 Task: Use the "Draw Tool" to manually sculpt the waveform of a synth pad for creative effects.
Action: Mouse moved to (105, 8)
Screenshot: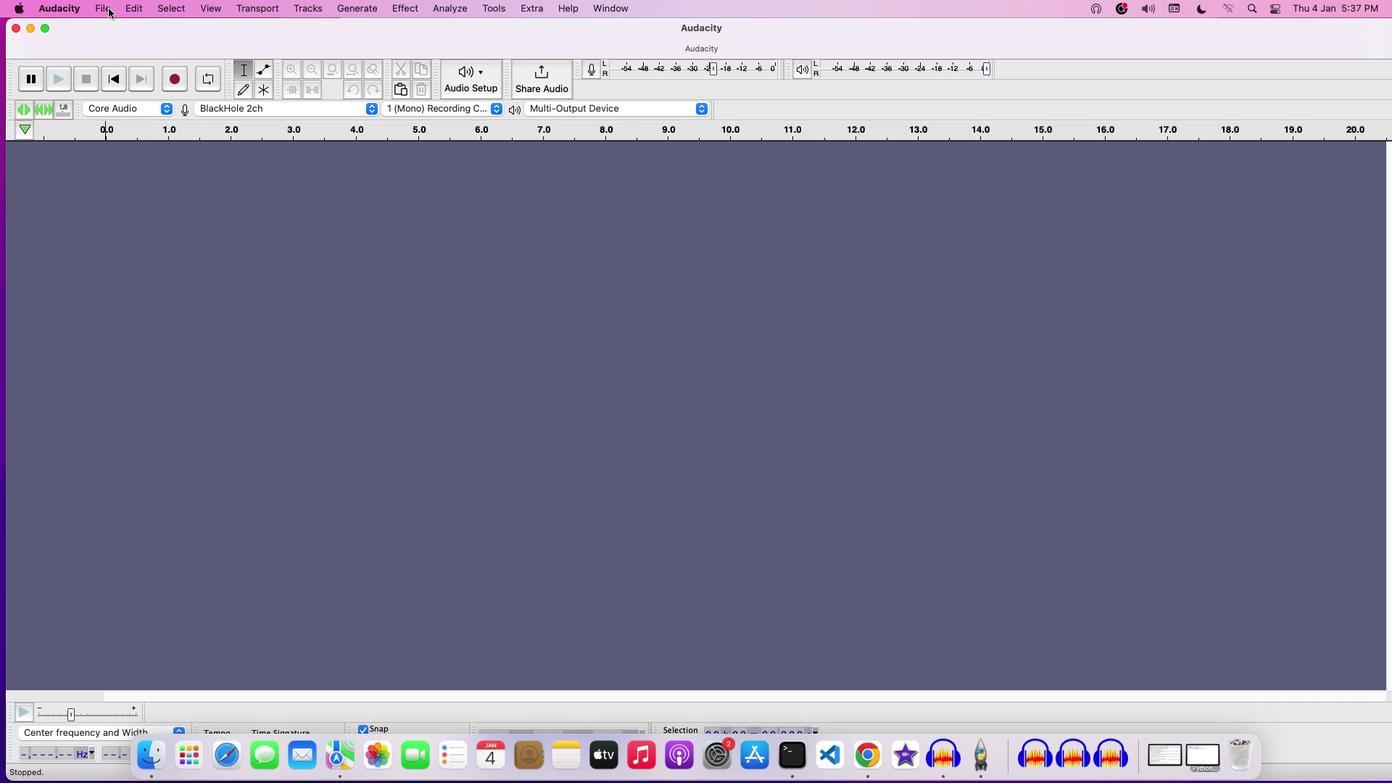 
Action: Mouse pressed left at (105, 8)
Screenshot: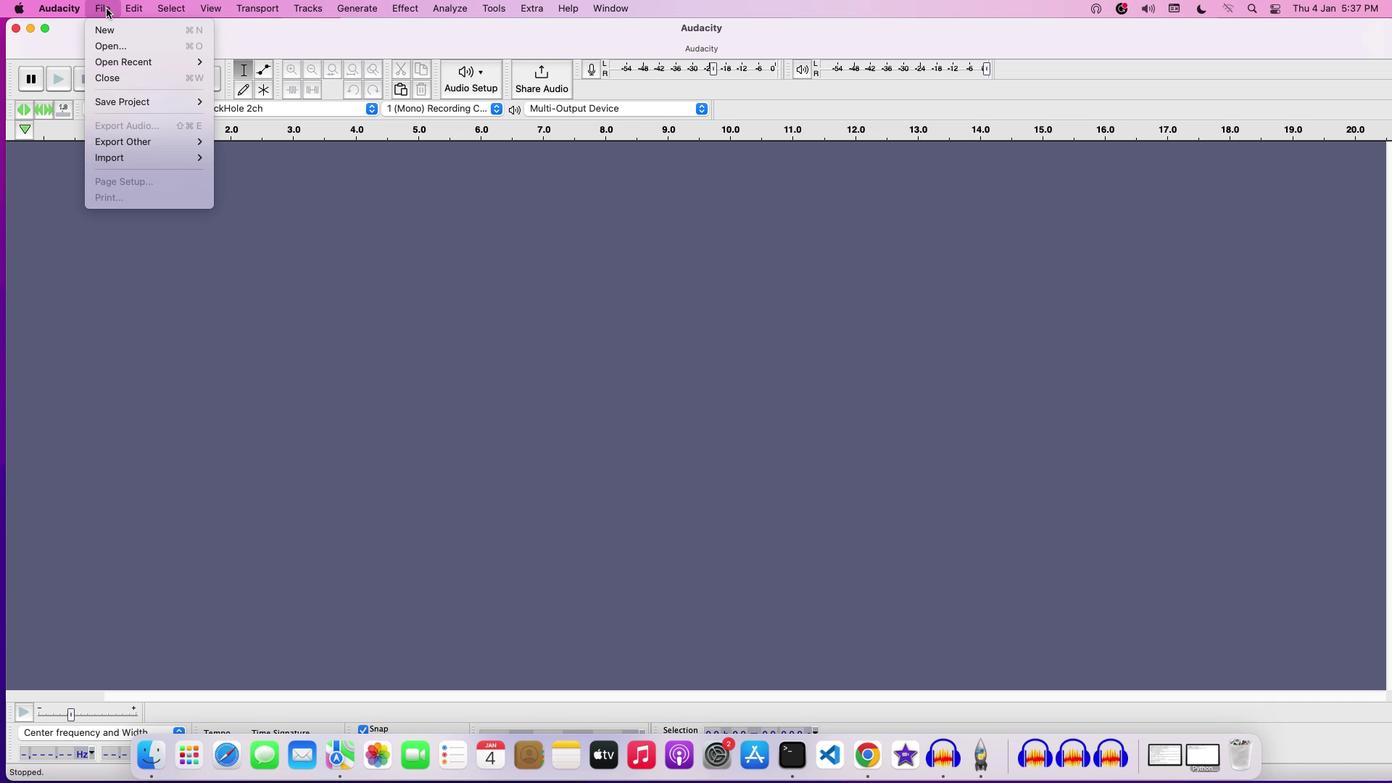 
Action: Mouse moved to (111, 39)
Screenshot: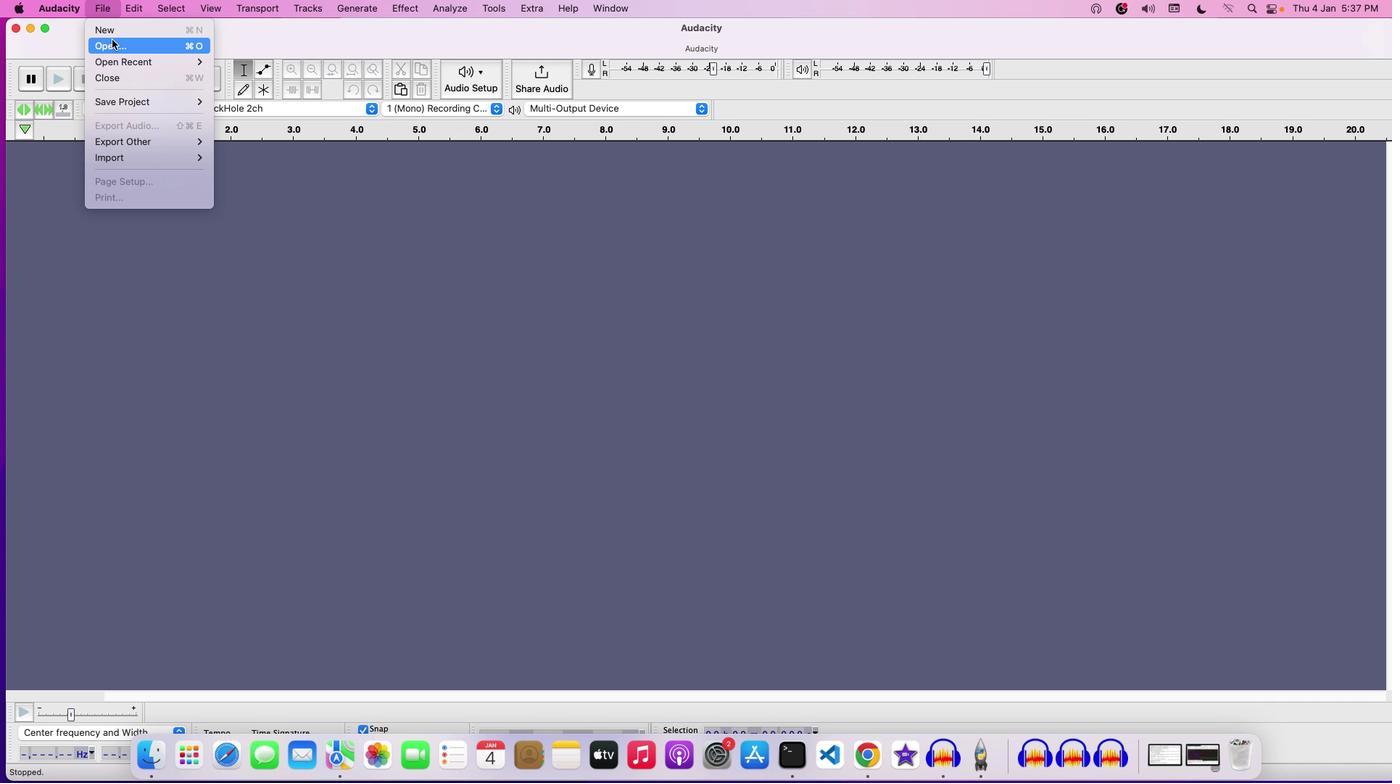 
Action: Mouse pressed left at (111, 39)
Screenshot: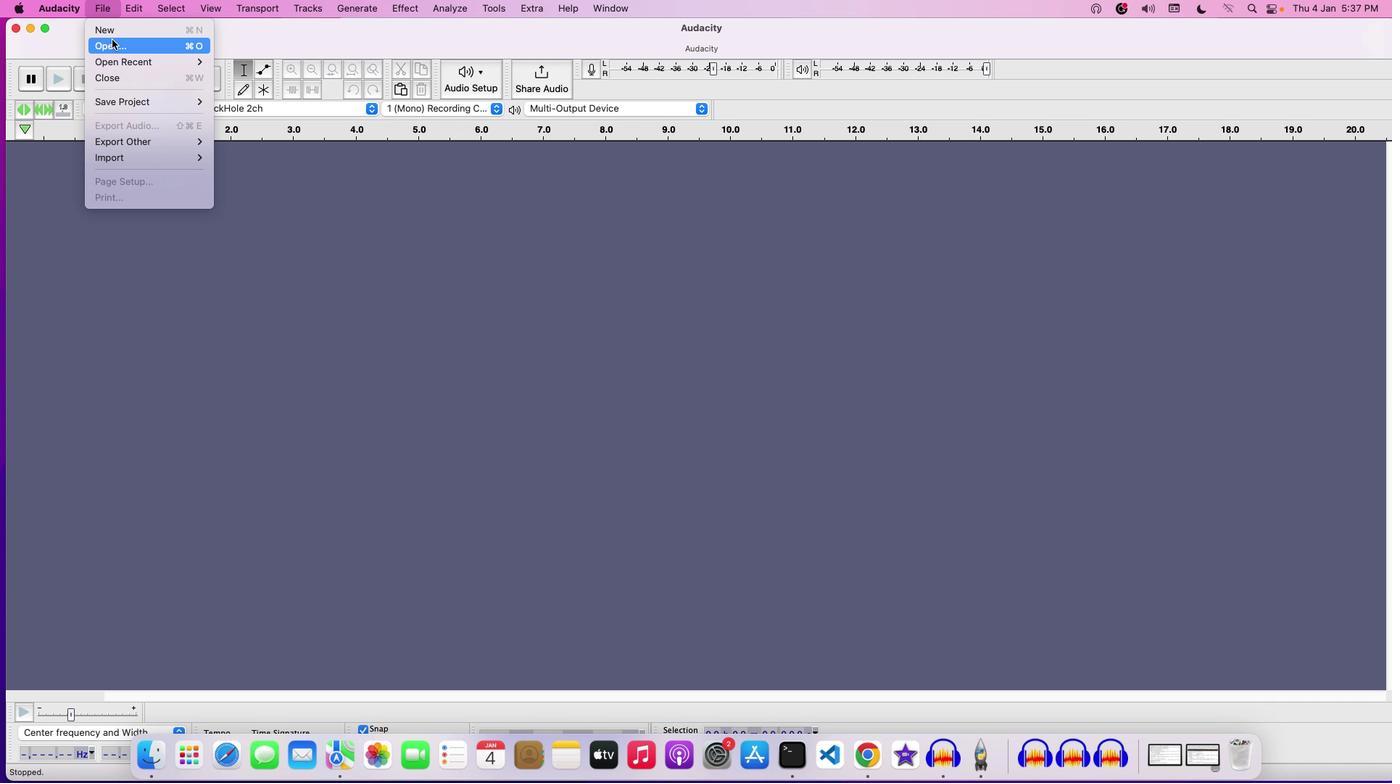 
Action: Mouse moved to (473, 193)
Screenshot: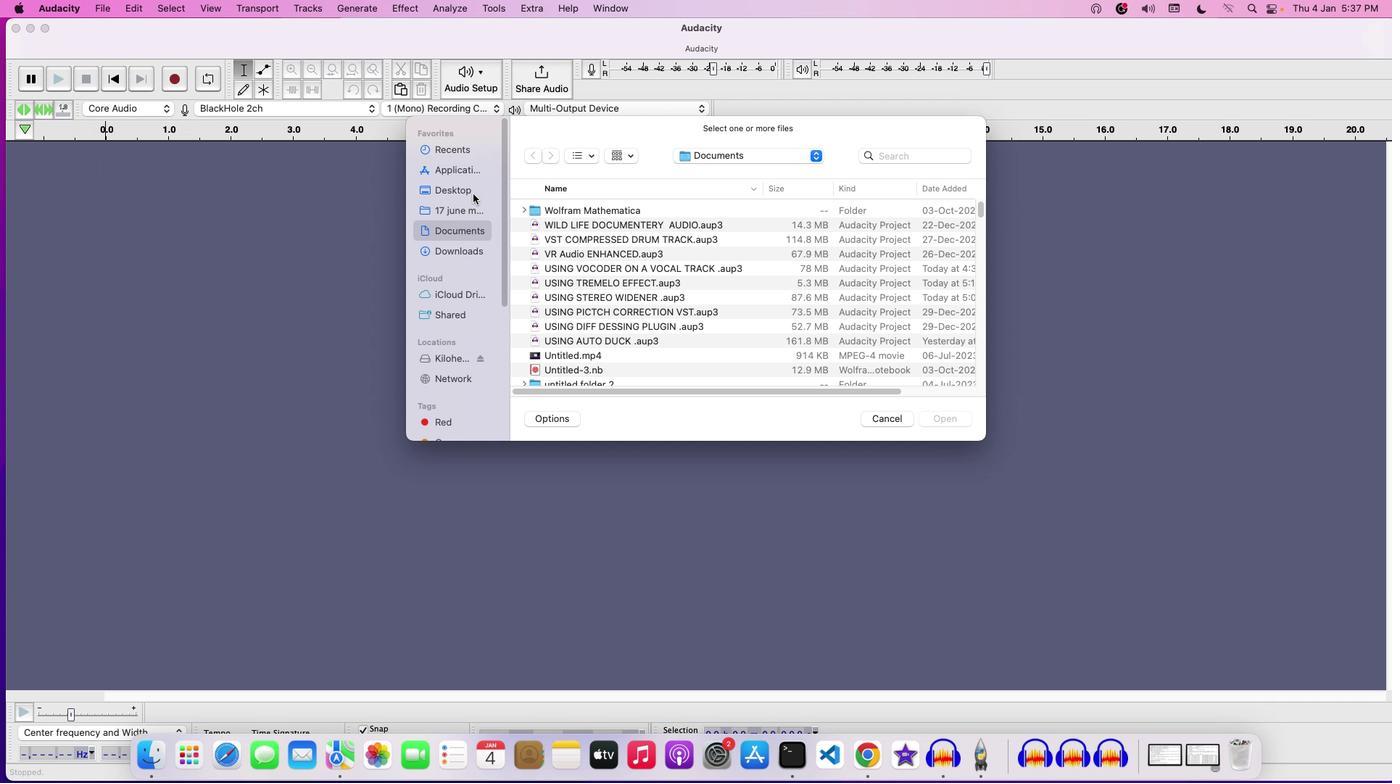 
Action: Mouse pressed left at (473, 193)
Screenshot: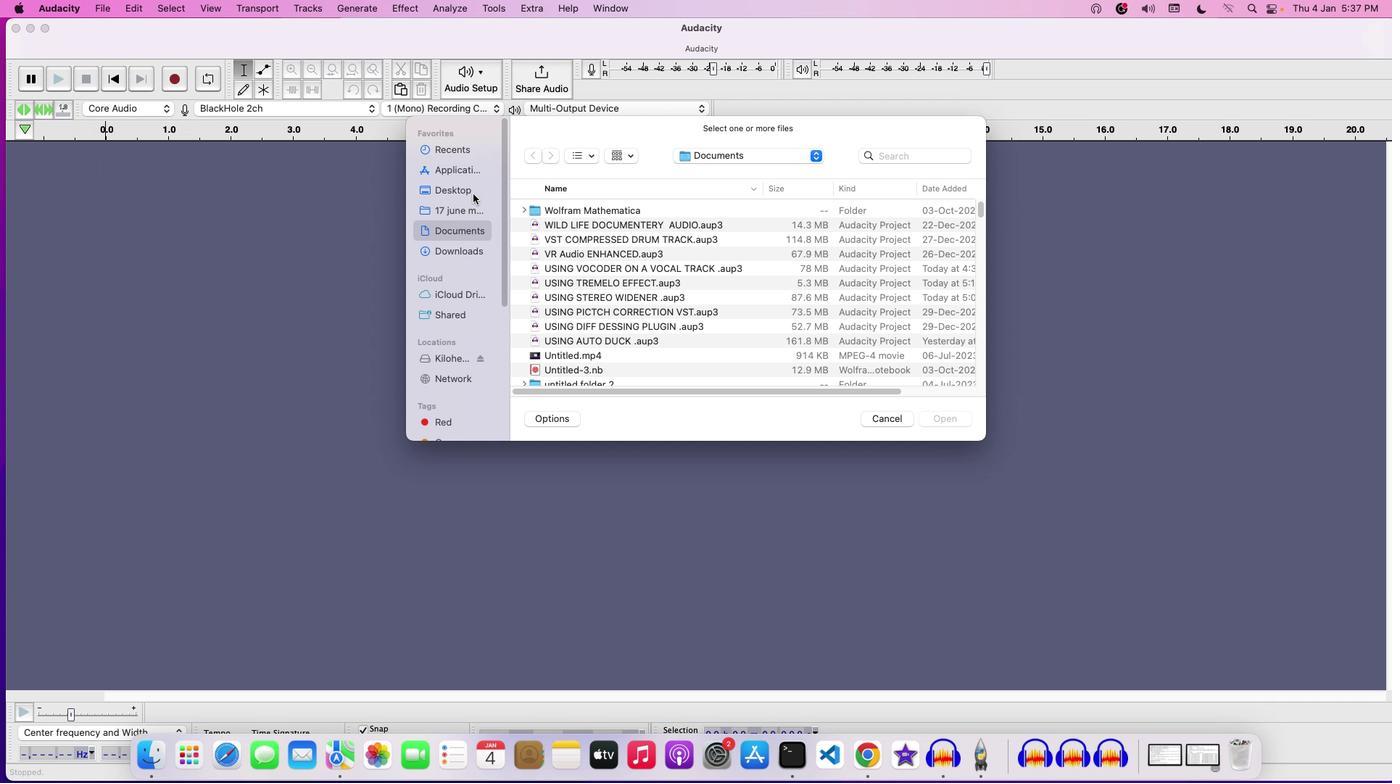 
Action: Mouse moved to (548, 268)
Screenshot: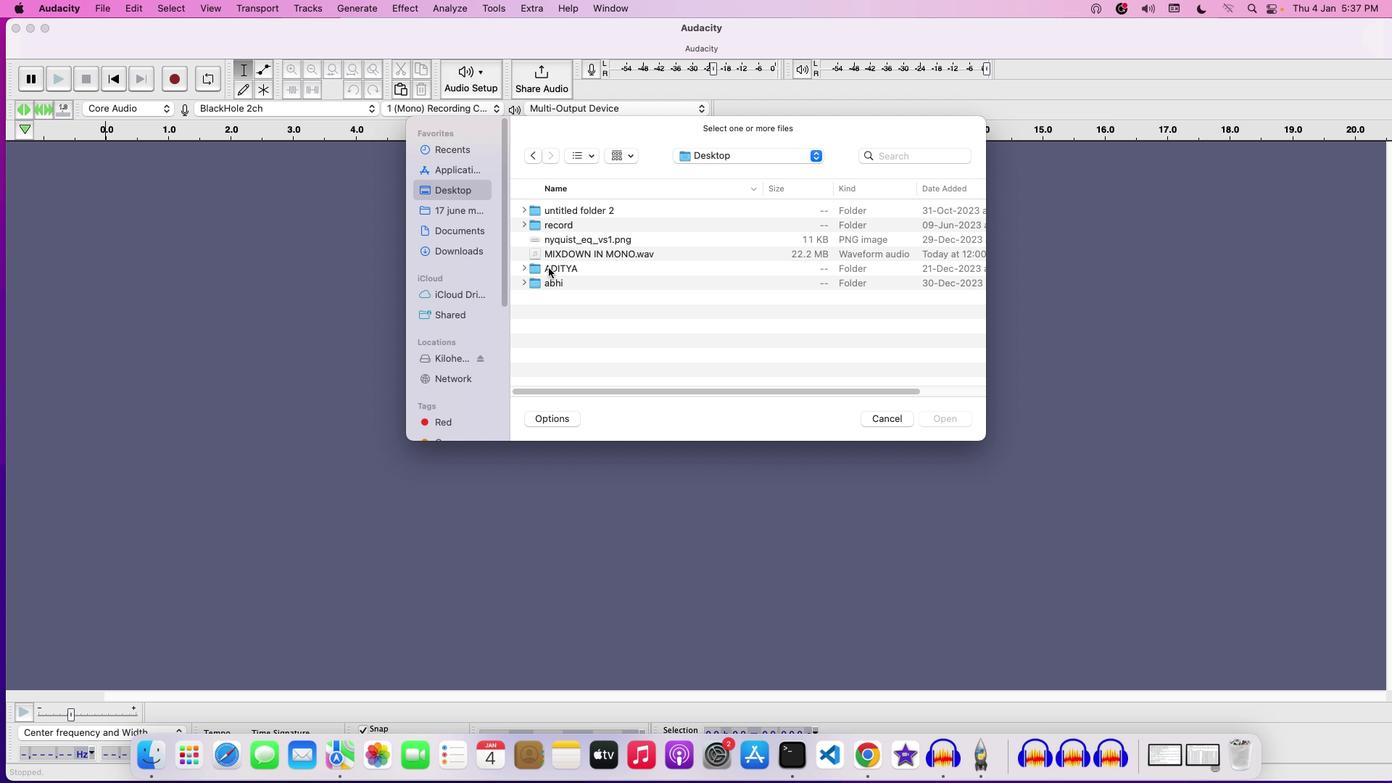 
Action: Mouse pressed left at (548, 268)
Screenshot: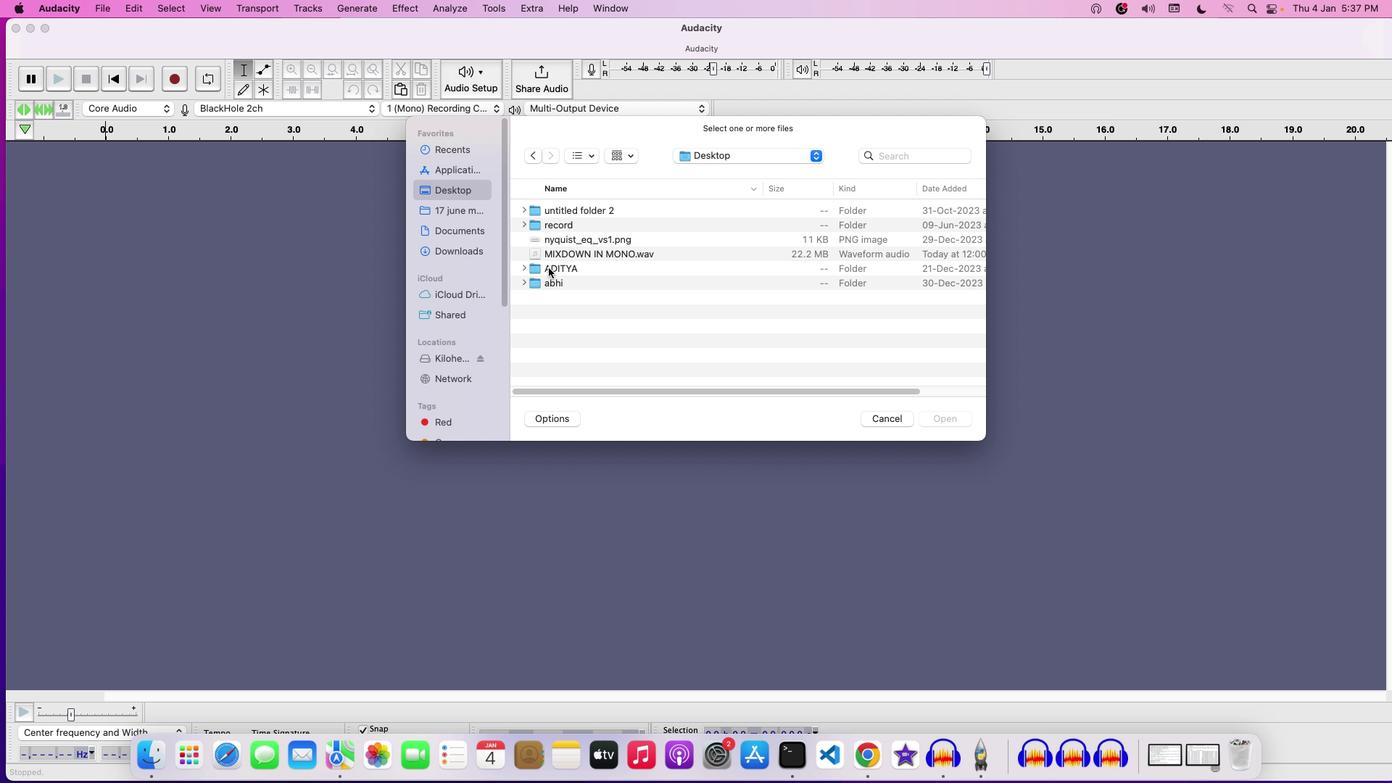 
Action: Mouse pressed left at (548, 268)
Screenshot: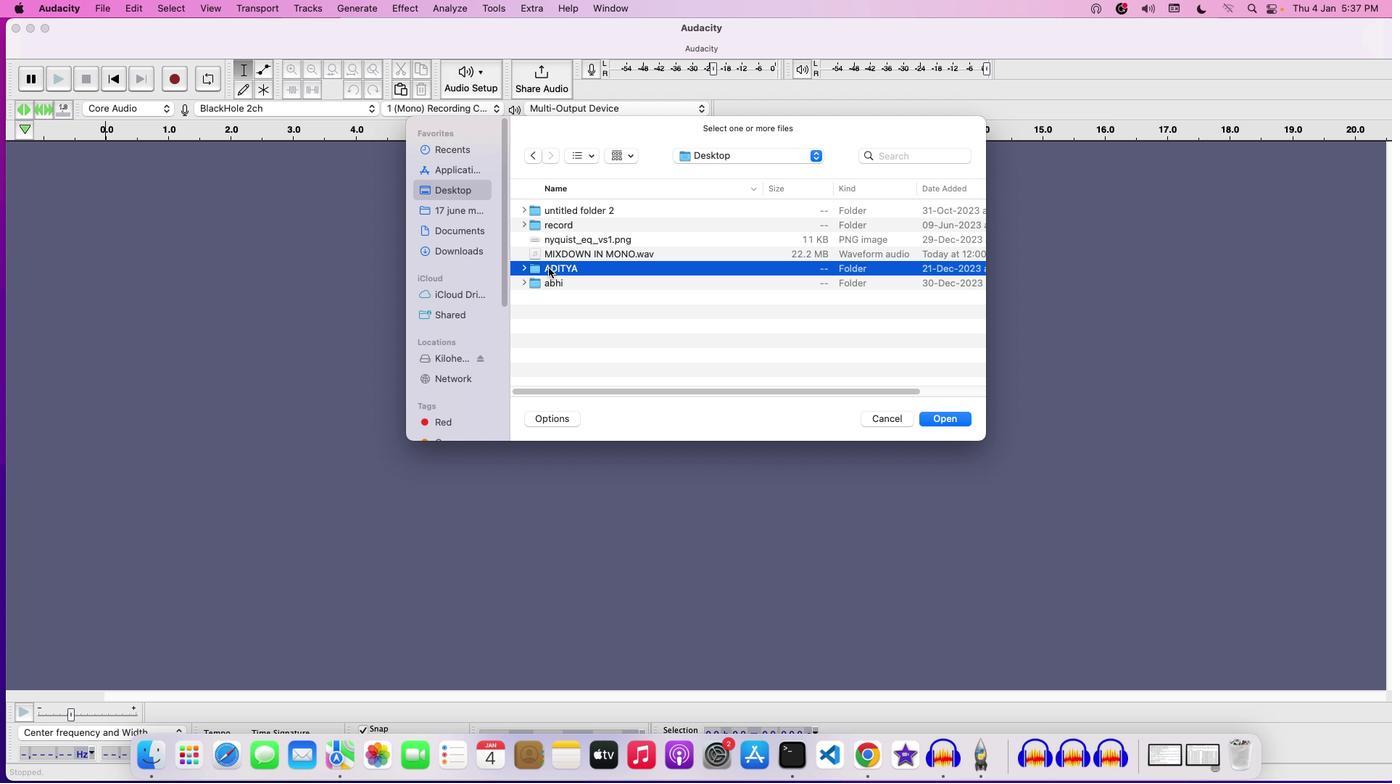 
Action: Mouse moved to (607, 304)
Screenshot: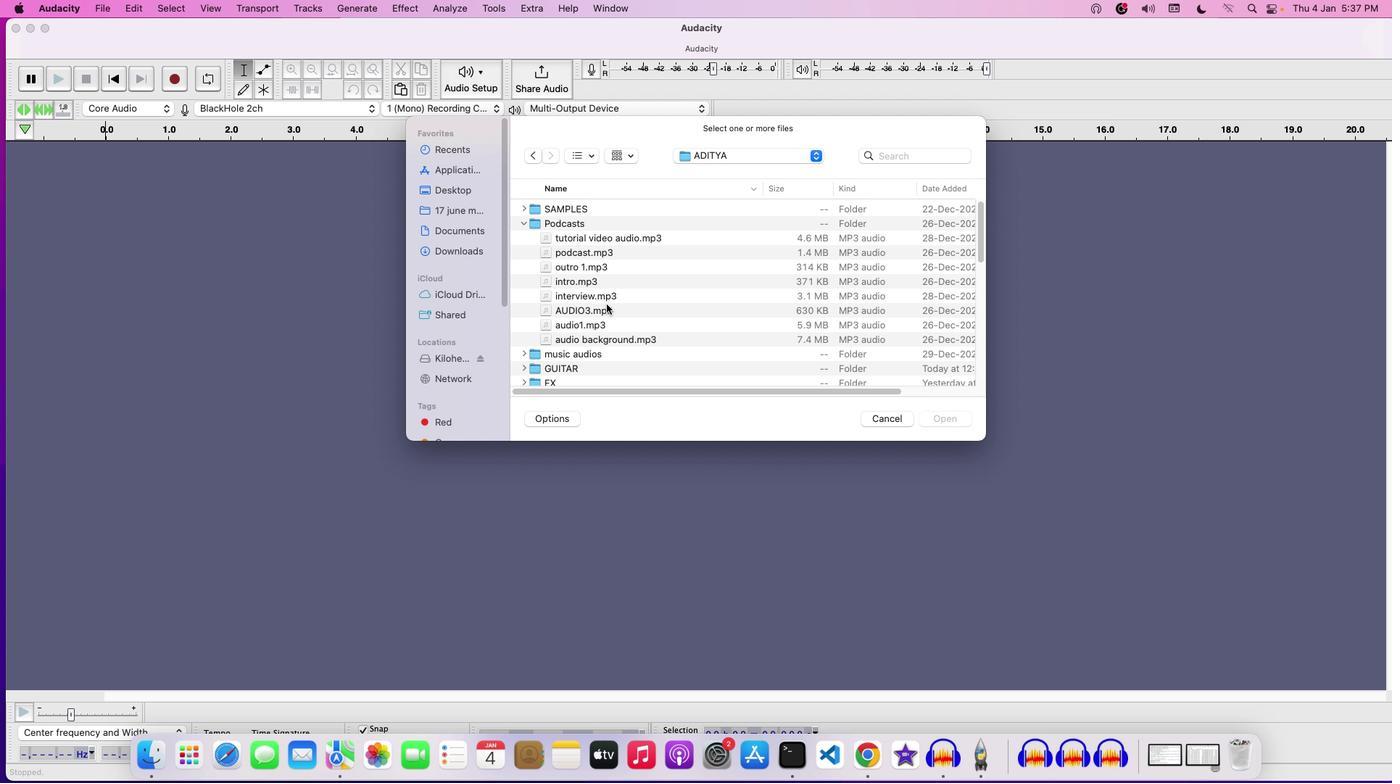 
Action: Mouse scrolled (607, 304) with delta (0, 0)
Screenshot: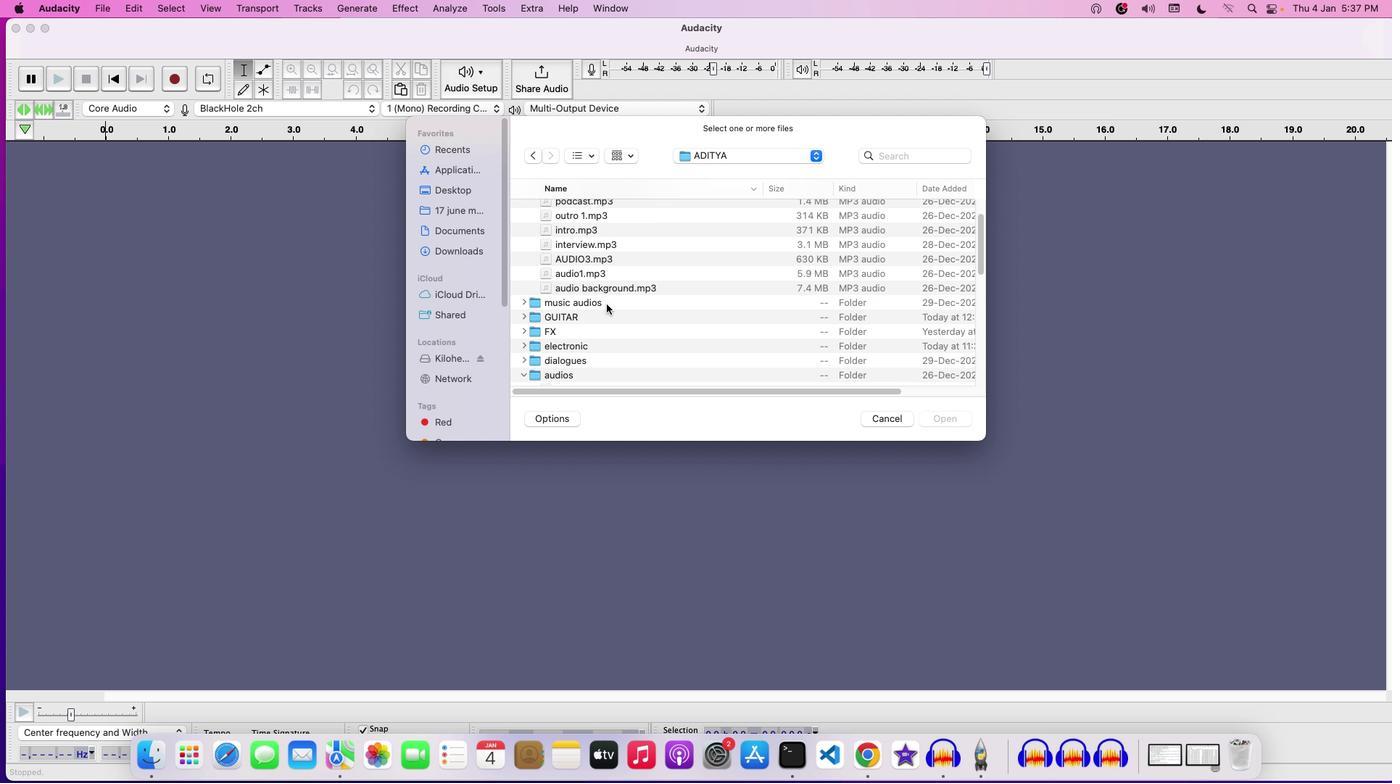 
Action: Mouse scrolled (607, 304) with delta (0, 0)
Screenshot: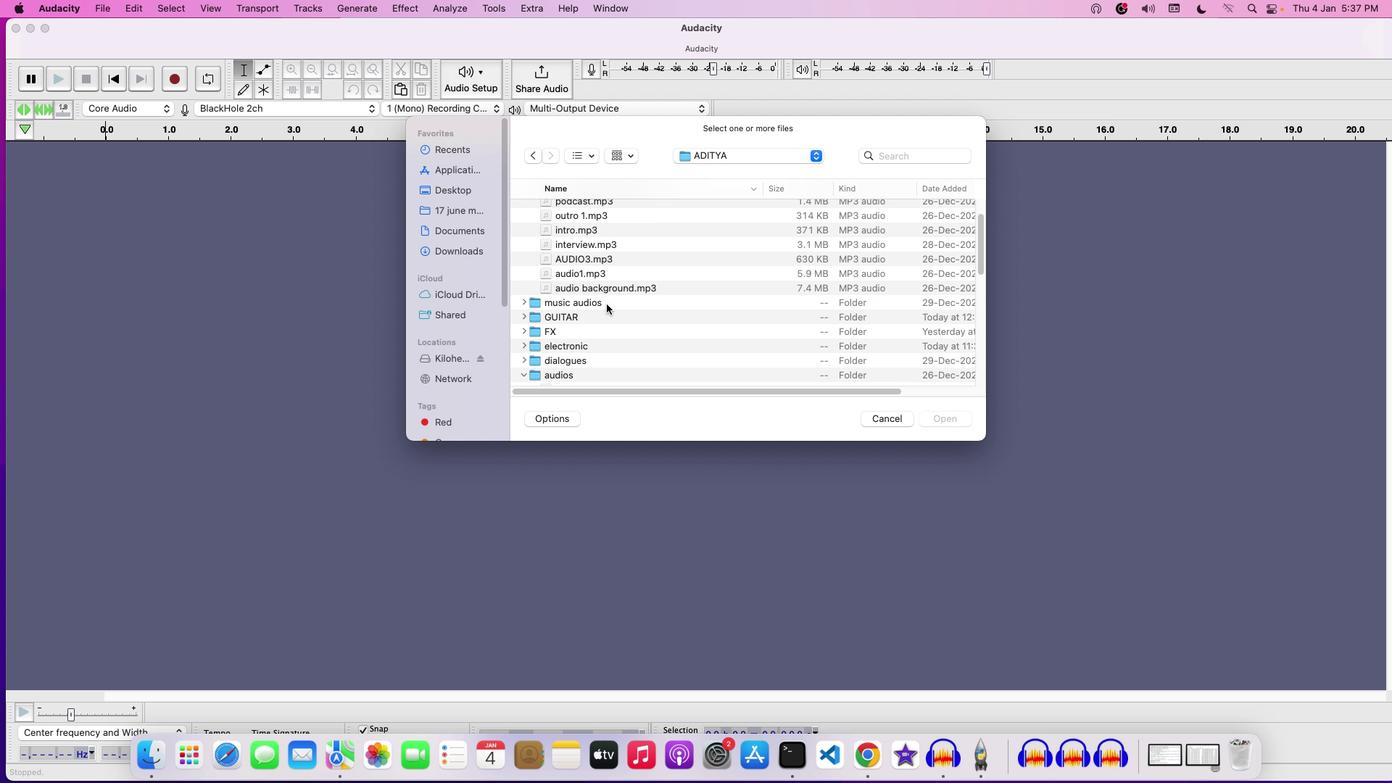 
Action: Mouse scrolled (607, 304) with delta (0, -1)
Screenshot: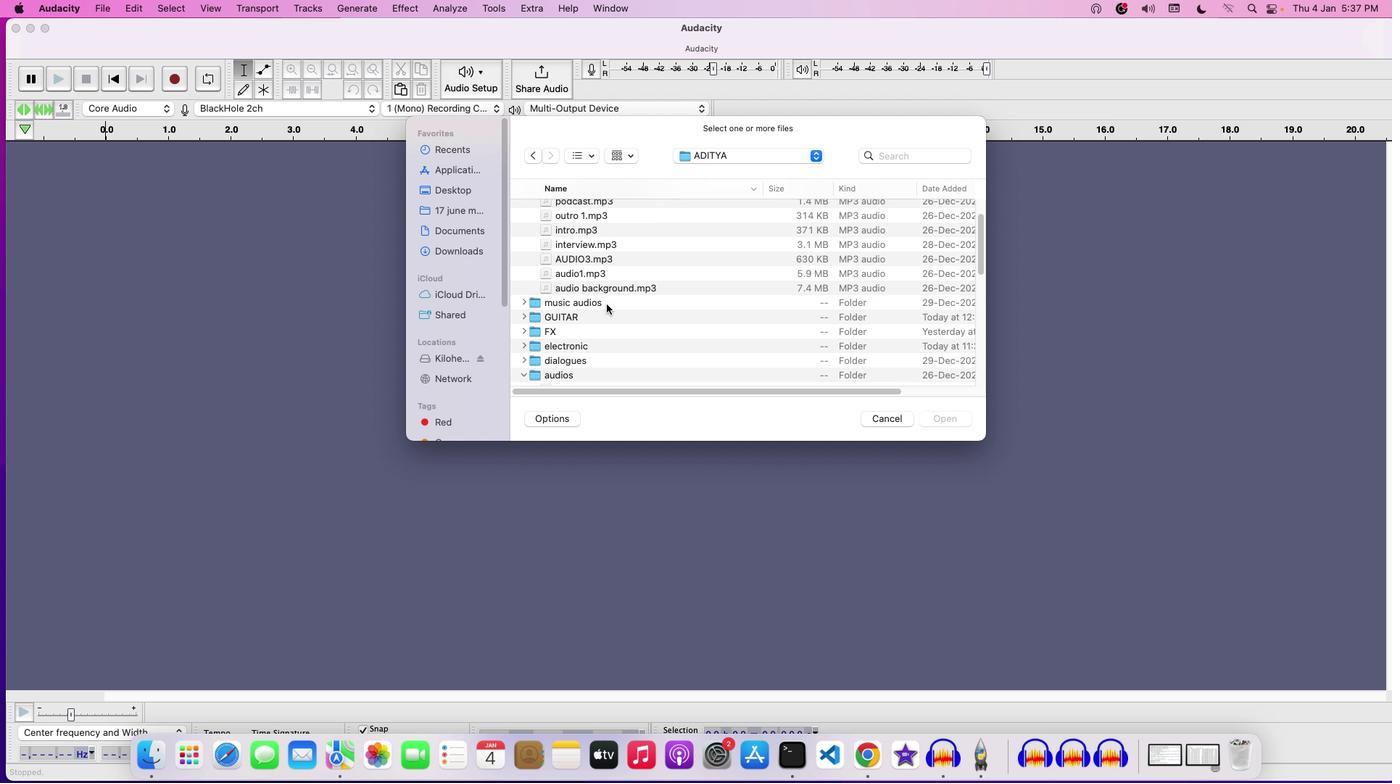 
Action: Mouse moved to (523, 299)
Screenshot: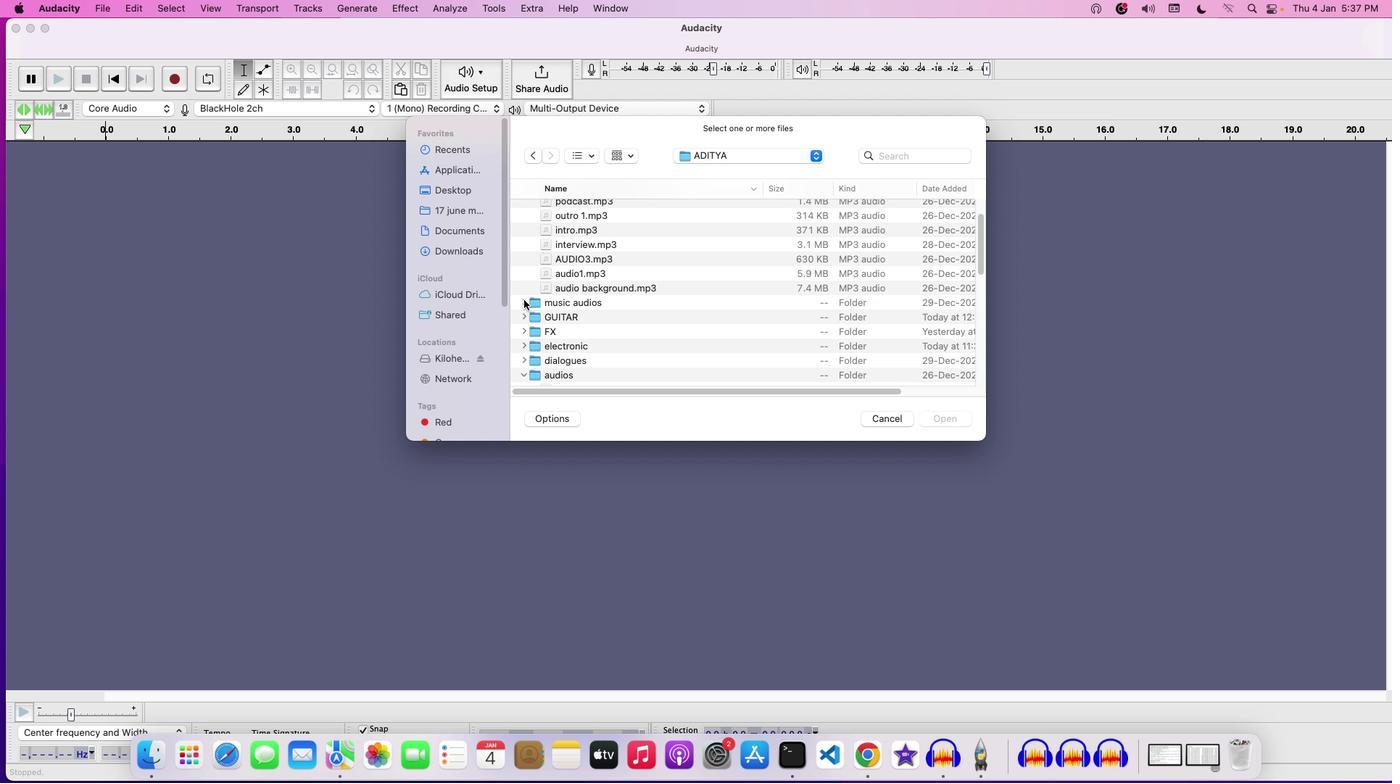 
Action: Mouse pressed left at (523, 299)
Screenshot: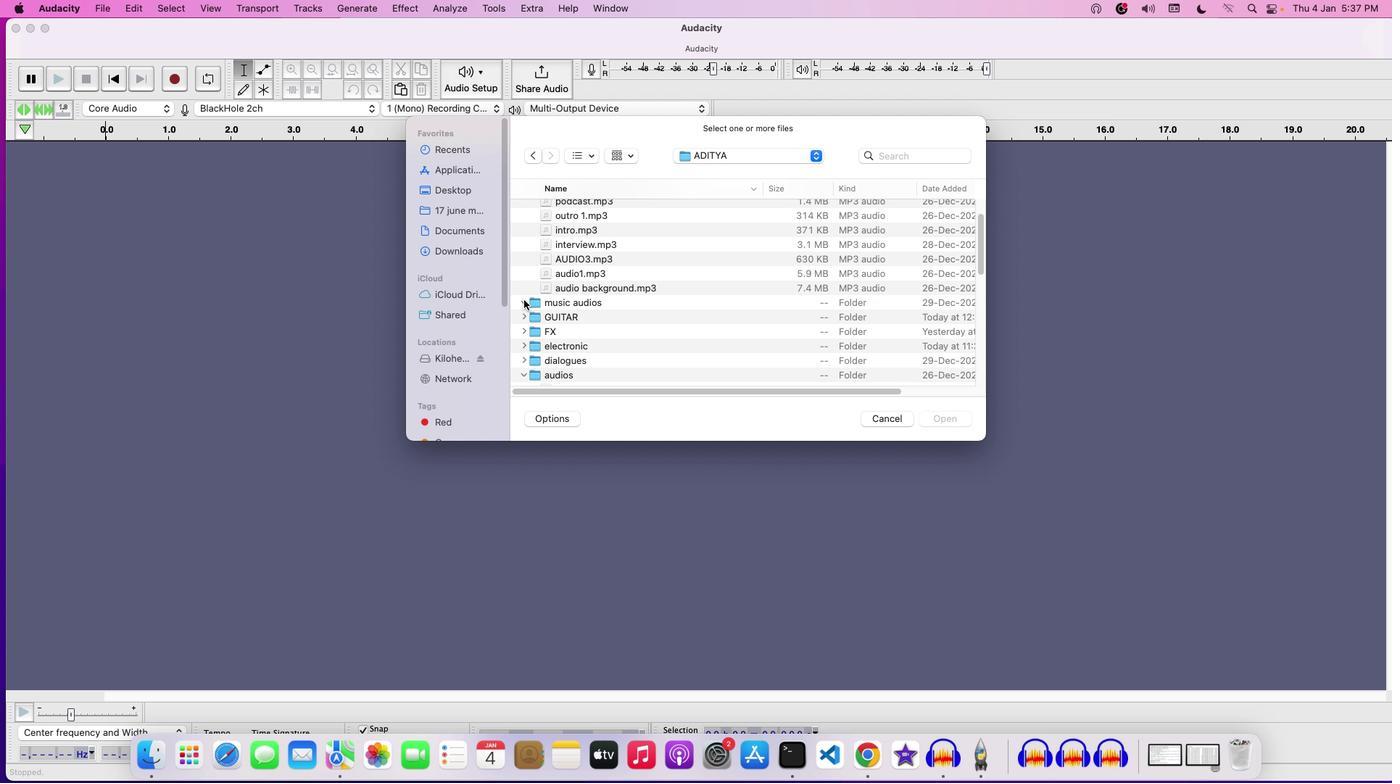 
Action: Mouse moved to (771, 335)
Screenshot: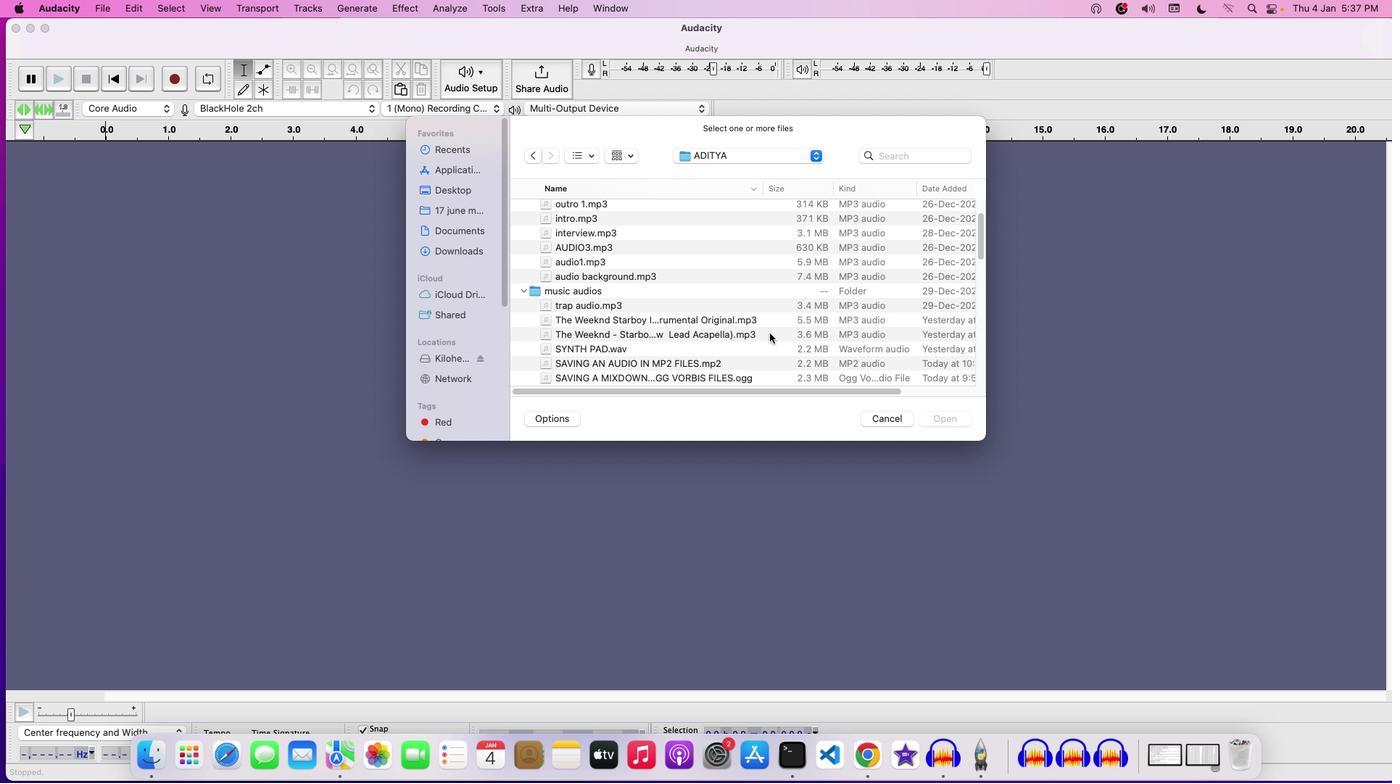 
Action: Mouse scrolled (771, 335) with delta (0, 0)
Screenshot: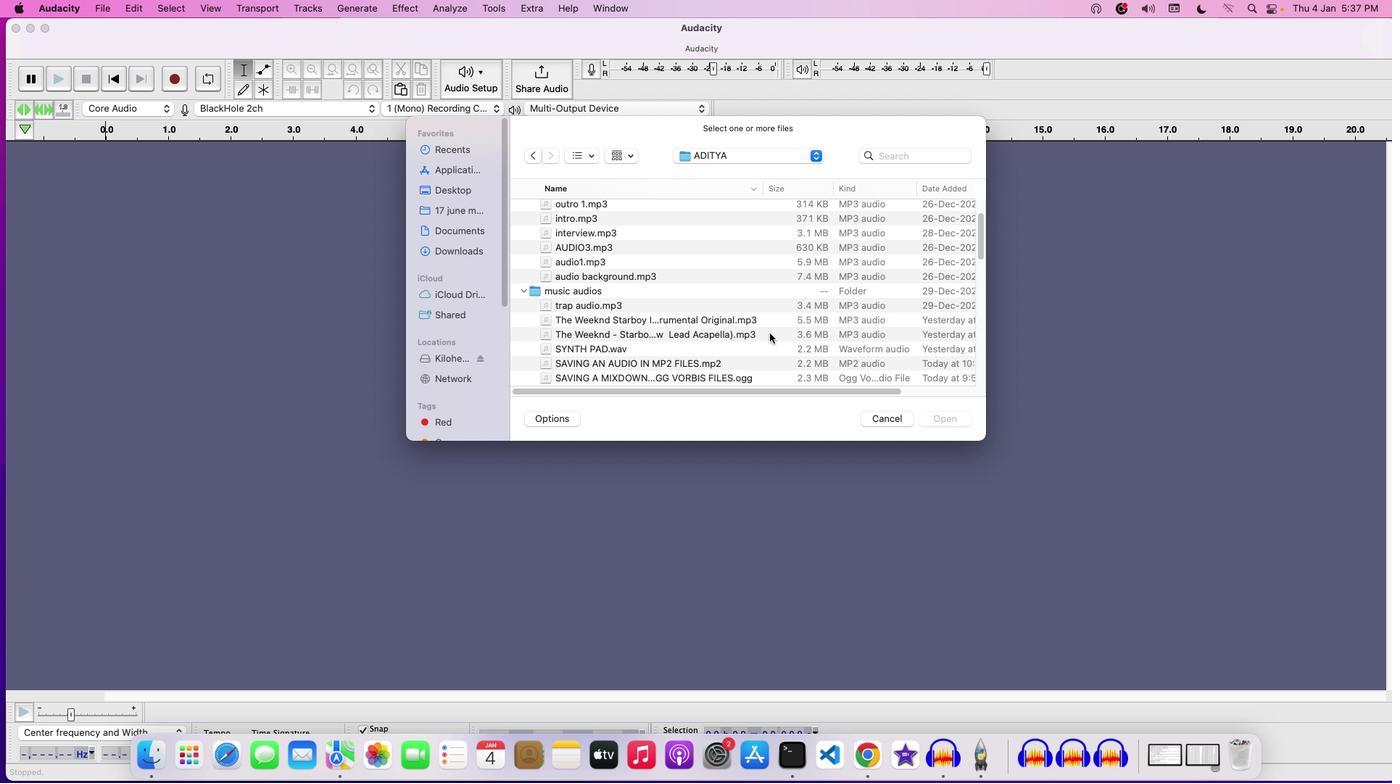 
Action: Mouse moved to (771, 334)
Screenshot: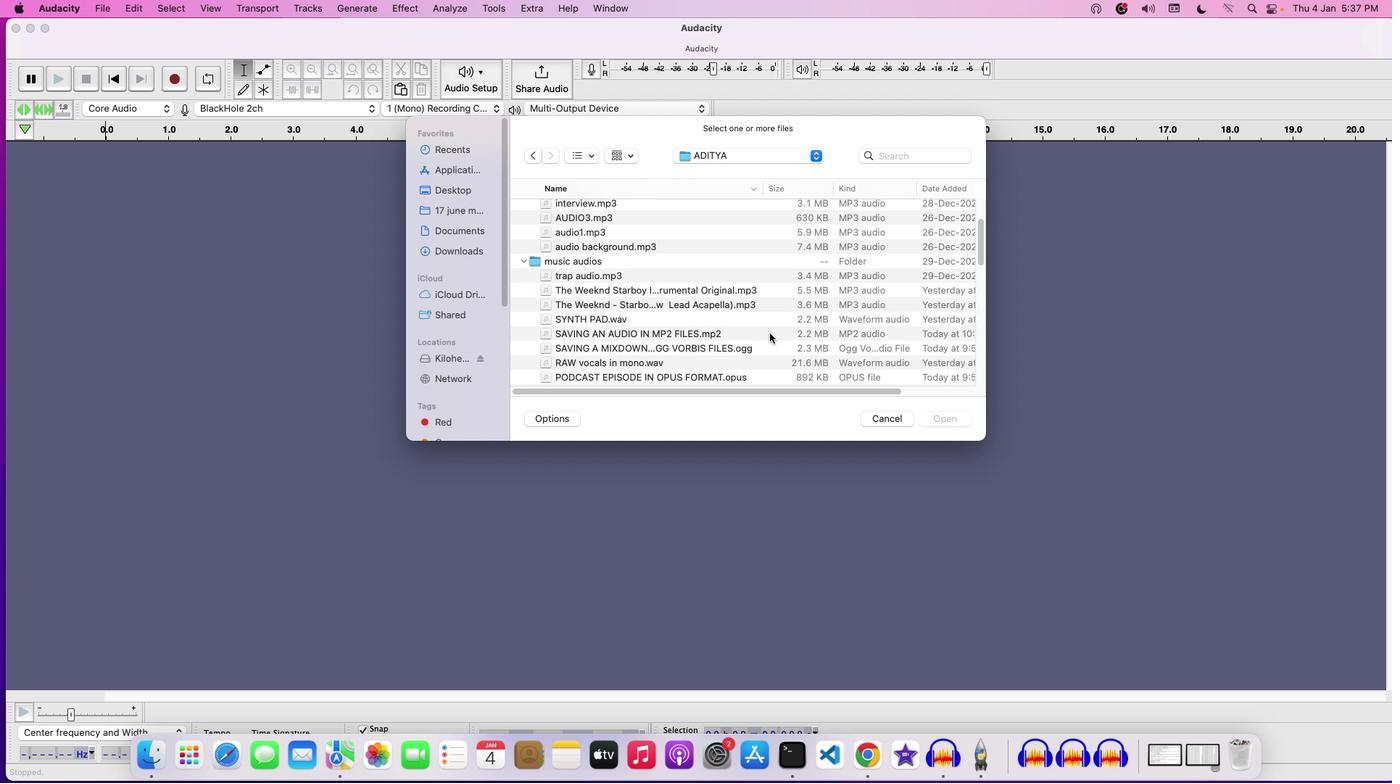 
Action: Mouse scrolled (771, 334) with delta (0, 0)
Screenshot: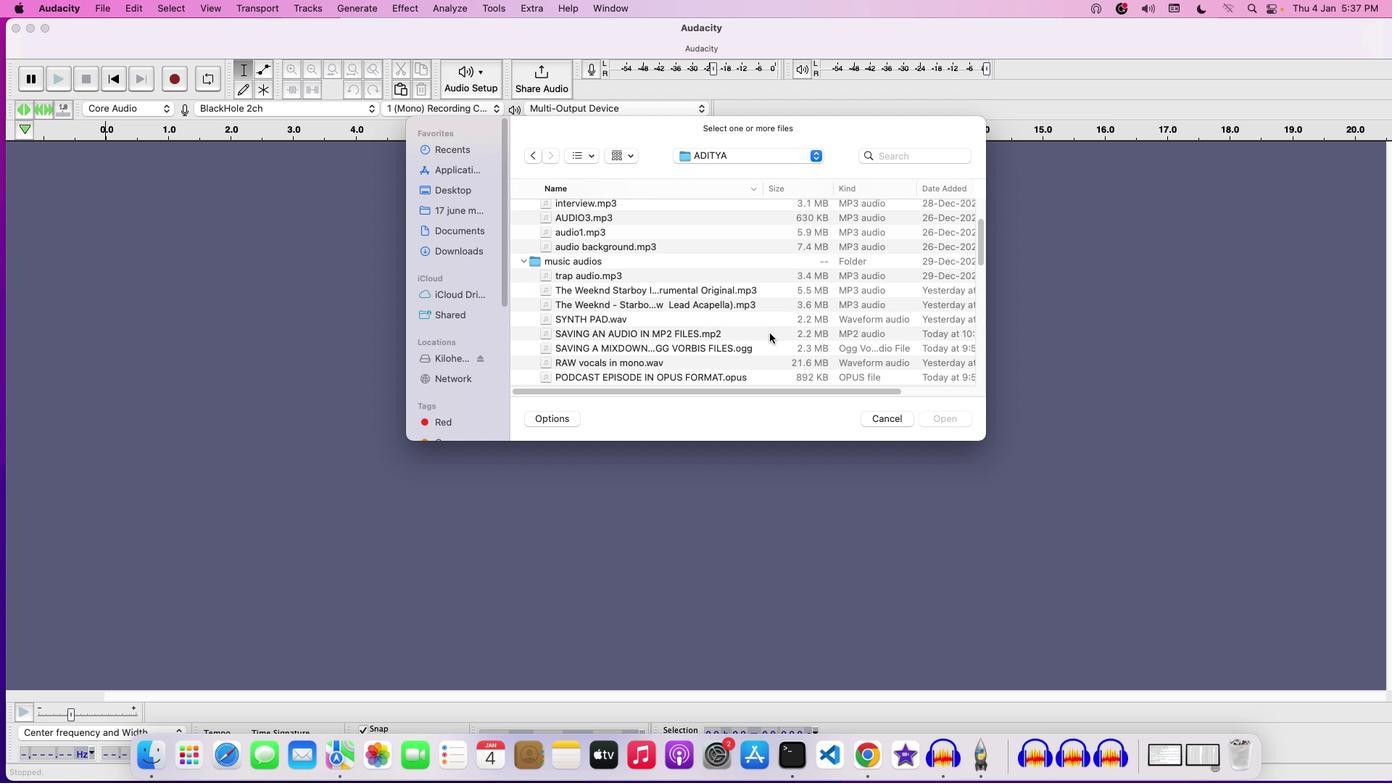 
Action: Mouse moved to (769, 333)
Screenshot: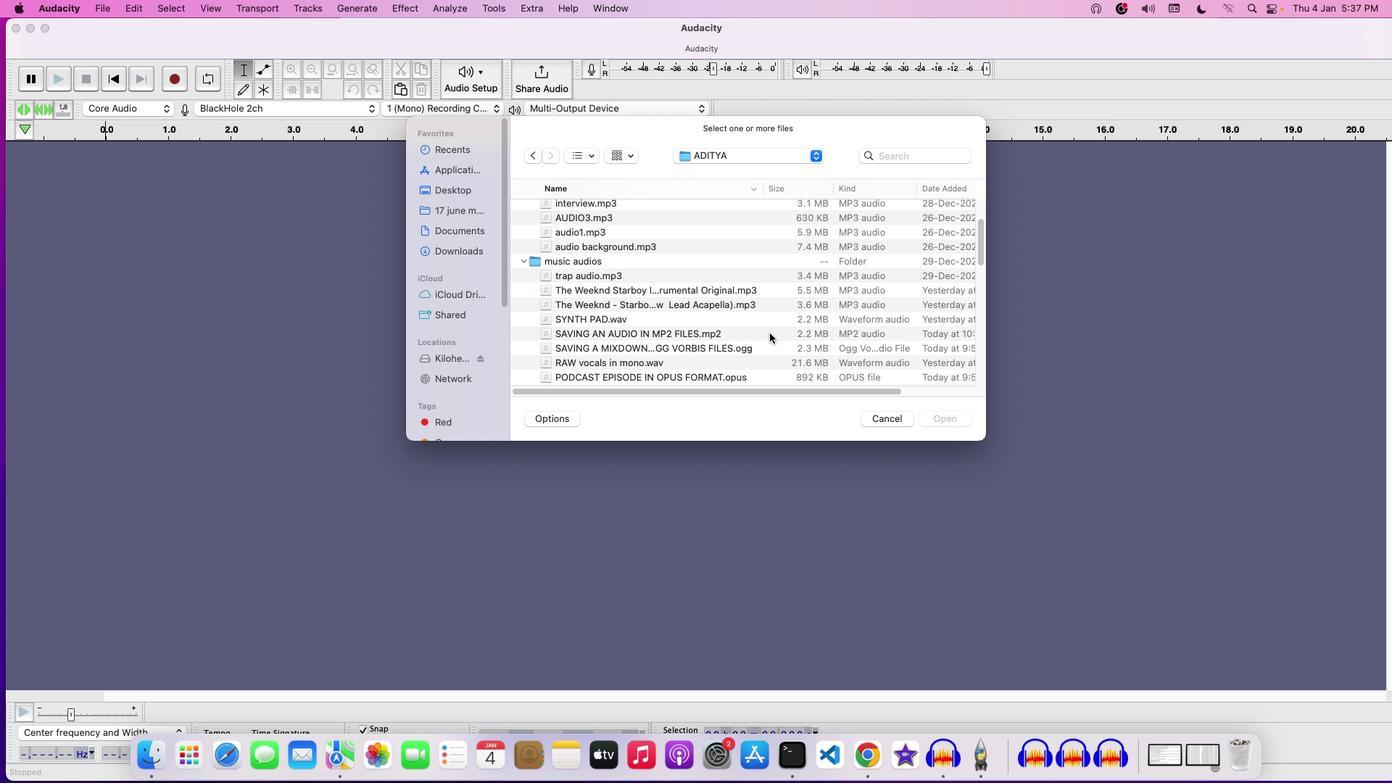 
Action: Mouse scrolled (769, 333) with delta (0, -1)
Screenshot: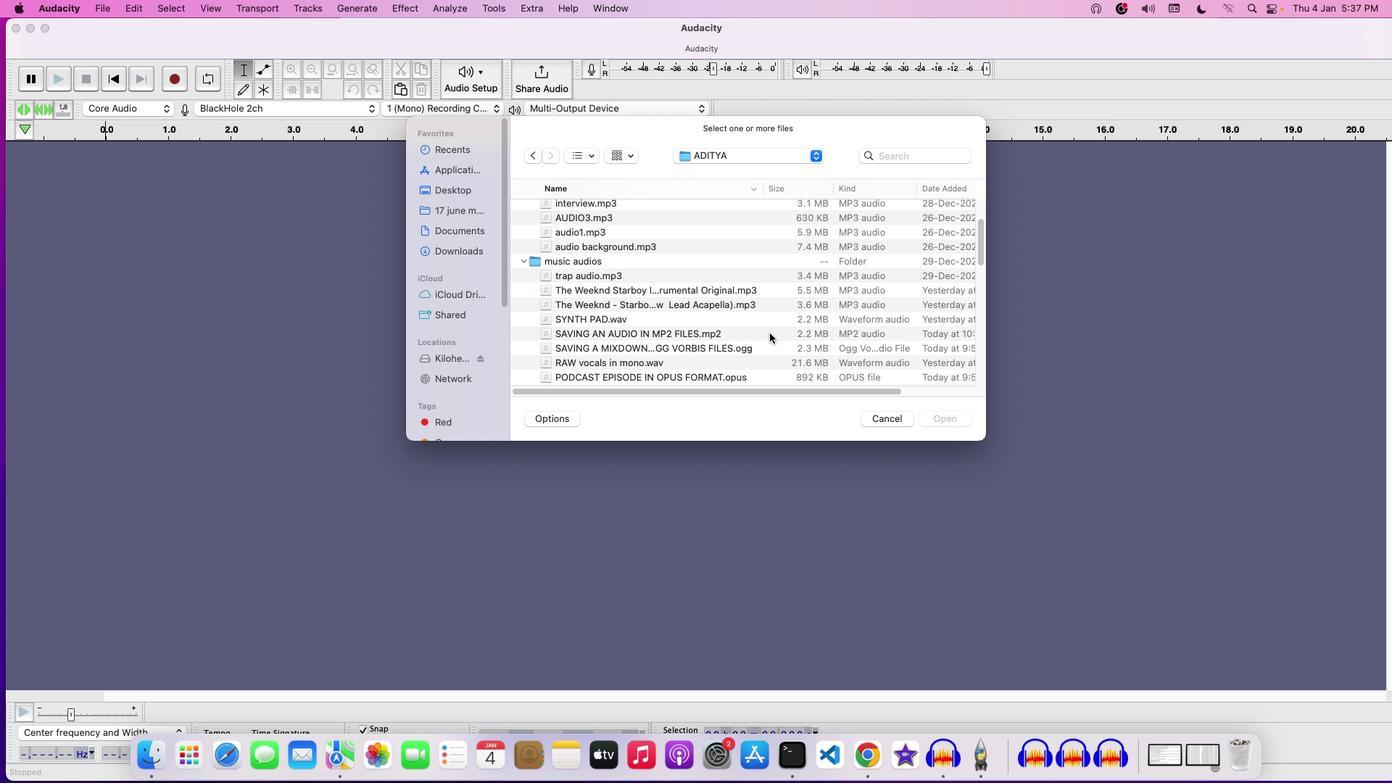 
Action: Mouse scrolled (769, 333) with delta (0, 0)
Screenshot: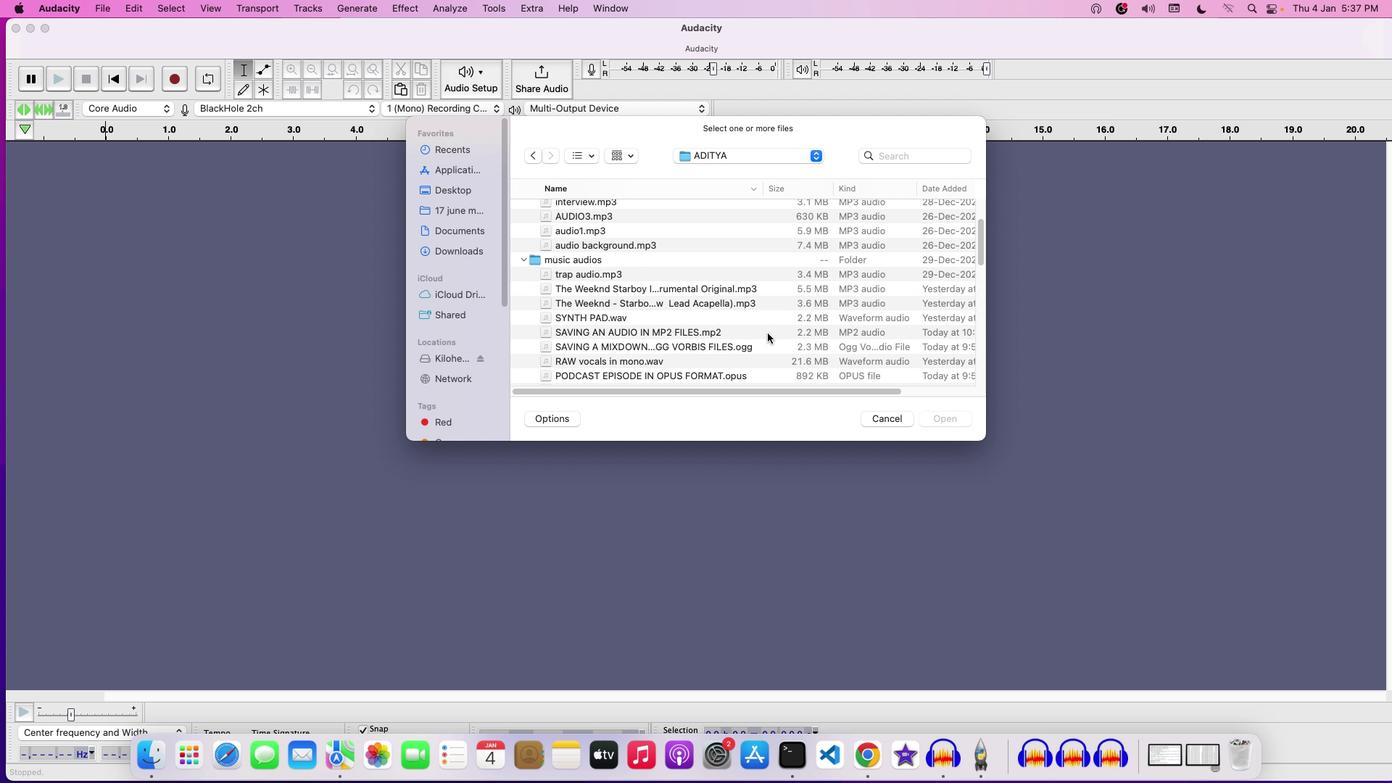 
Action: Mouse moved to (607, 316)
Screenshot: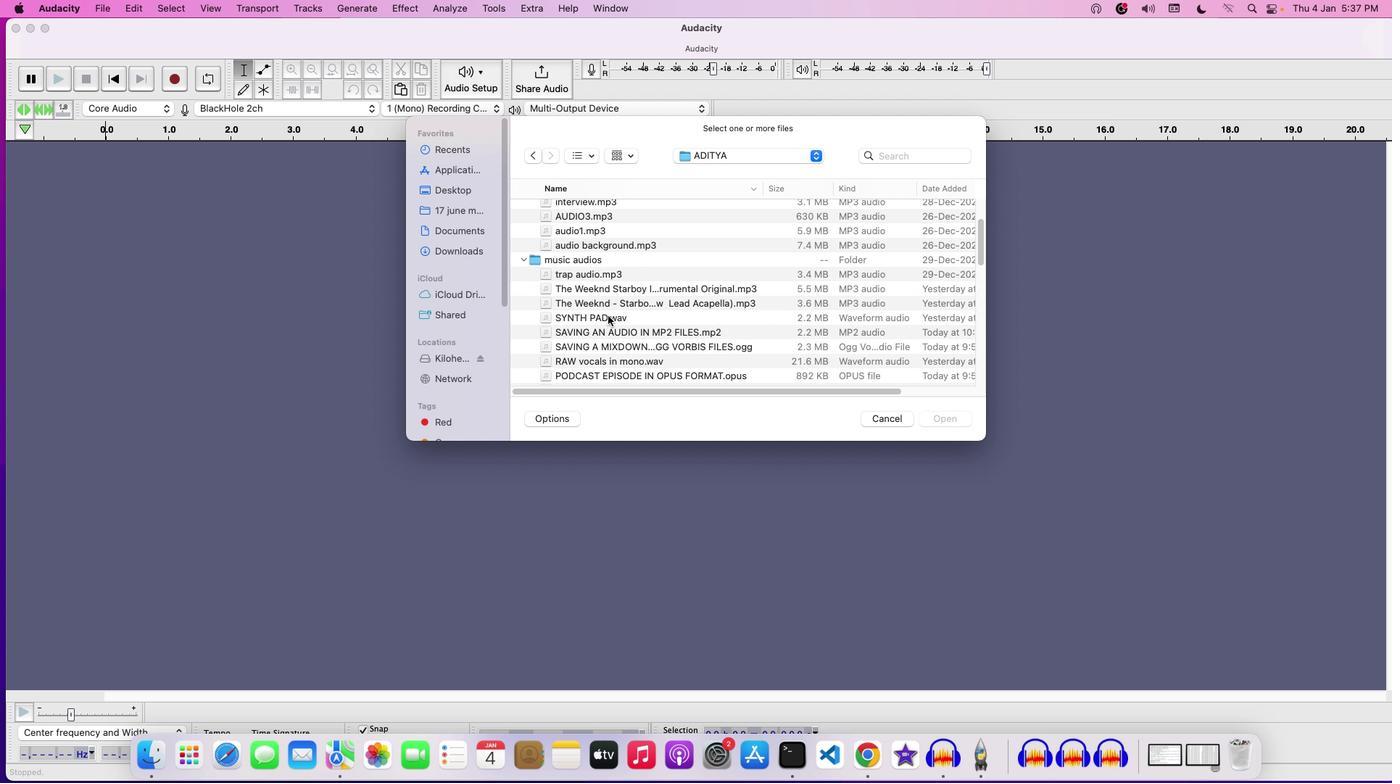 
Action: Mouse pressed left at (607, 316)
Screenshot: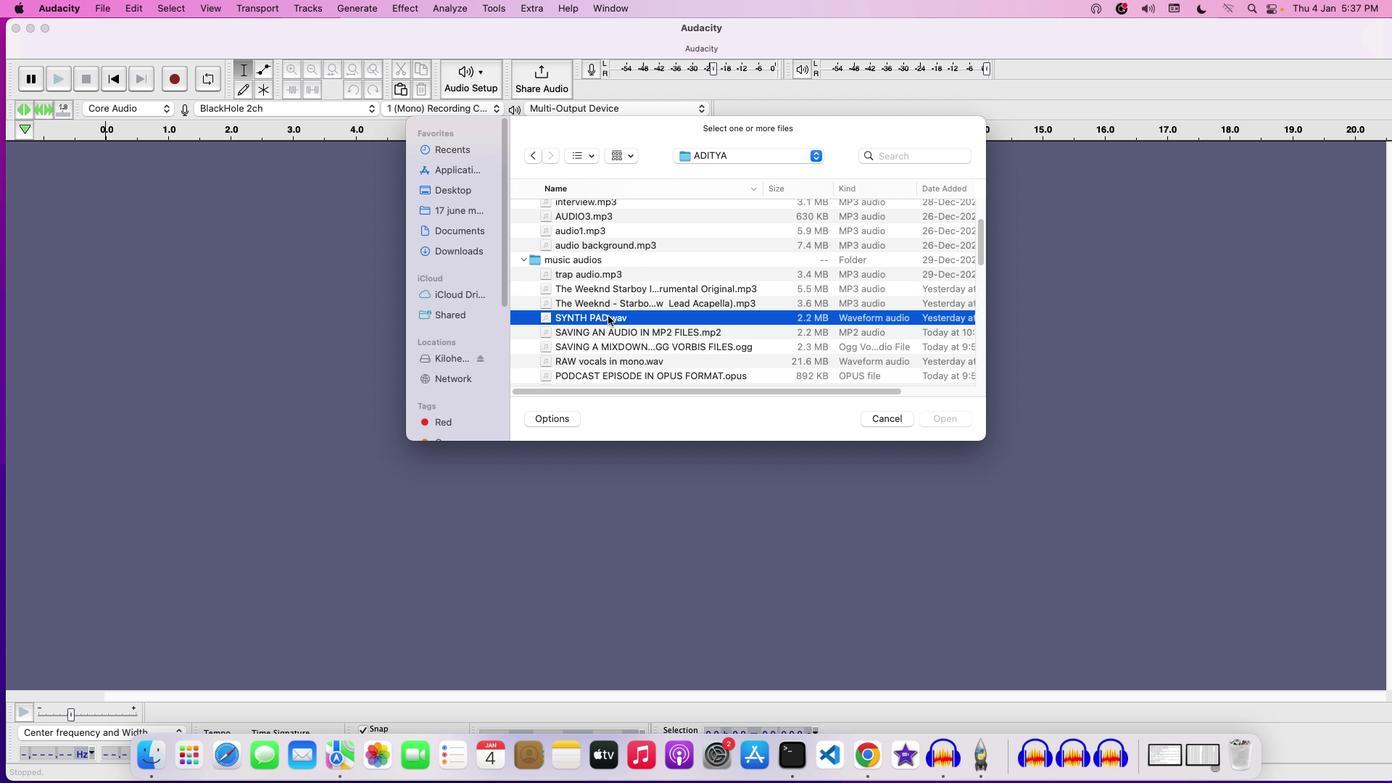 
Action: Mouse moved to (634, 321)
Screenshot: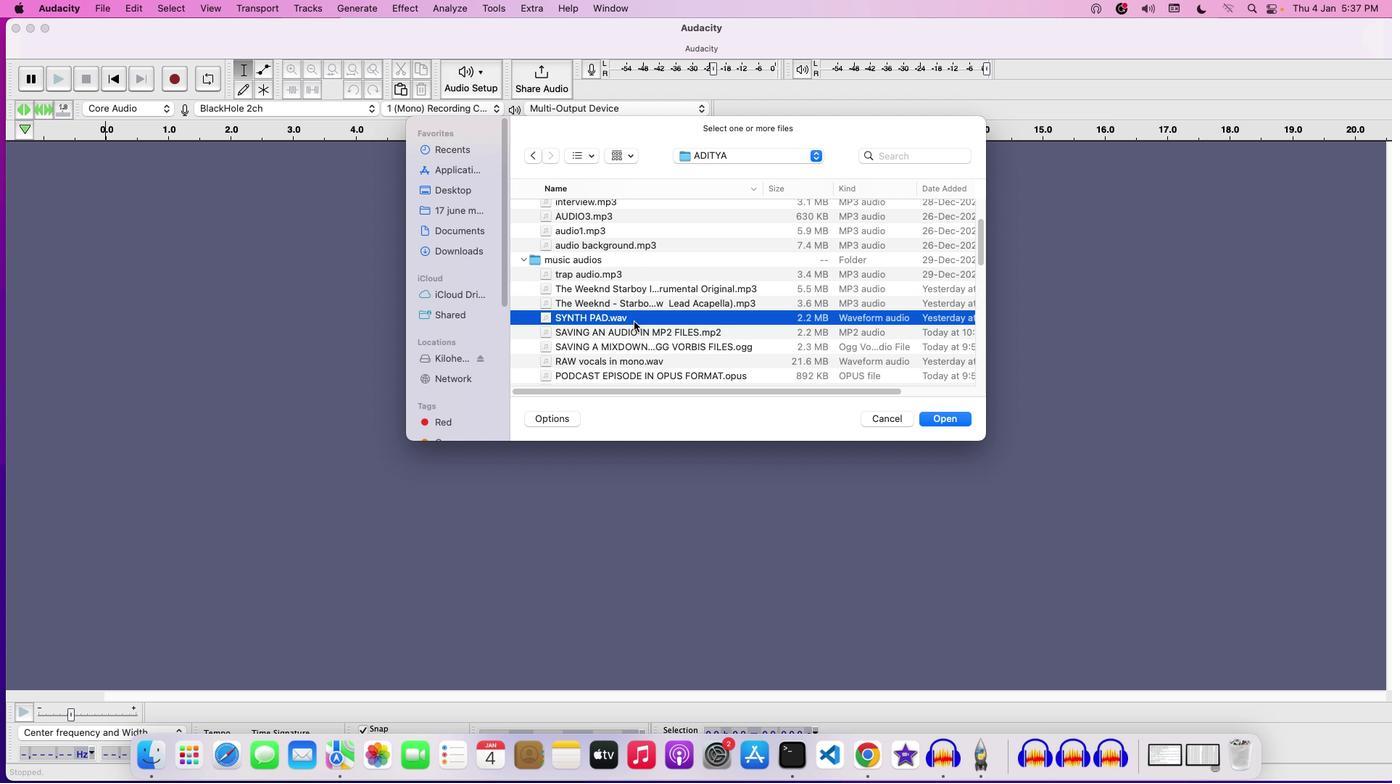 
Action: Mouse pressed left at (634, 321)
Screenshot: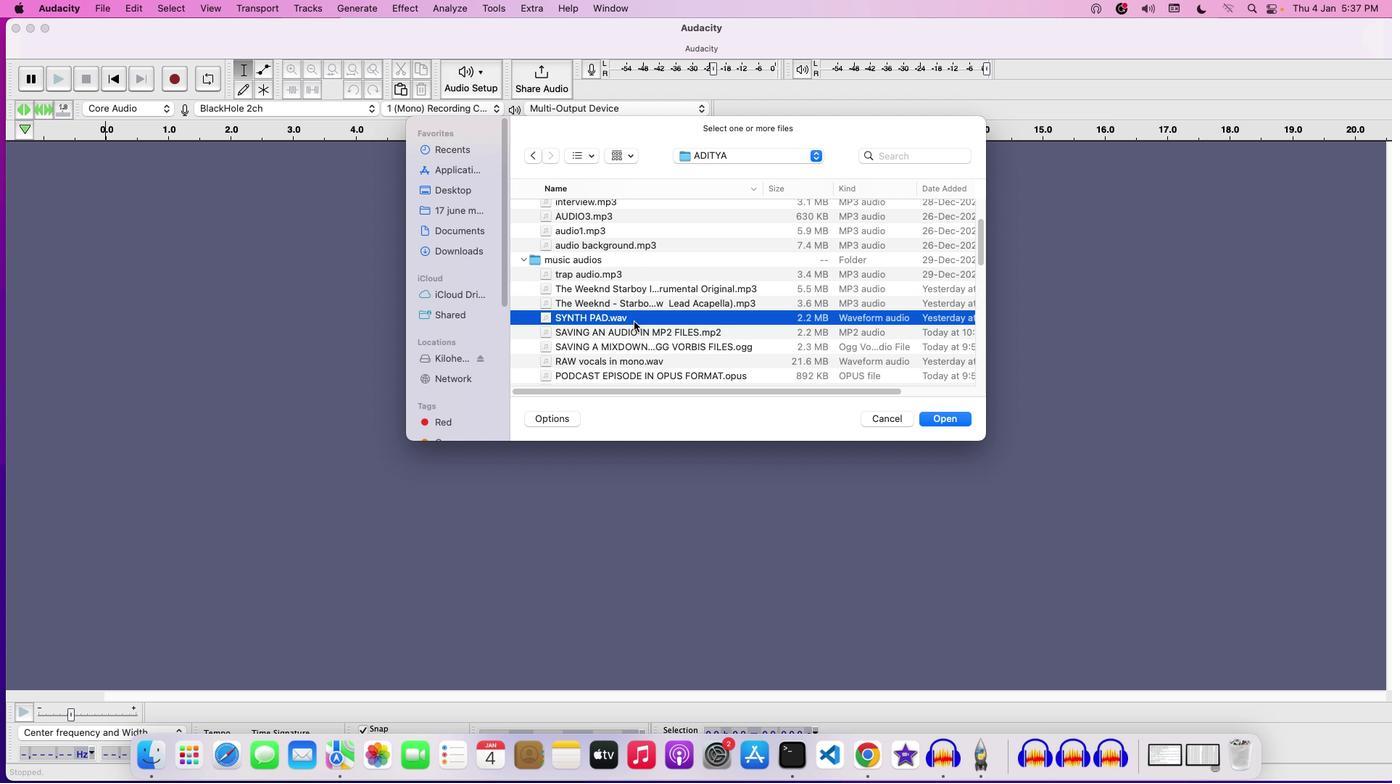 
Action: Mouse moved to (886, 415)
Screenshot: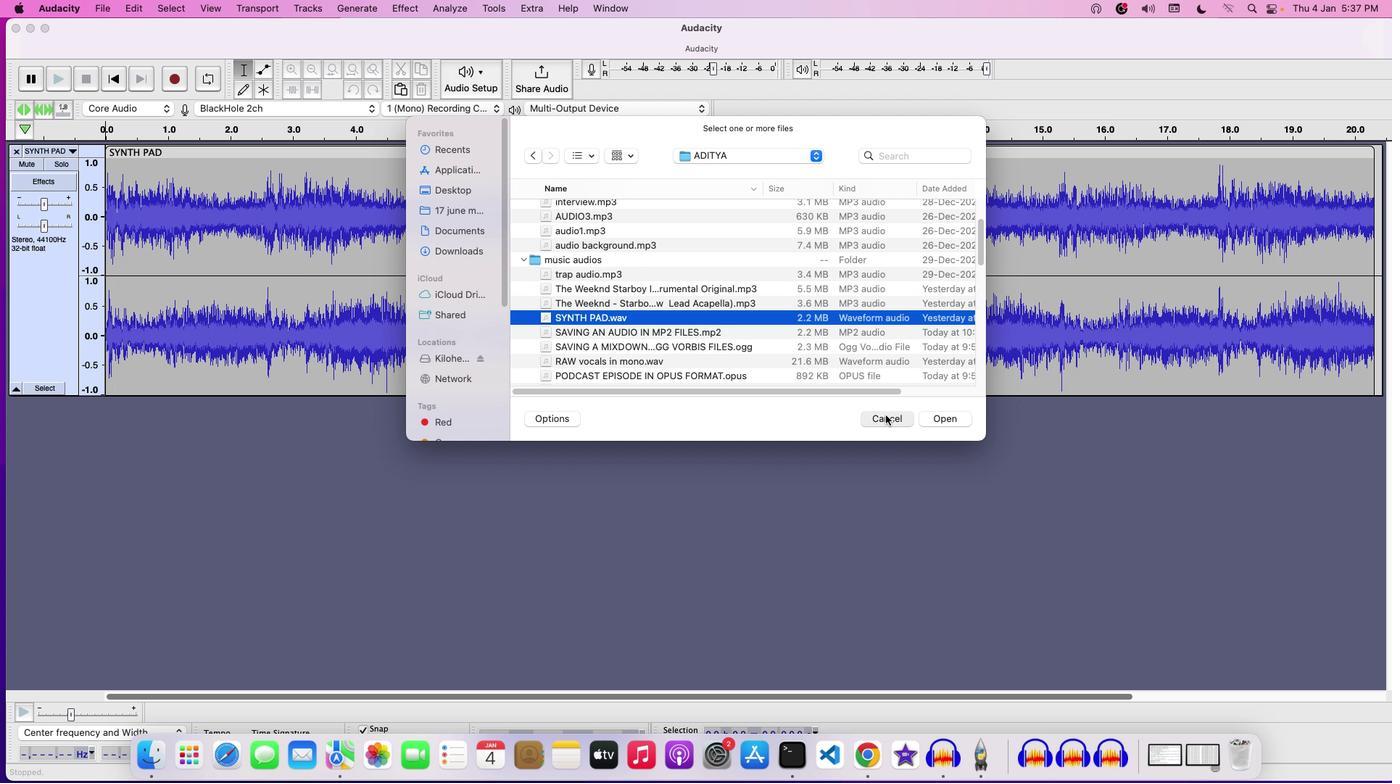 
Action: Mouse pressed left at (886, 415)
Screenshot: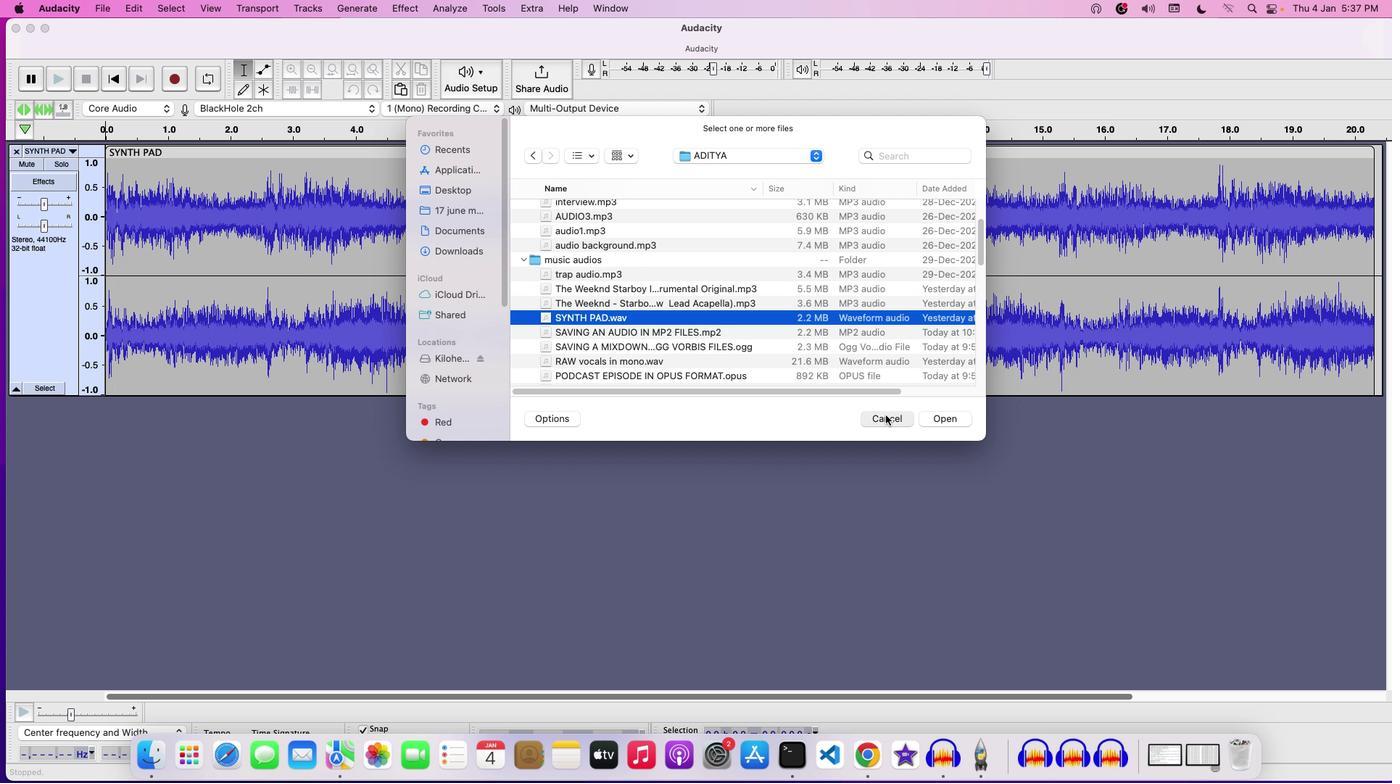 
Action: Mouse moved to (306, 264)
Screenshot: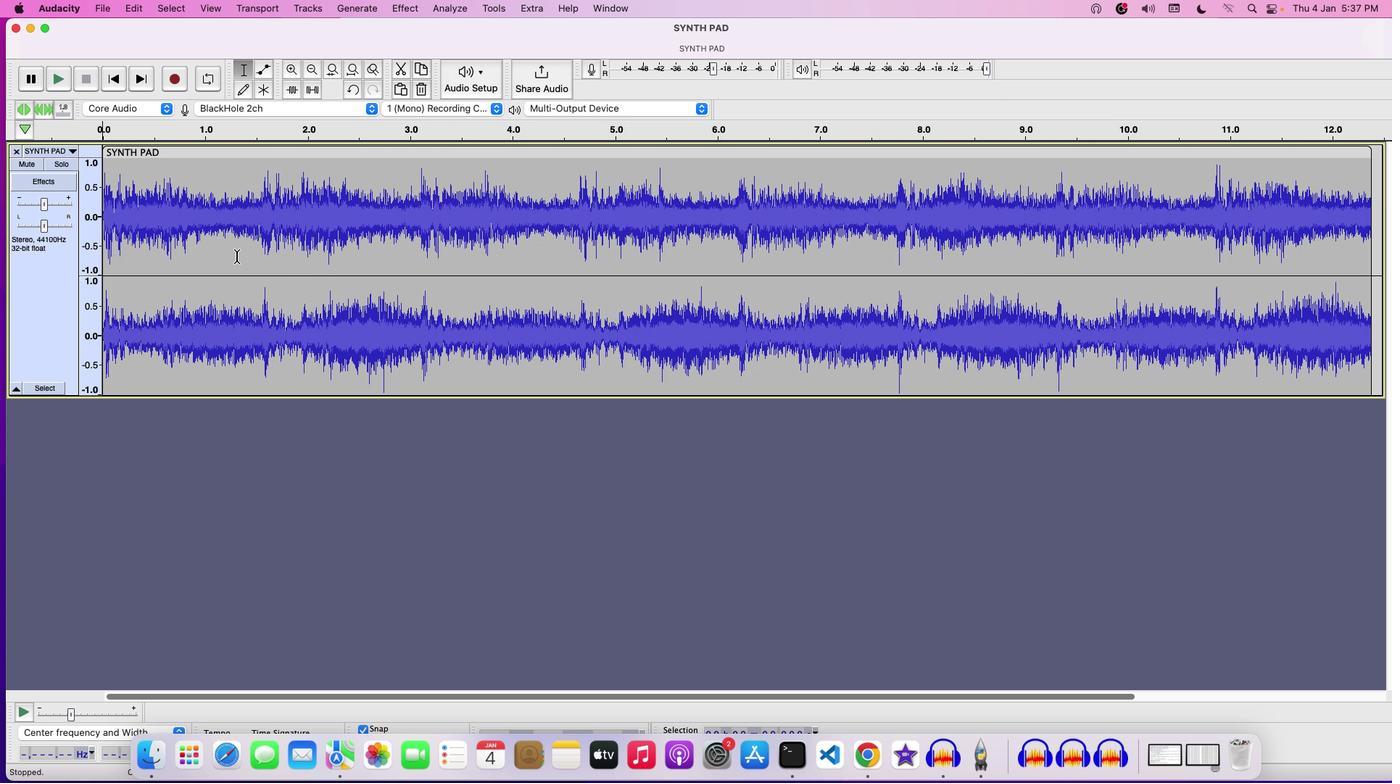 
Action: Key pressed Key.space
Screenshot: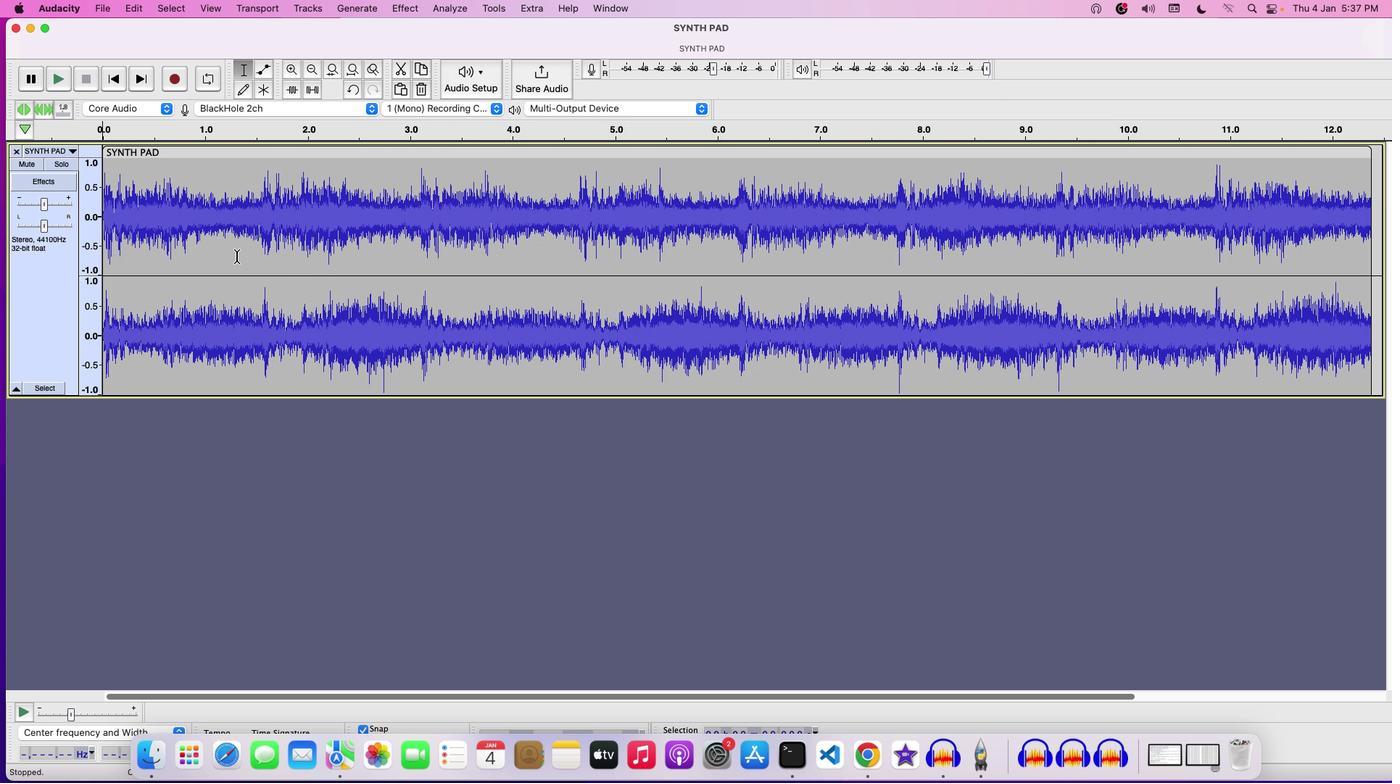 
Action: Mouse moved to (47, 203)
Screenshot: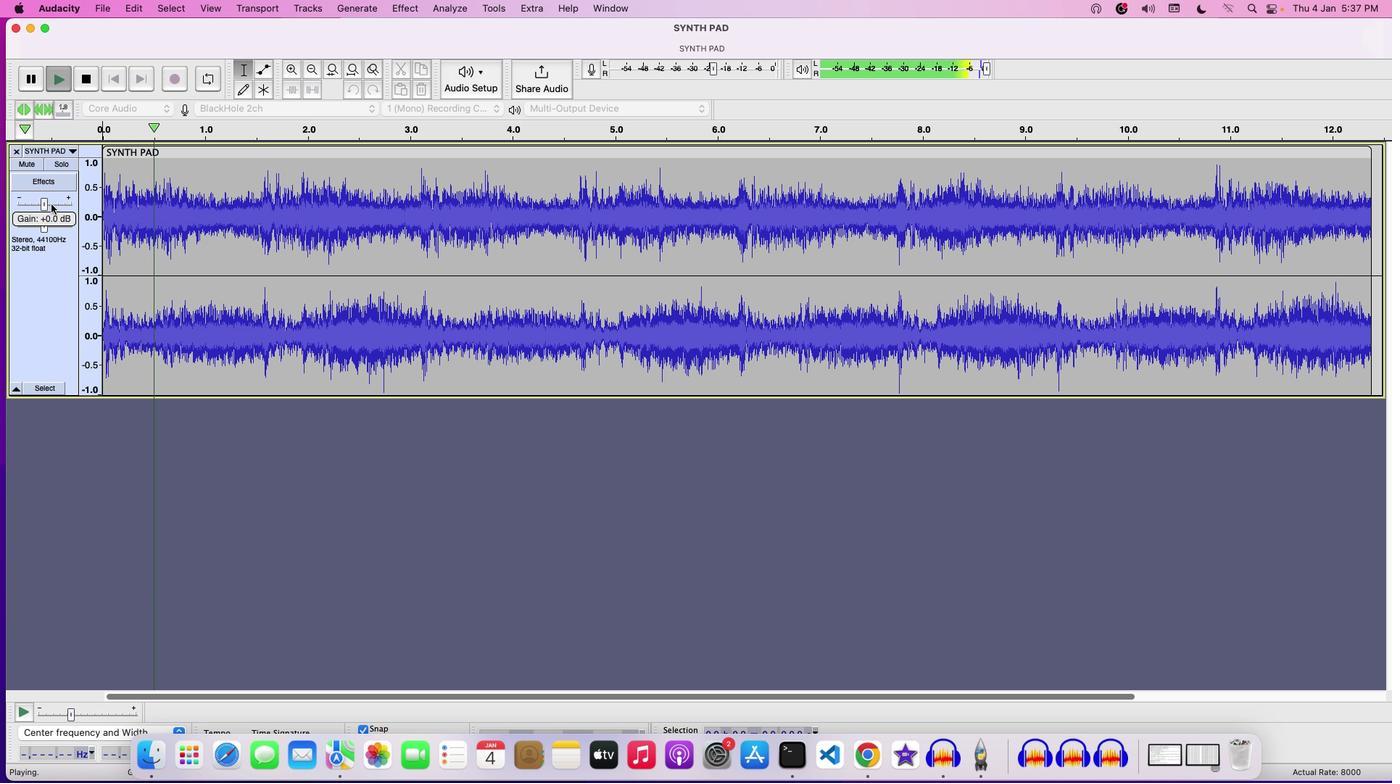 
Action: Mouse pressed left at (47, 203)
Screenshot: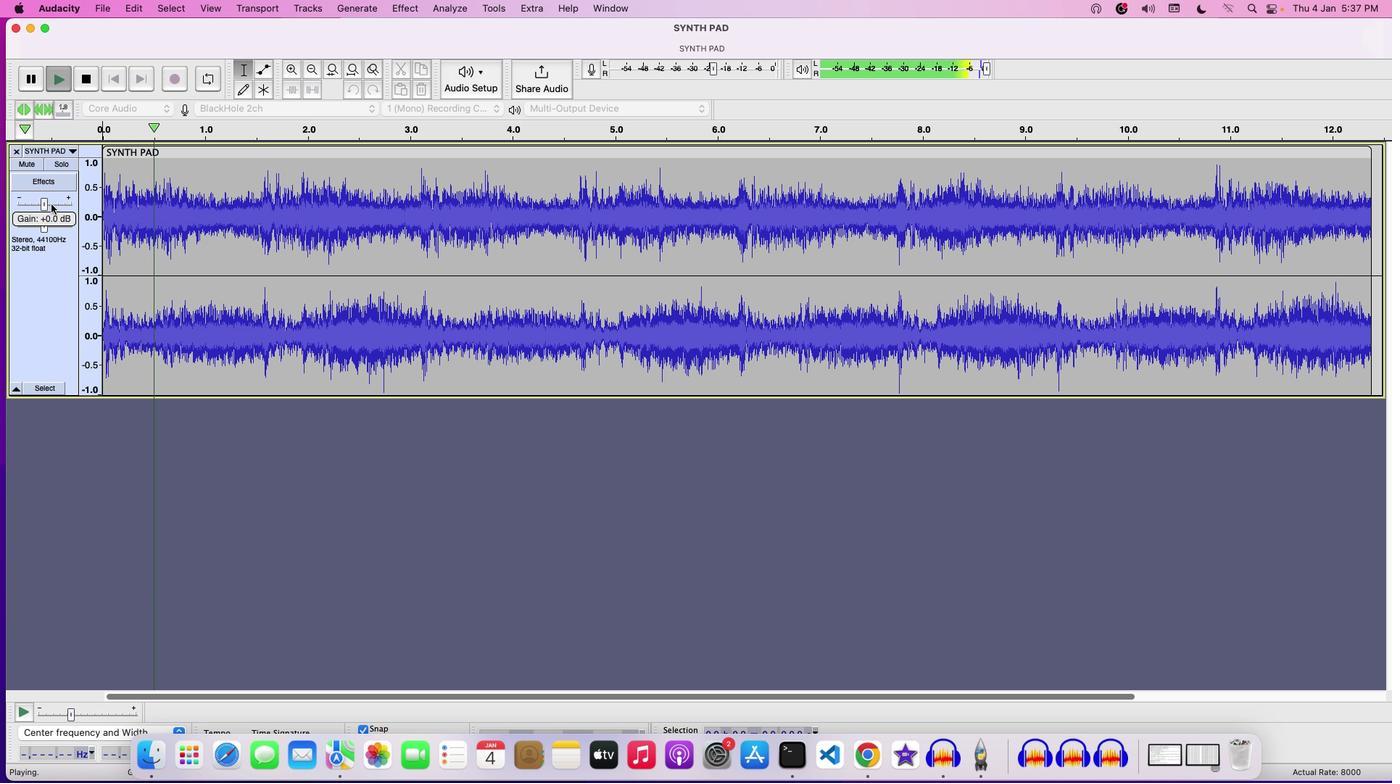 
Action: Mouse moved to (410, 274)
Screenshot: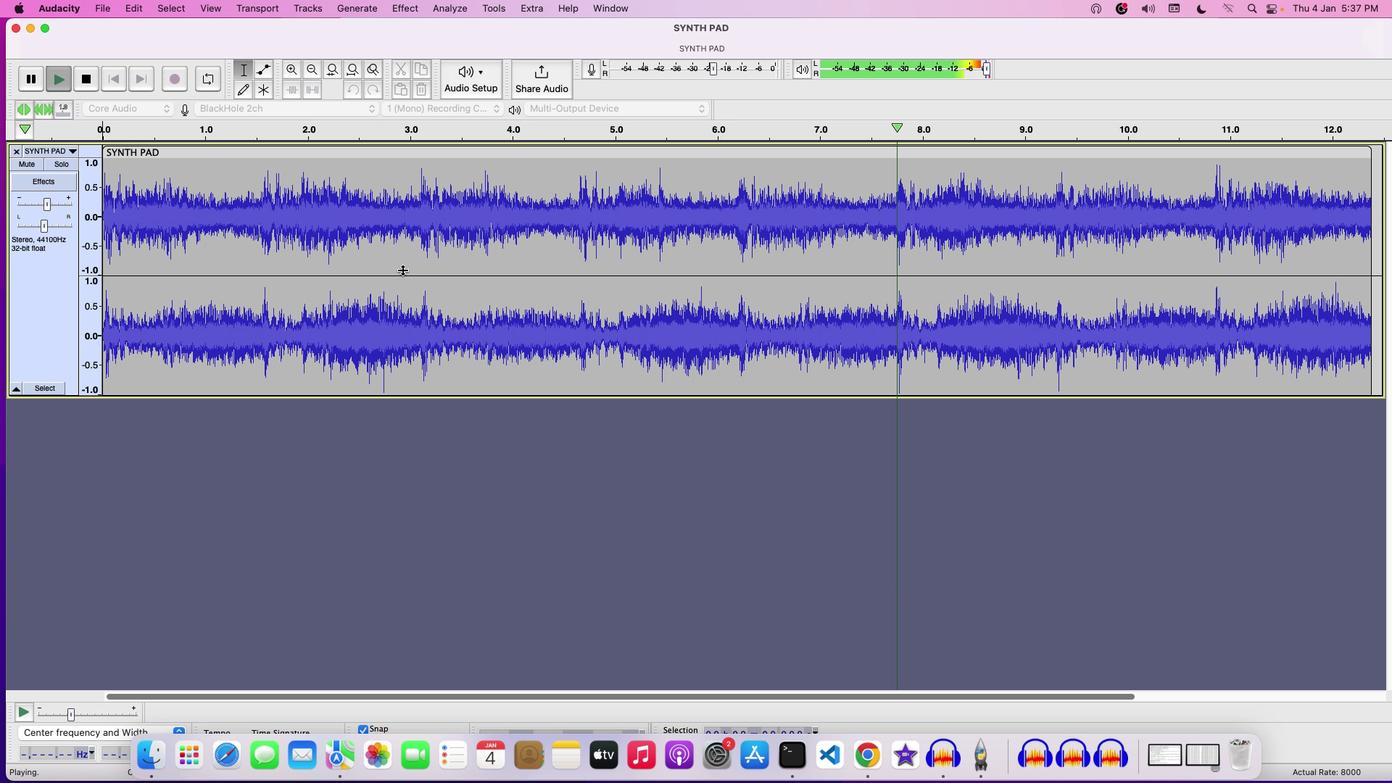 
Action: Key pressed Key.space
Screenshot: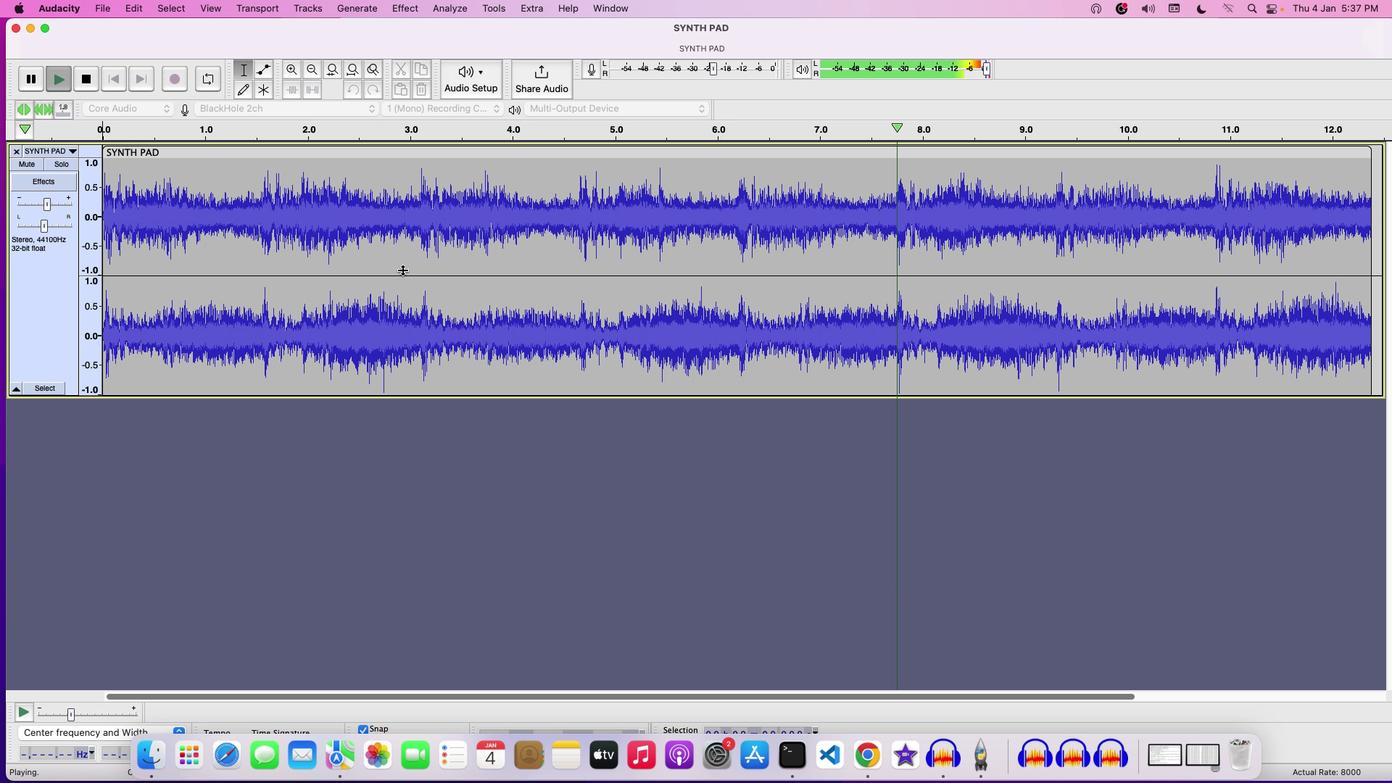
Action: Mouse moved to (239, 88)
Screenshot: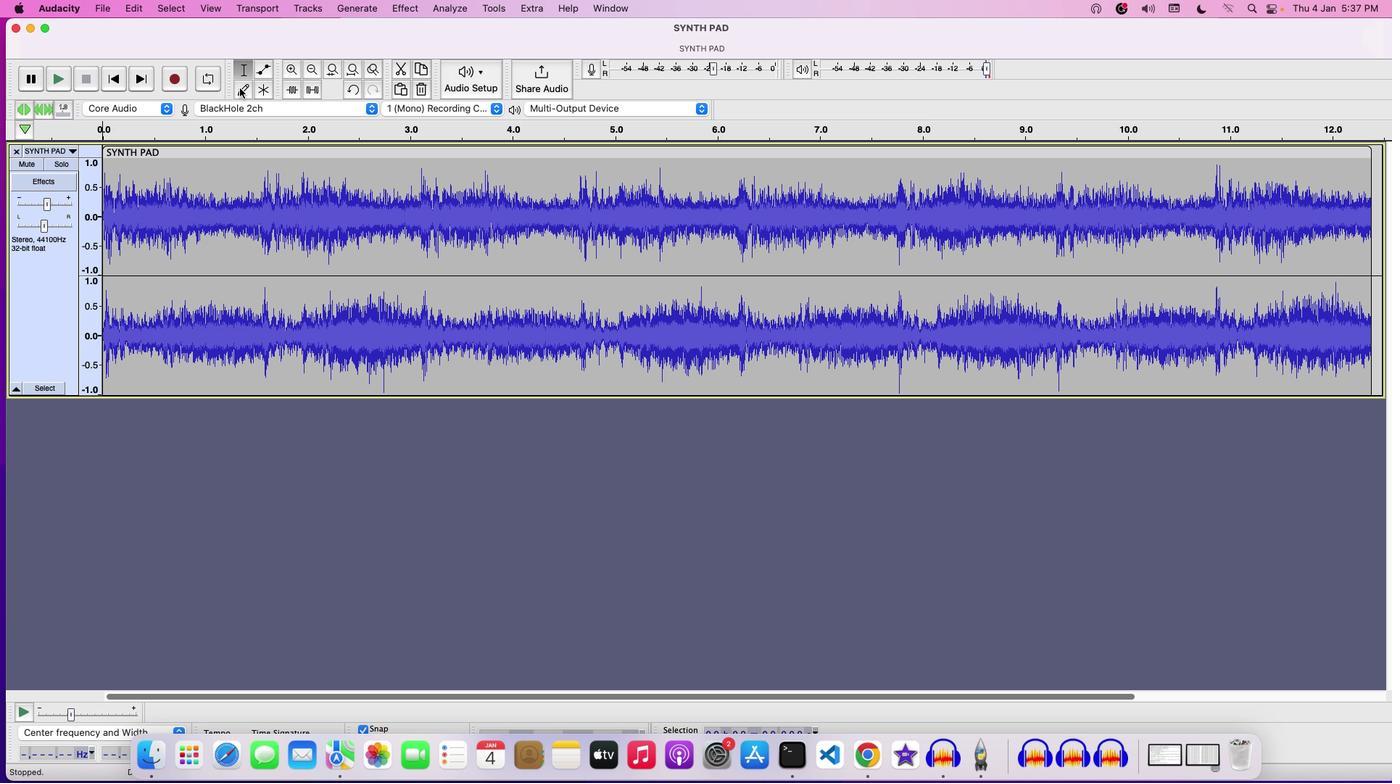 
Action: Mouse pressed left at (239, 88)
Screenshot: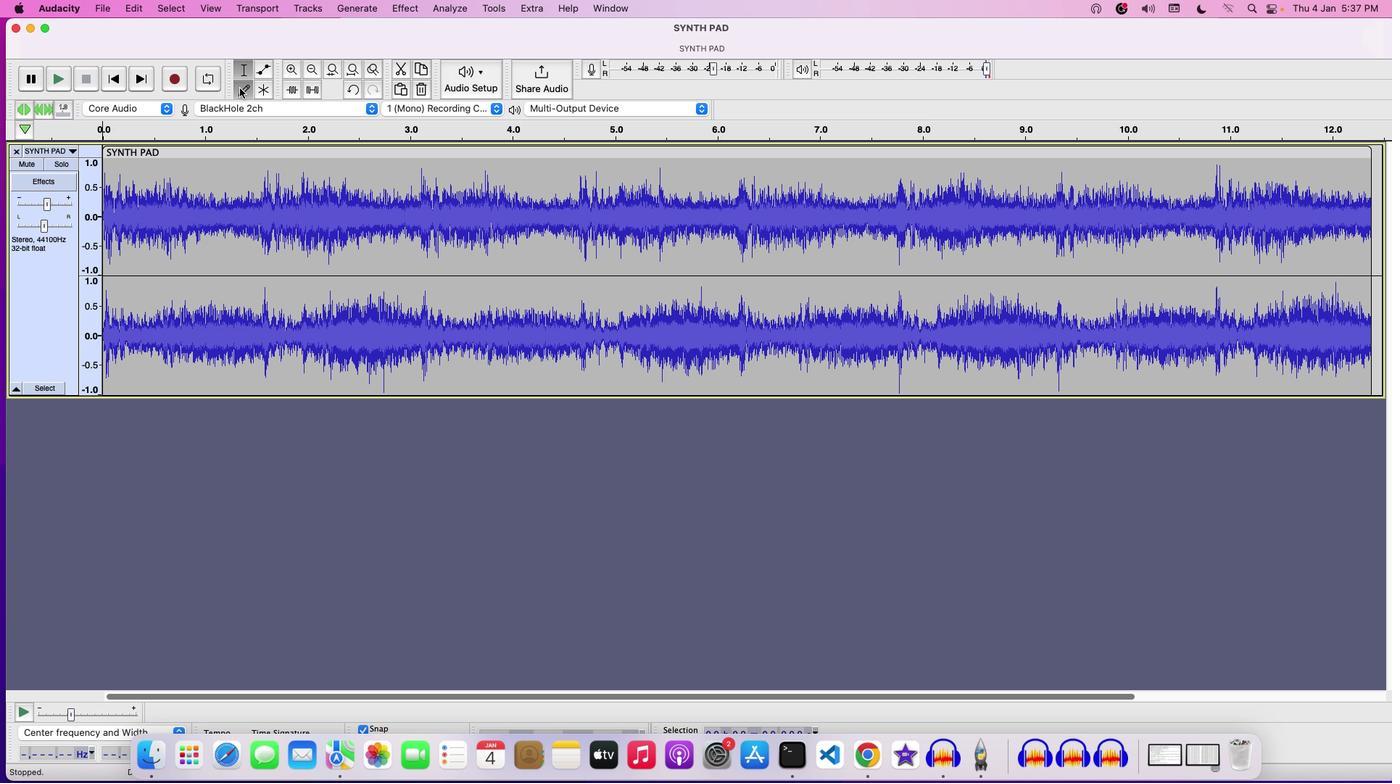 
Action: Mouse moved to (161, 190)
Screenshot: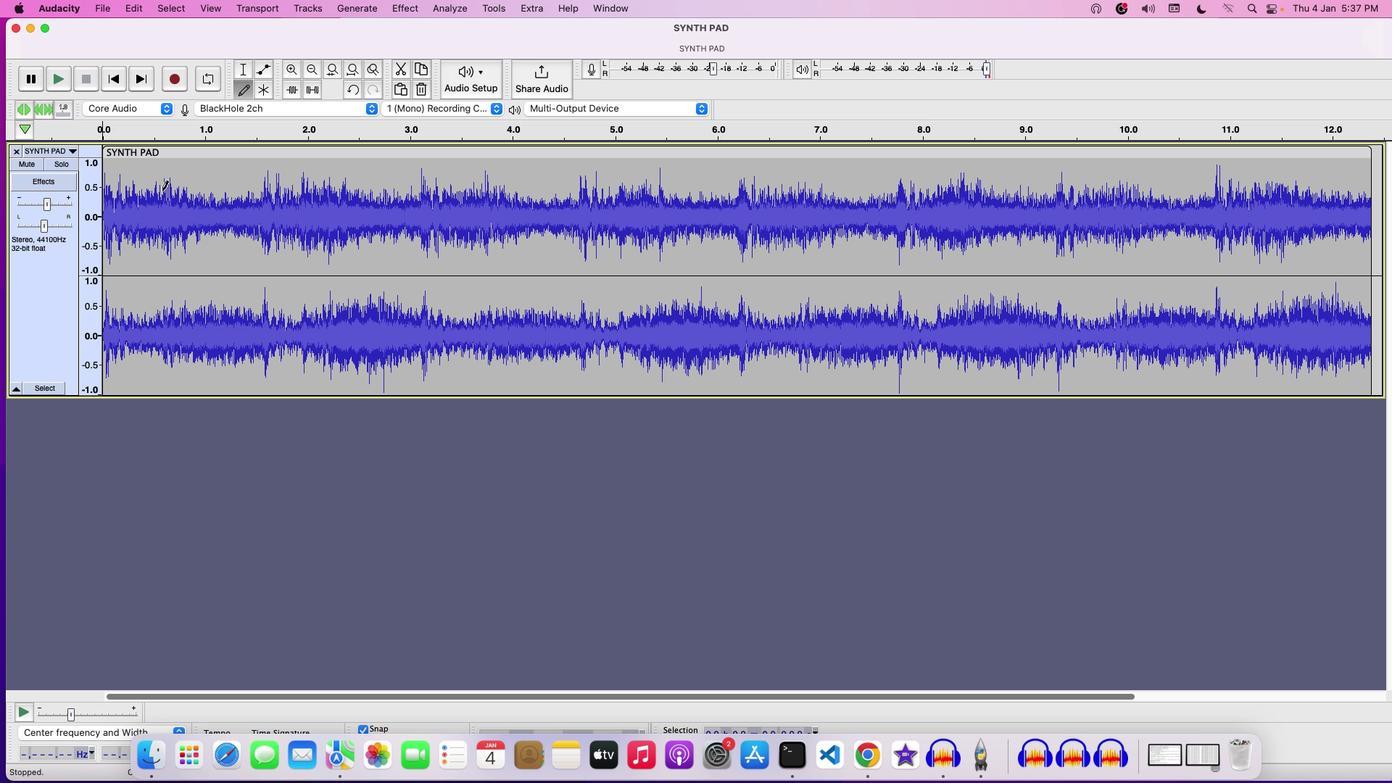 
Action: Mouse pressed left at (161, 190)
Screenshot: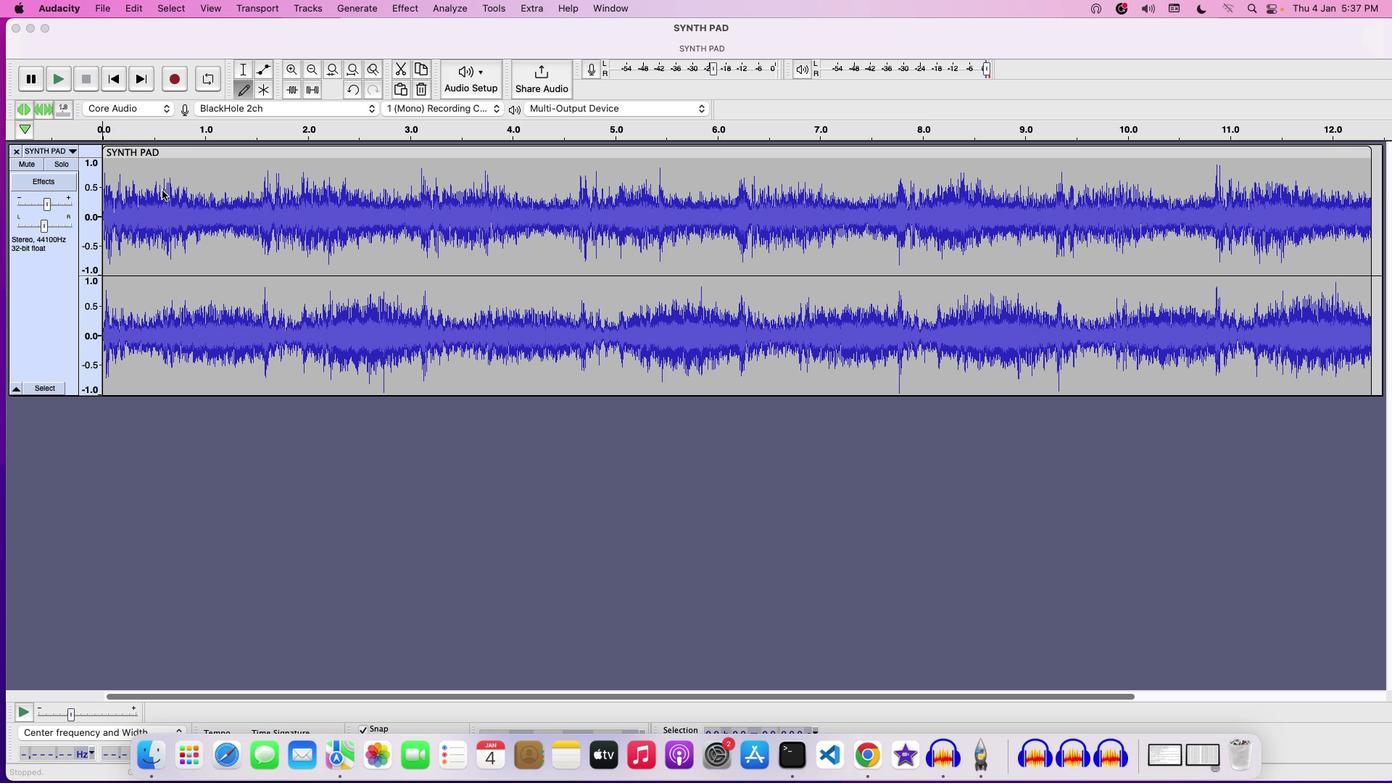 
Action: Mouse moved to (662, 282)
Screenshot: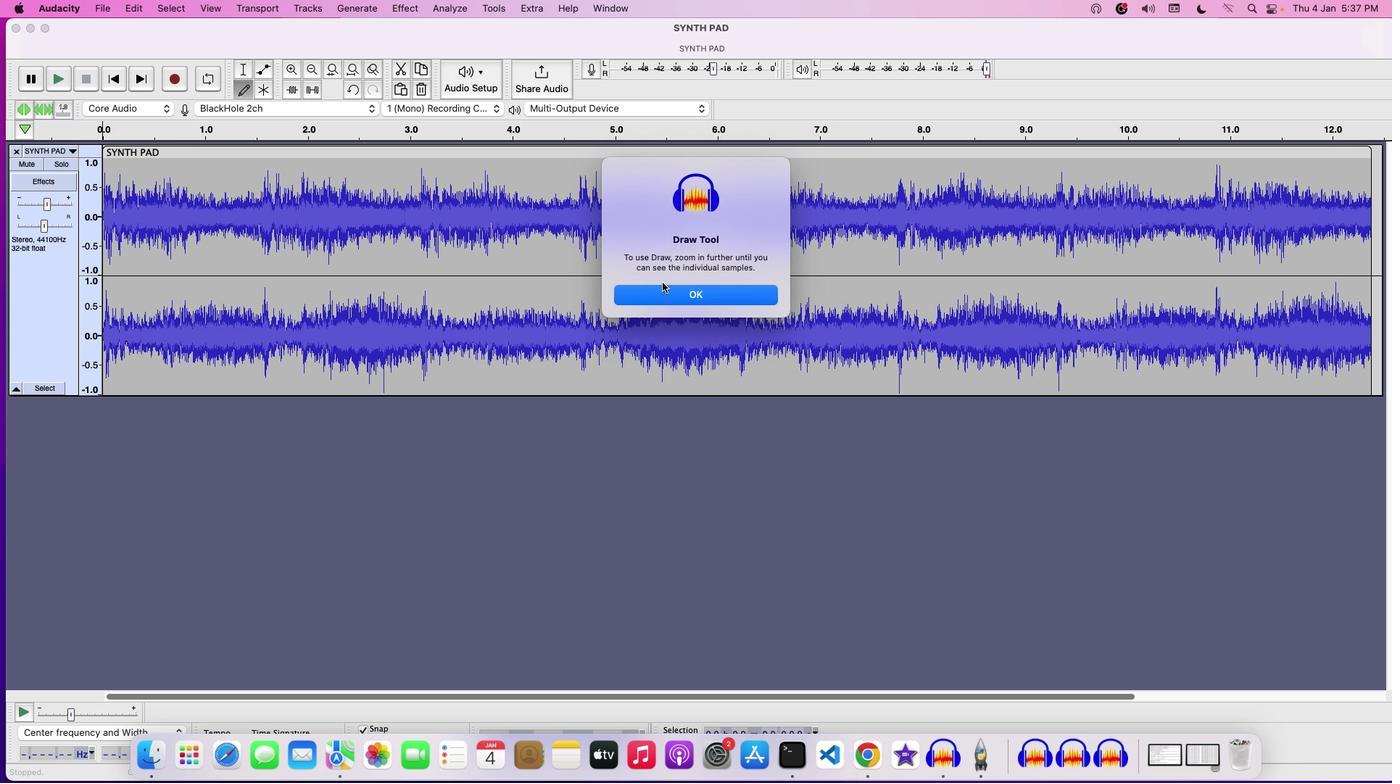 
Action: Mouse pressed left at (662, 282)
Screenshot: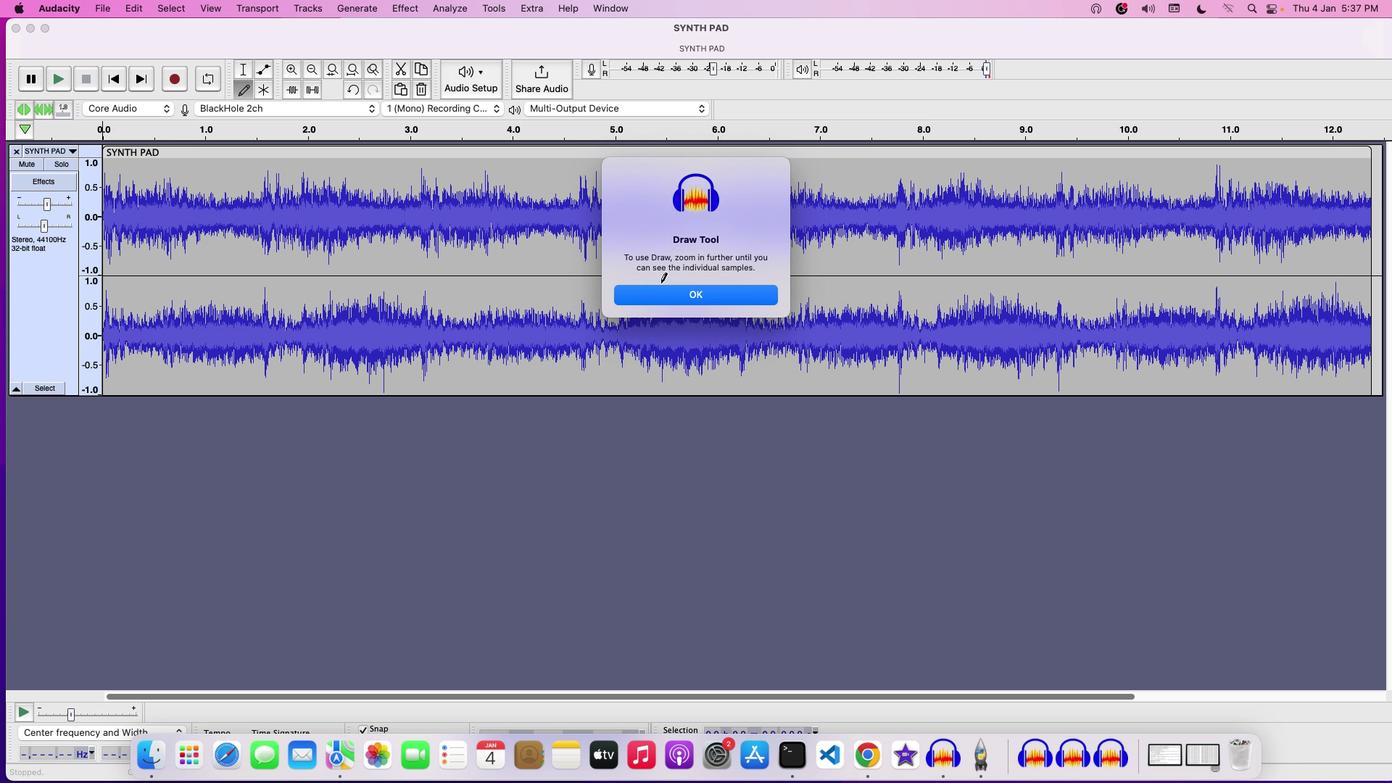 
Action: Mouse moved to (656, 288)
Screenshot: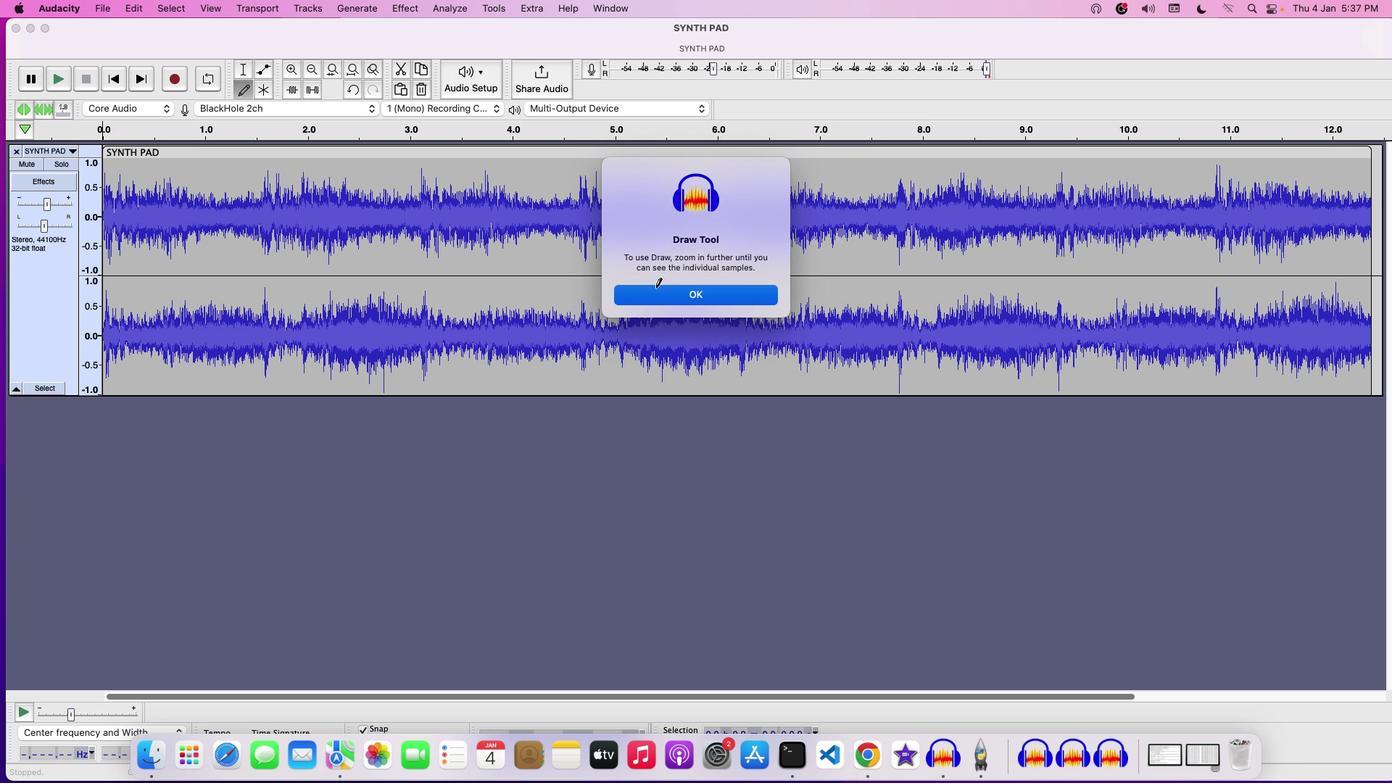 
Action: Mouse pressed left at (656, 288)
Screenshot: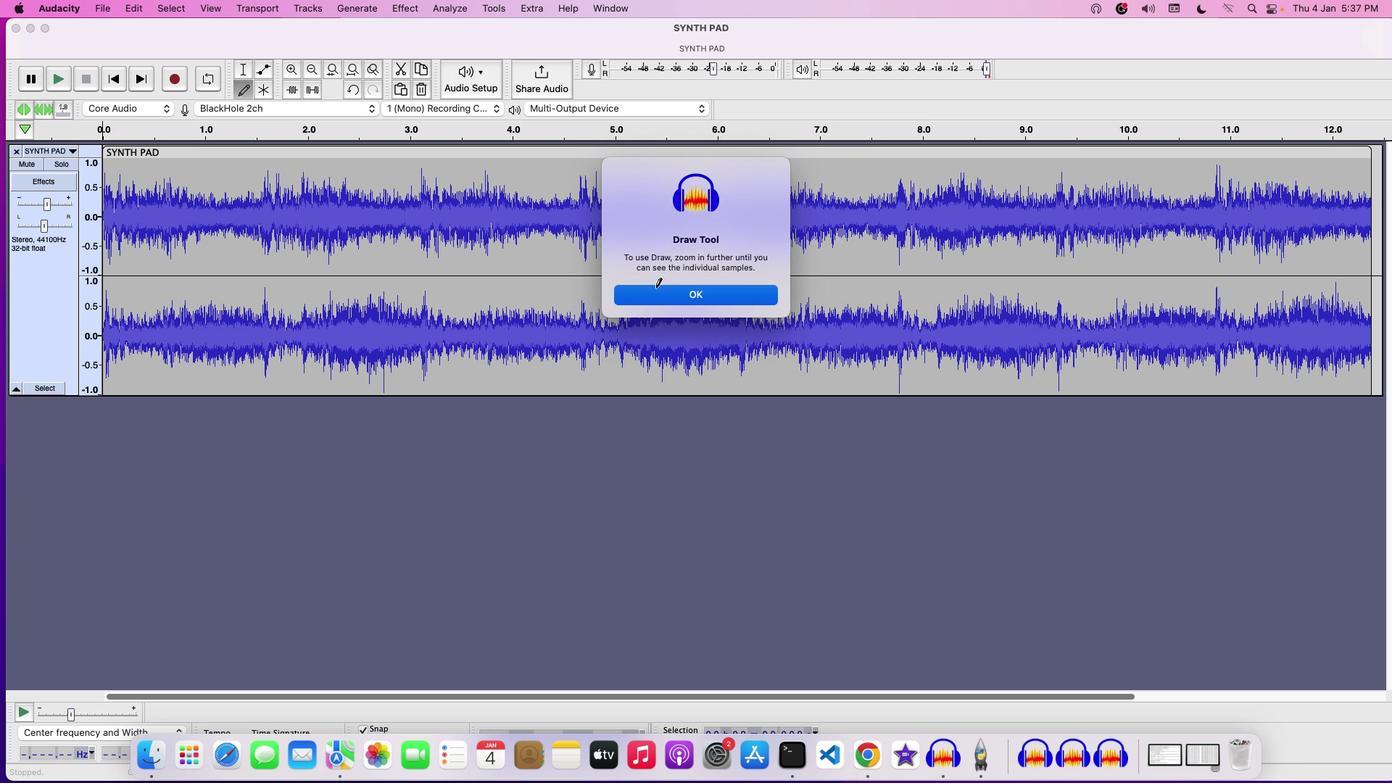 
Action: Mouse moved to (290, 69)
Screenshot: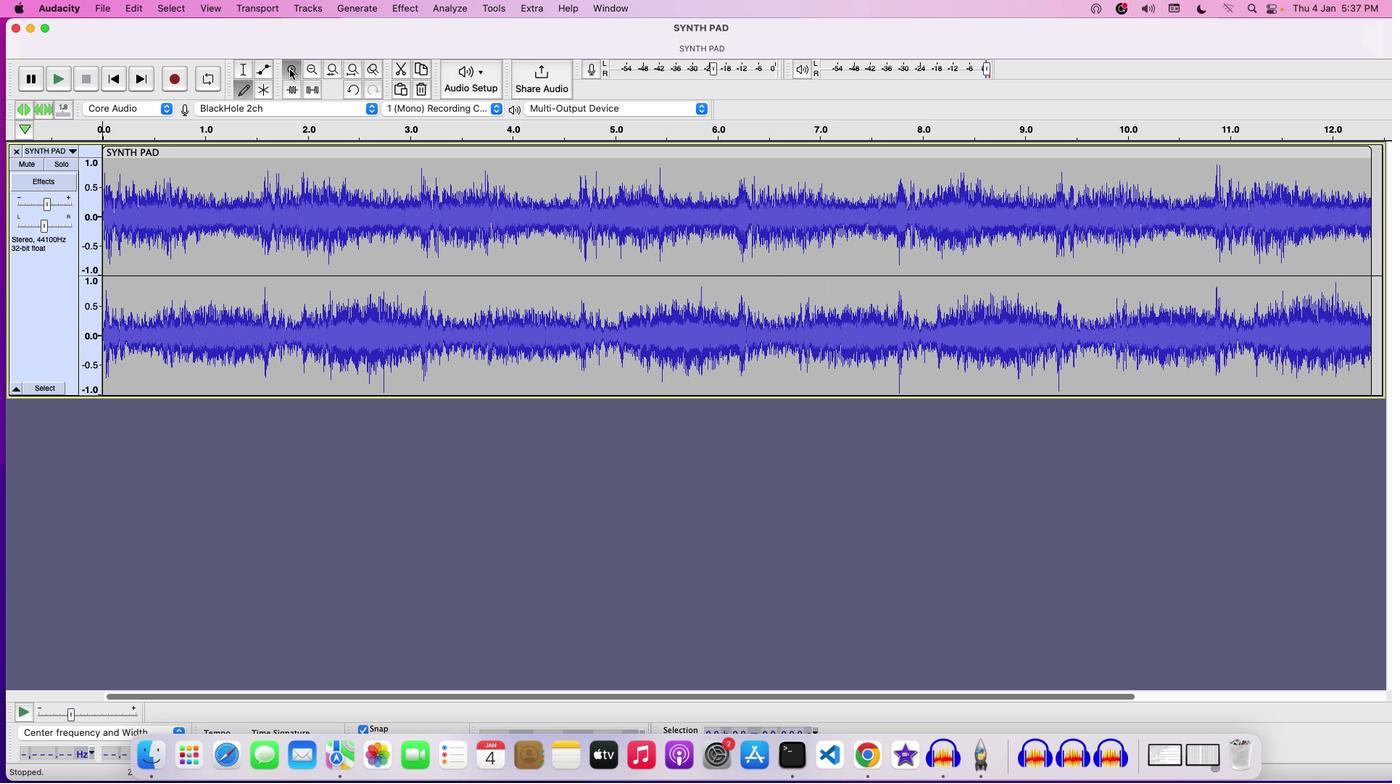 
Action: Mouse pressed left at (290, 69)
Screenshot: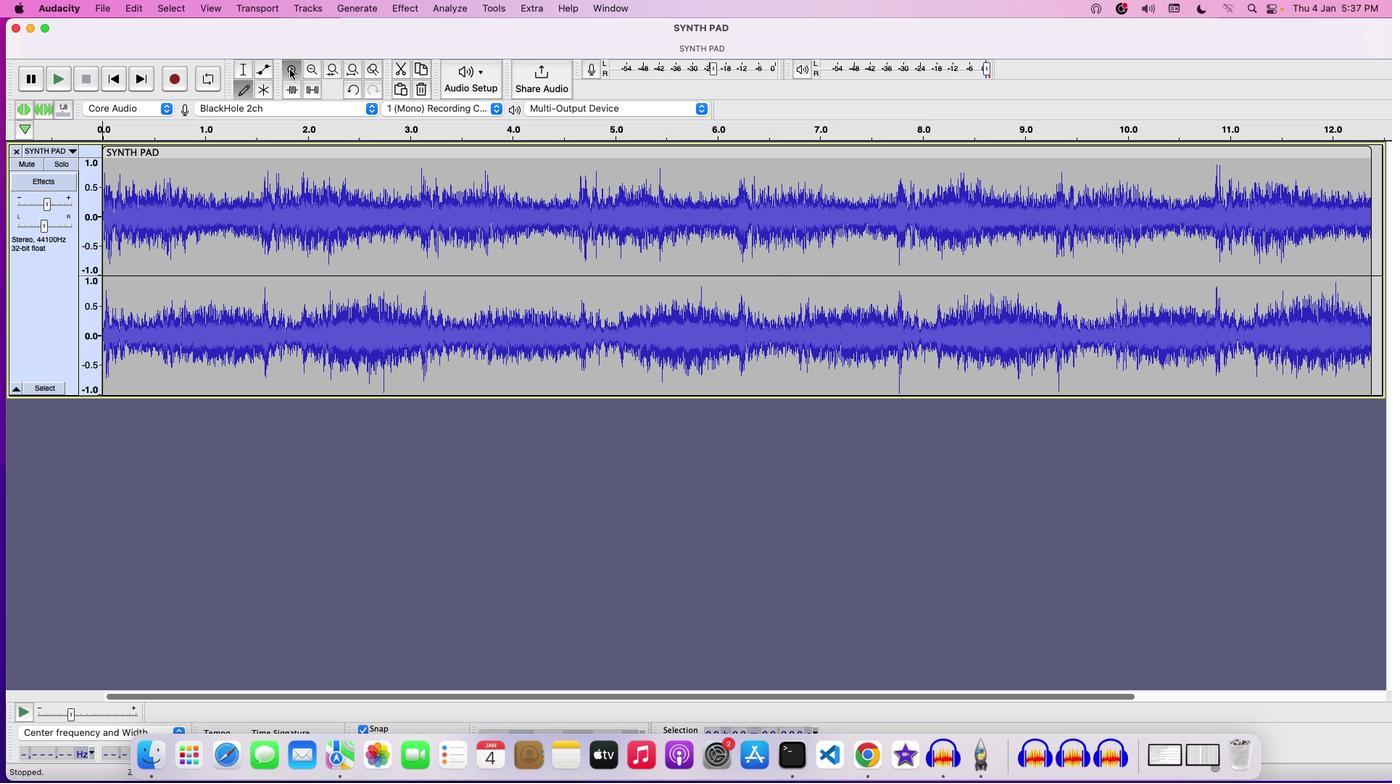 
Action: Mouse pressed left at (290, 69)
Screenshot: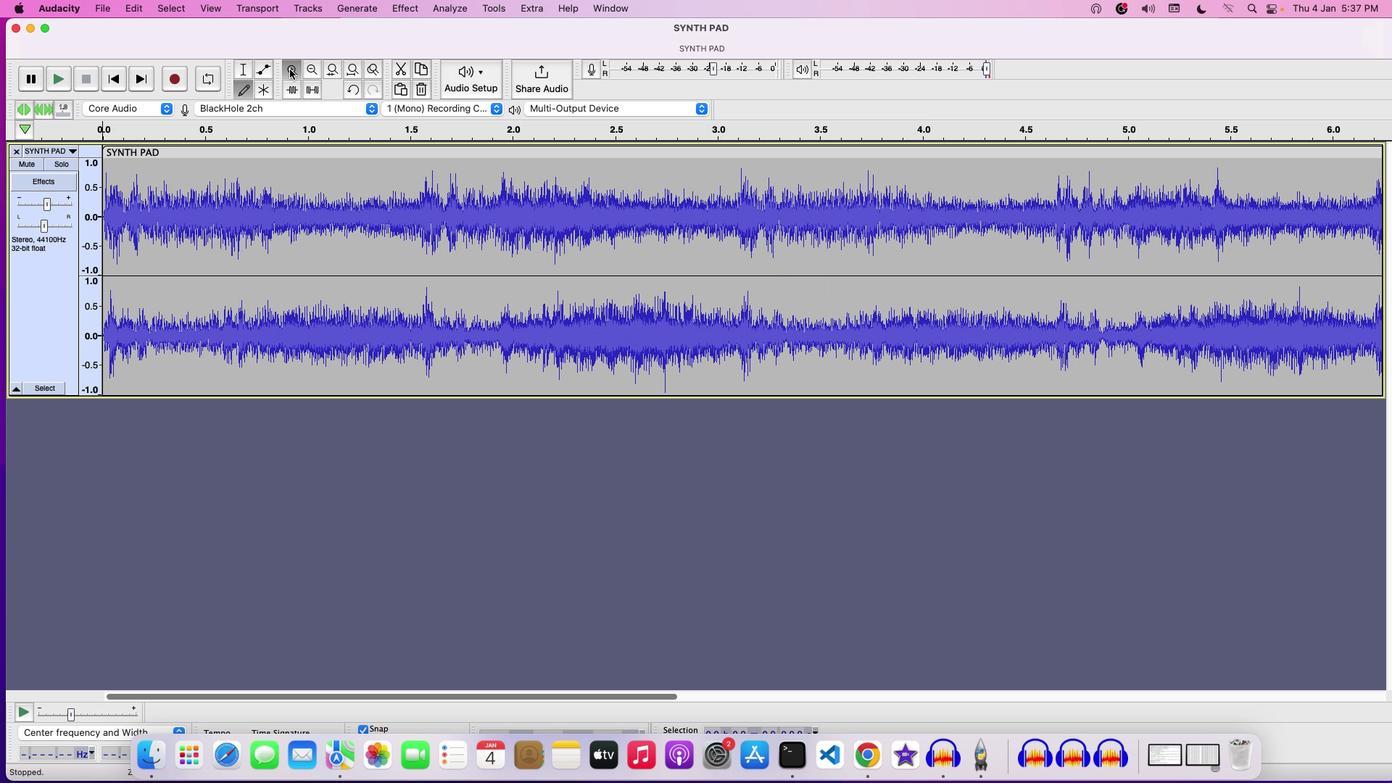 
Action: Mouse pressed left at (290, 69)
Screenshot: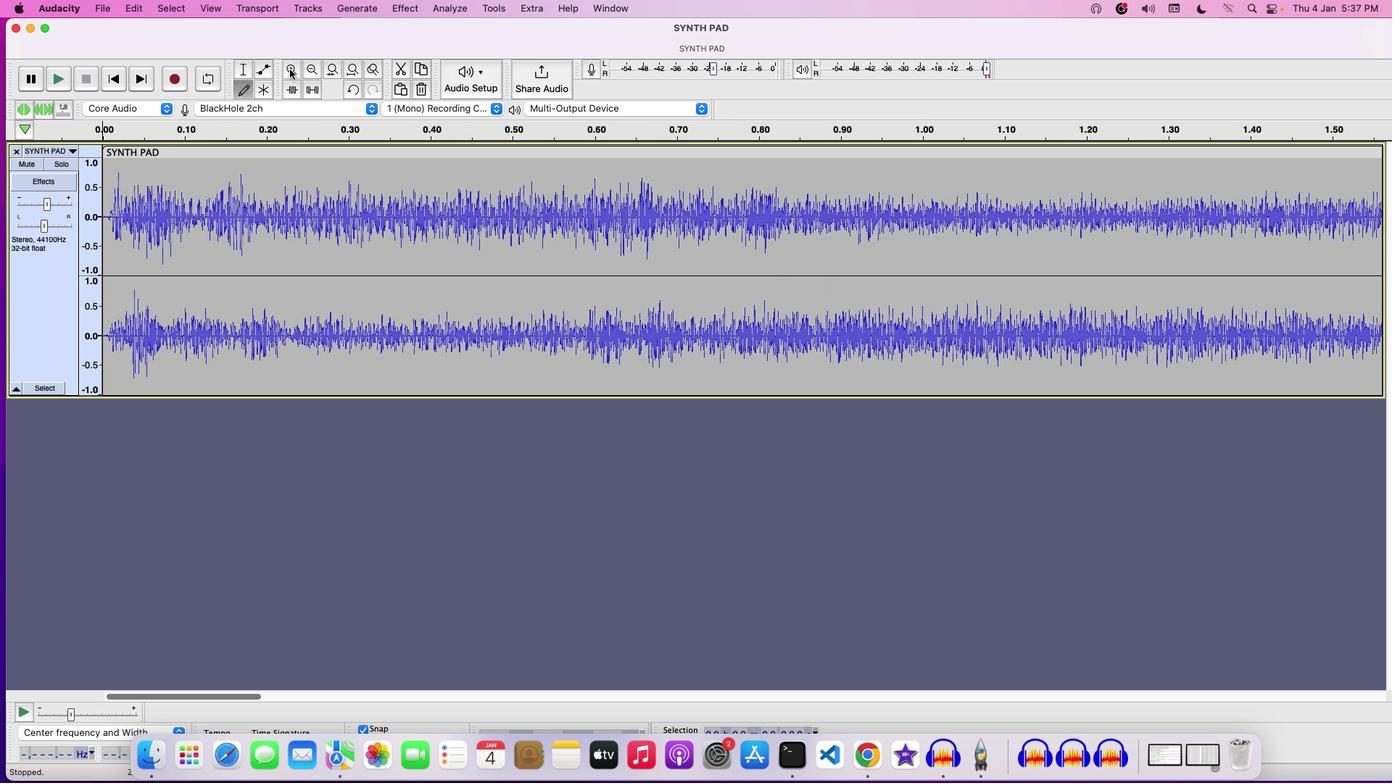 
Action: Mouse pressed left at (290, 69)
Screenshot: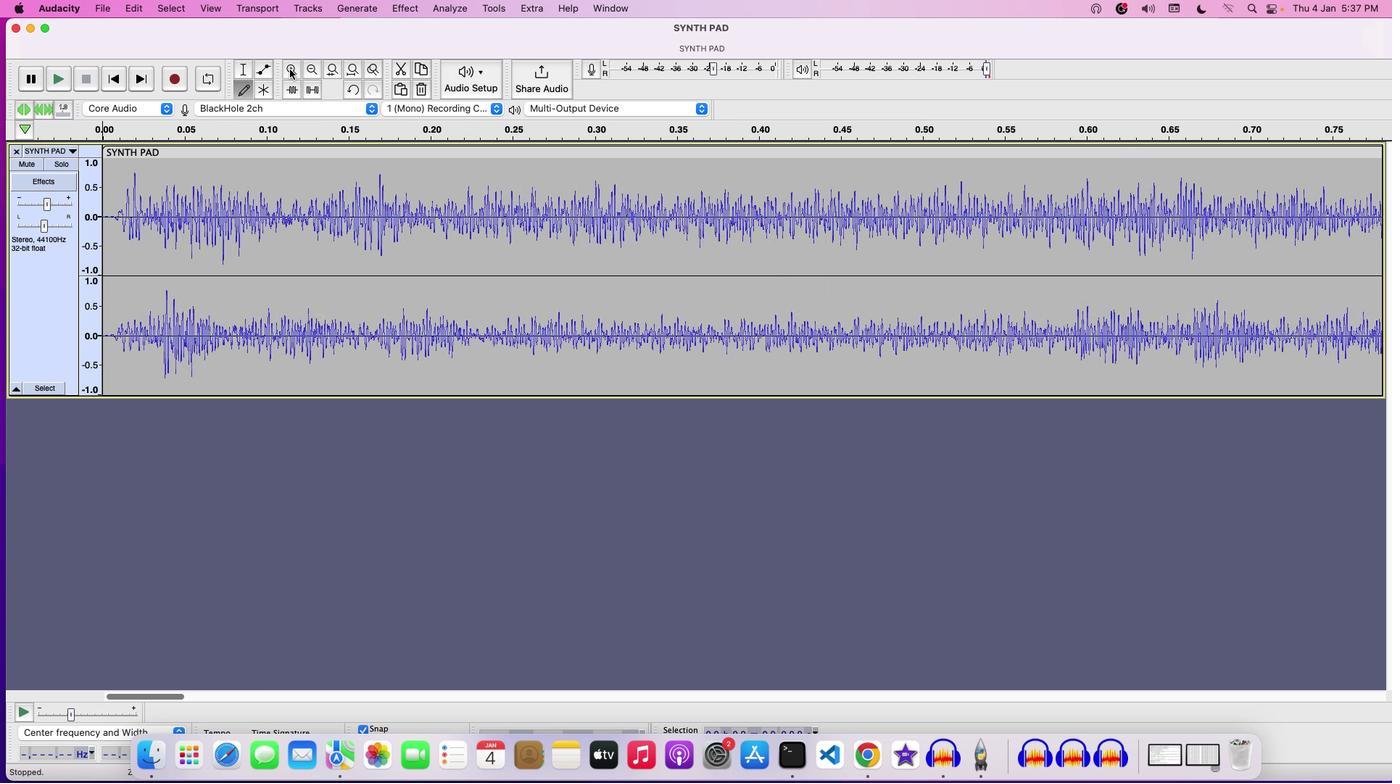 
Action: Mouse pressed left at (290, 69)
Screenshot: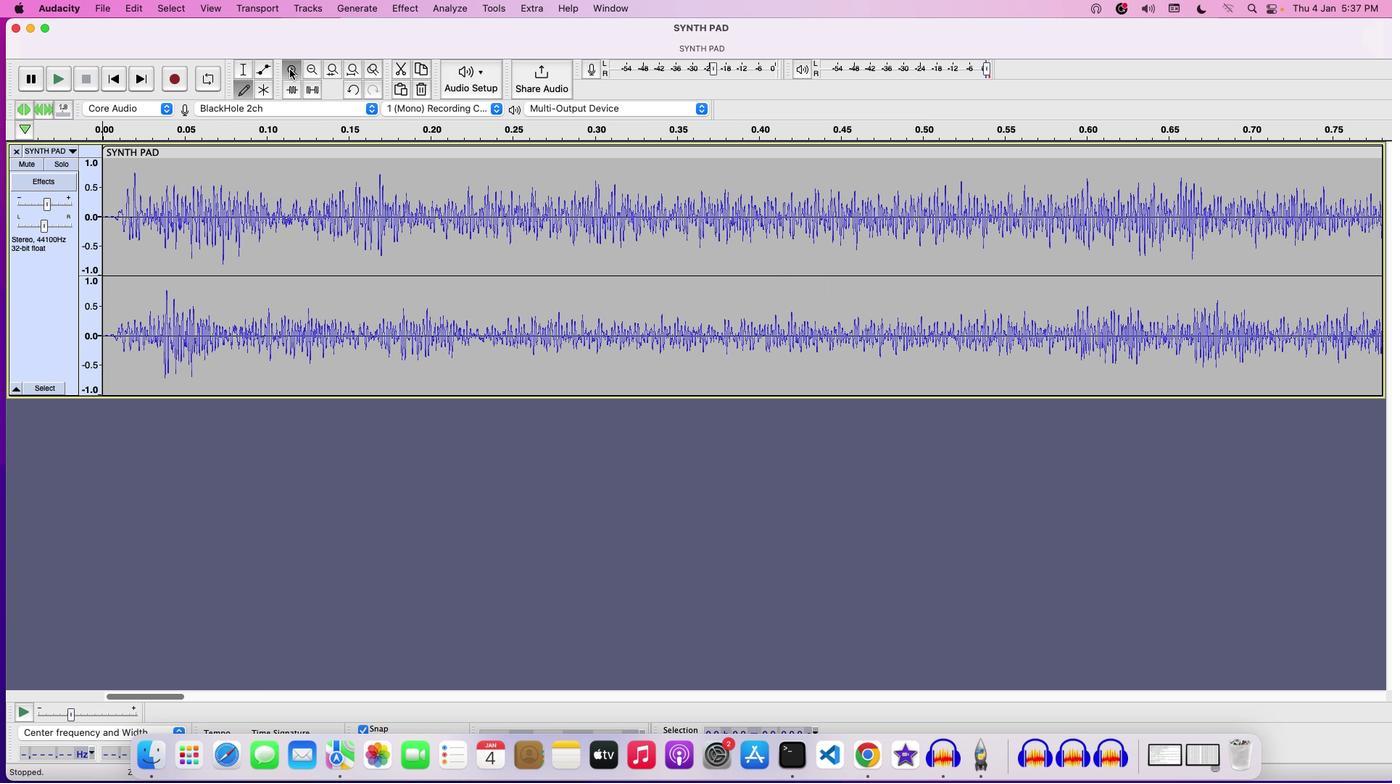 
Action: Mouse pressed left at (290, 69)
Screenshot: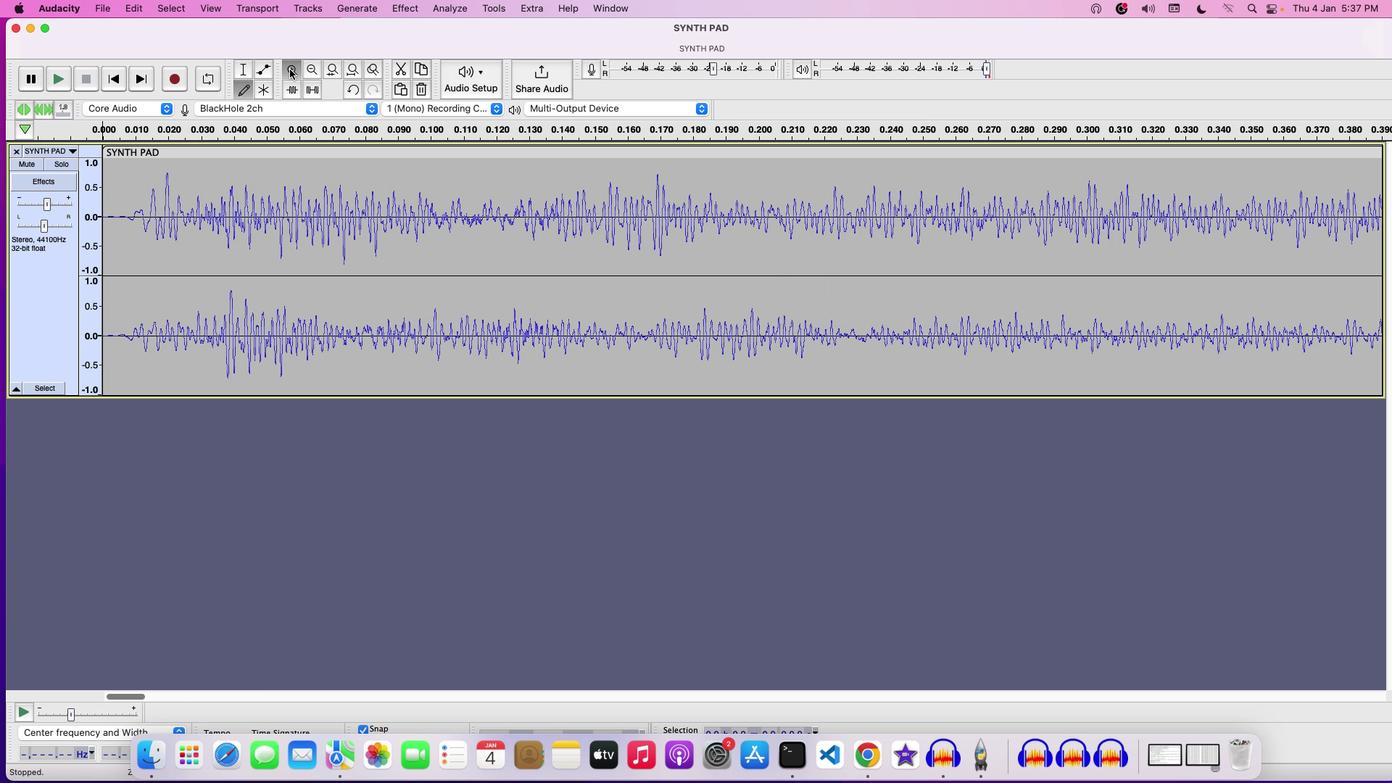 
Action: Mouse pressed left at (290, 69)
Screenshot: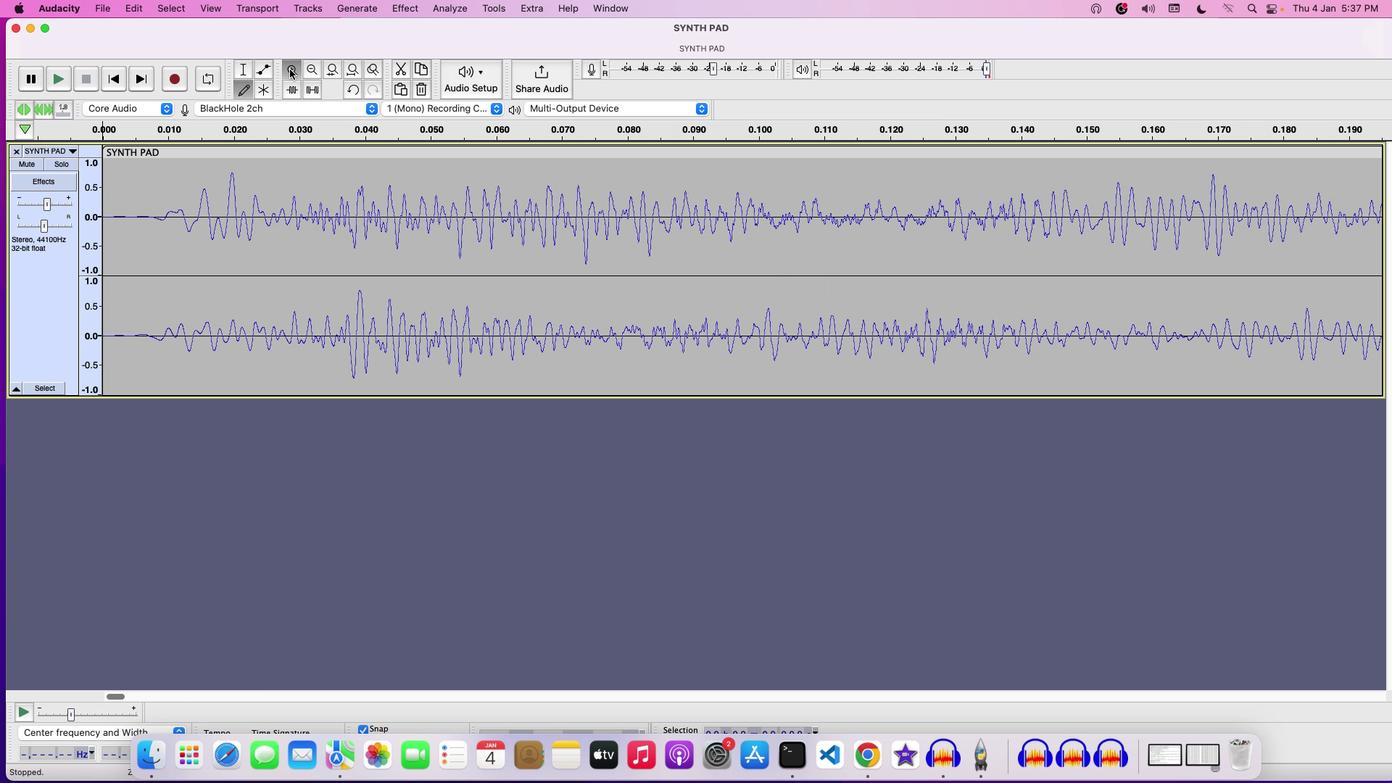 
Action: Mouse pressed left at (290, 69)
Screenshot: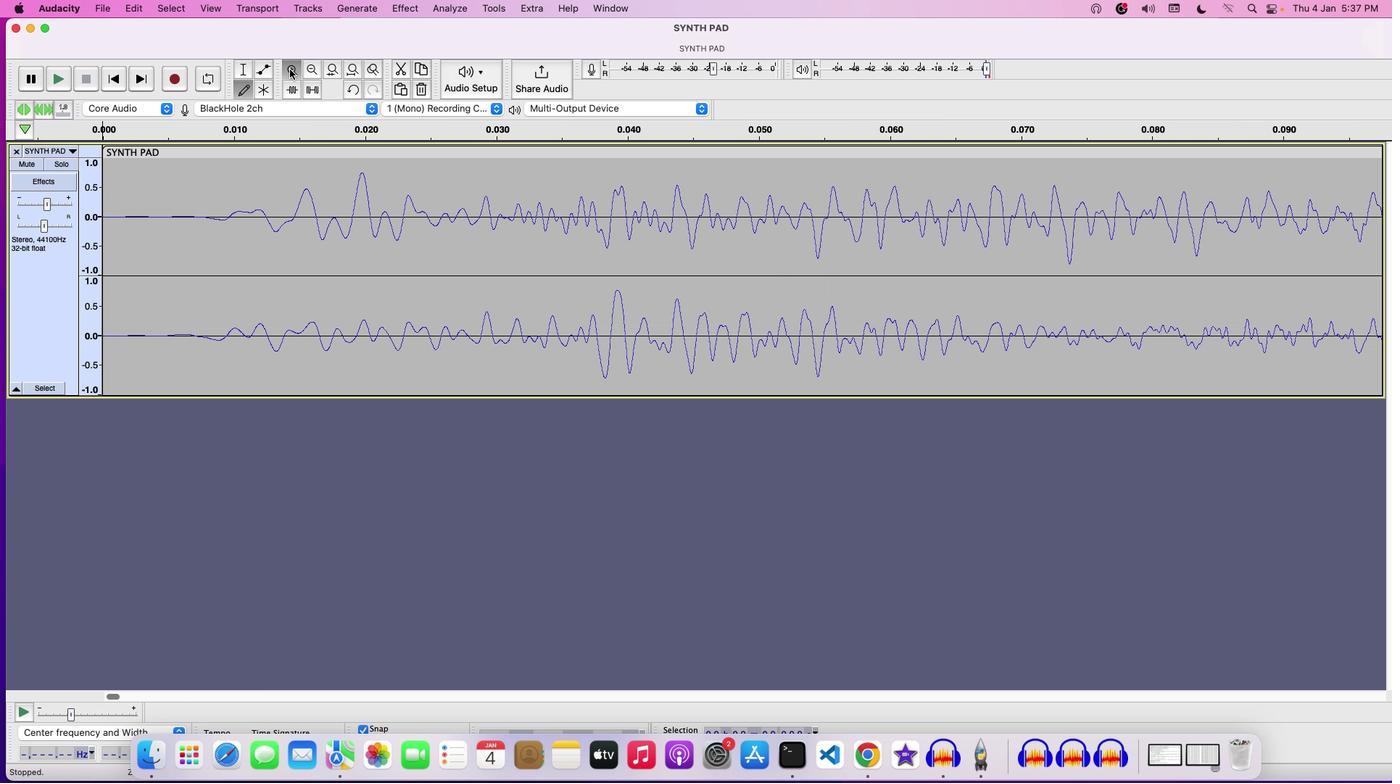 
Action: Mouse pressed left at (290, 69)
Screenshot: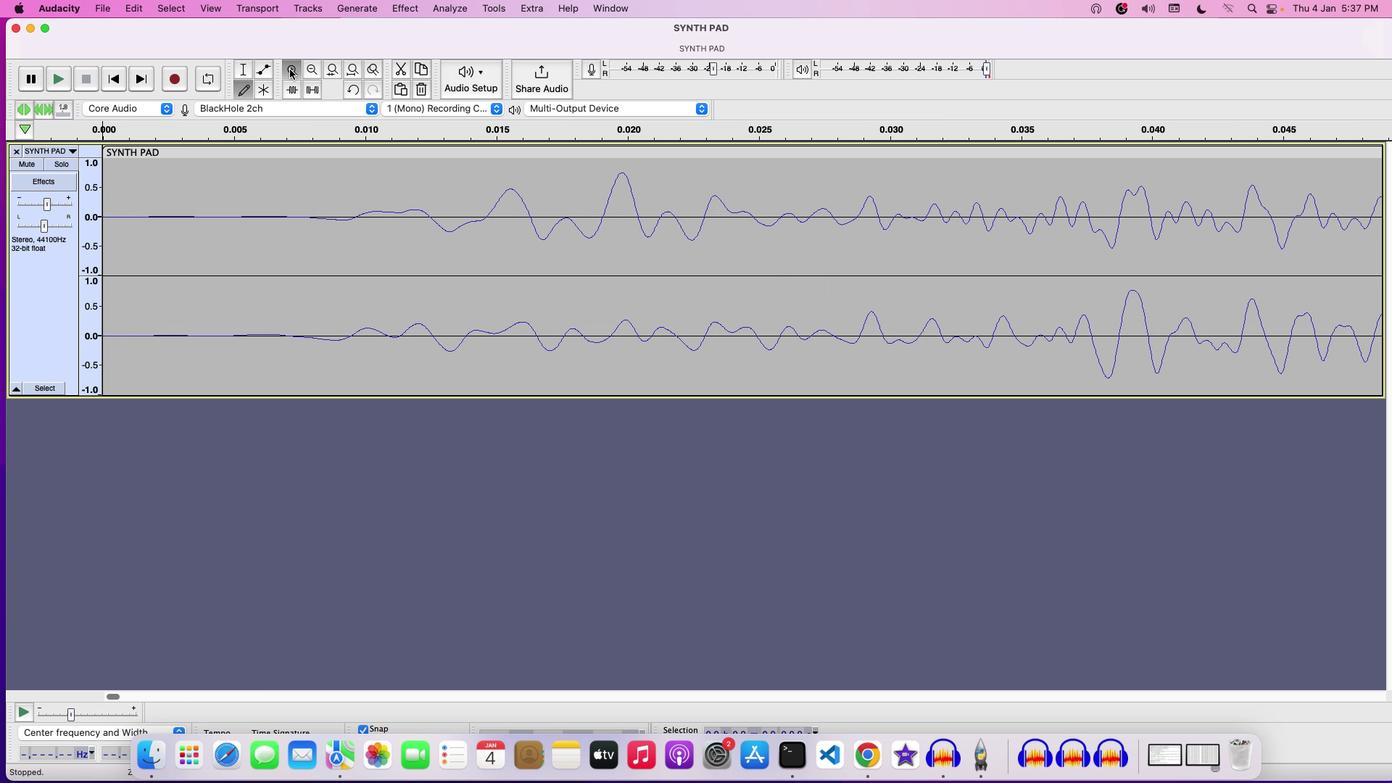 
Action: Mouse pressed left at (290, 69)
Screenshot: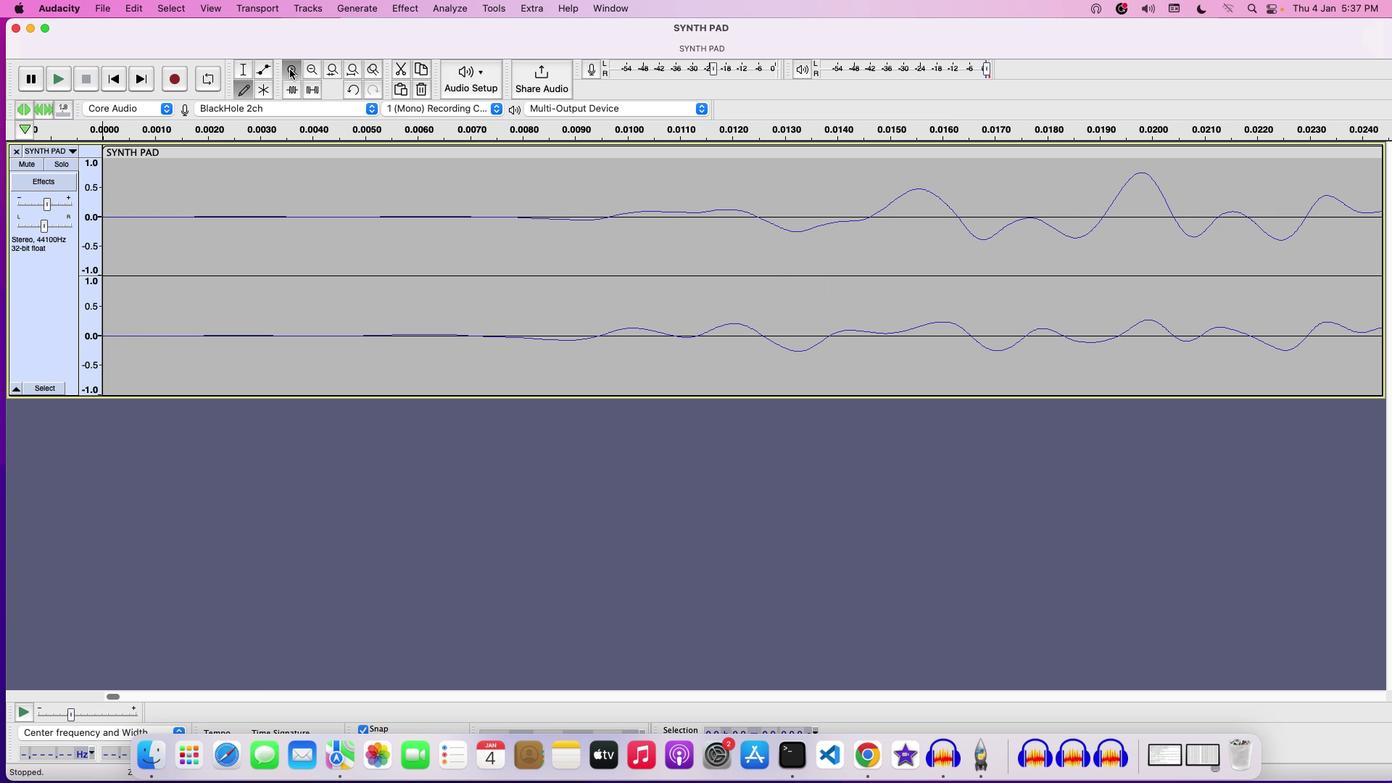 
Action: Mouse pressed left at (290, 69)
Screenshot: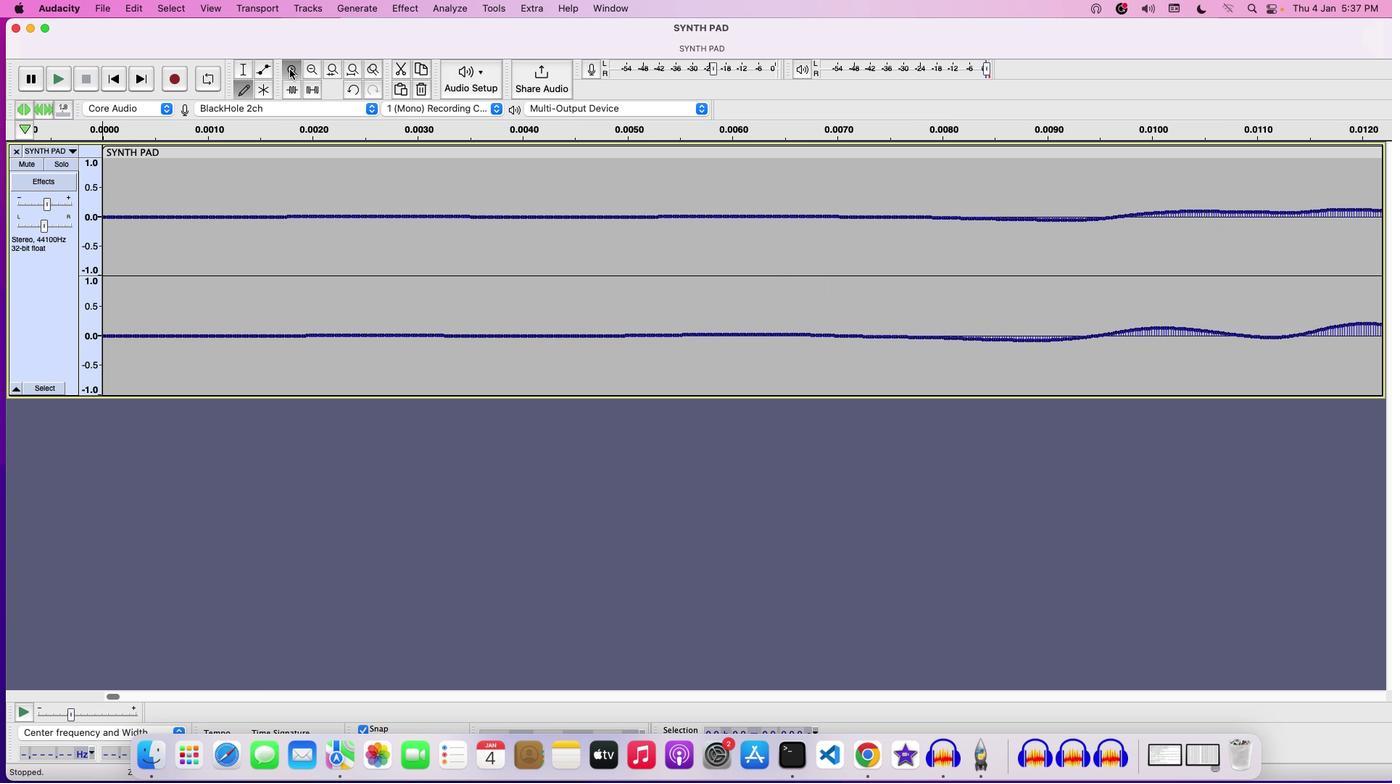 
Action: Mouse pressed left at (290, 69)
Screenshot: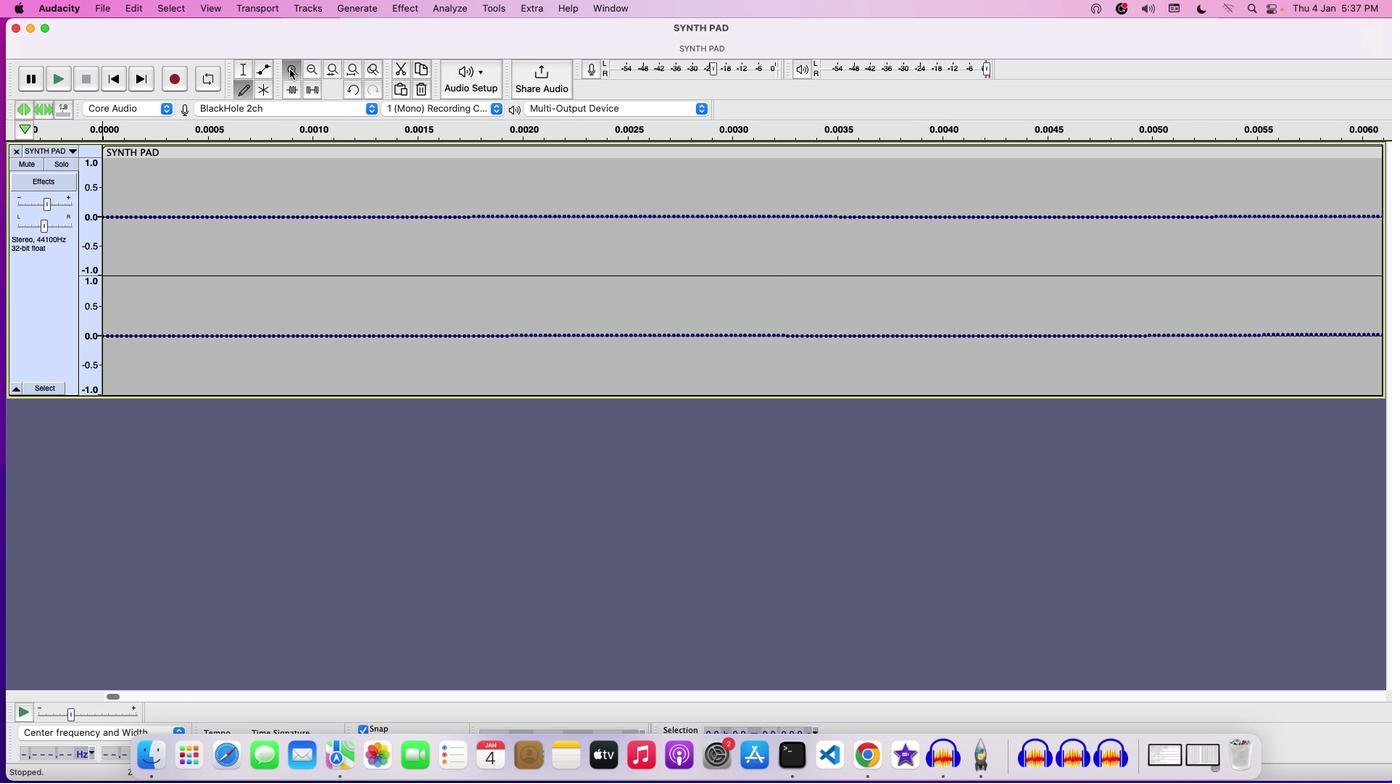 
Action: Mouse pressed left at (290, 69)
Screenshot: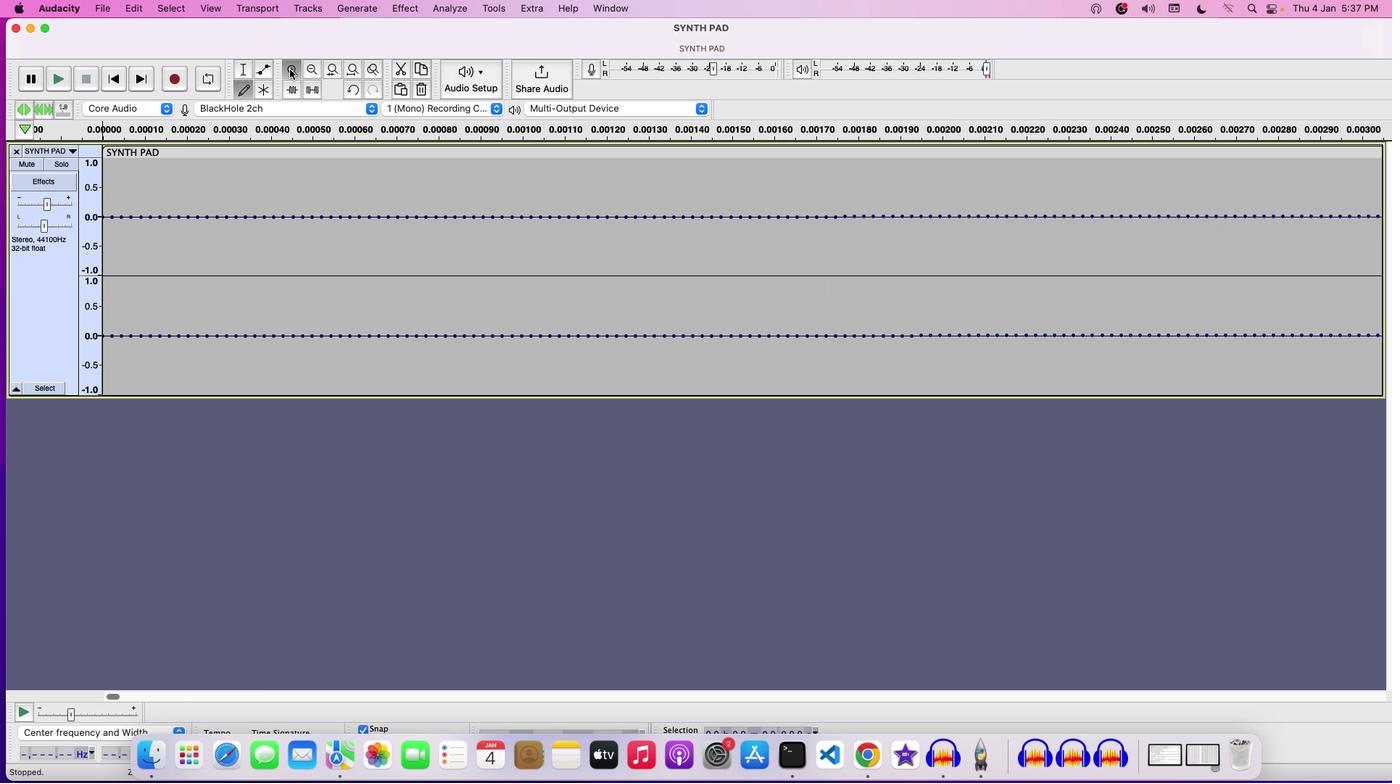 
Action: Mouse moved to (309, 65)
Screenshot: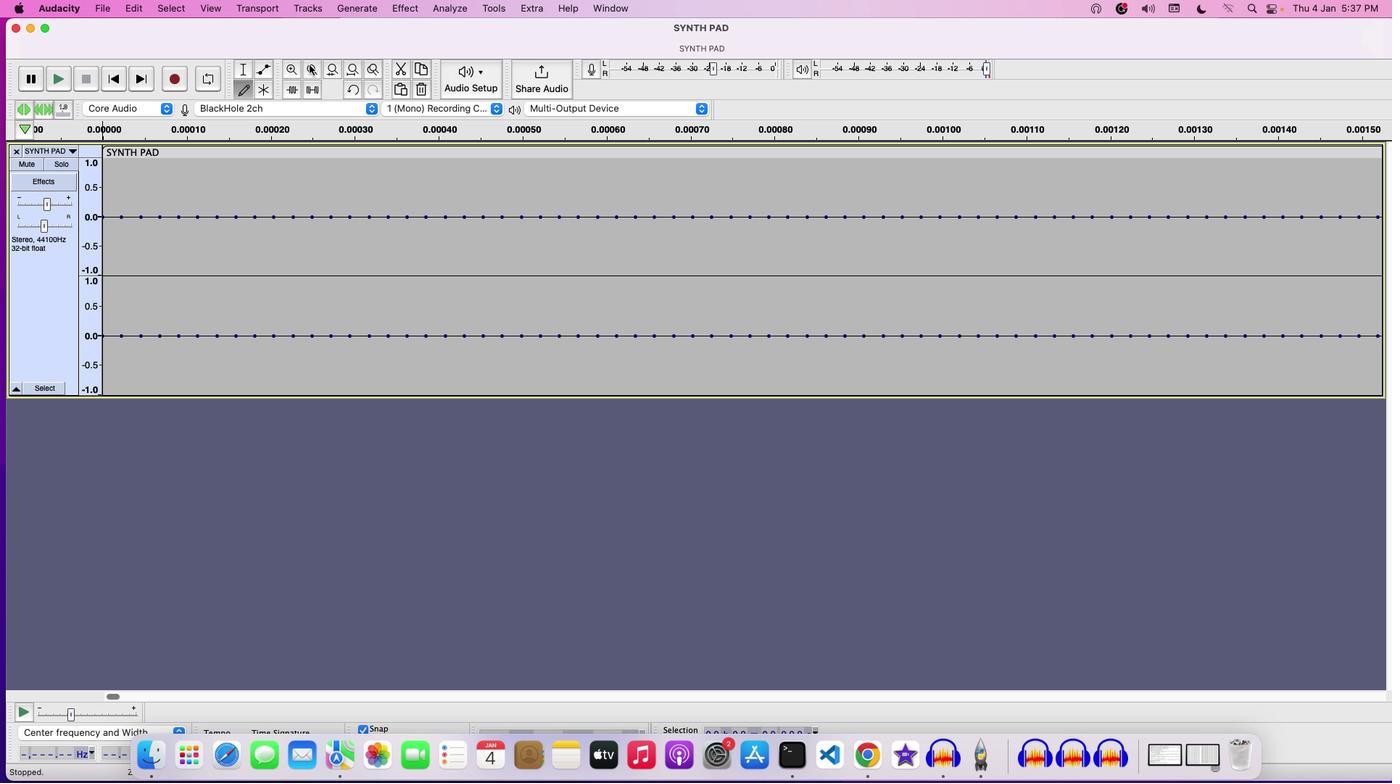 
Action: Mouse pressed left at (309, 65)
Screenshot: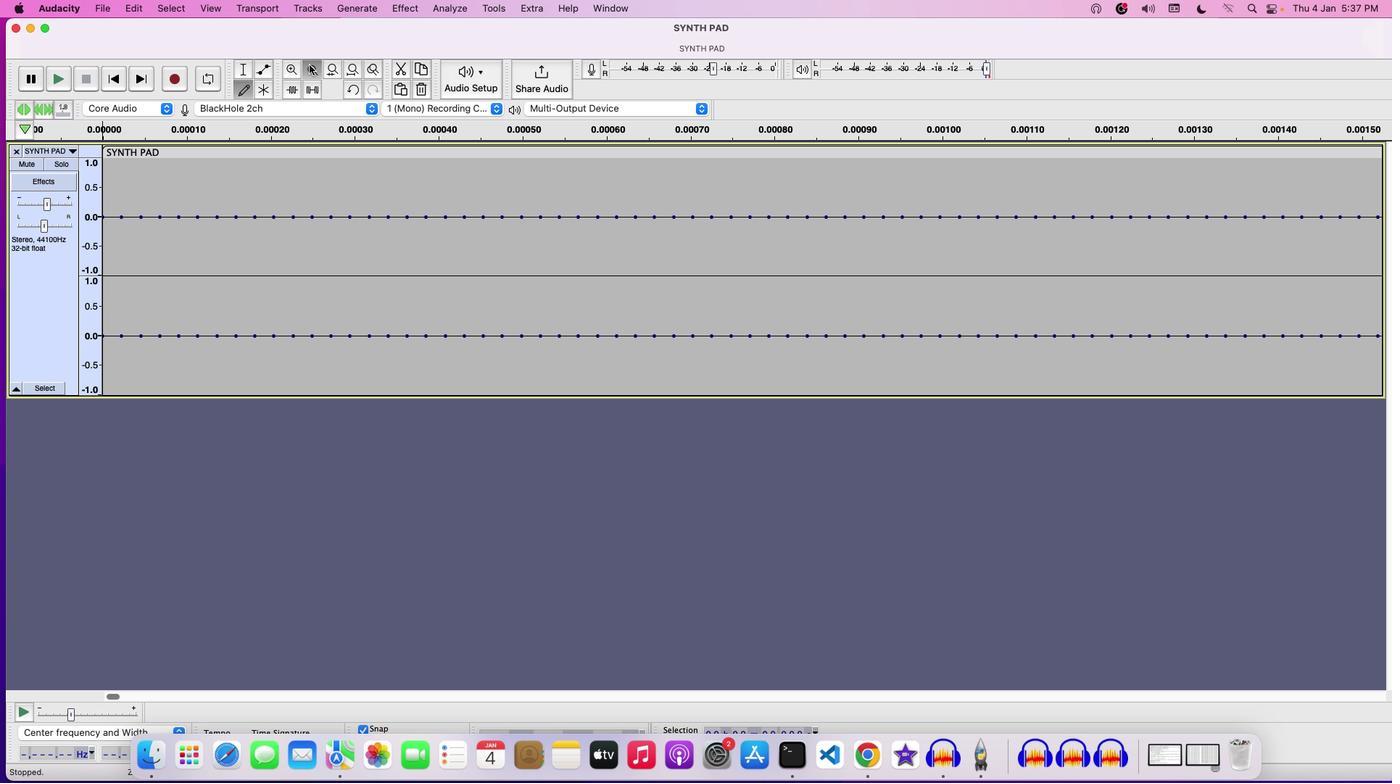 
Action: Mouse pressed left at (309, 65)
Screenshot: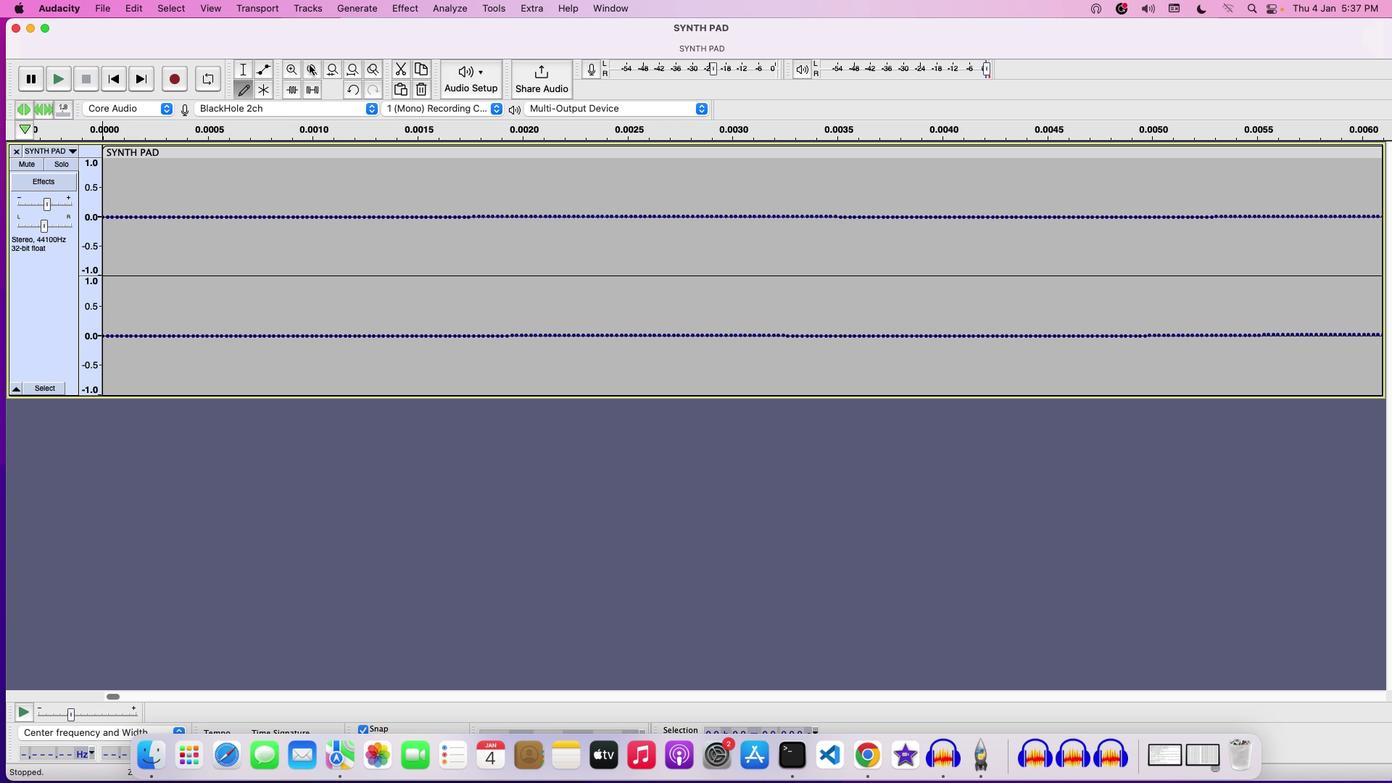 
Action: Mouse pressed left at (309, 65)
Screenshot: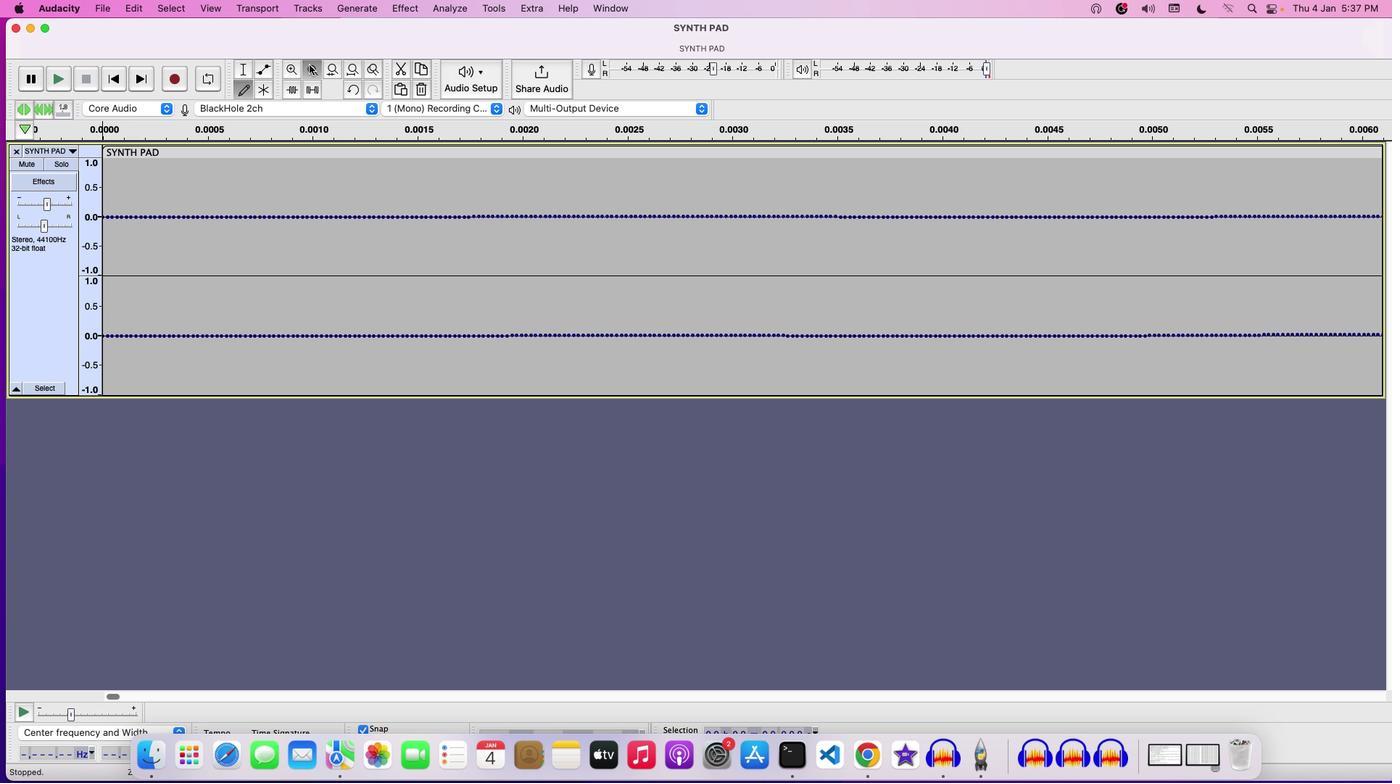 
Action: Mouse pressed left at (309, 65)
Screenshot: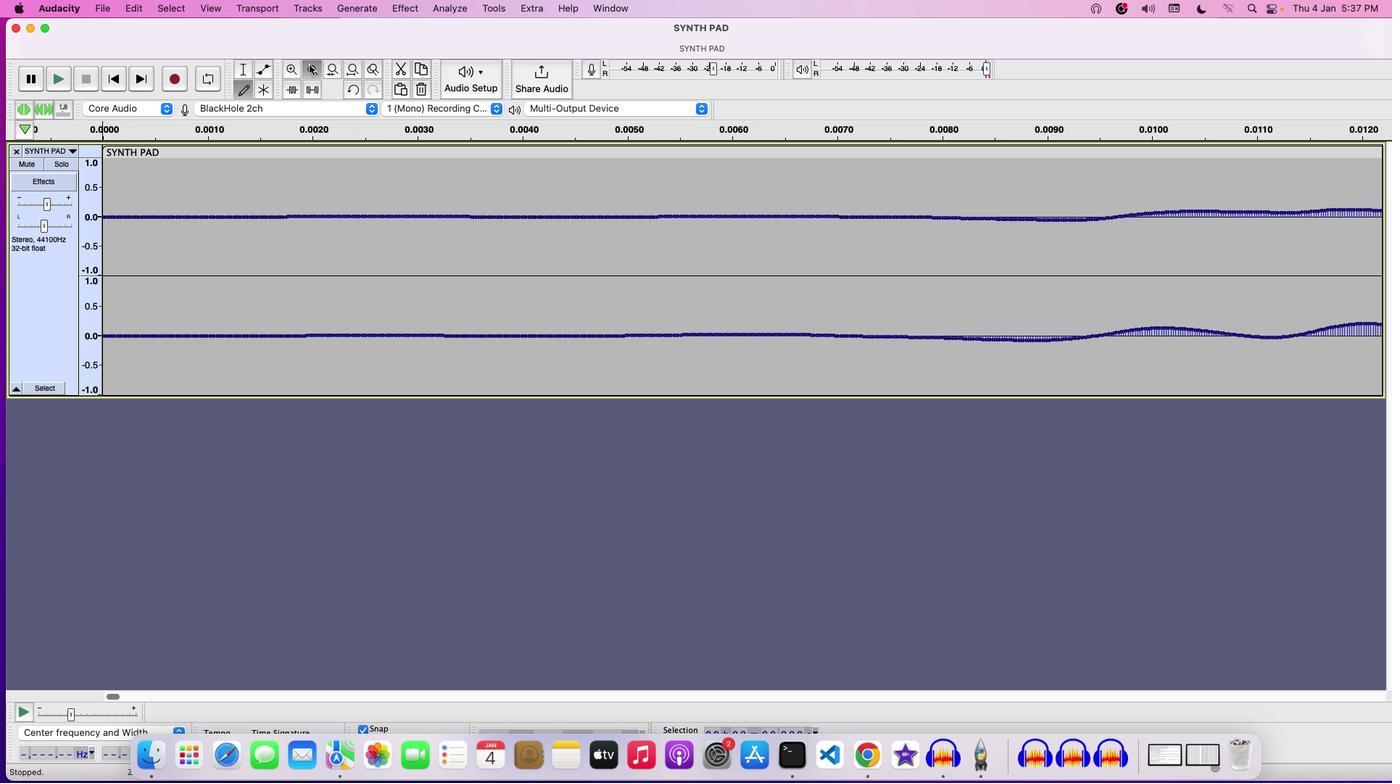 
Action: Mouse pressed left at (309, 65)
Screenshot: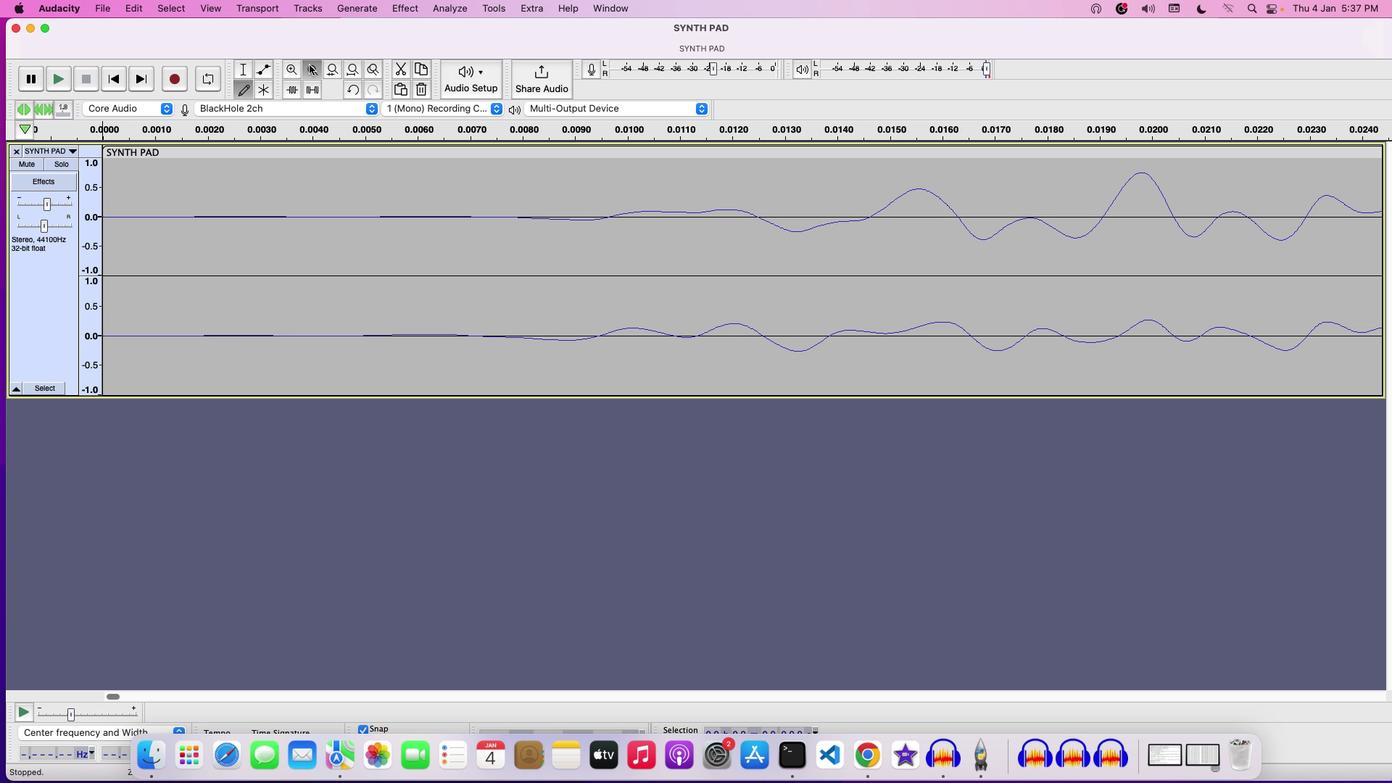 
Action: Mouse pressed left at (309, 65)
Screenshot: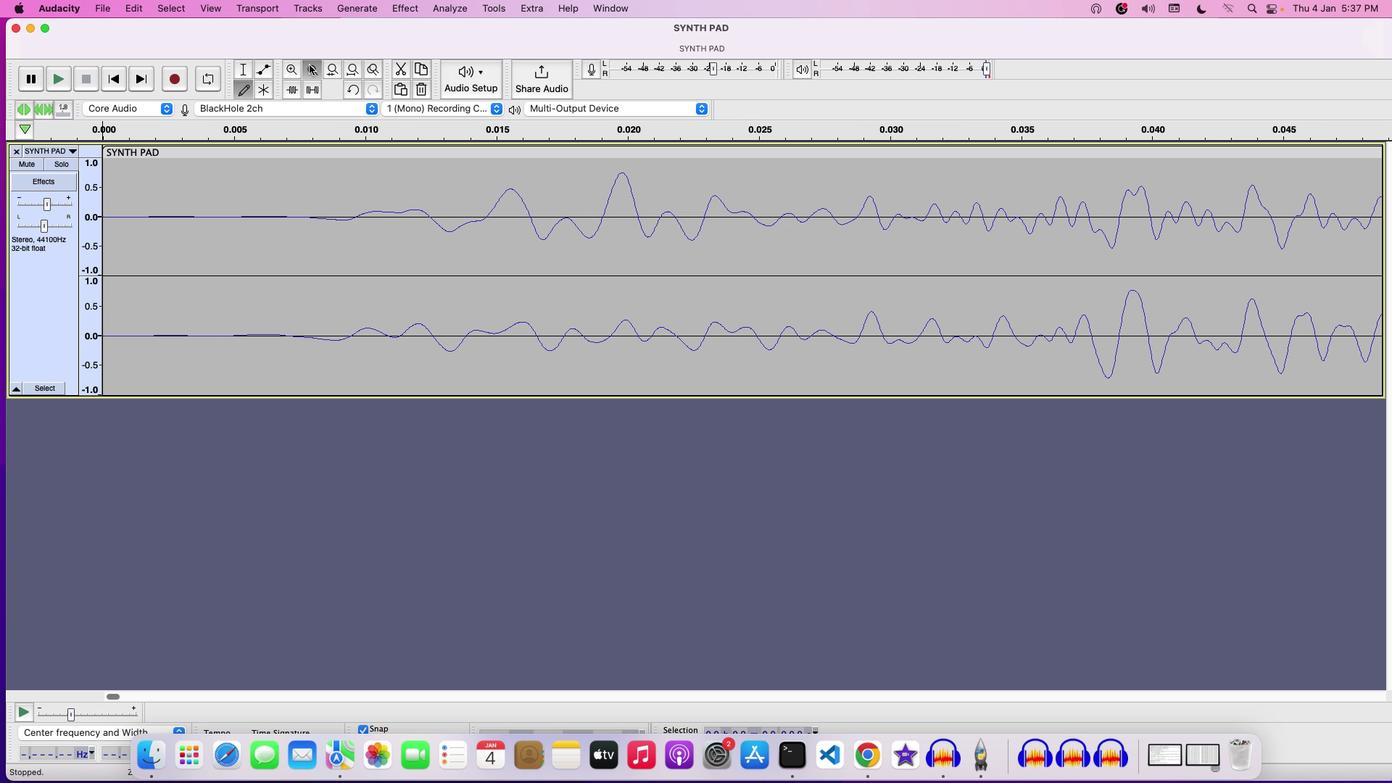 
Action: Mouse pressed left at (309, 65)
Screenshot: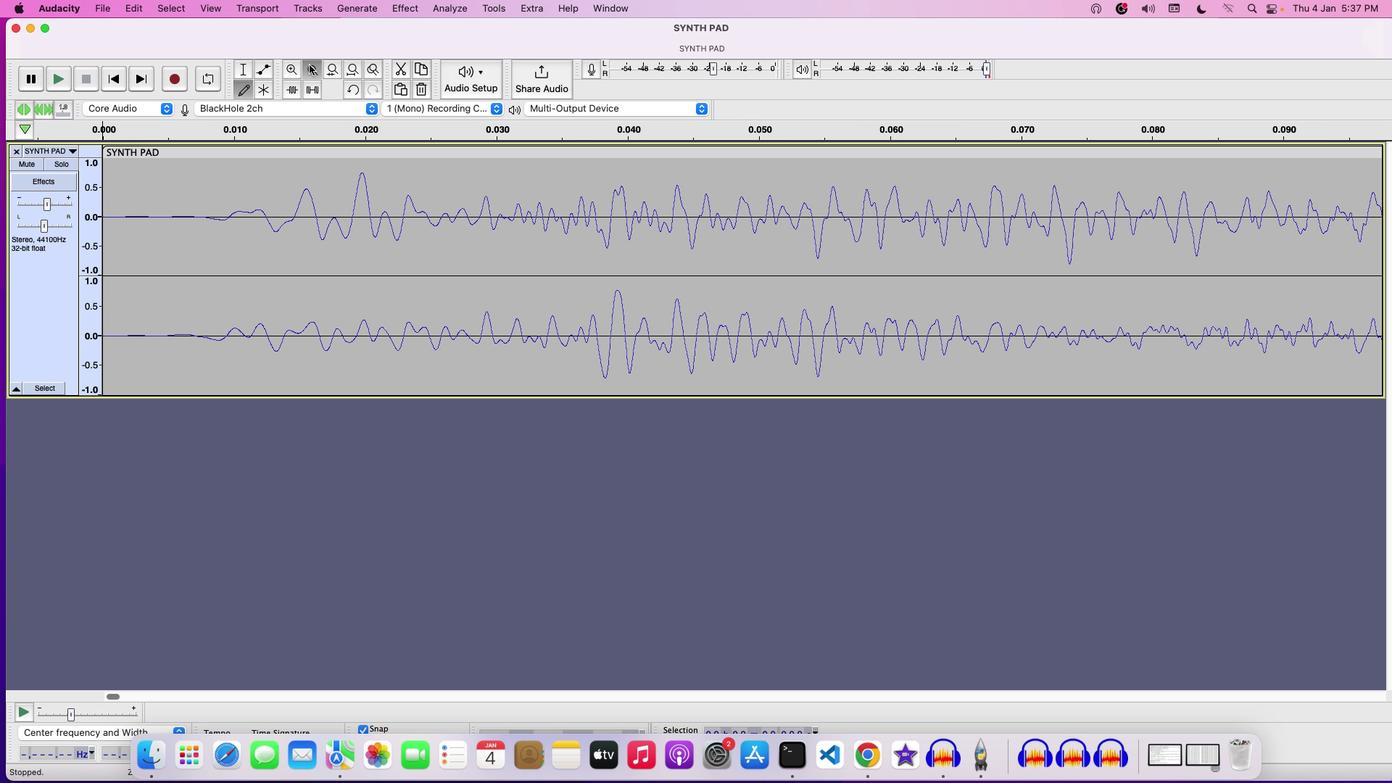 
Action: Mouse pressed left at (309, 65)
Screenshot: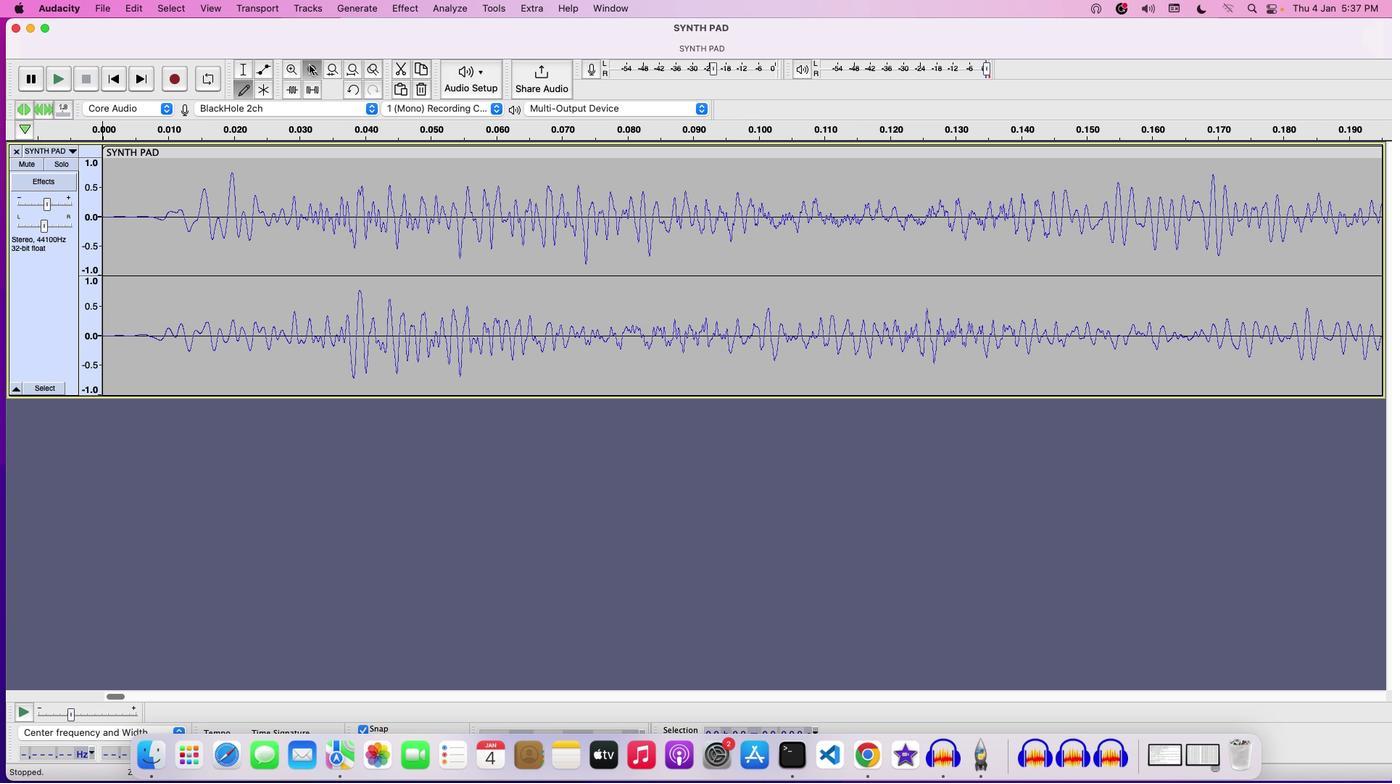 
Action: Mouse moved to (121, 697)
Screenshot: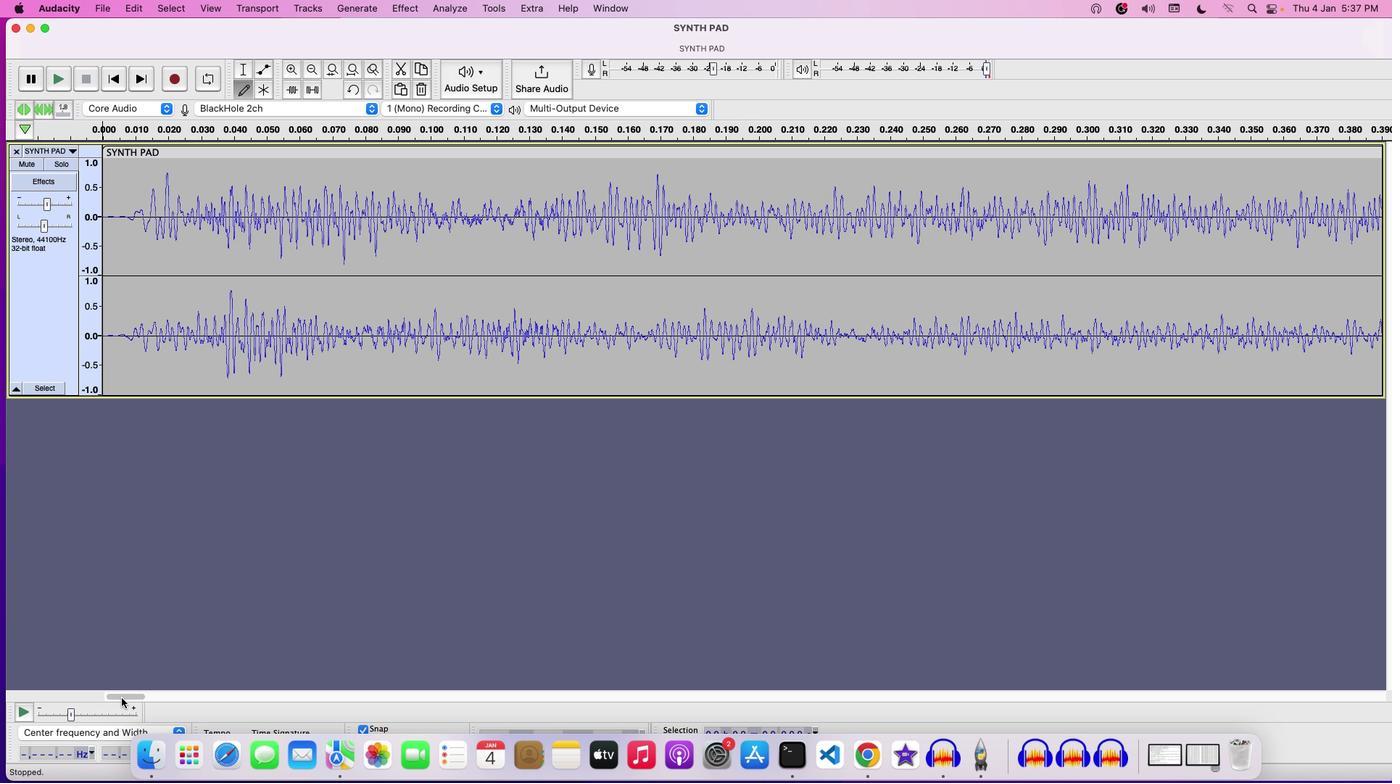 
Action: Mouse pressed left at (121, 697)
Screenshot: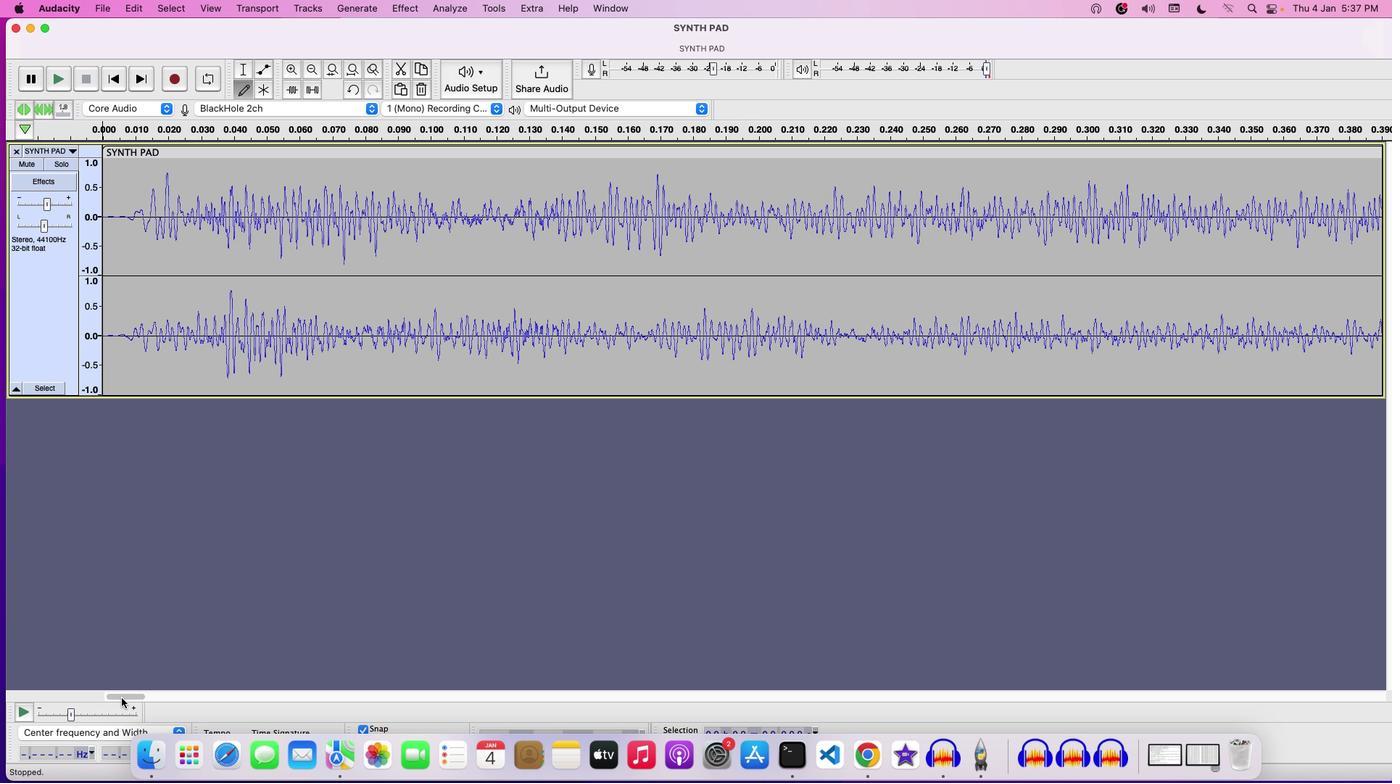 
Action: Mouse moved to (290, 66)
Screenshot: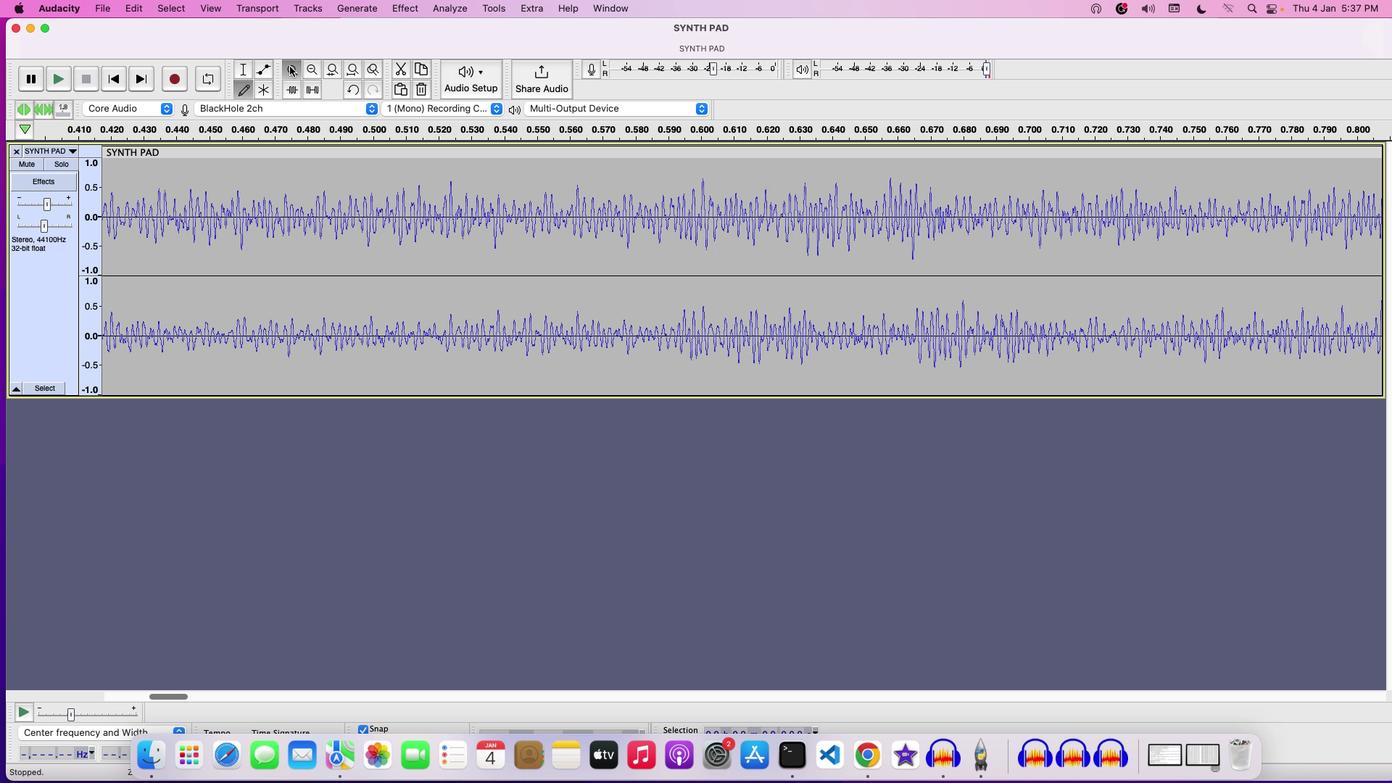 
Action: Mouse pressed left at (290, 66)
Screenshot: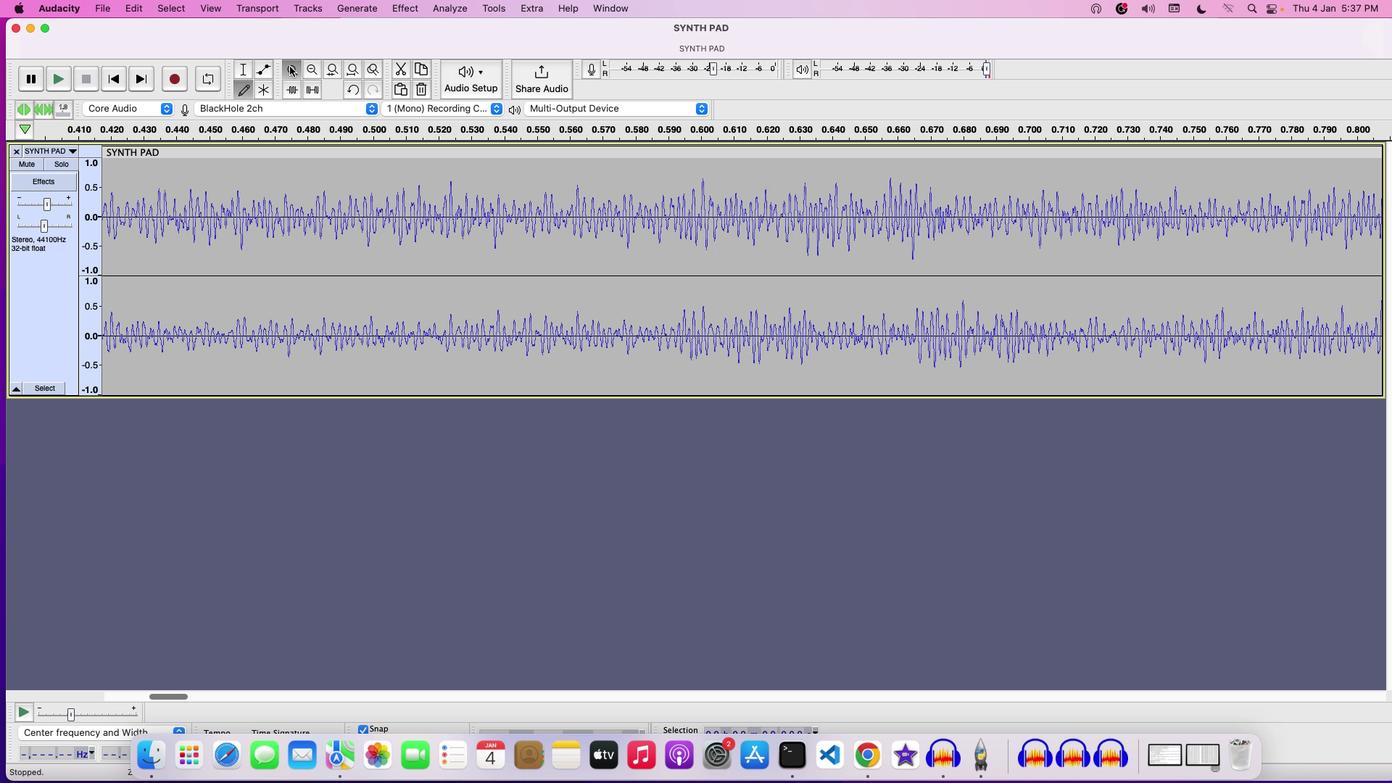 
Action: Mouse pressed left at (290, 66)
Screenshot: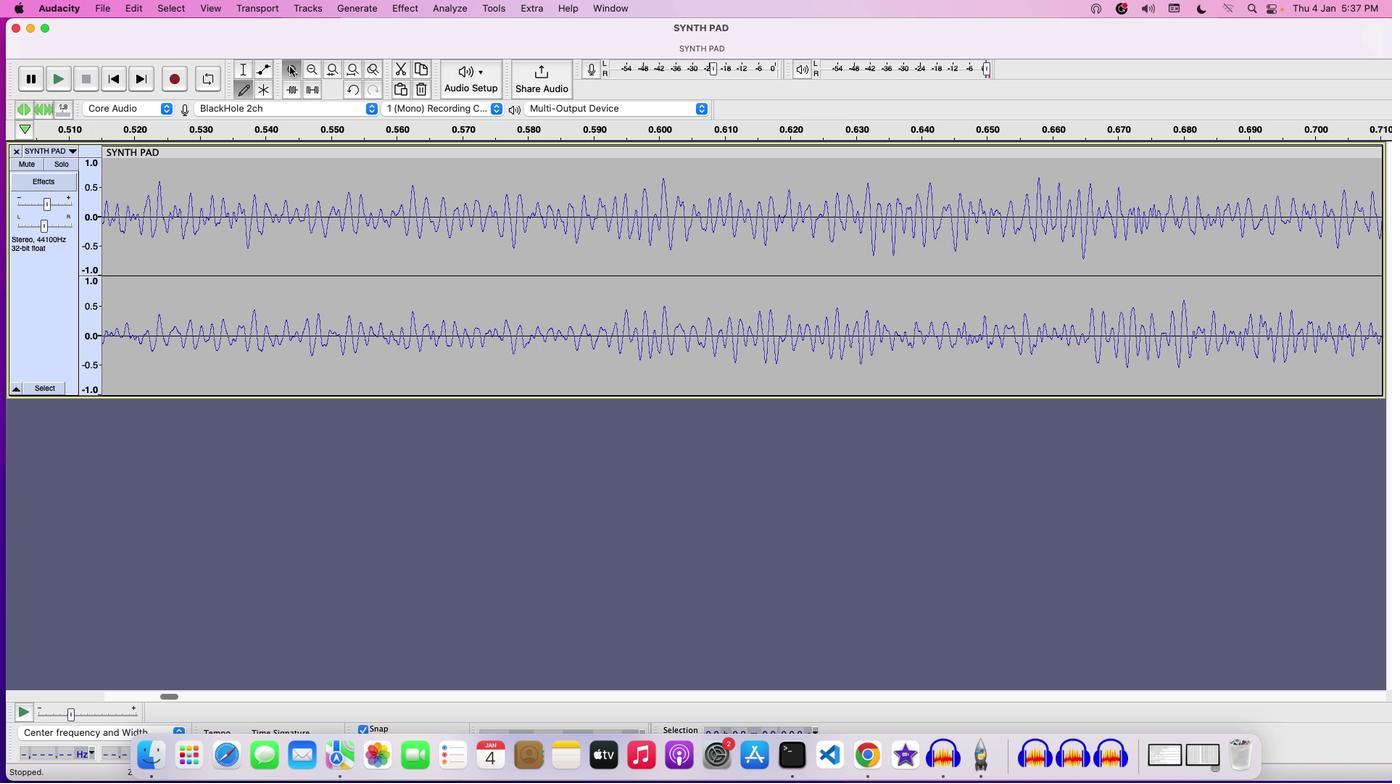 
Action: Mouse pressed left at (290, 66)
Screenshot: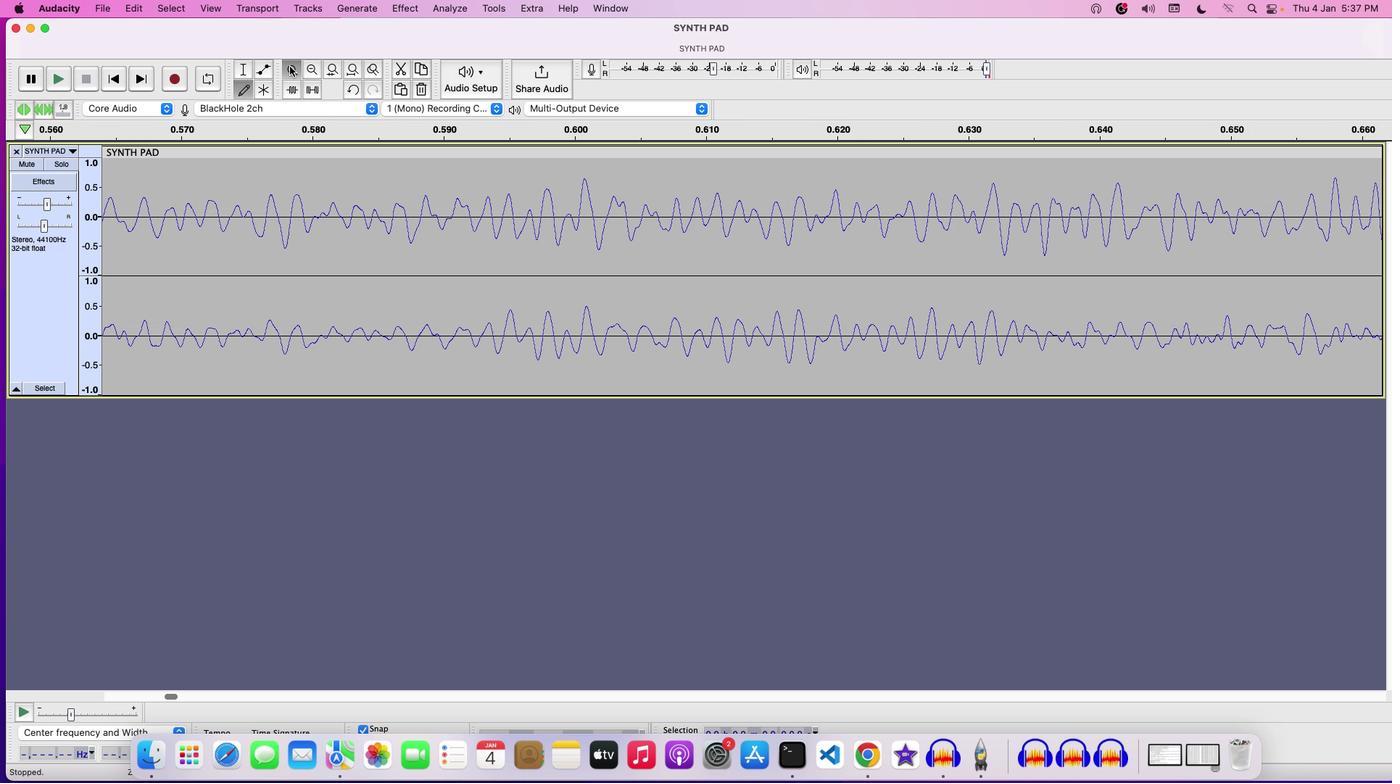 
Action: Mouse pressed left at (290, 66)
Screenshot: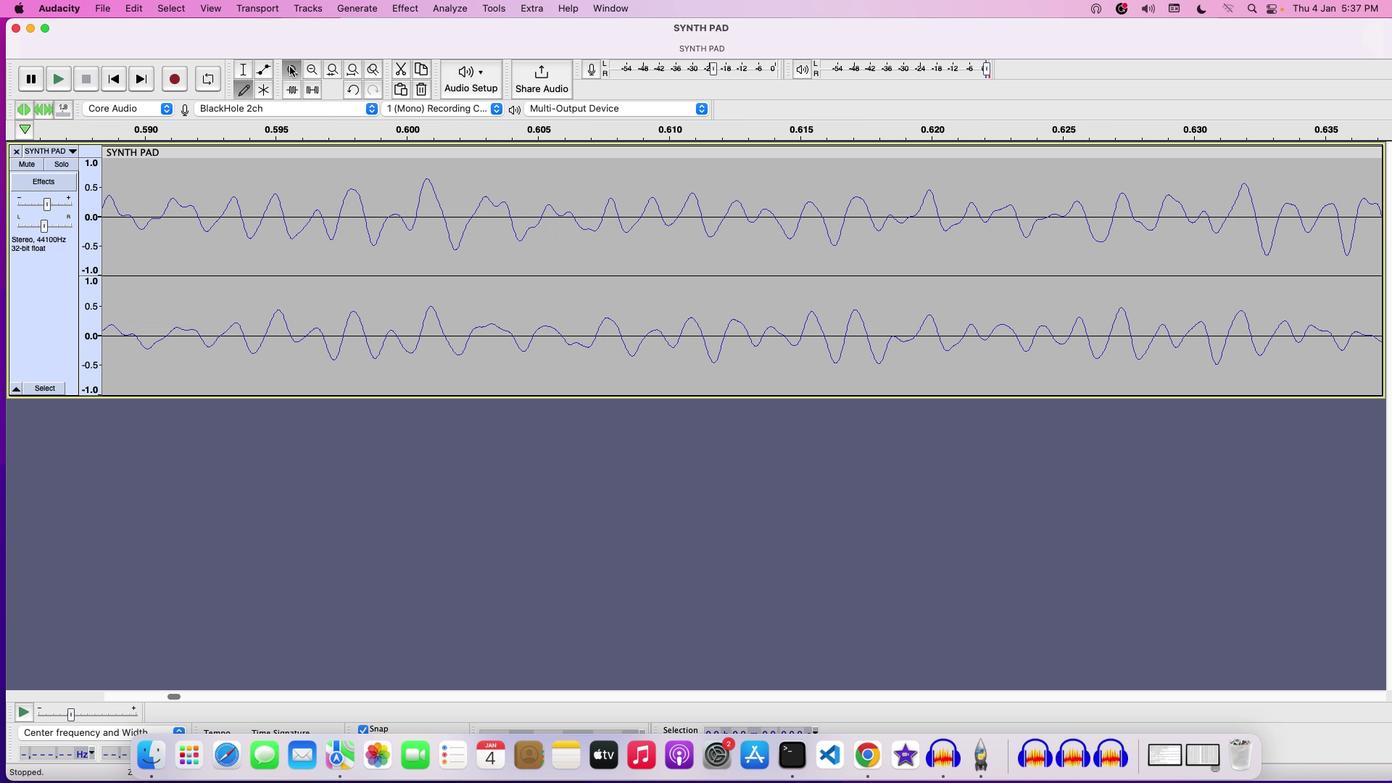 
Action: Mouse pressed left at (290, 66)
Screenshot: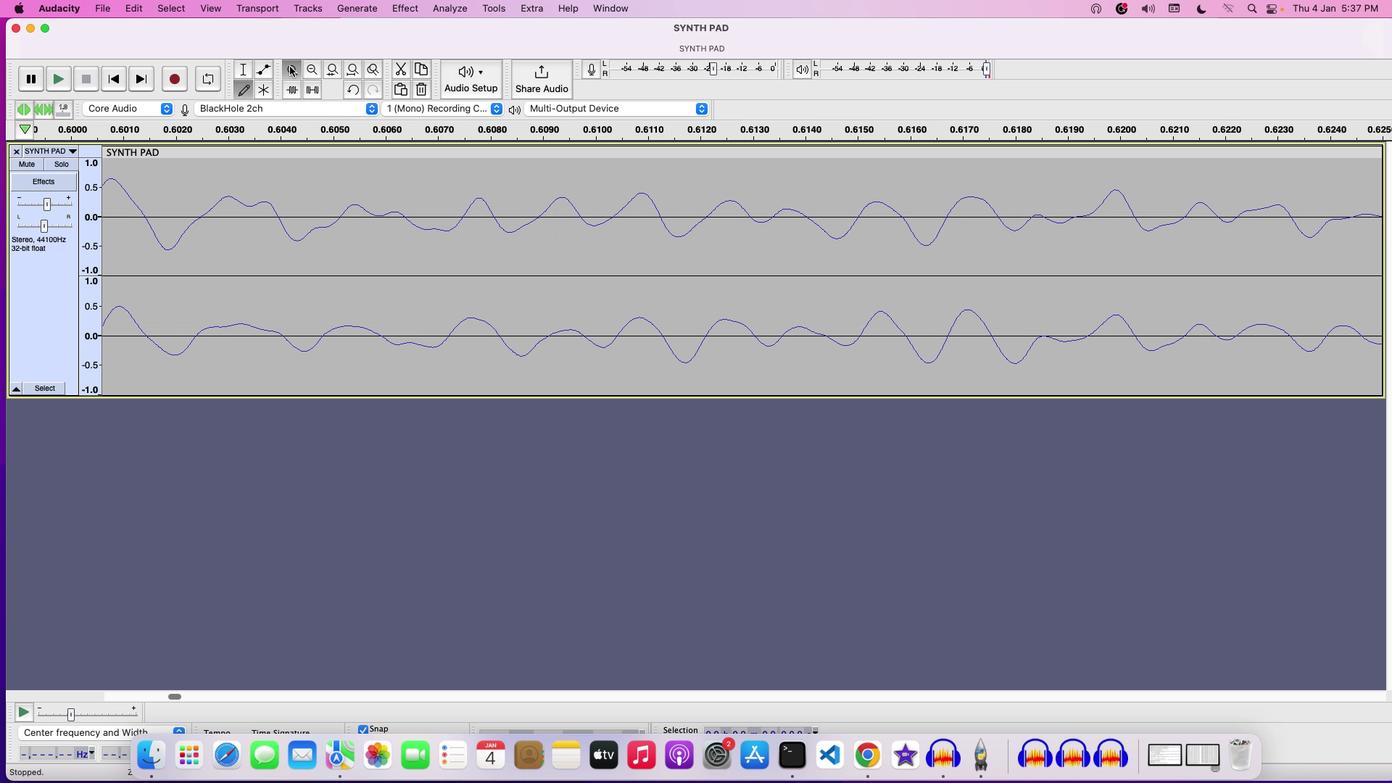 
Action: Mouse pressed left at (290, 66)
Screenshot: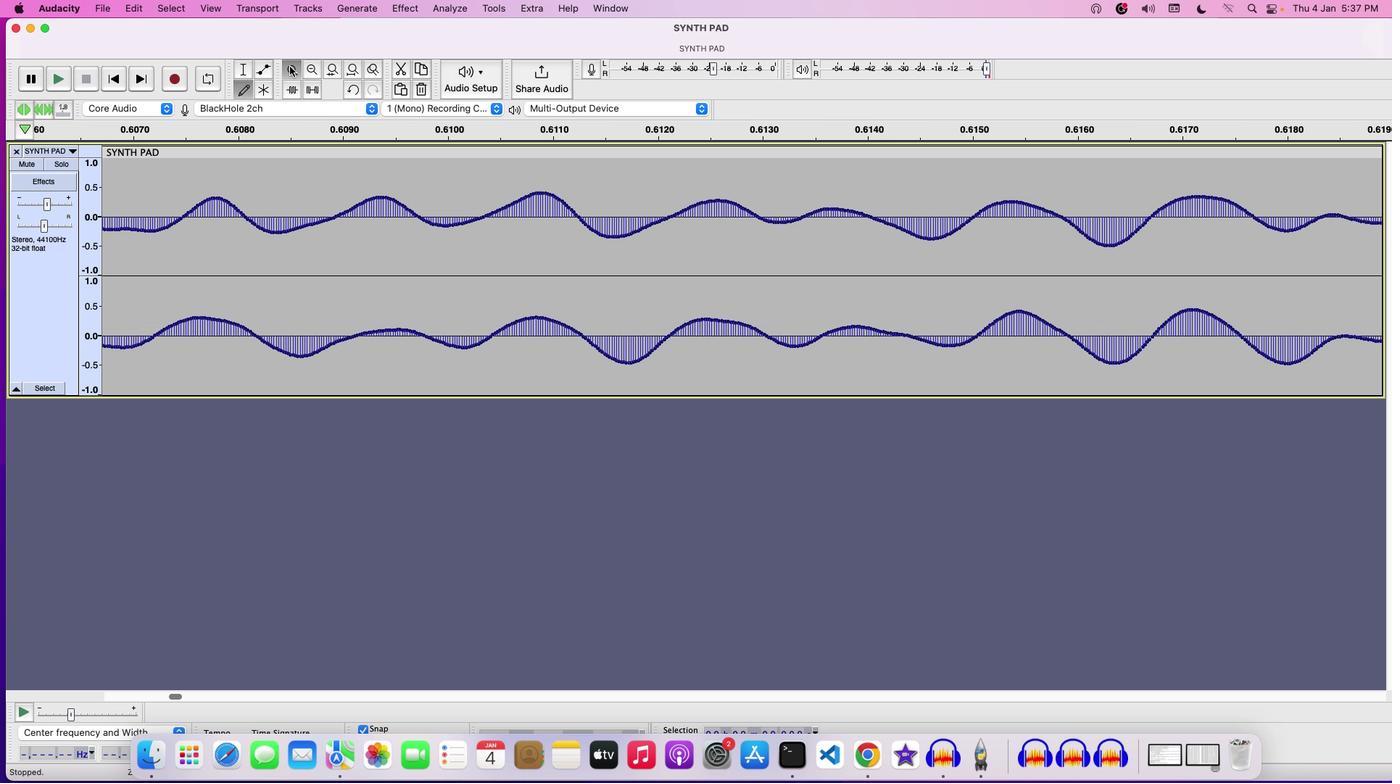 
Action: Mouse pressed left at (290, 66)
Screenshot: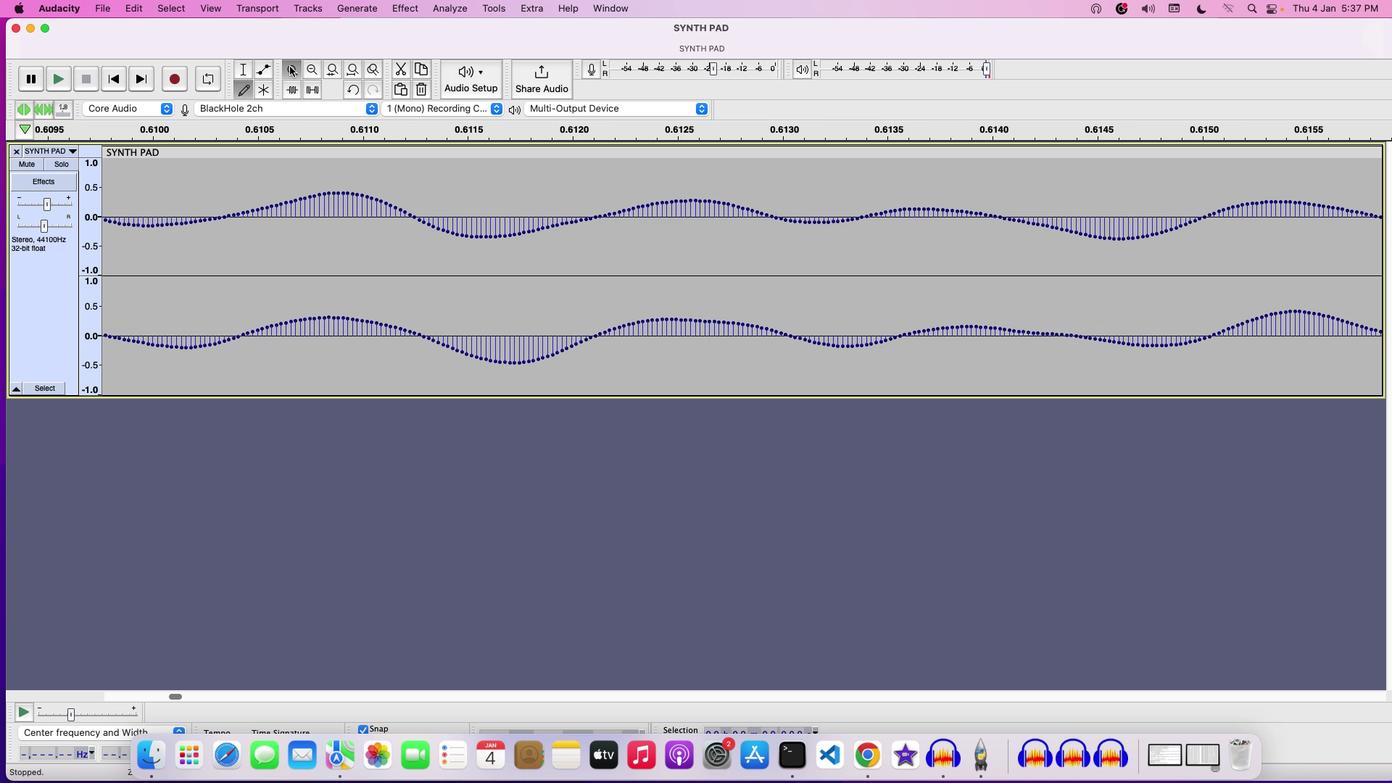 
Action: Mouse pressed left at (290, 66)
Screenshot: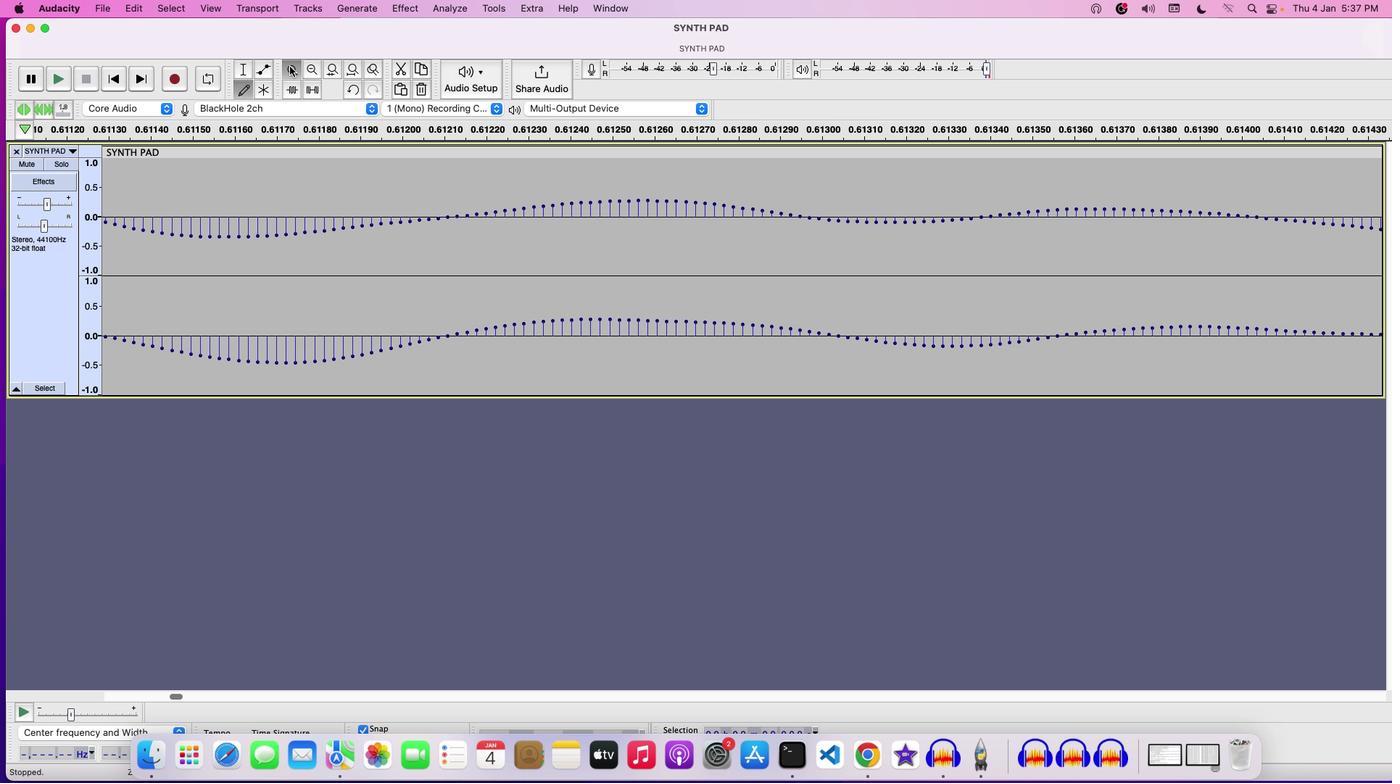
Action: Mouse pressed left at (290, 66)
Screenshot: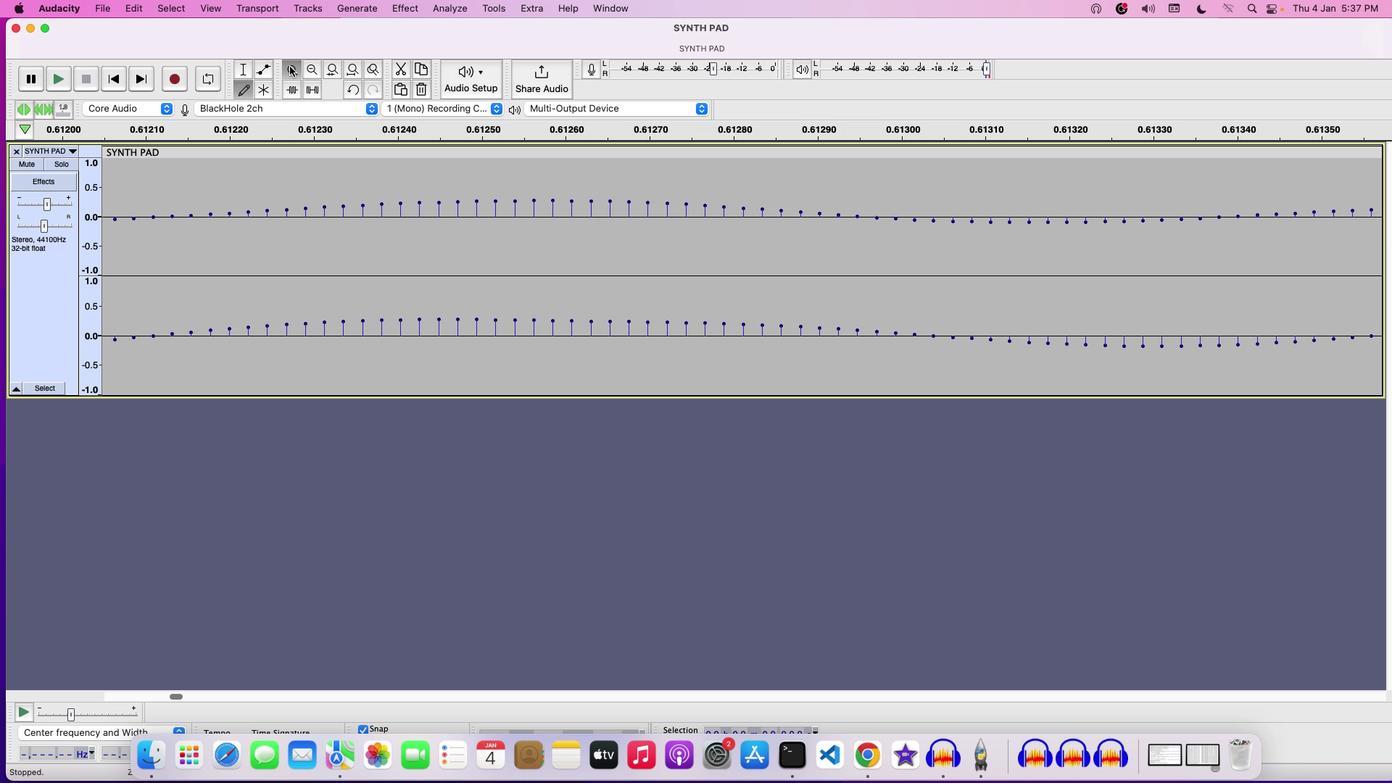 
Action: Mouse pressed left at (290, 66)
Screenshot: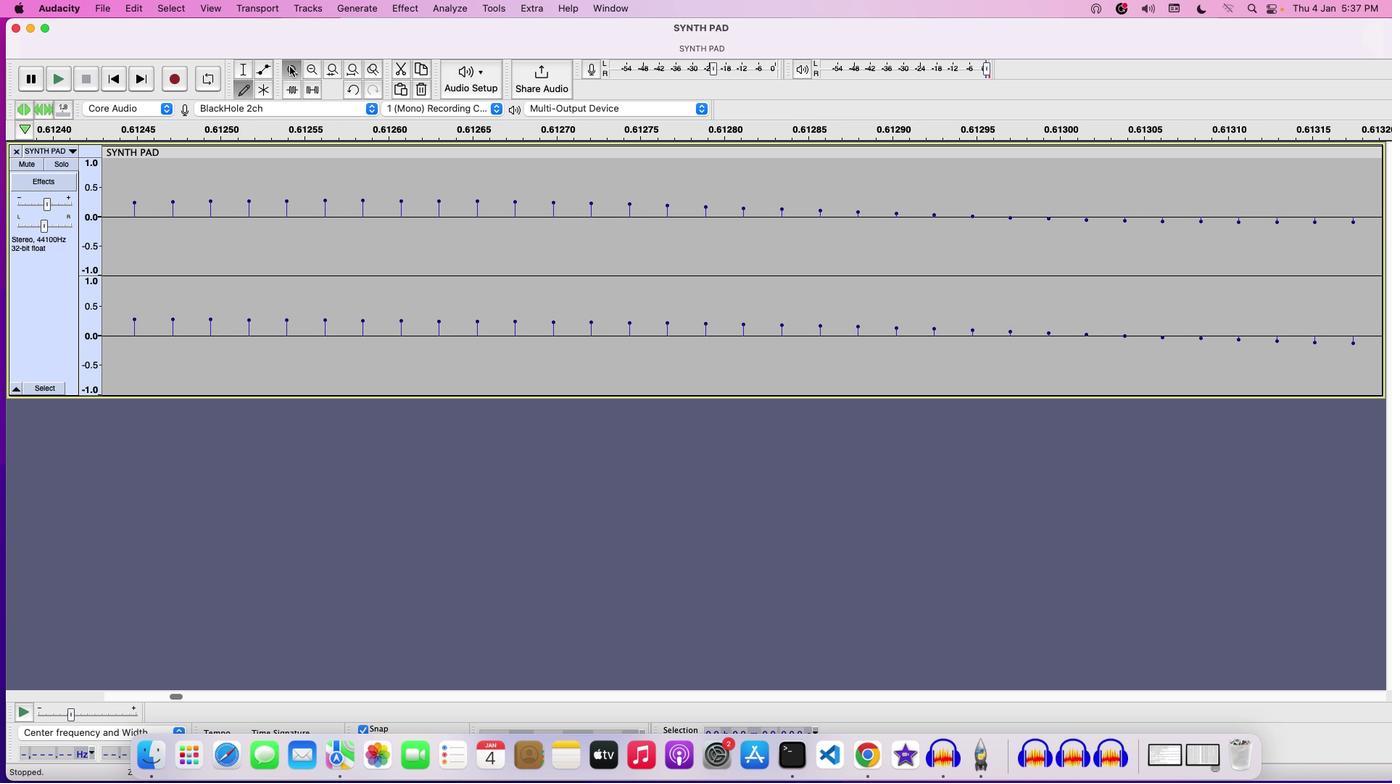 
Action: Mouse pressed left at (290, 66)
Screenshot: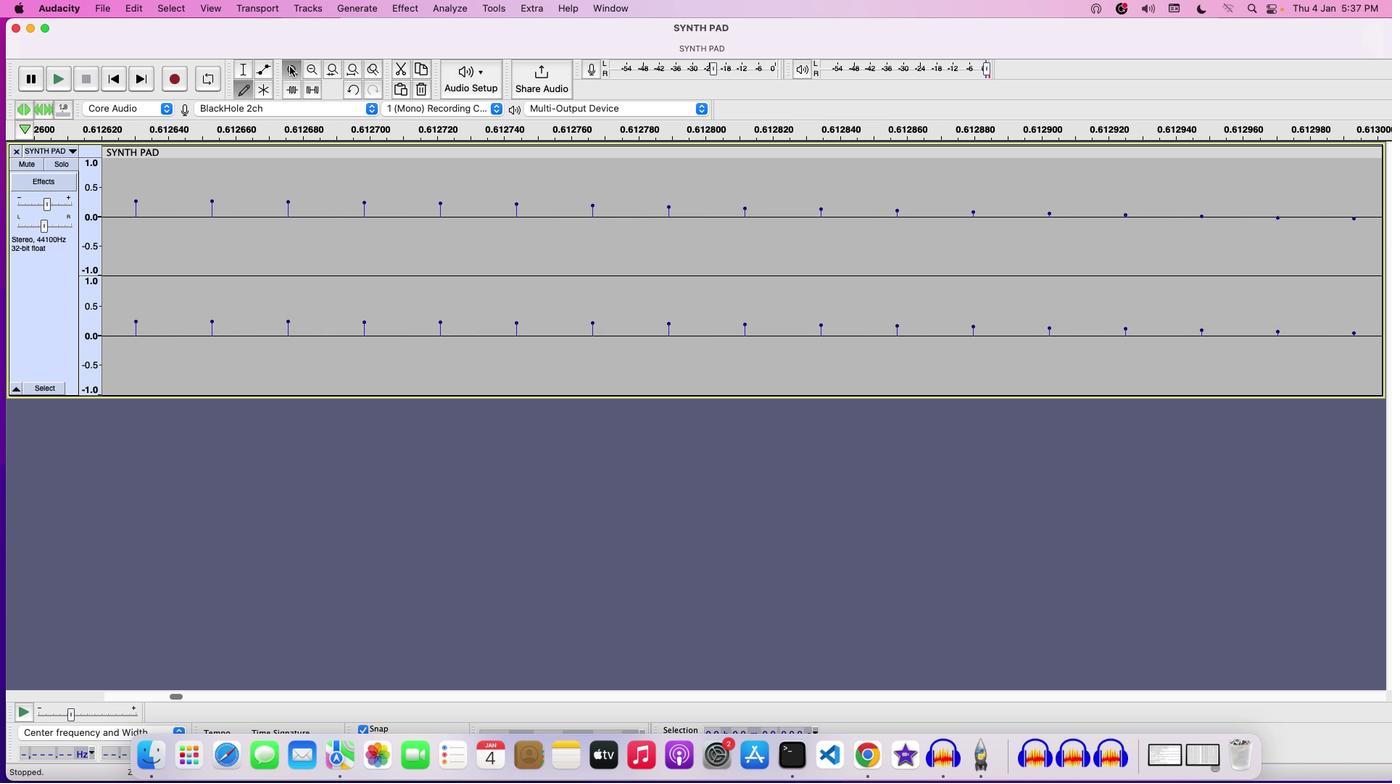 
Action: Mouse pressed left at (290, 66)
Screenshot: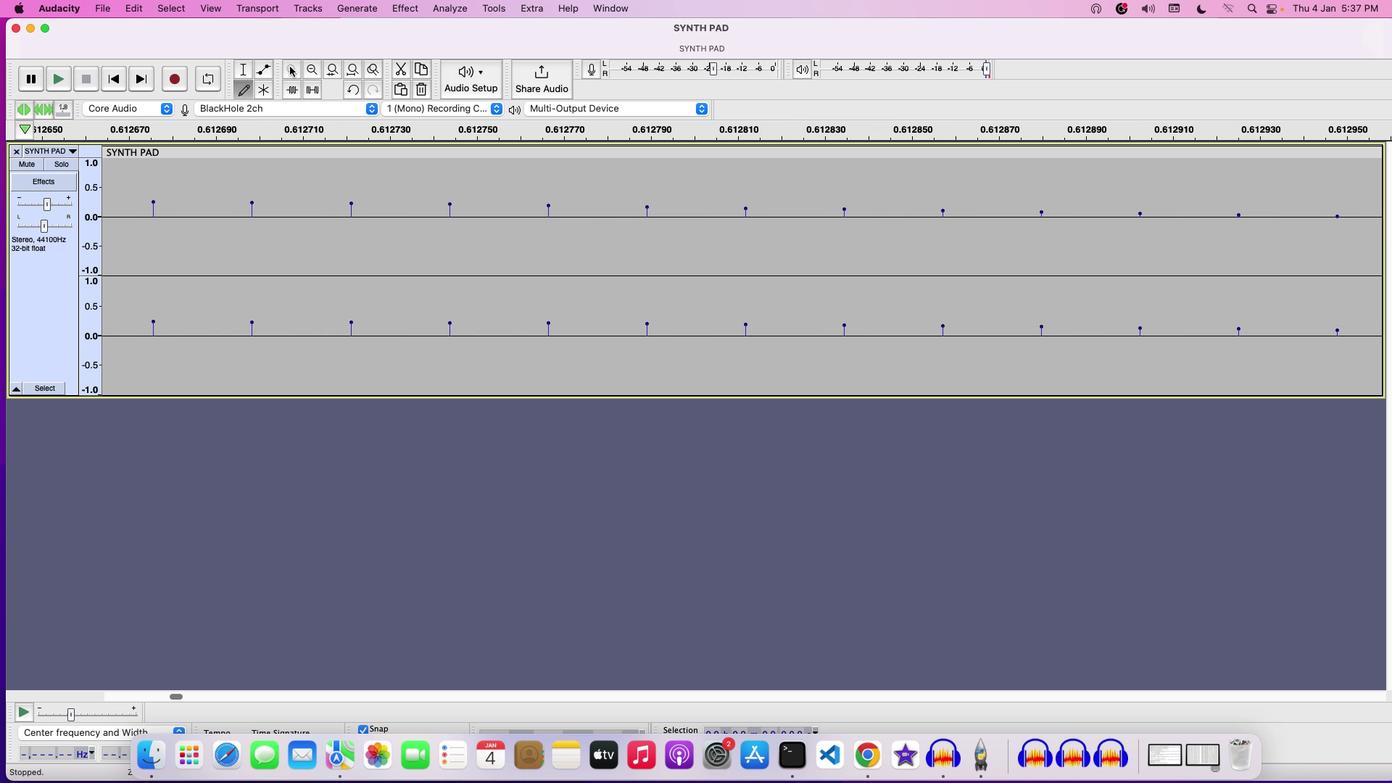 
Action: Mouse moved to (251, 202)
Screenshot: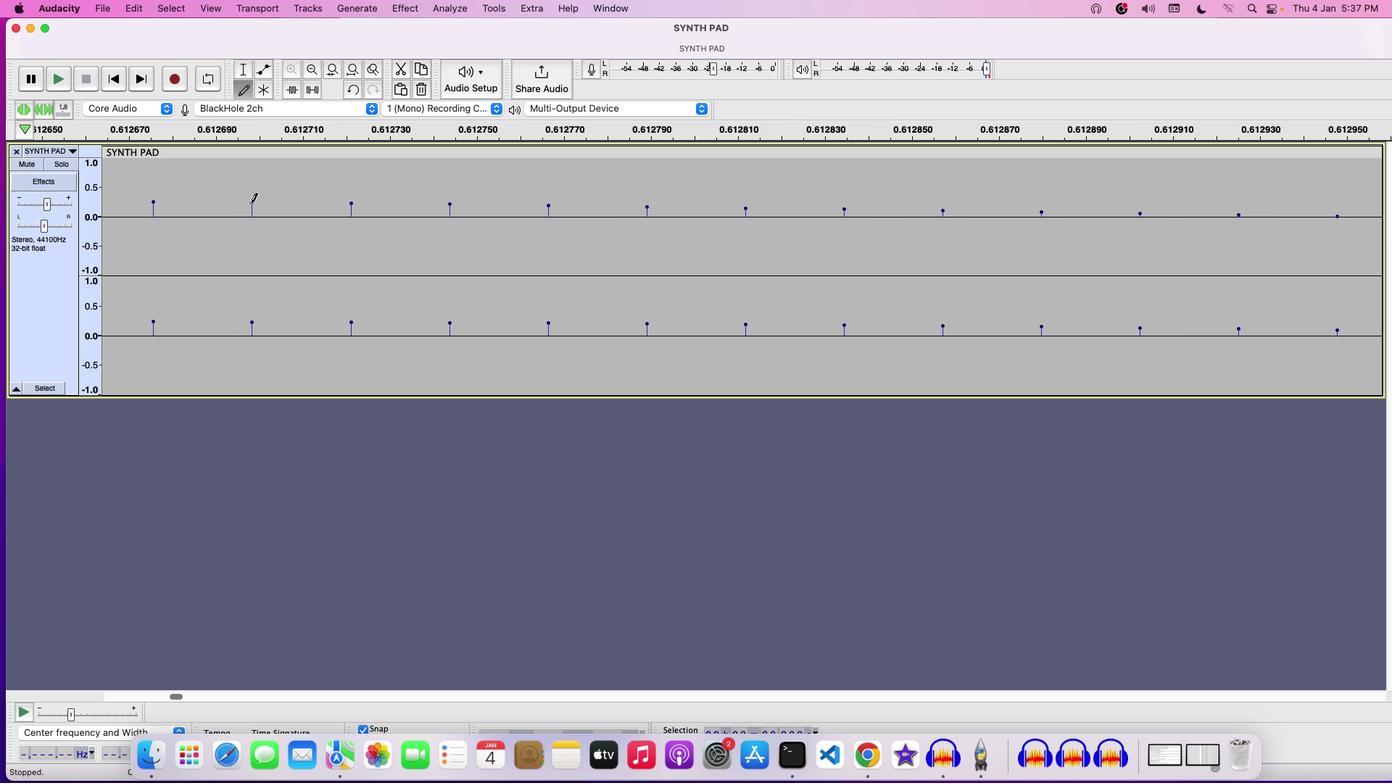 
Action: Mouse pressed left at (251, 202)
Screenshot: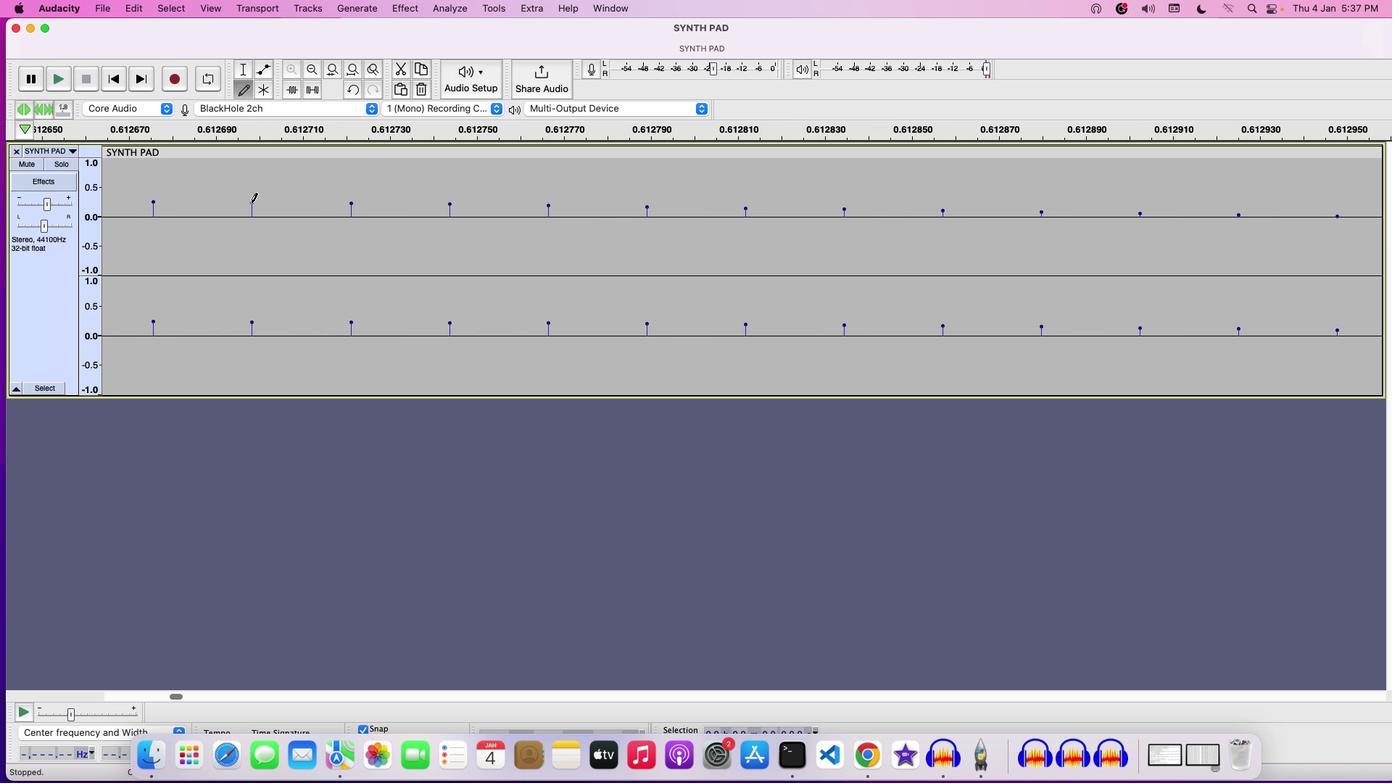 
Action: Mouse moved to (254, 184)
Screenshot: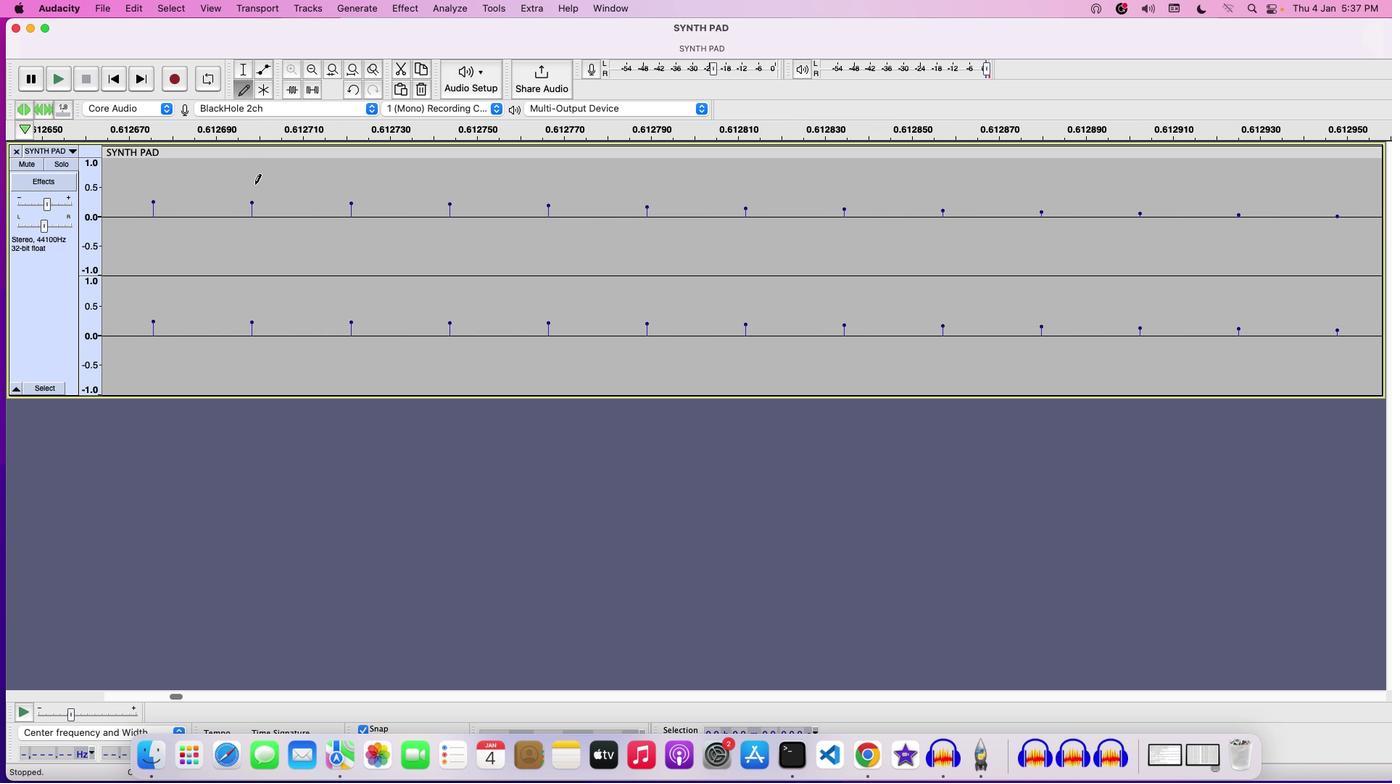 
Action: Mouse pressed left at (254, 184)
Screenshot: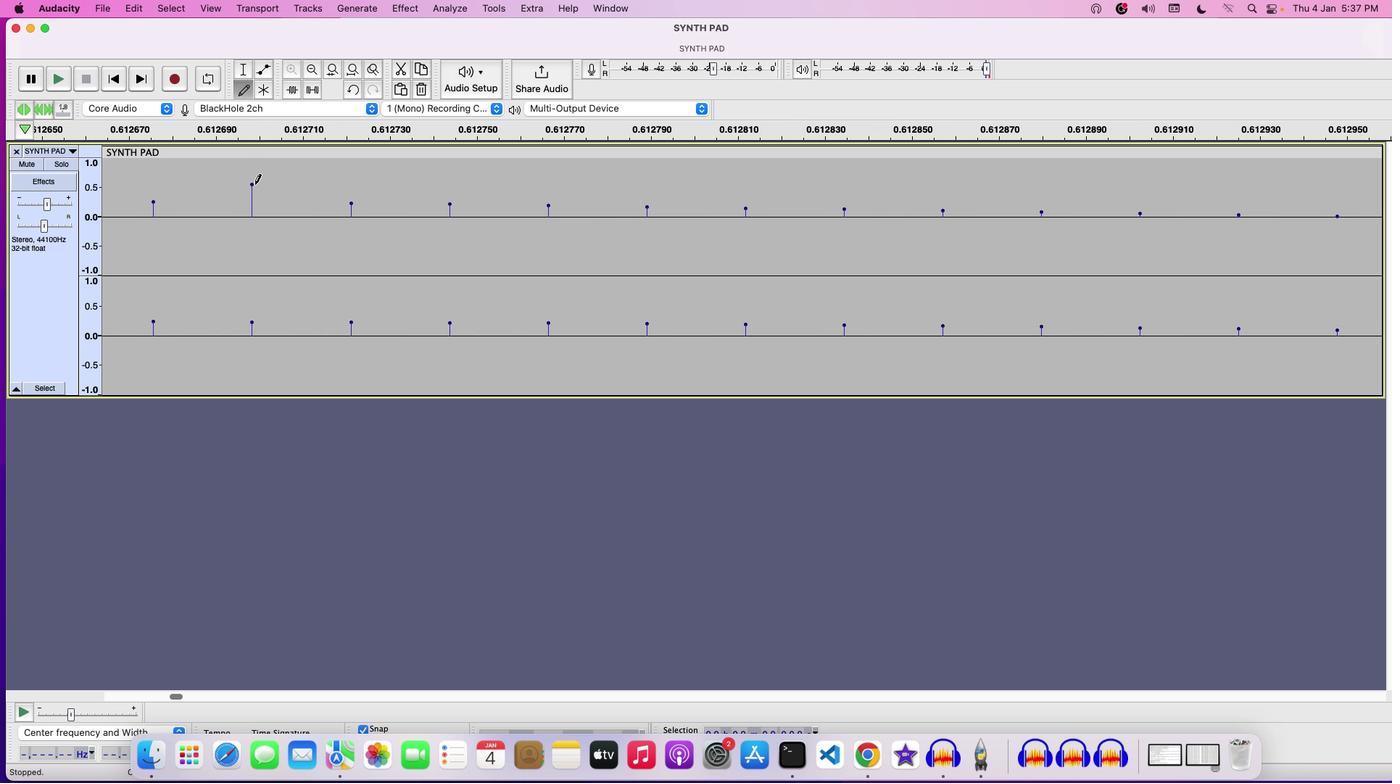 
Action: Mouse moved to (351, 341)
Screenshot: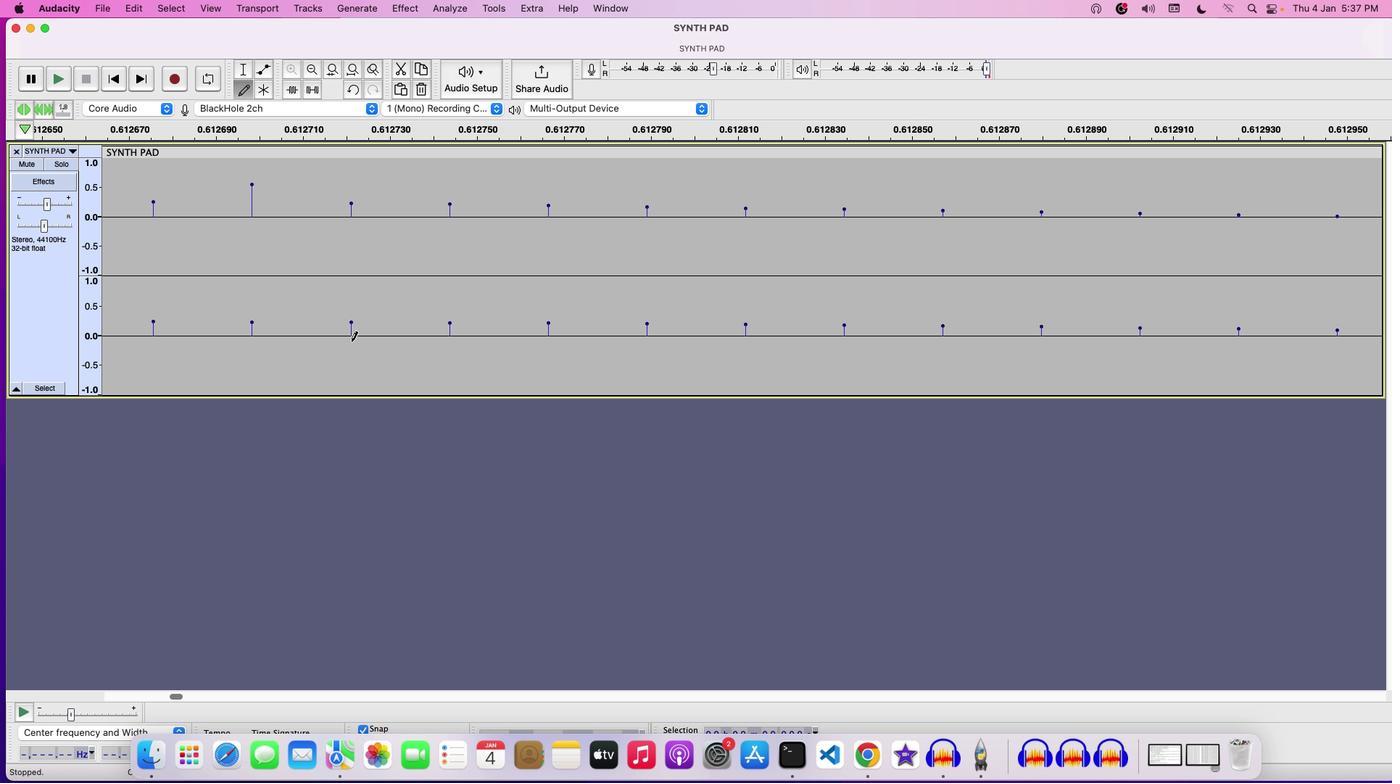 
Action: Mouse pressed left at (351, 341)
Screenshot: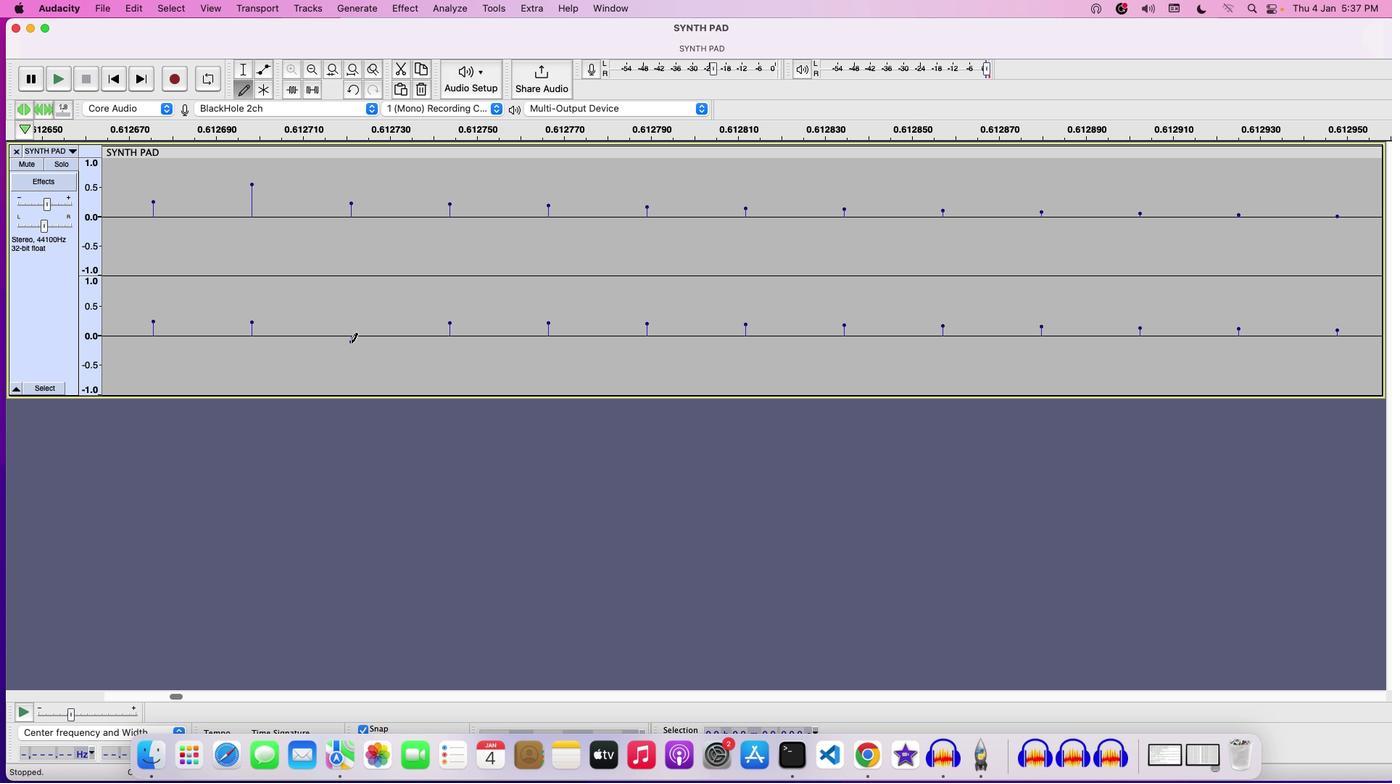 
Action: Mouse moved to (353, 369)
Screenshot: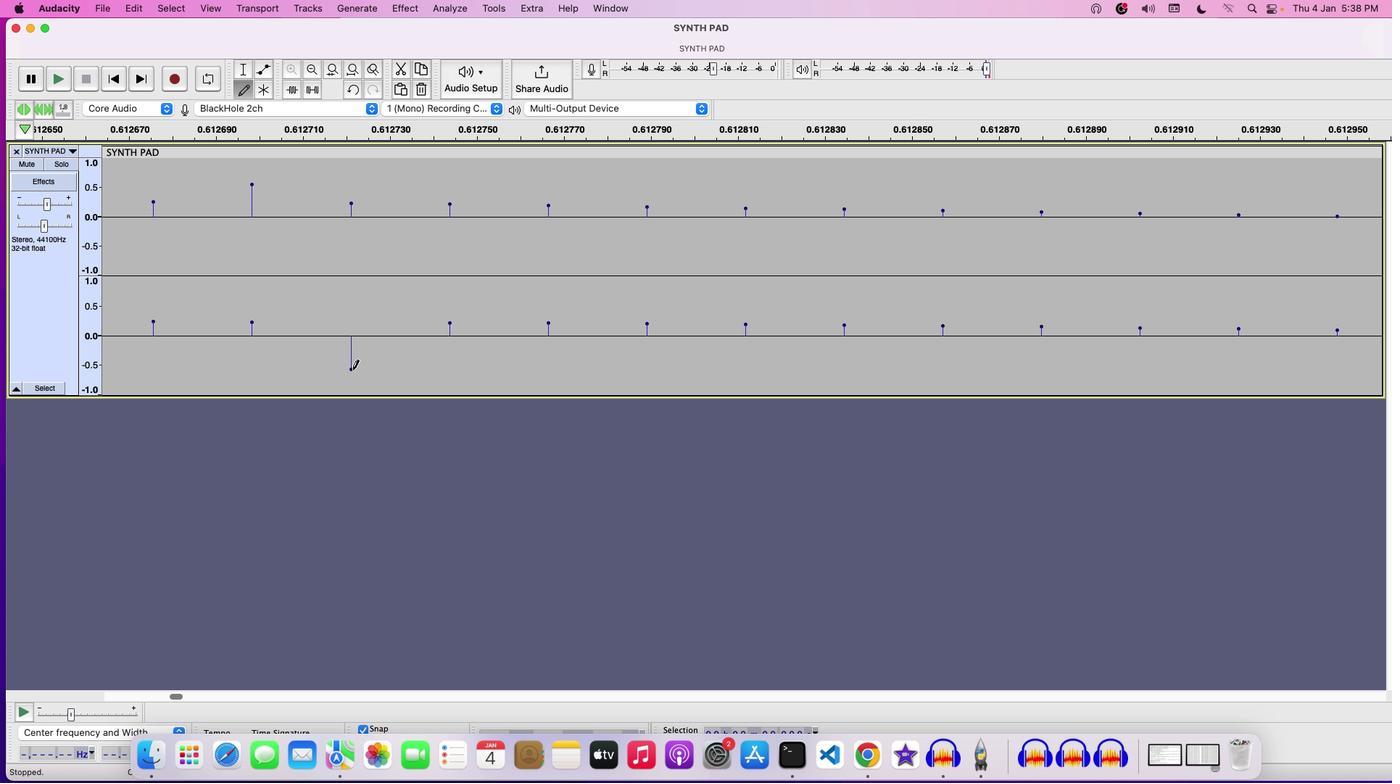 
Action: Mouse pressed left at (353, 369)
Screenshot: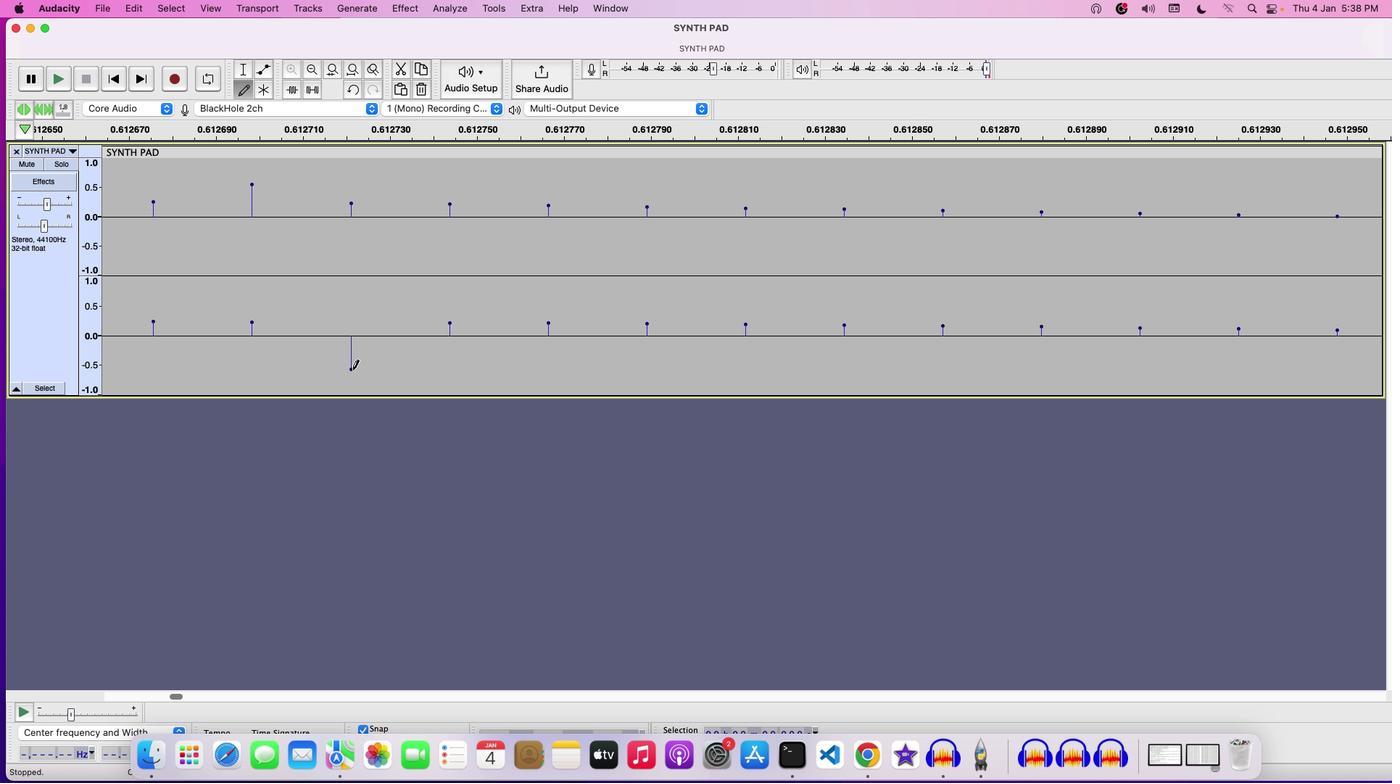 
Action: Mouse moved to (352, 194)
Screenshot: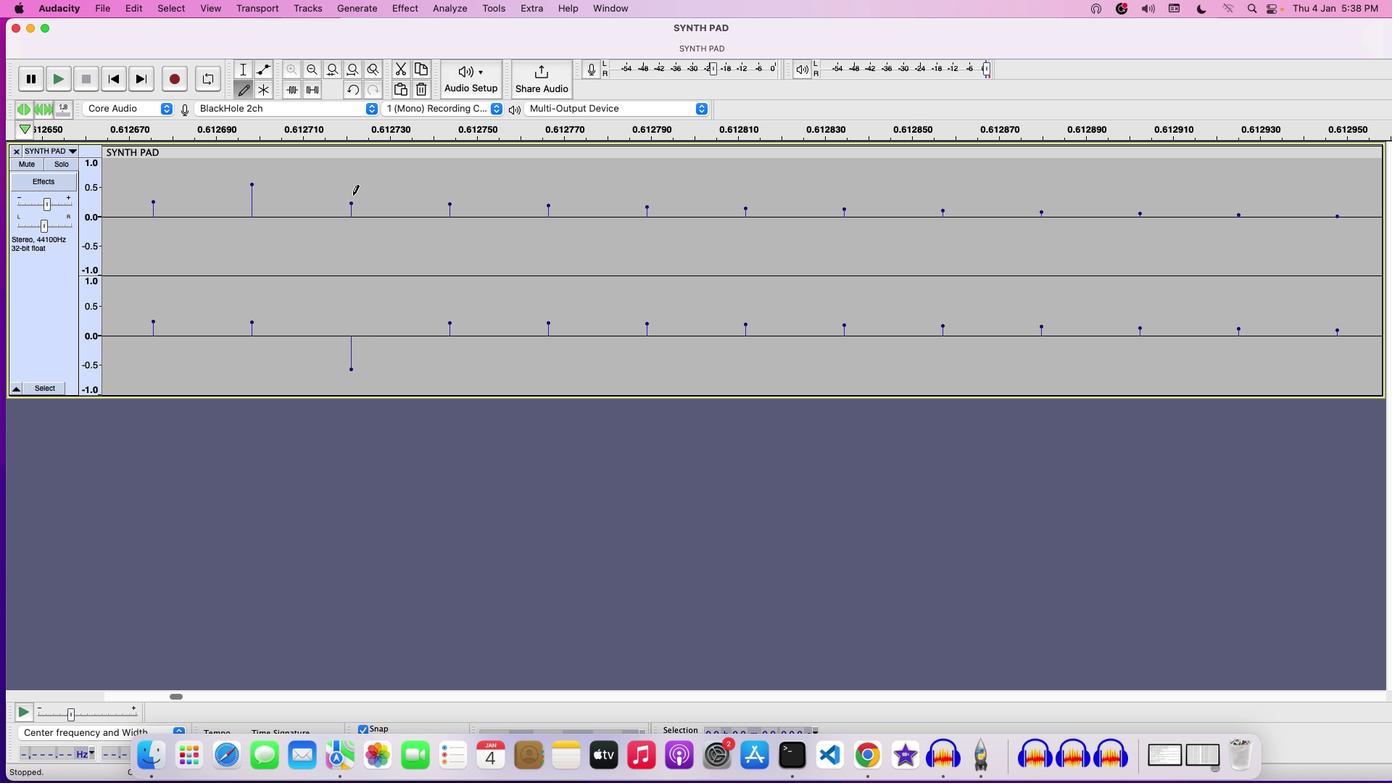 
Action: Mouse pressed left at (352, 194)
Screenshot: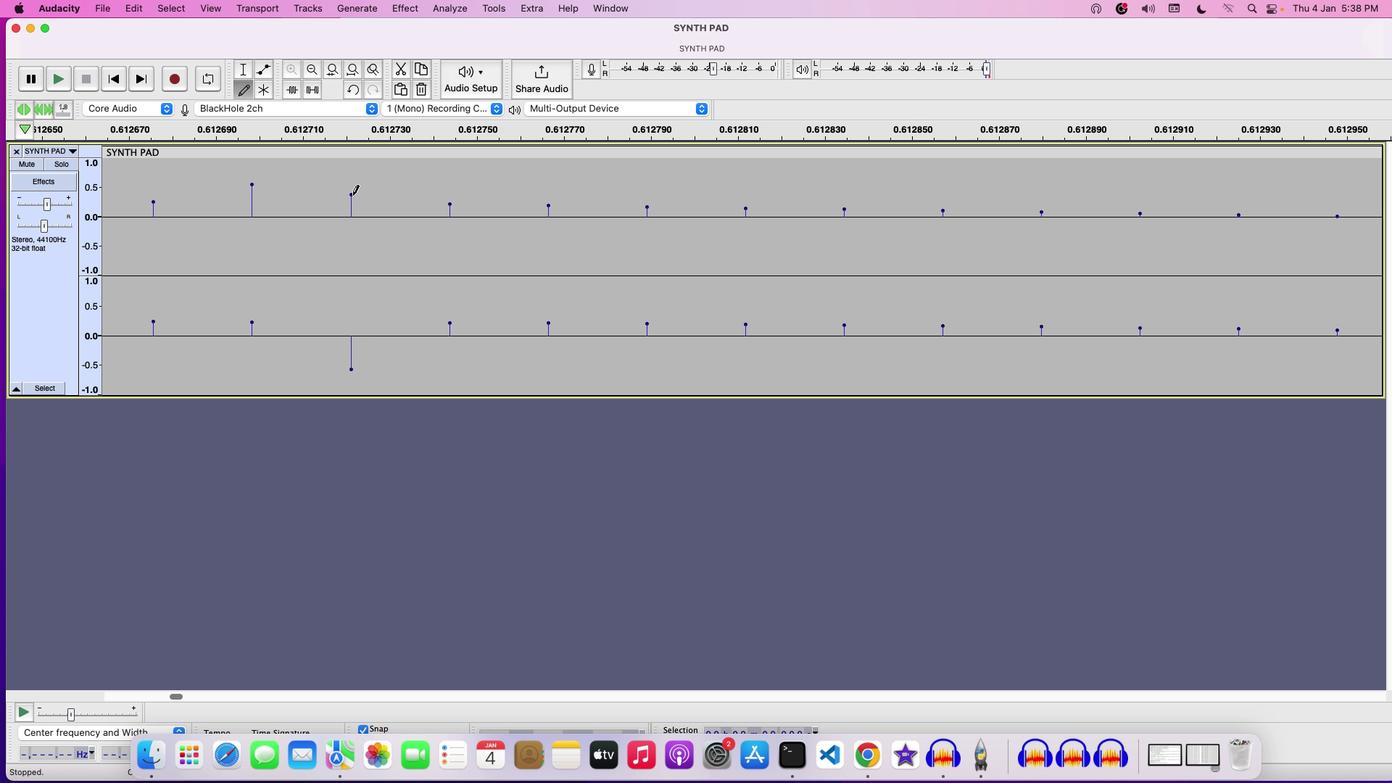 
Action: Mouse moved to (458, 361)
Screenshot: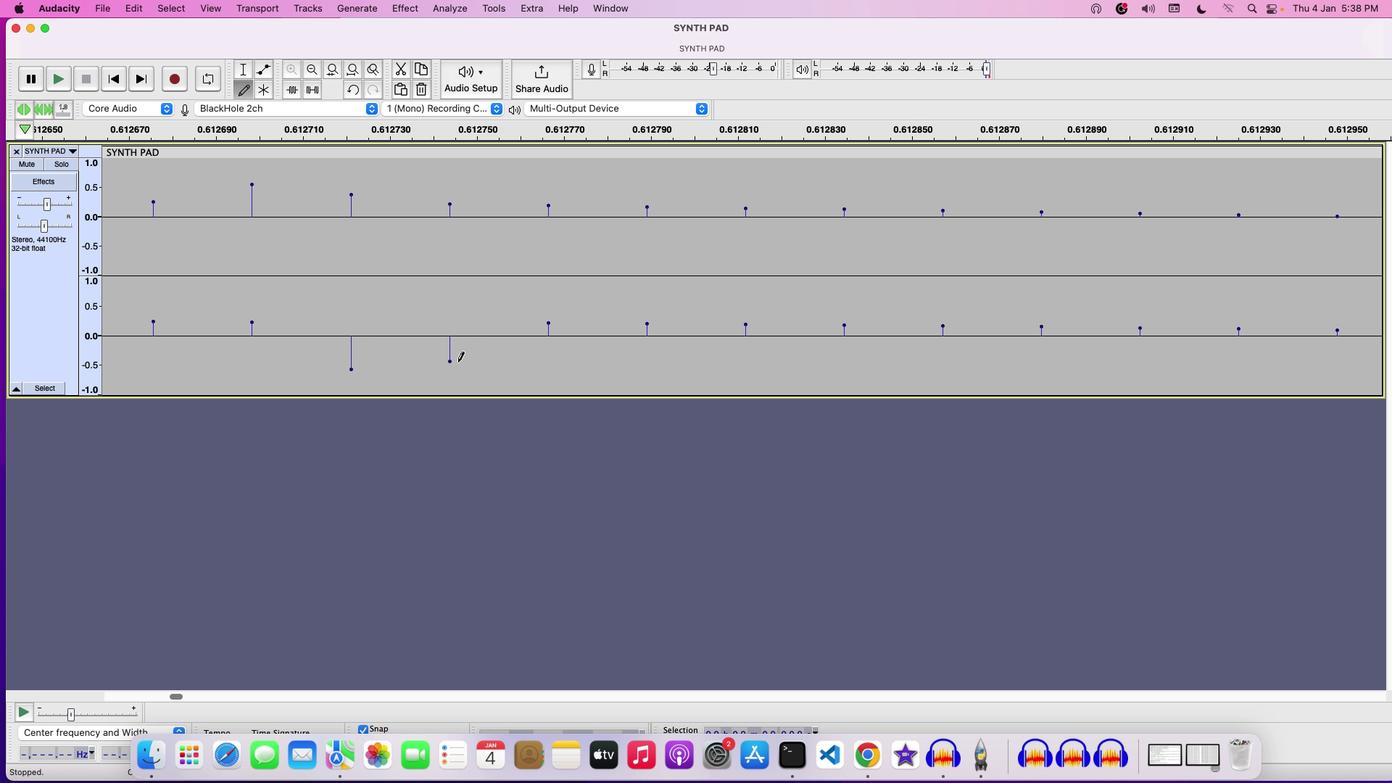
Action: Mouse pressed left at (458, 361)
Screenshot: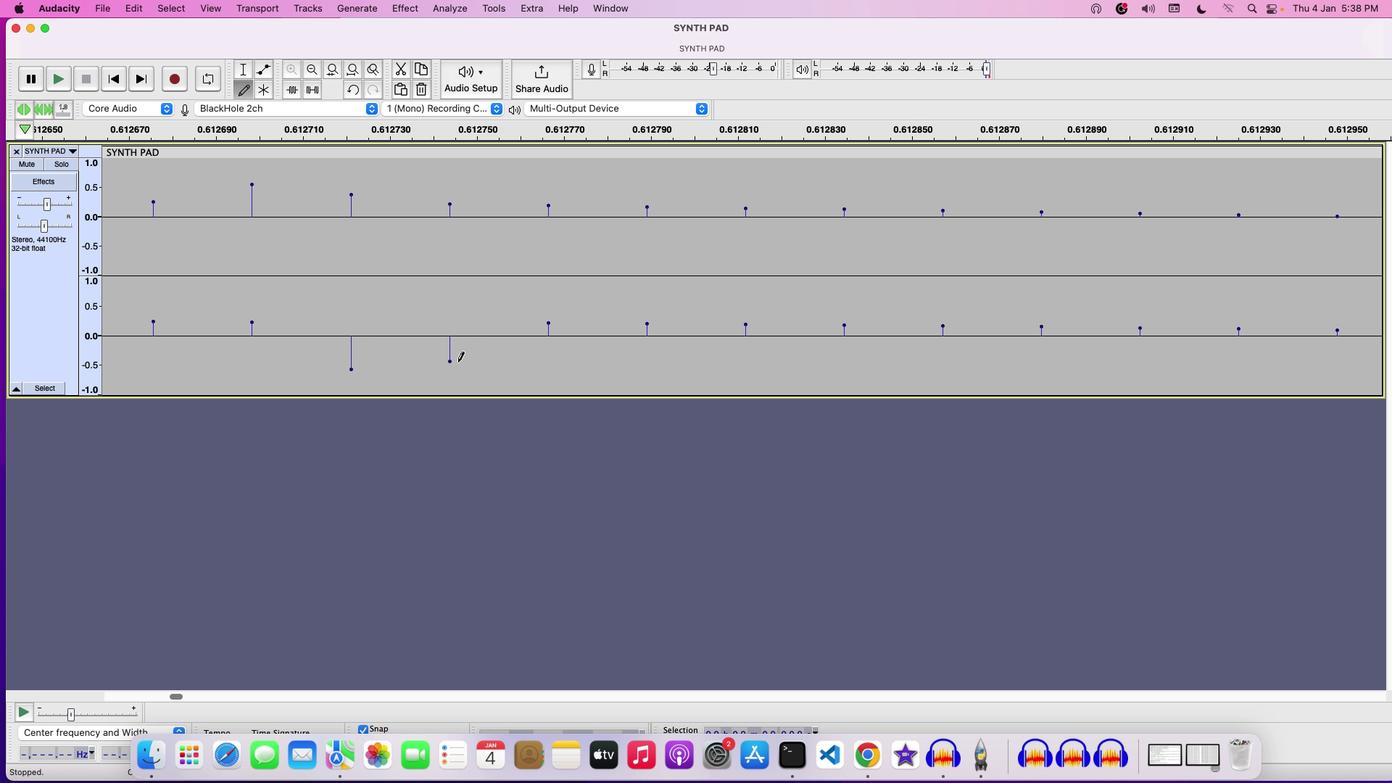 
Action: Mouse moved to (449, 189)
Screenshot: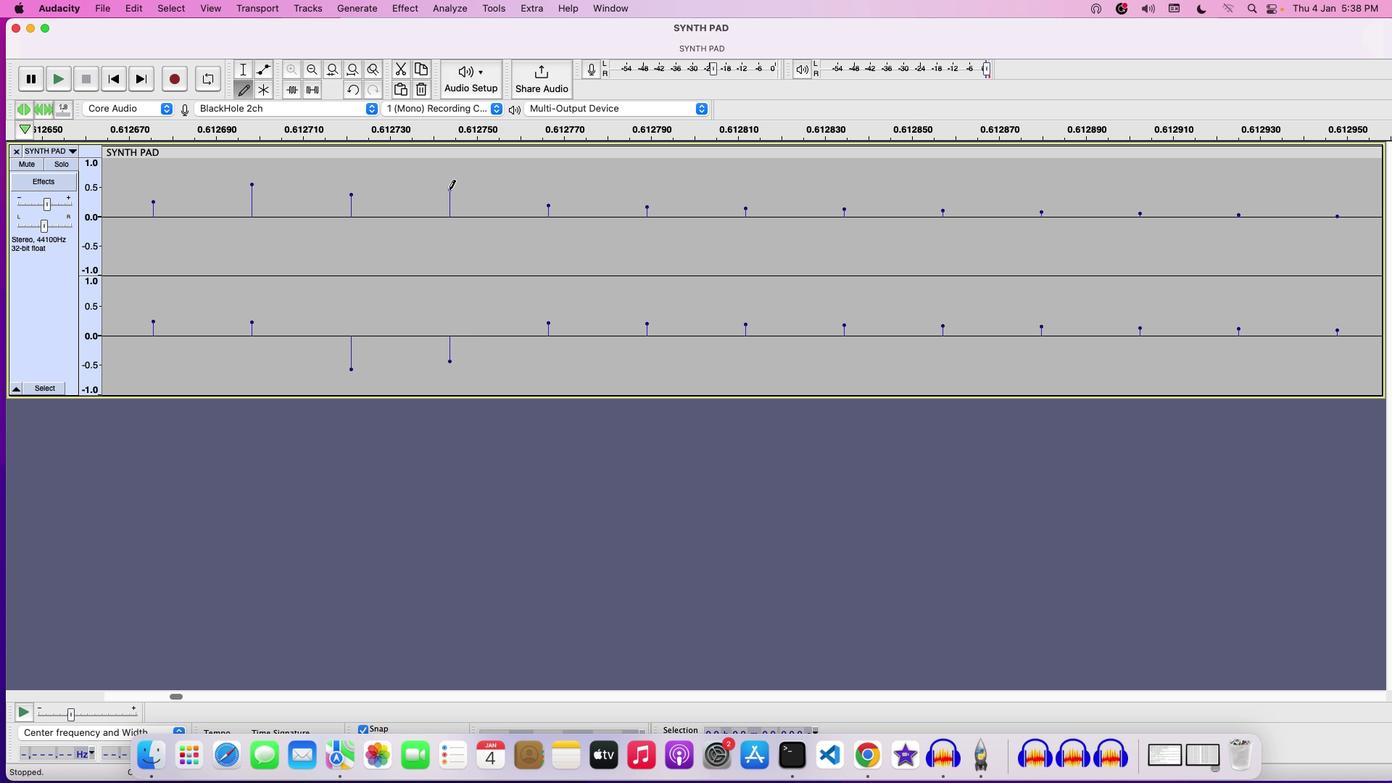 
Action: Mouse pressed left at (449, 189)
Screenshot: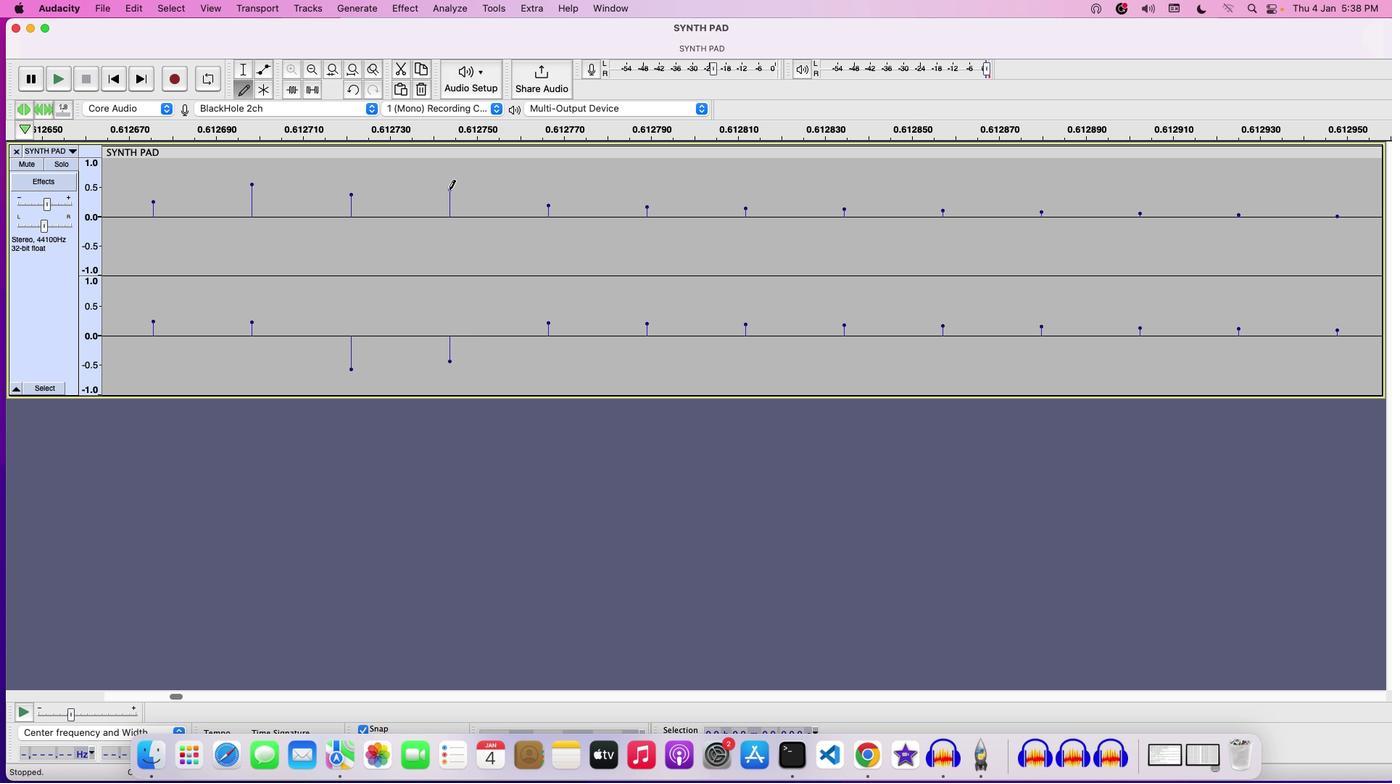 
Action: Mouse moved to (594, 283)
Screenshot: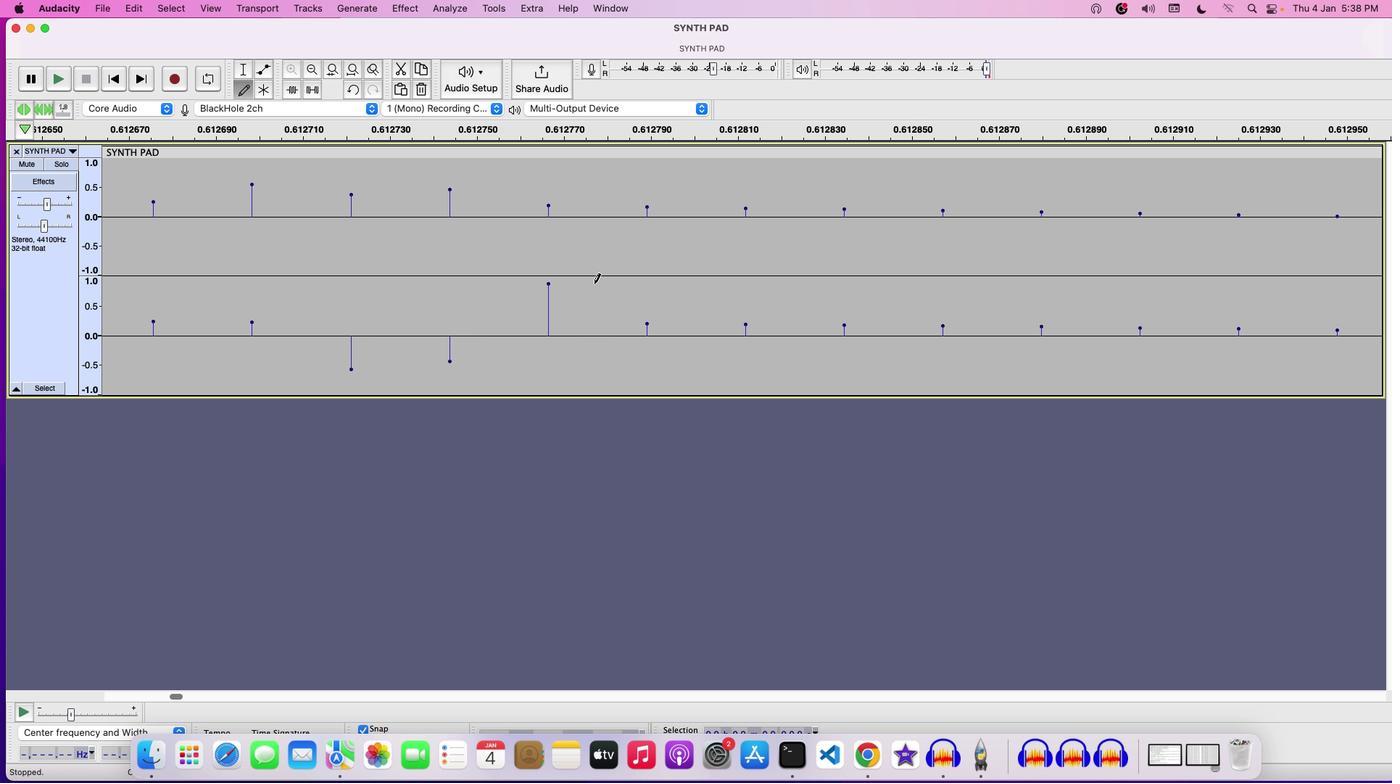 
Action: Mouse pressed left at (594, 283)
Screenshot: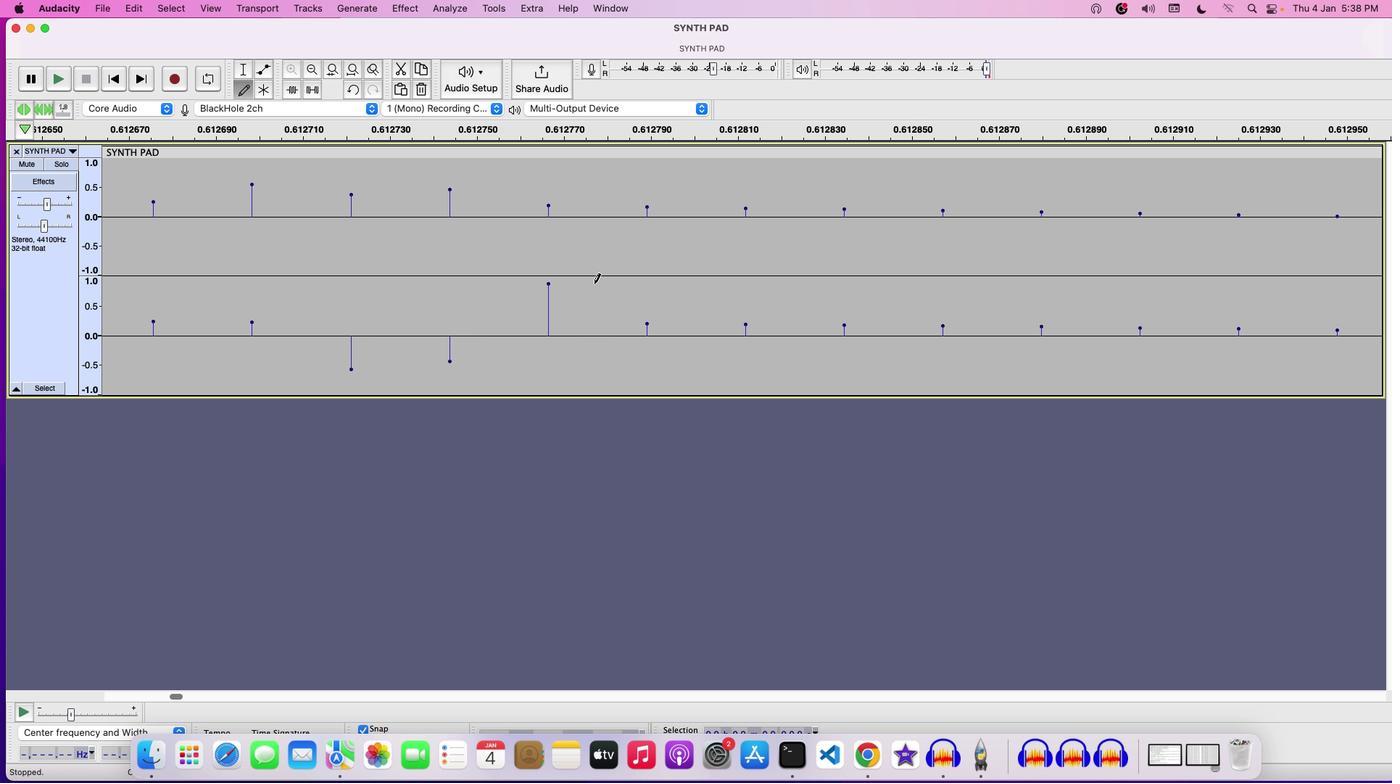 
Action: Mouse moved to (645, 264)
Screenshot: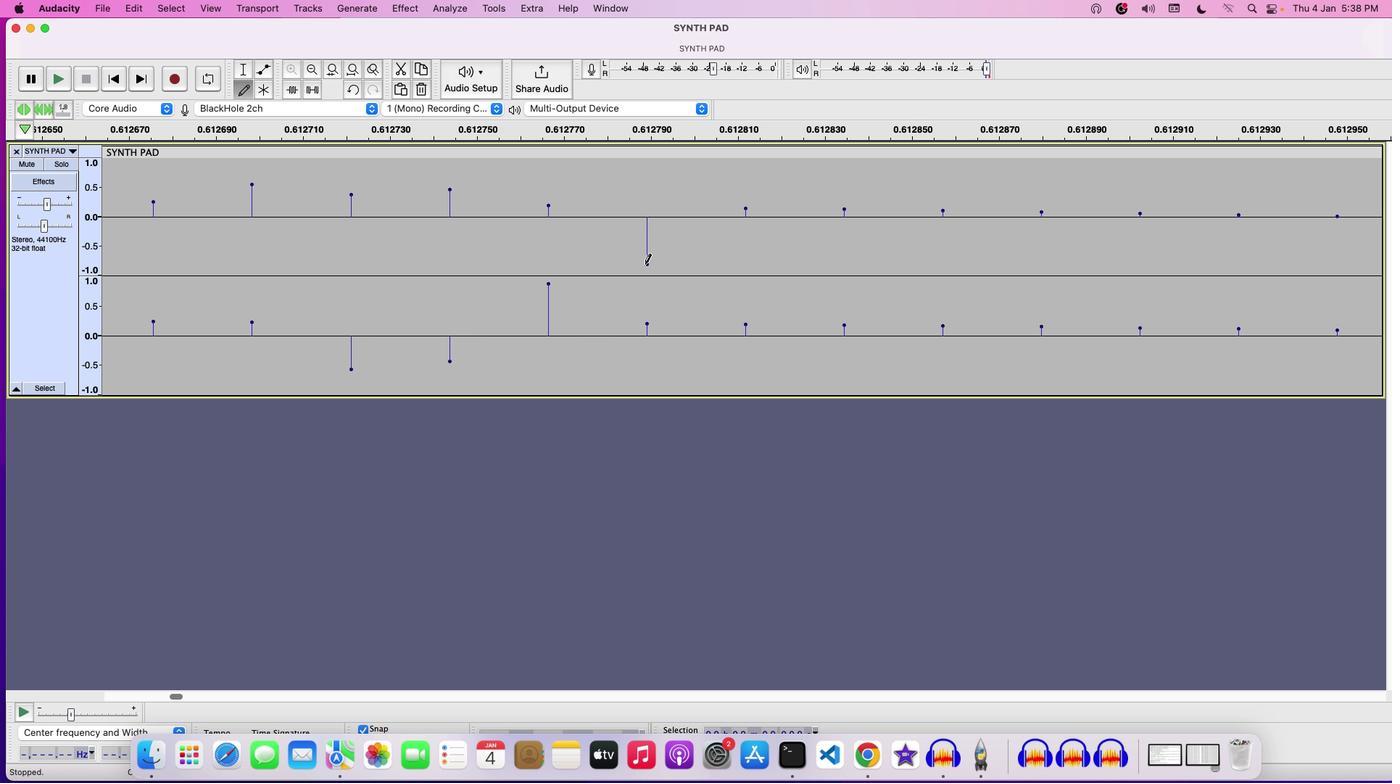 
Action: Mouse pressed left at (645, 264)
Screenshot: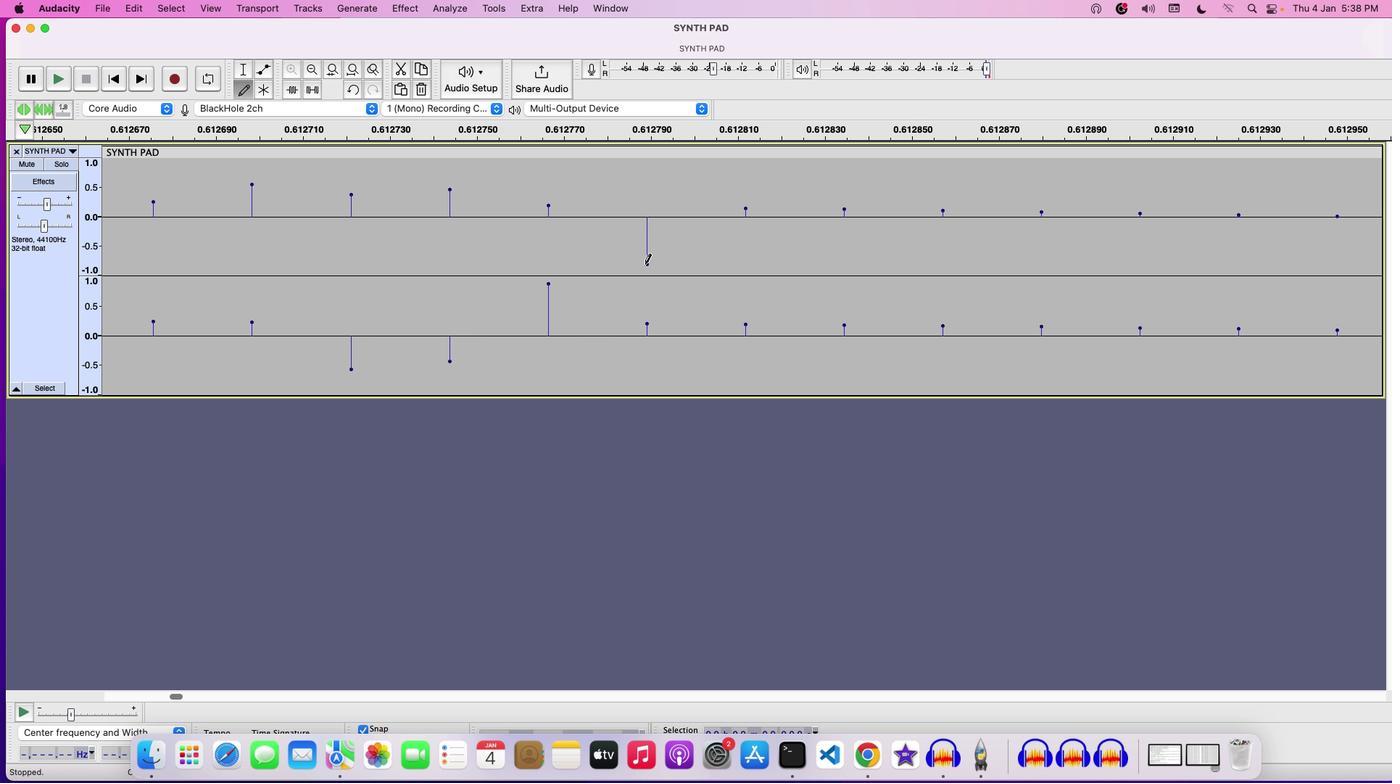 
Action: Mouse moved to (765, 255)
Screenshot: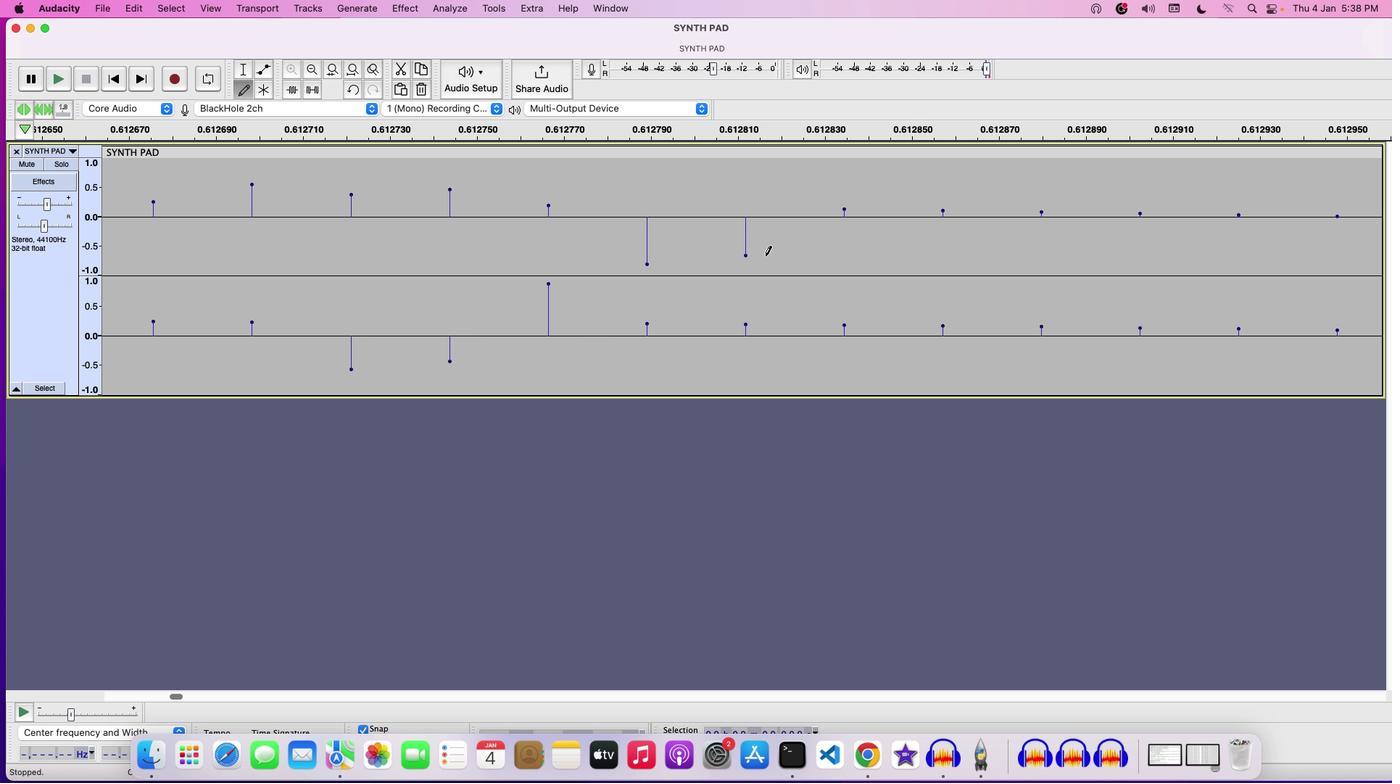 
Action: Mouse pressed left at (765, 255)
Screenshot: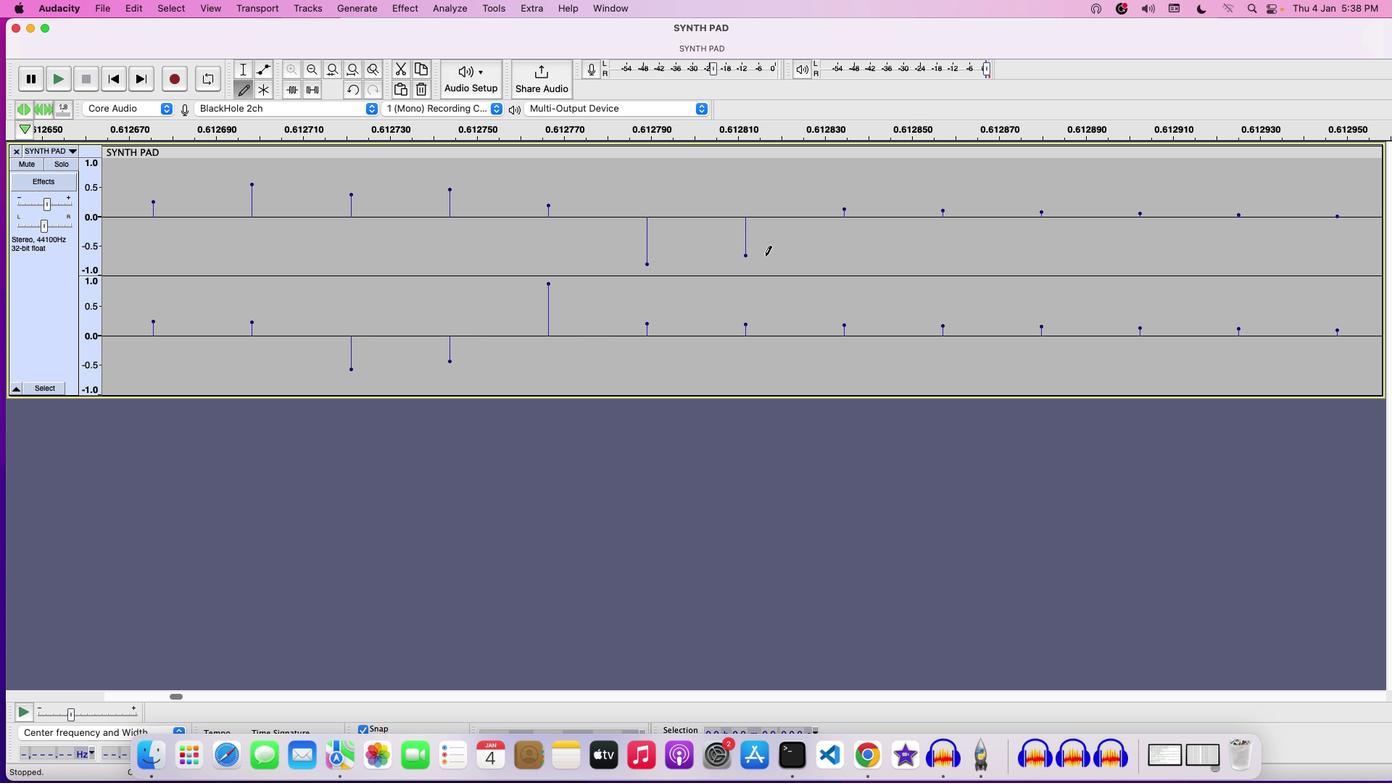 
Action: Mouse moved to (914, 251)
Screenshot: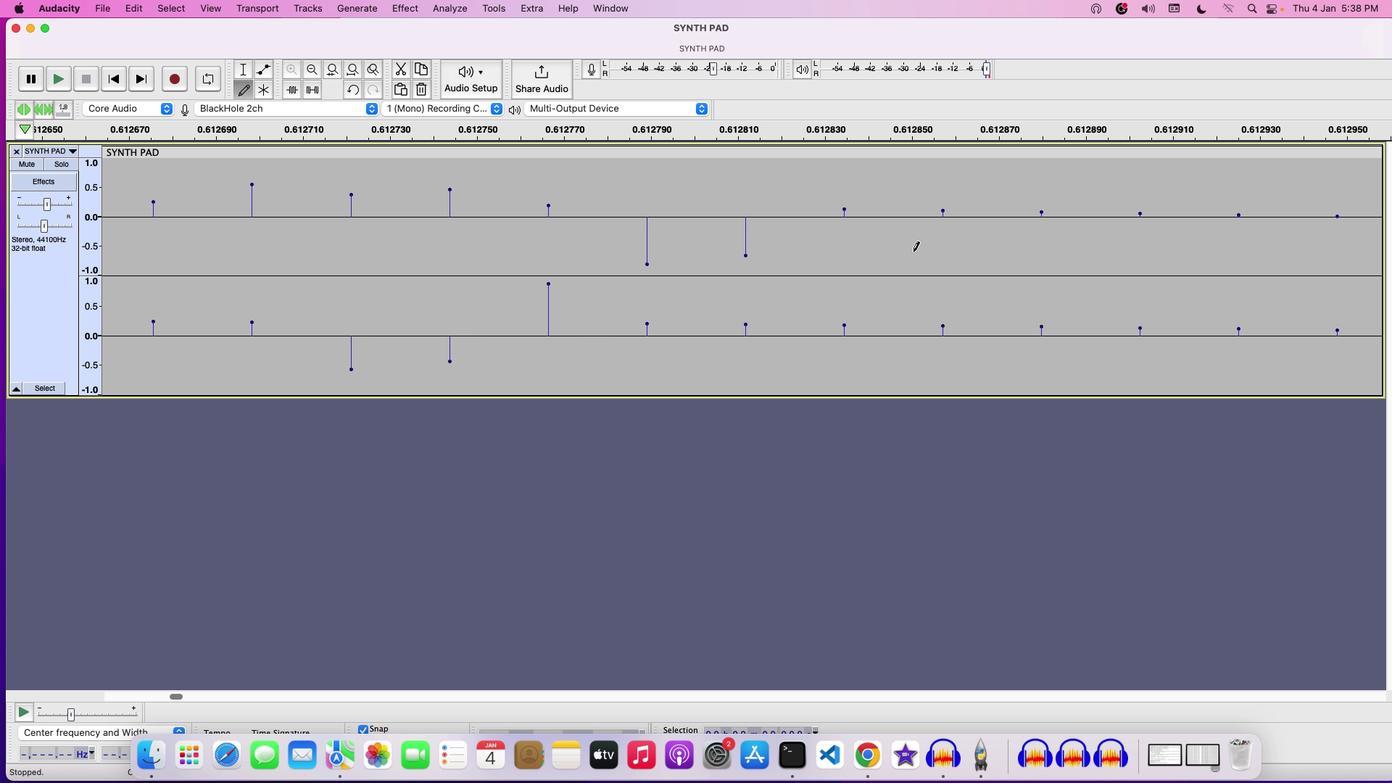 
Action: Mouse pressed left at (914, 251)
Screenshot: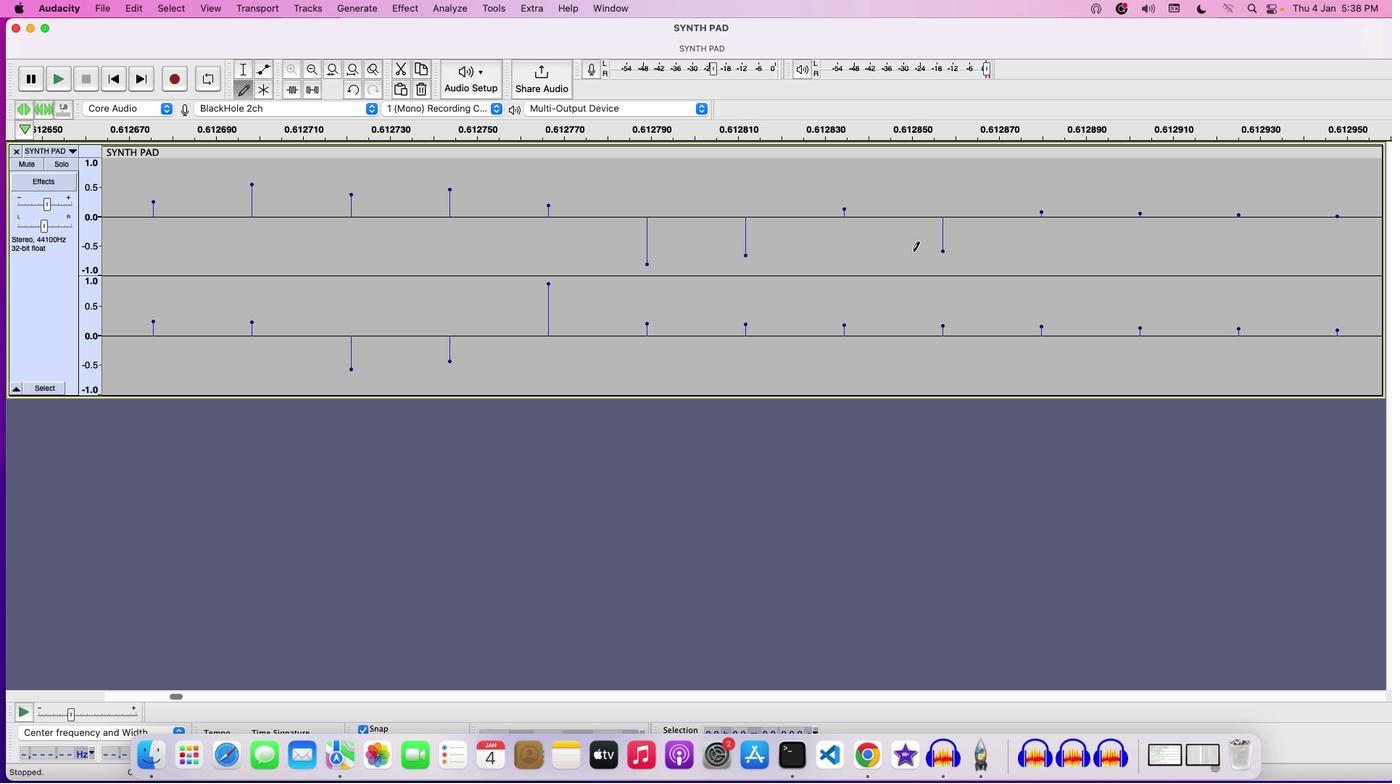 
Action: Mouse moved to (1092, 248)
Screenshot: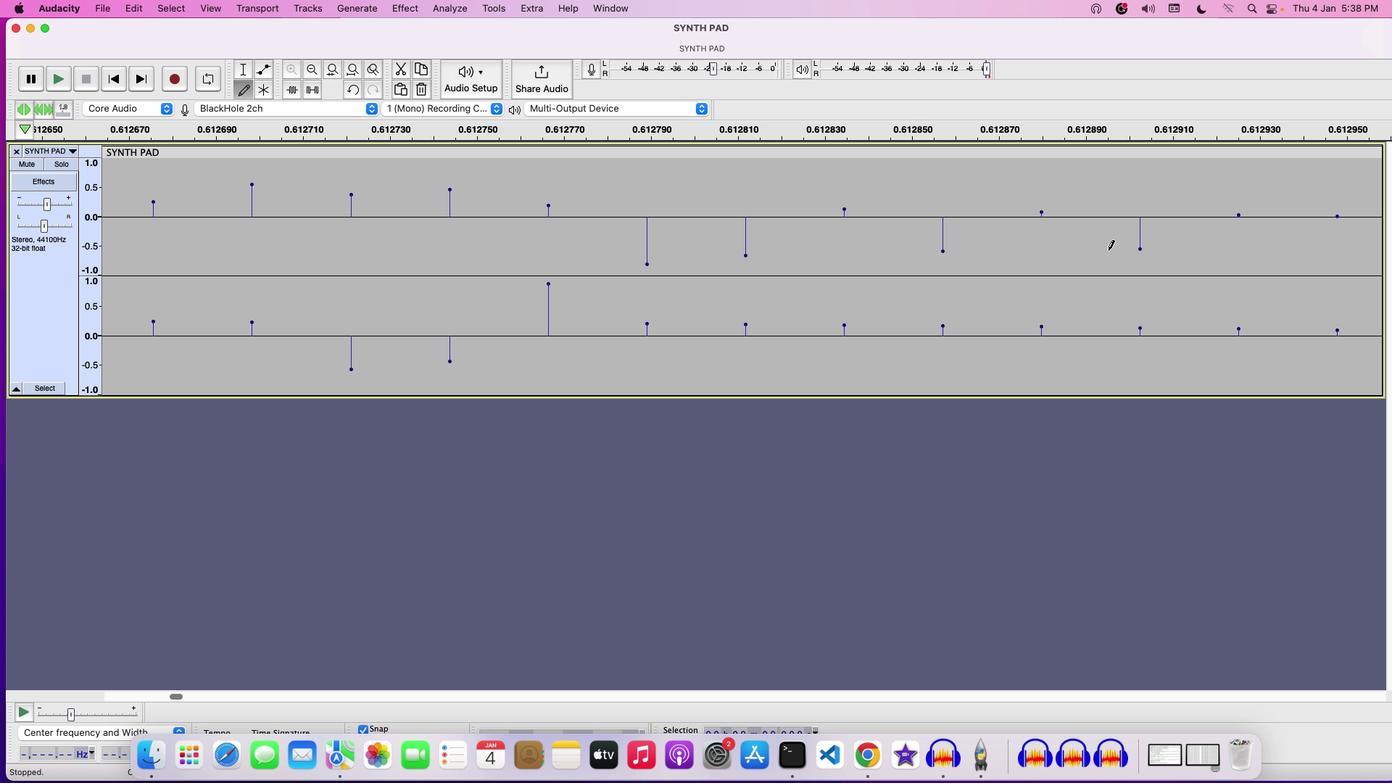 
Action: Mouse pressed left at (1092, 248)
Screenshot: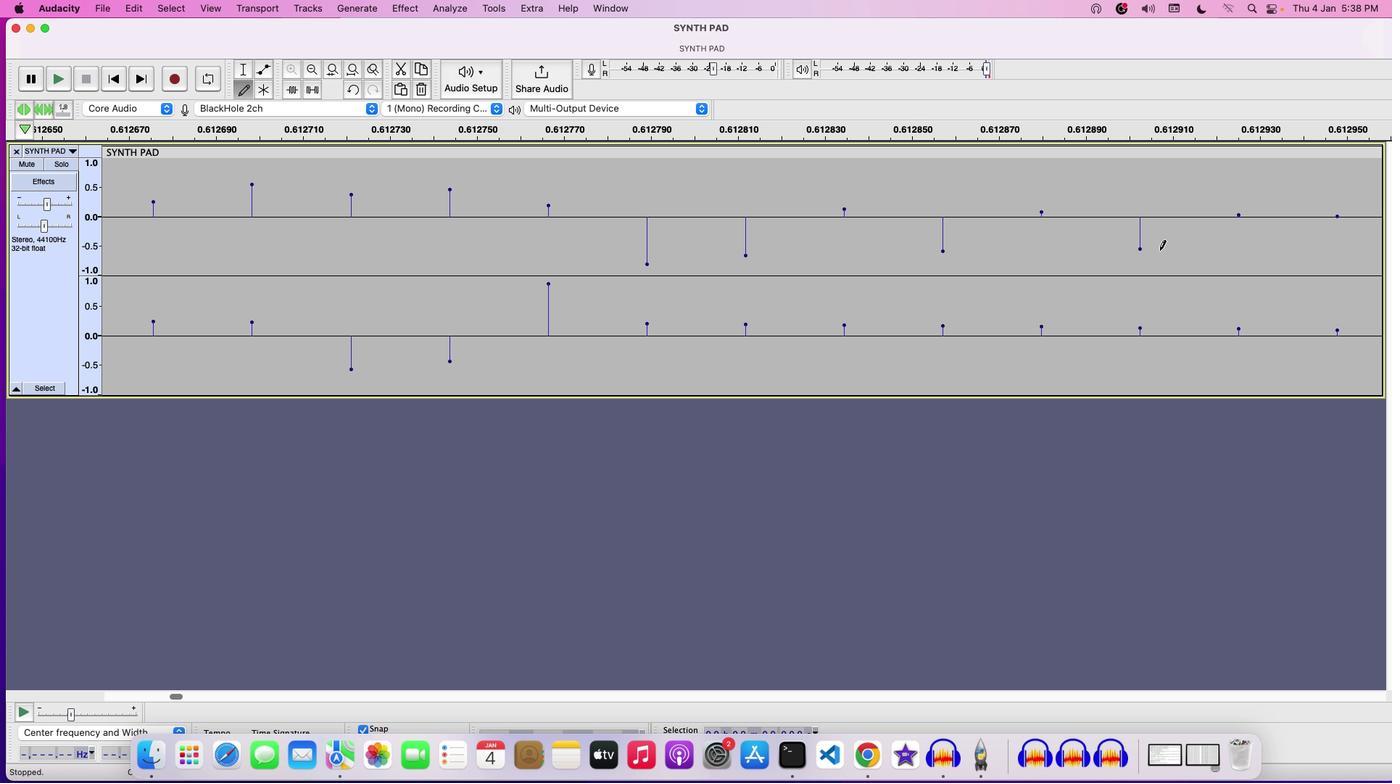 
Action: Mouse moved to (1214, 245)
Screenshot: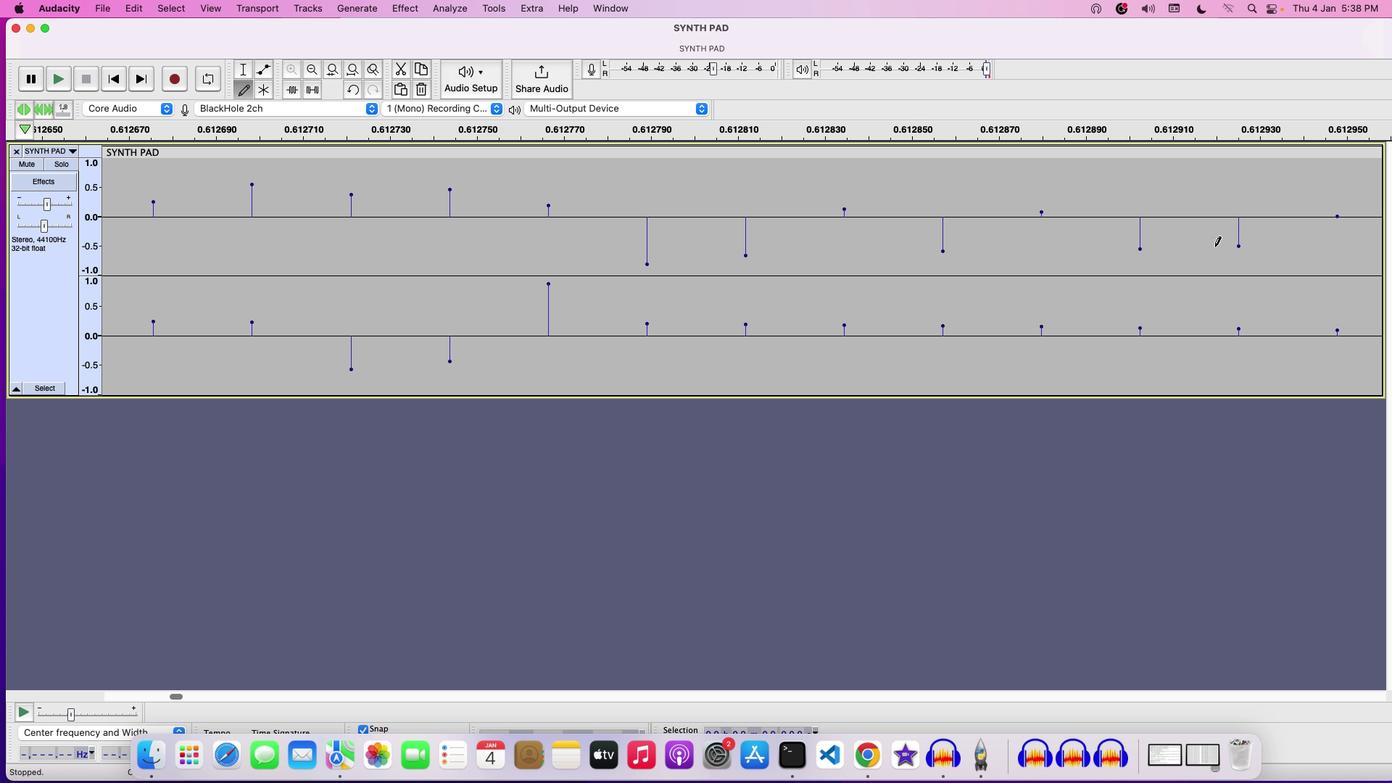 
Action: Mouse pressed left at (1214, 245)
Screenshot: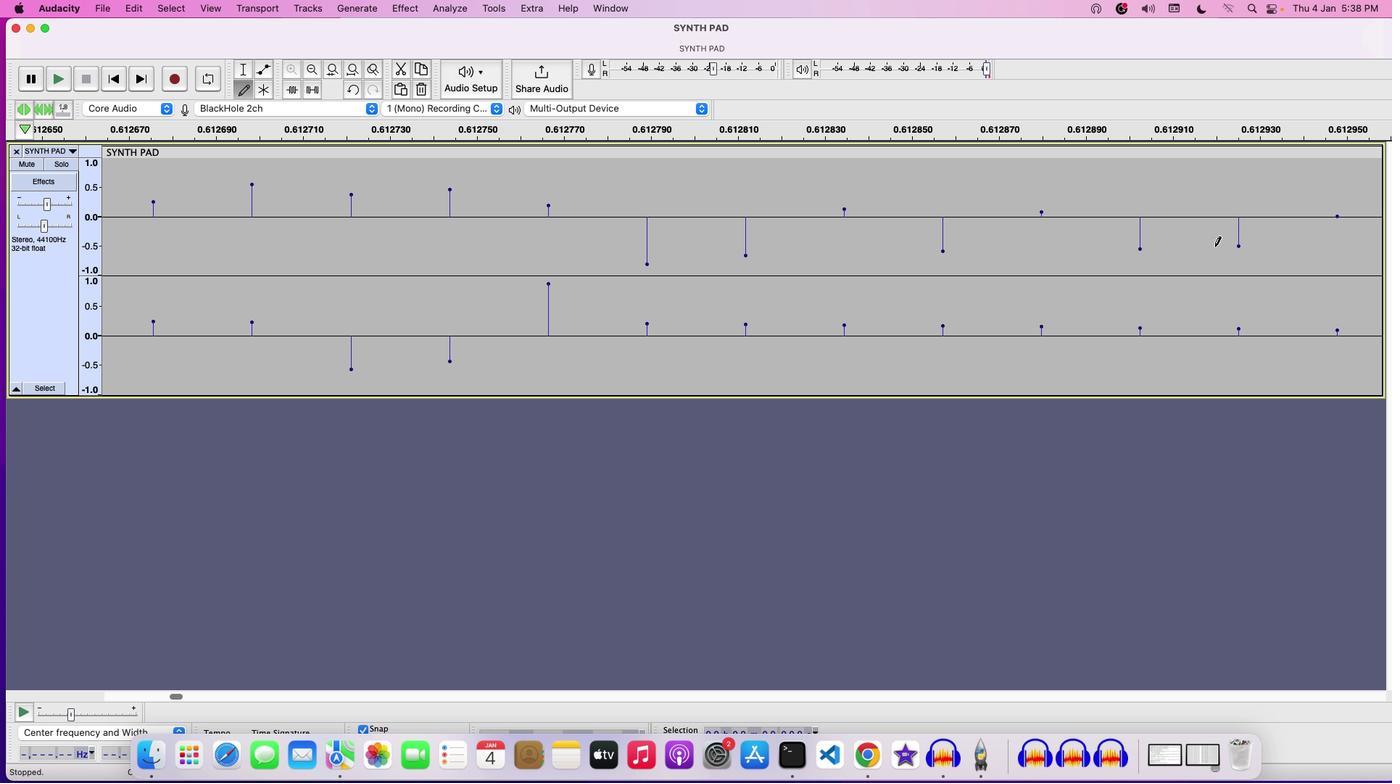 
Action: Mouse moved to (1005, 280)
Screenshot: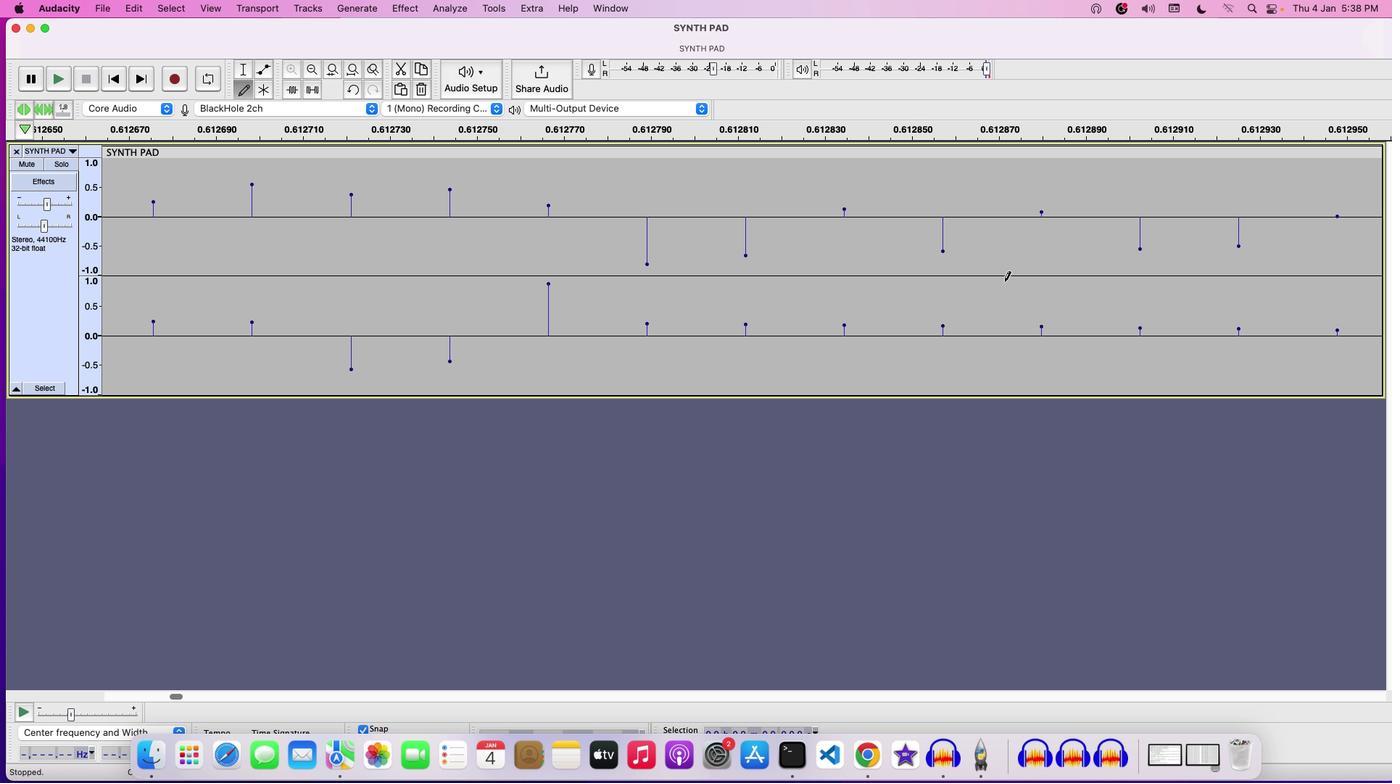 
Action: Mouse pressed left at (1005, 280)
Screenshot: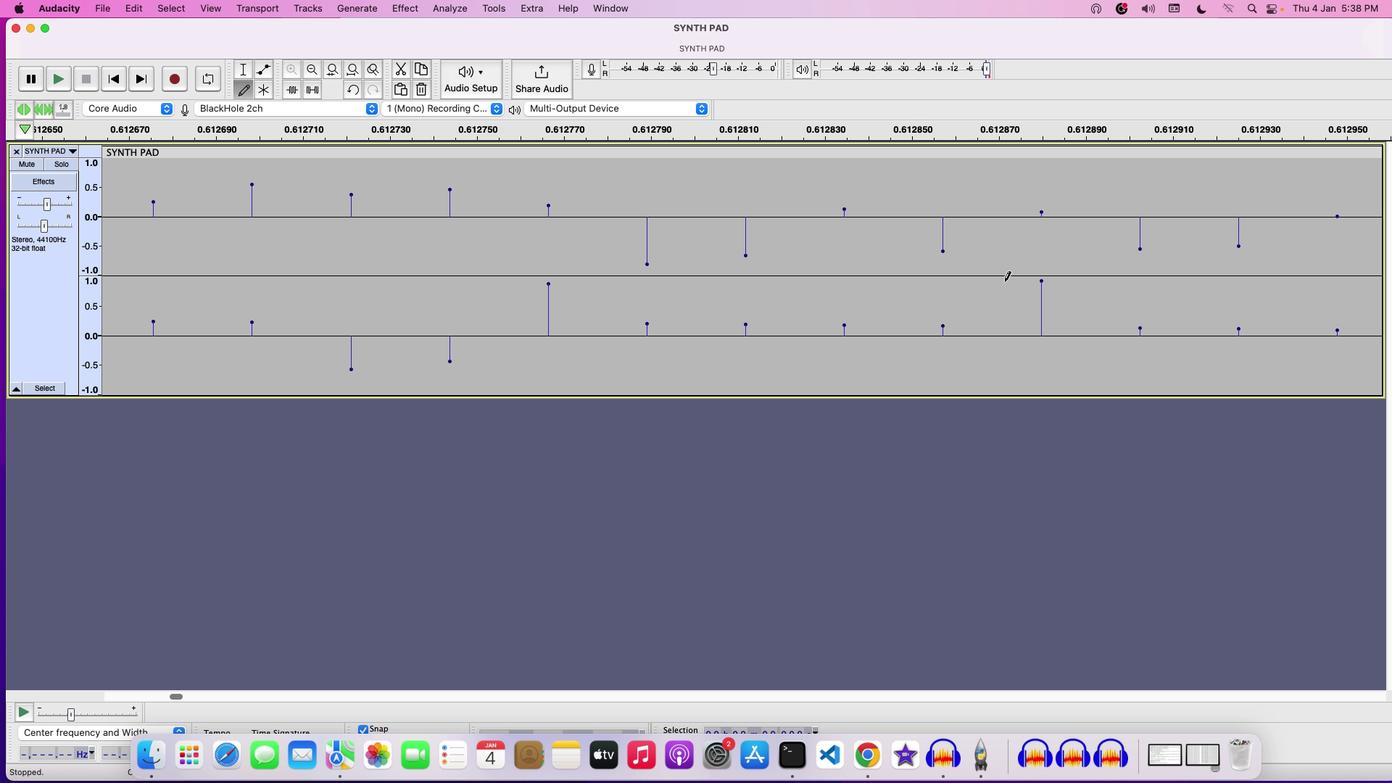 
Action: Mouse moved to (895, 270)
Screenshot: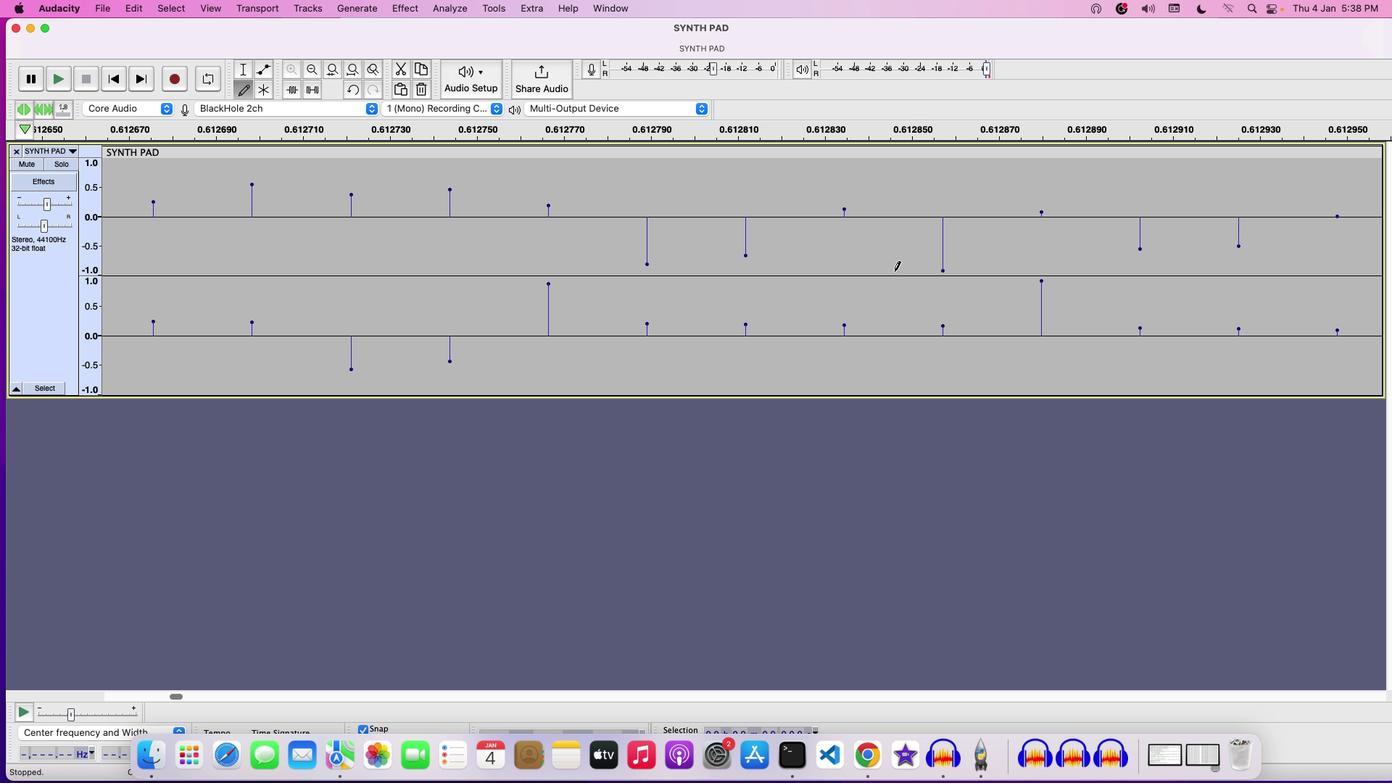 
Action: Mouse pressed left at (895, 270)
Screenshot: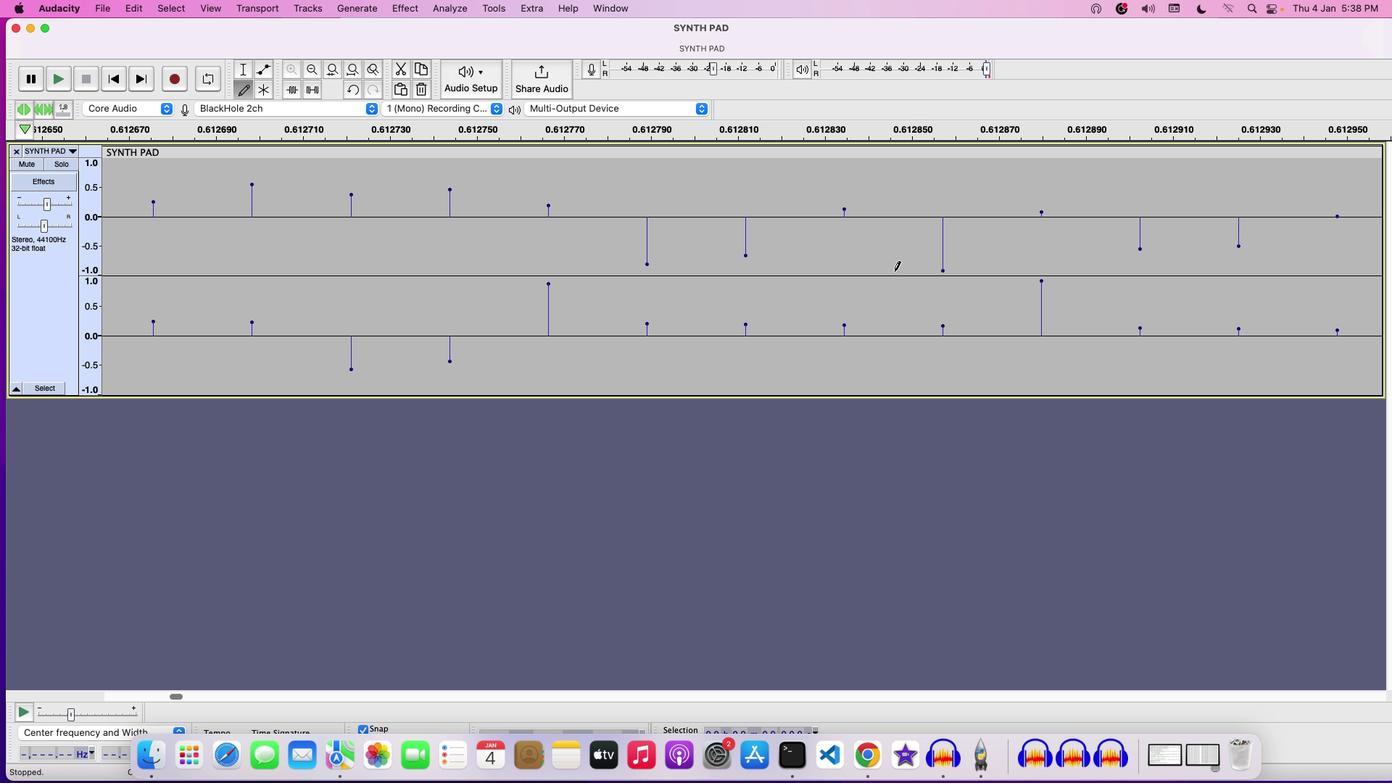 
Action: Mouse moved to (823, 258)
Screenshot: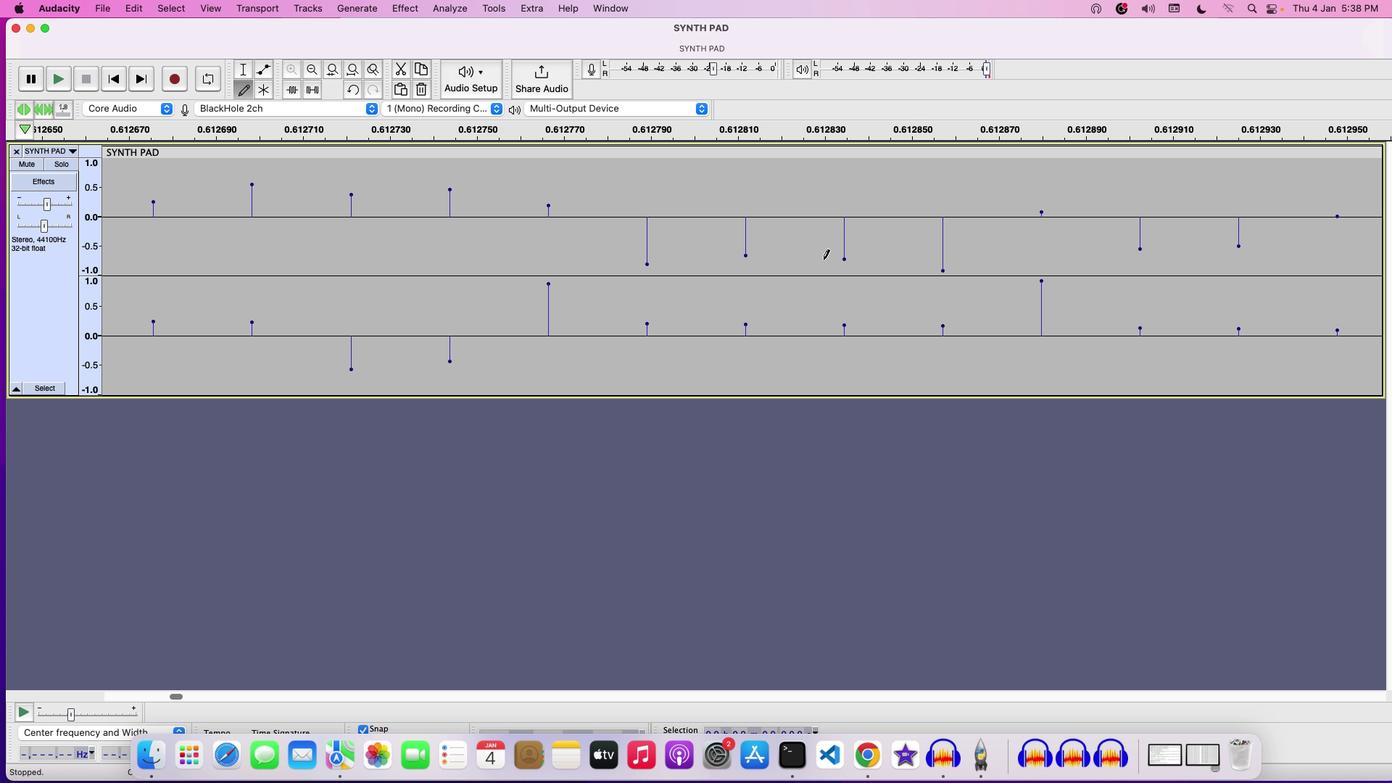 
Action: Mouse pressed left at (823, 258)
Screenshot: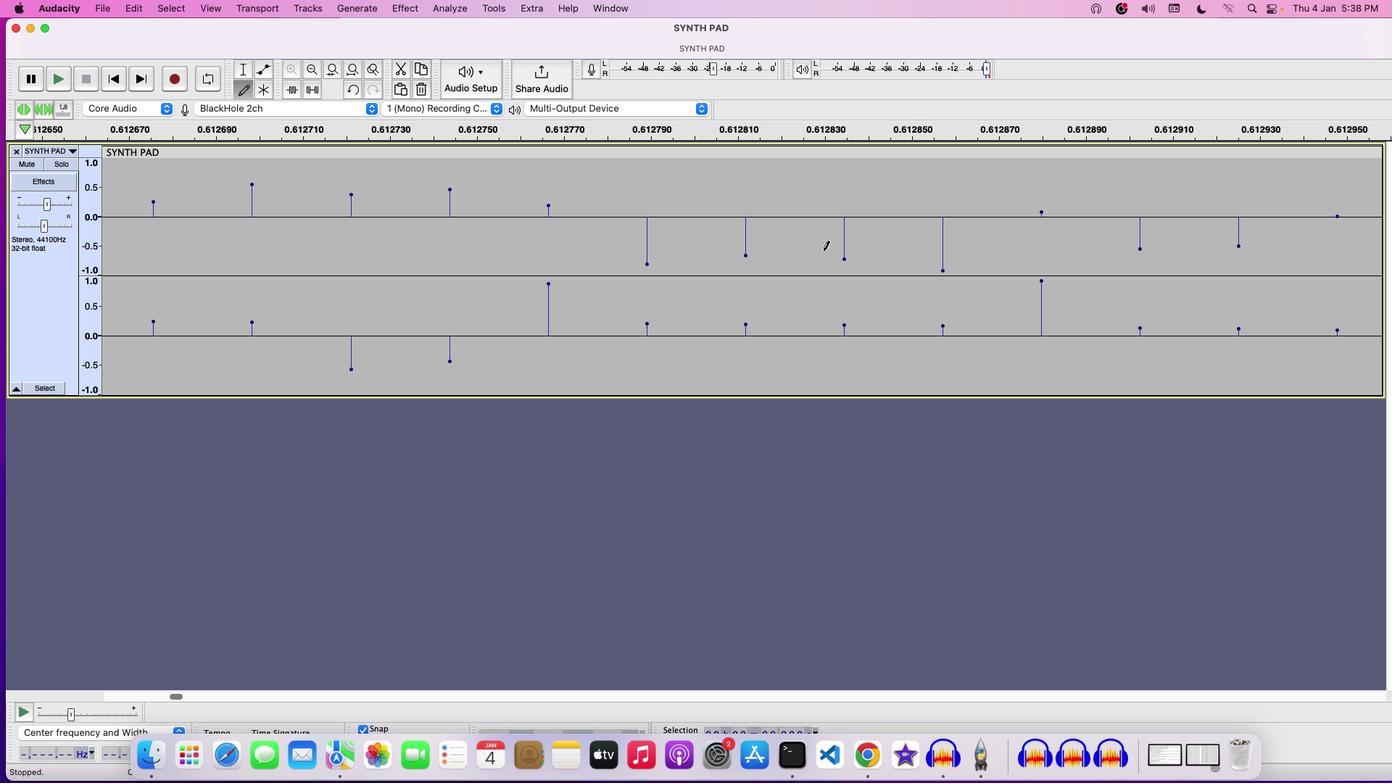 
Action: Mouse moved to (179, 697)
Screenshot: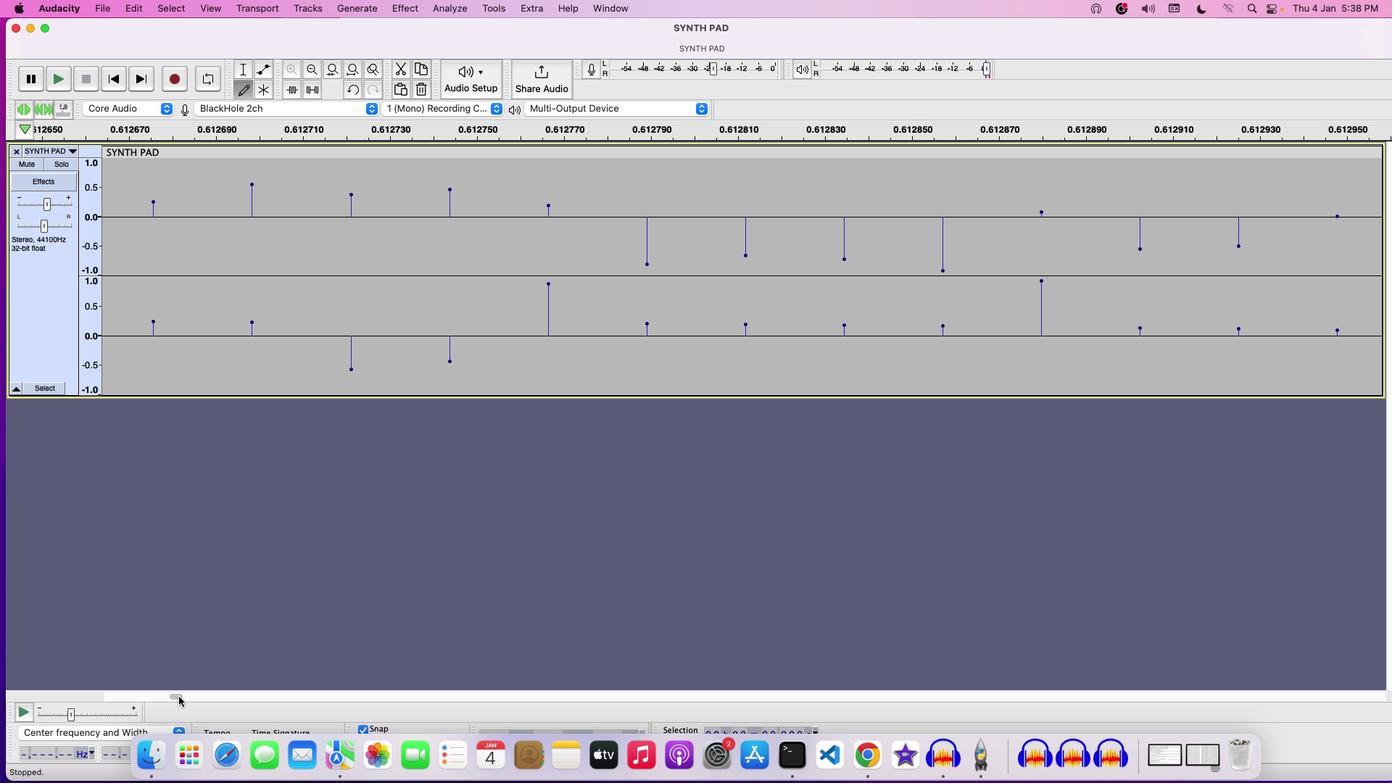 
Action: Mouse pressed left at (179, 697)
Screenshot: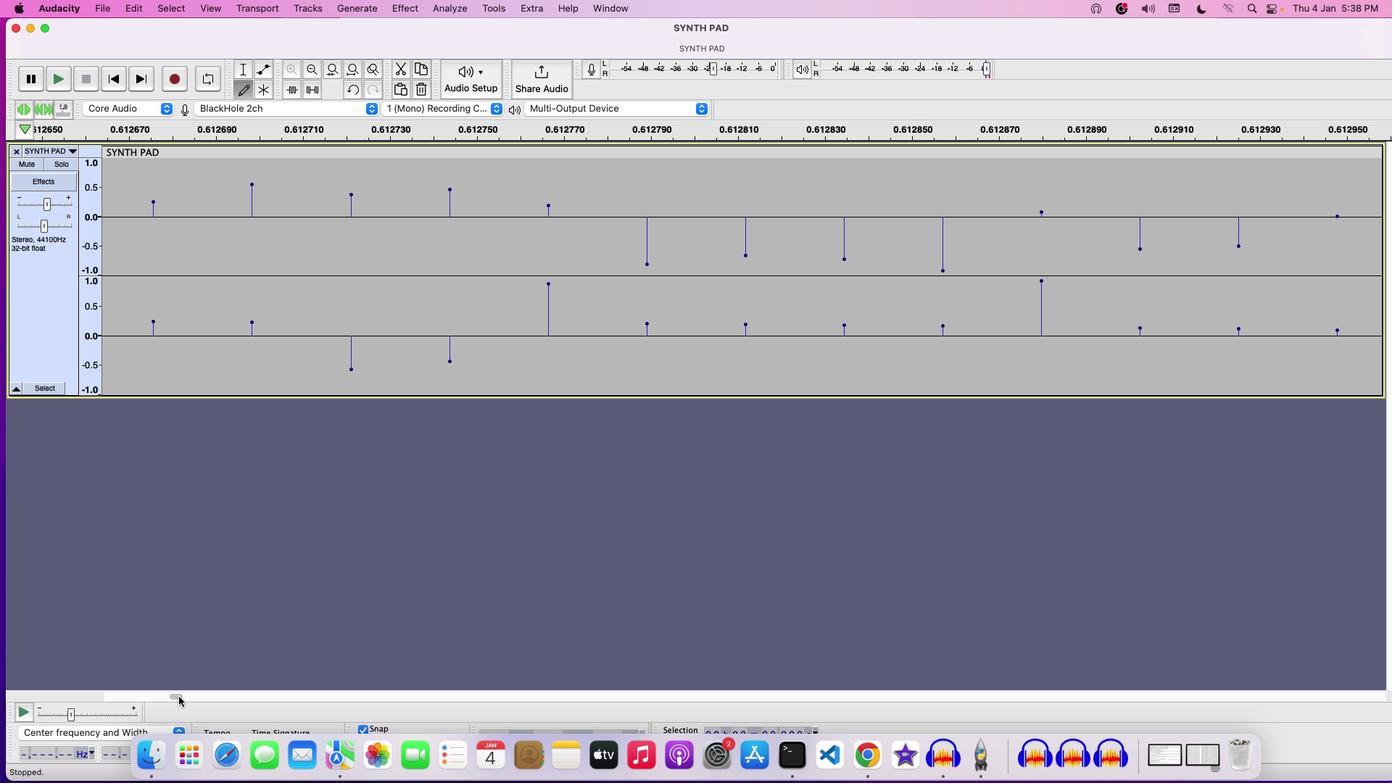 
Action: Mouse moved to (323, 252)
Screenshot: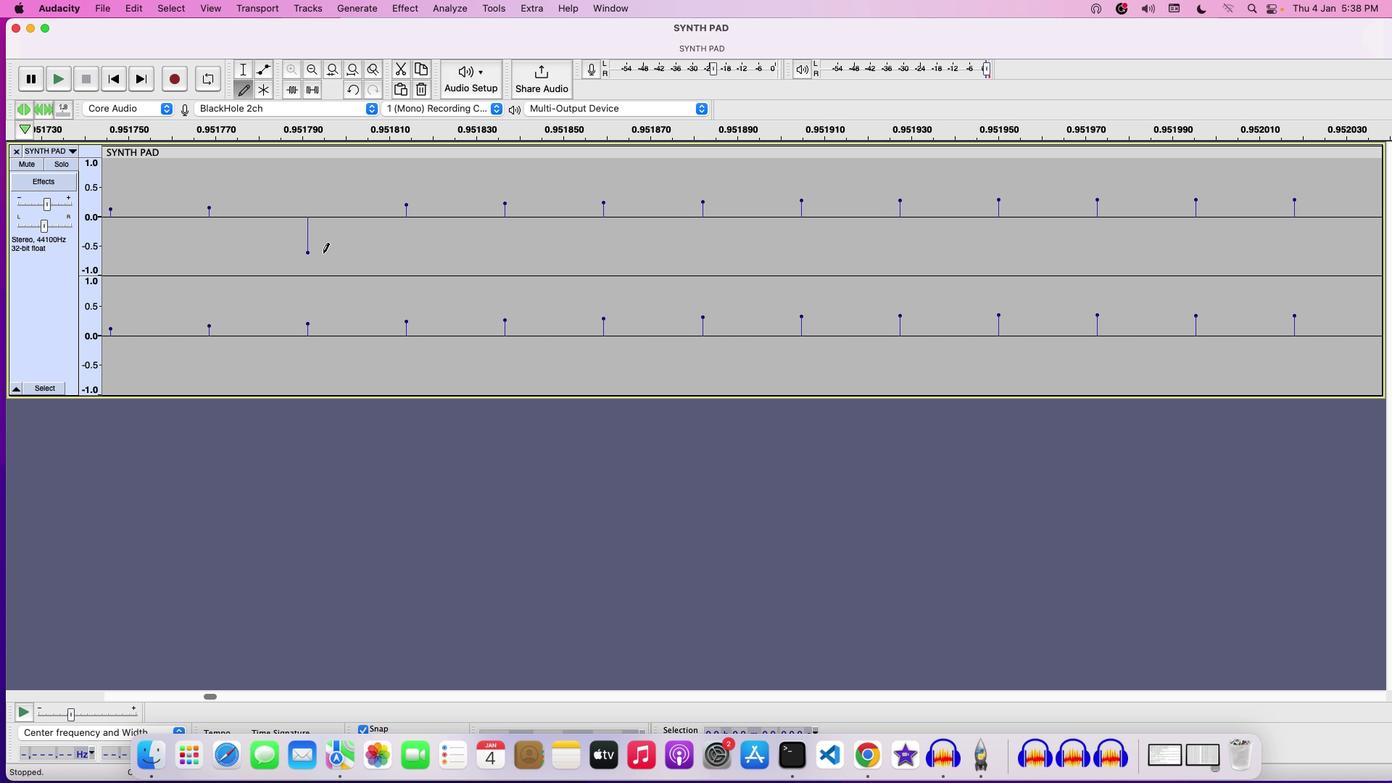 
Action: Mouse pressed left at (323, 252)
Screenshot: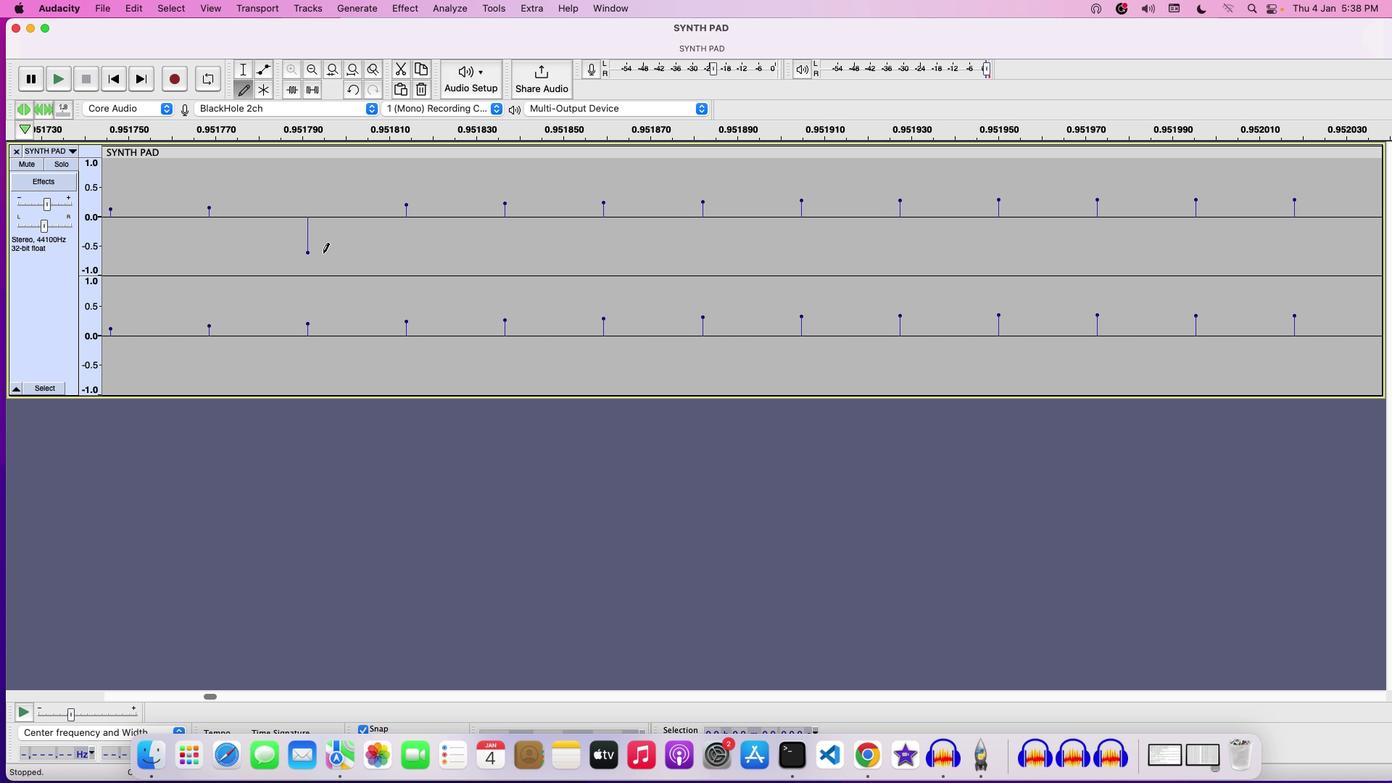 
Action: Mouse moved to (557, 265)
Screenshot: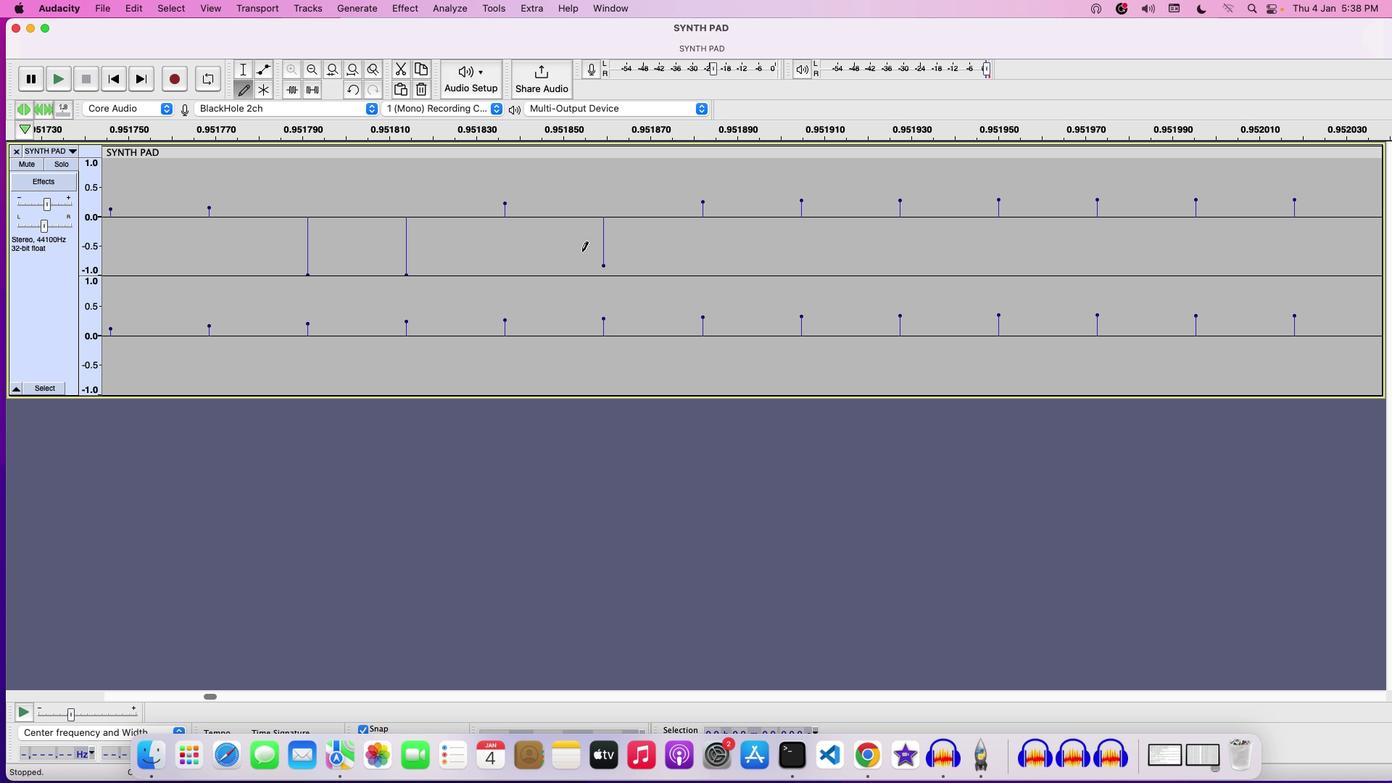 
Action: Mouse pressed left at (557, 265)
Screenshot: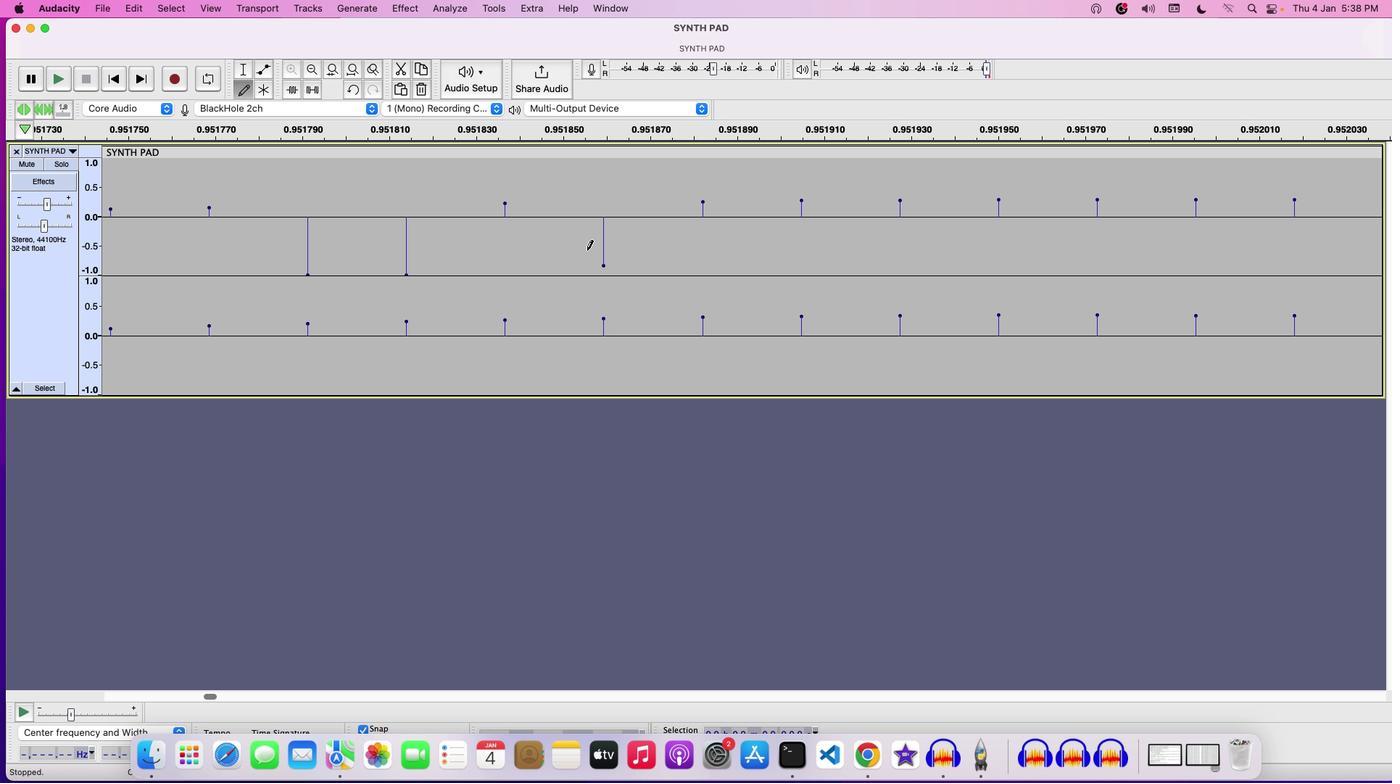 
Action: Mouse moved to (214, 698)
Screenshot: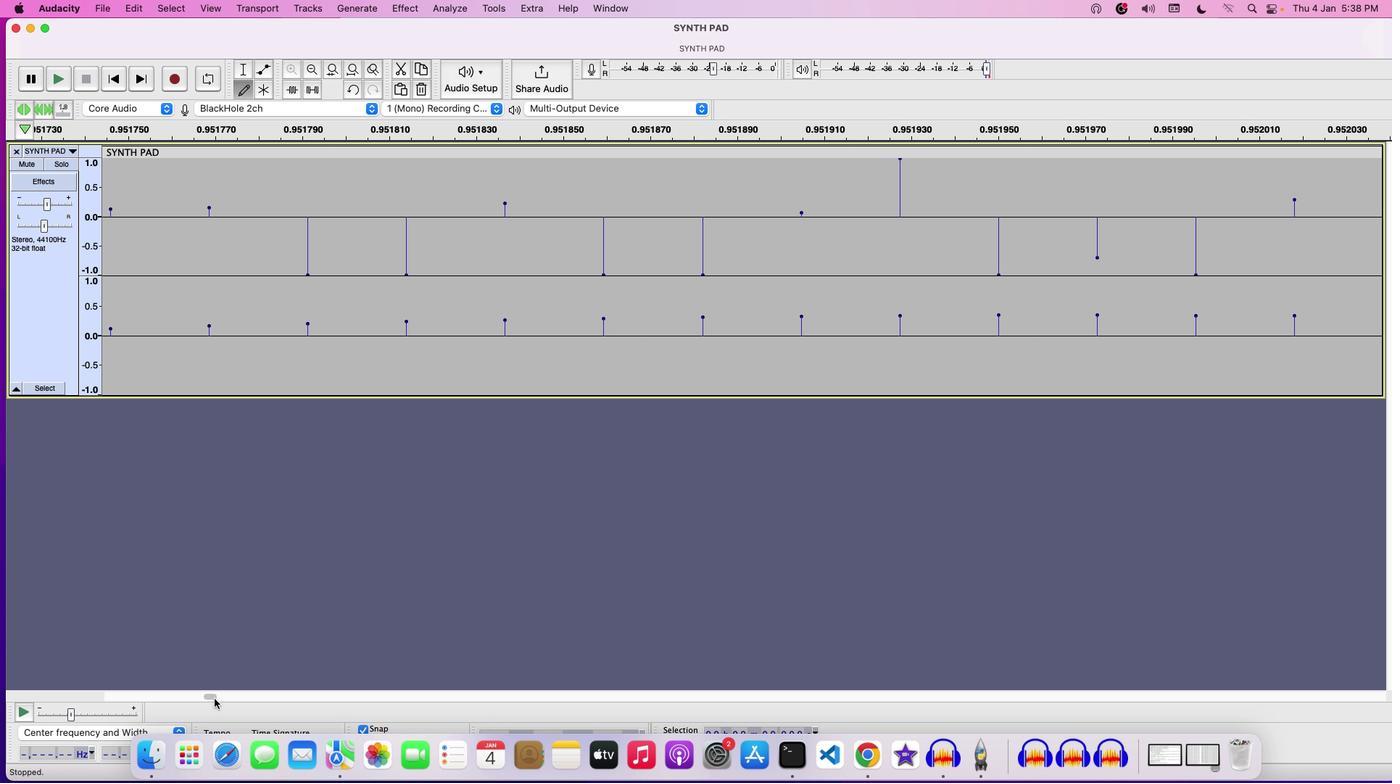 
Action: Mouse pressed left at (214, 698)
Screenshot: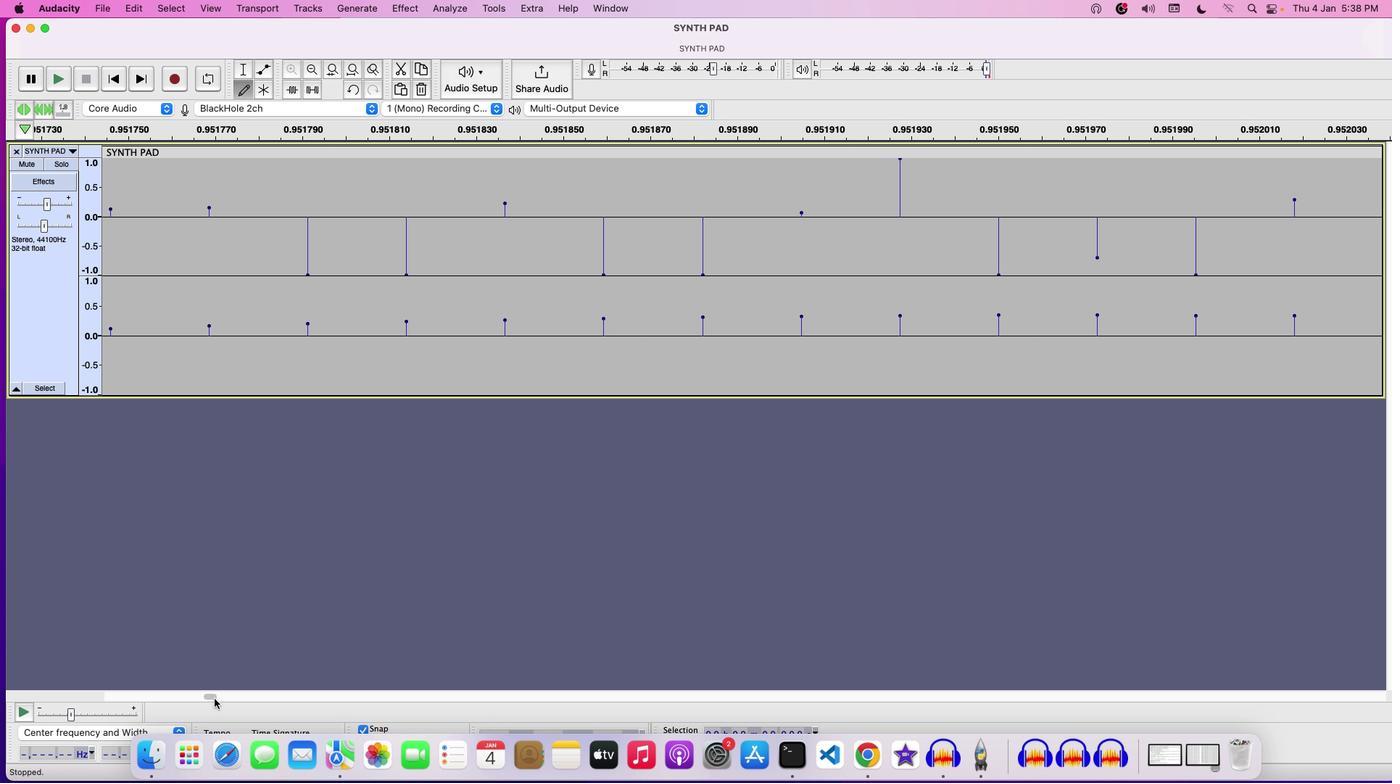 
Action: Mouse moved to (269, 280)
Screenshot: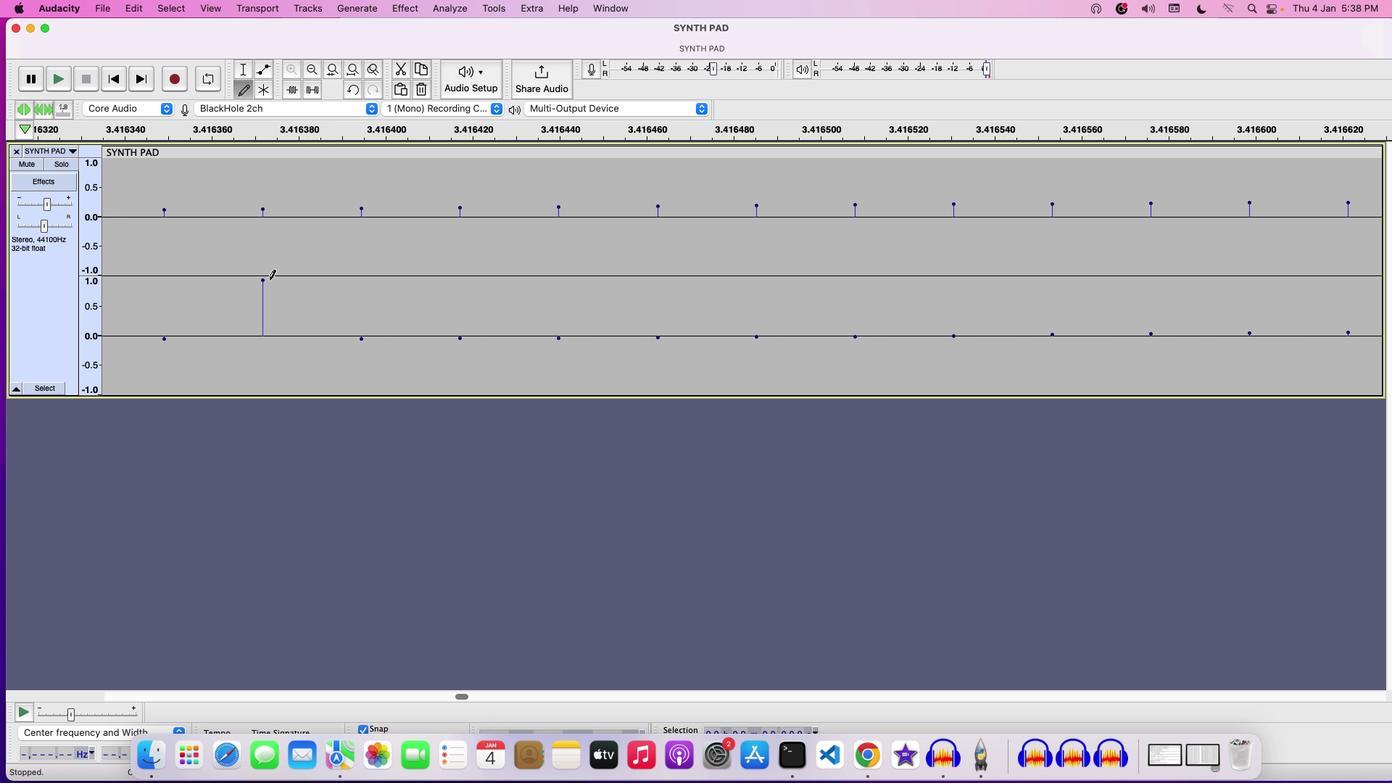 
Action: Mouse pressed left at (269, 280)
Screenshot: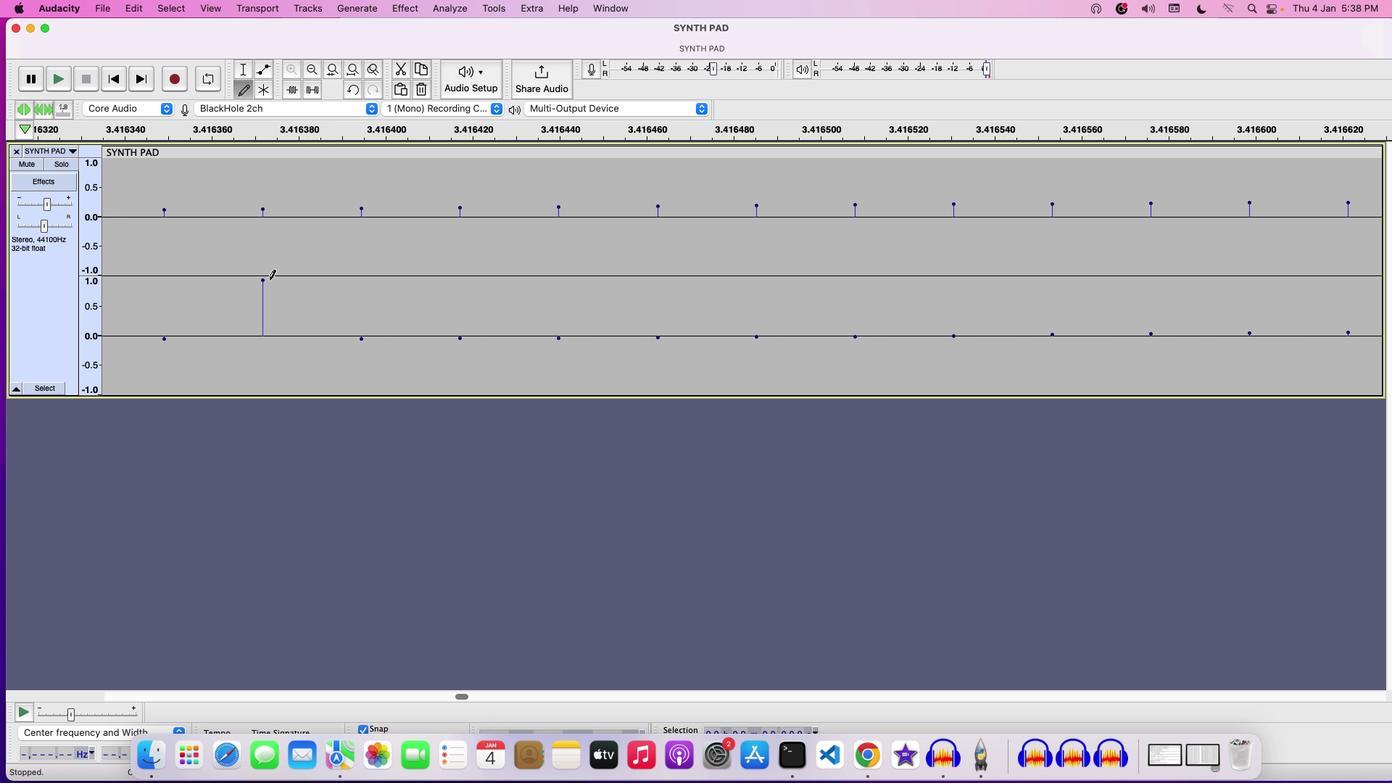 
Action: Mouse moved to (415, 185)
Screenshot: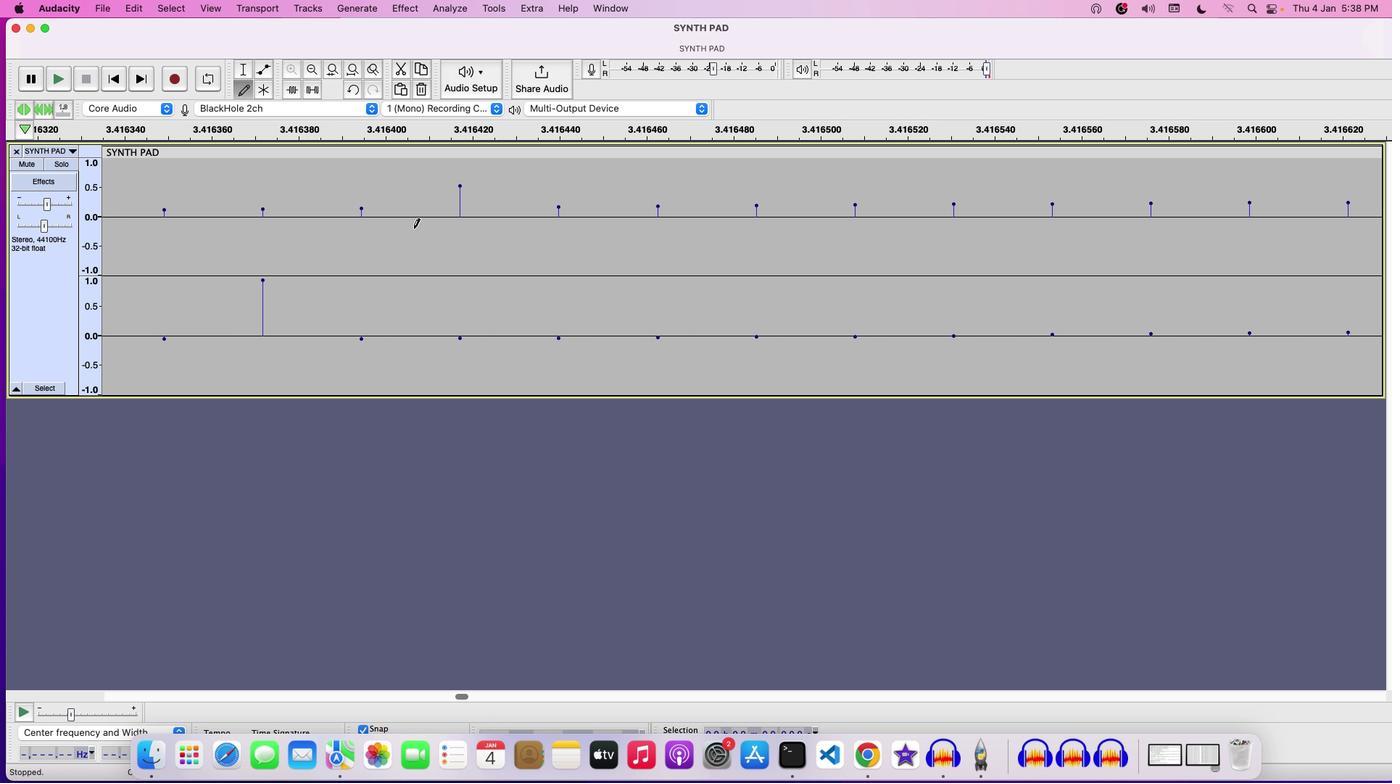 
Action: Mouse pressed left at (415, 185)
Screenshot: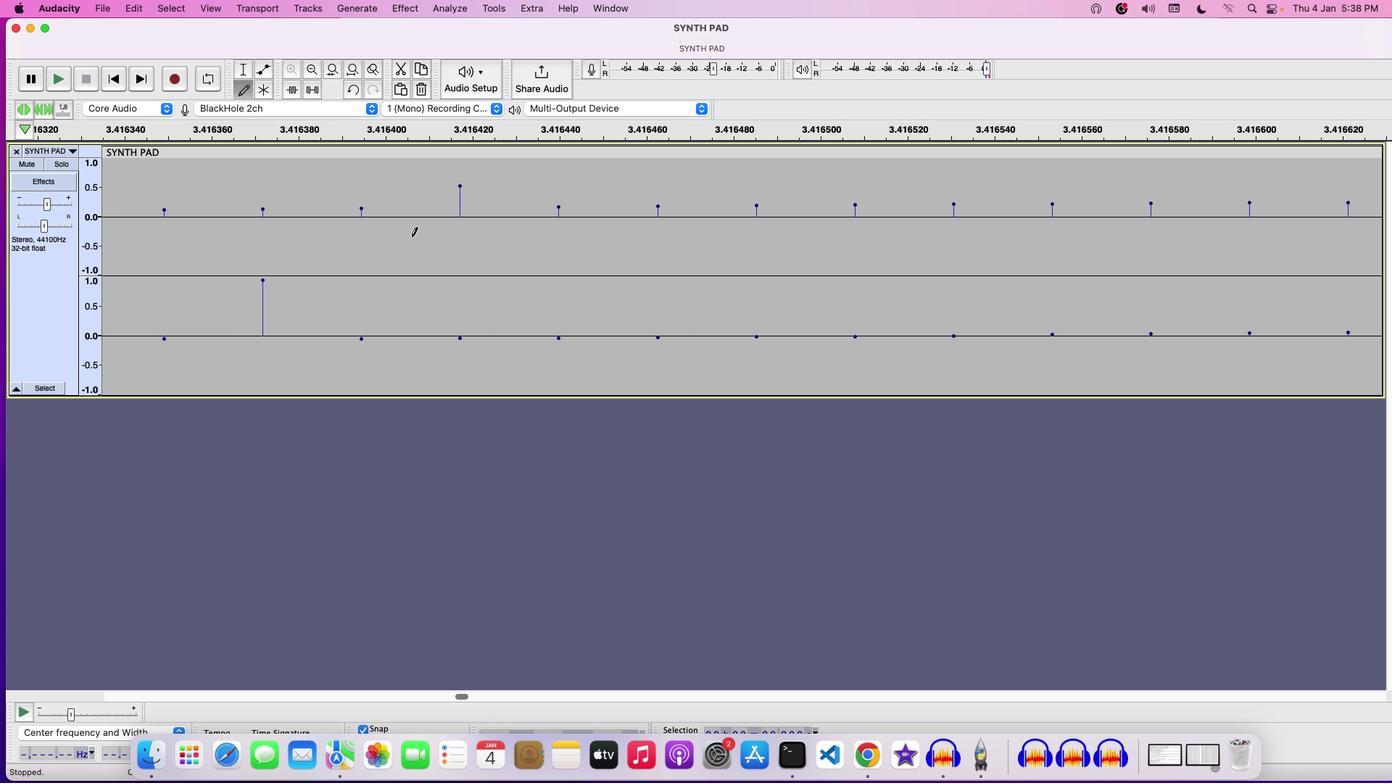 
Action: Mouse moved to (430, 256)
Screenshot: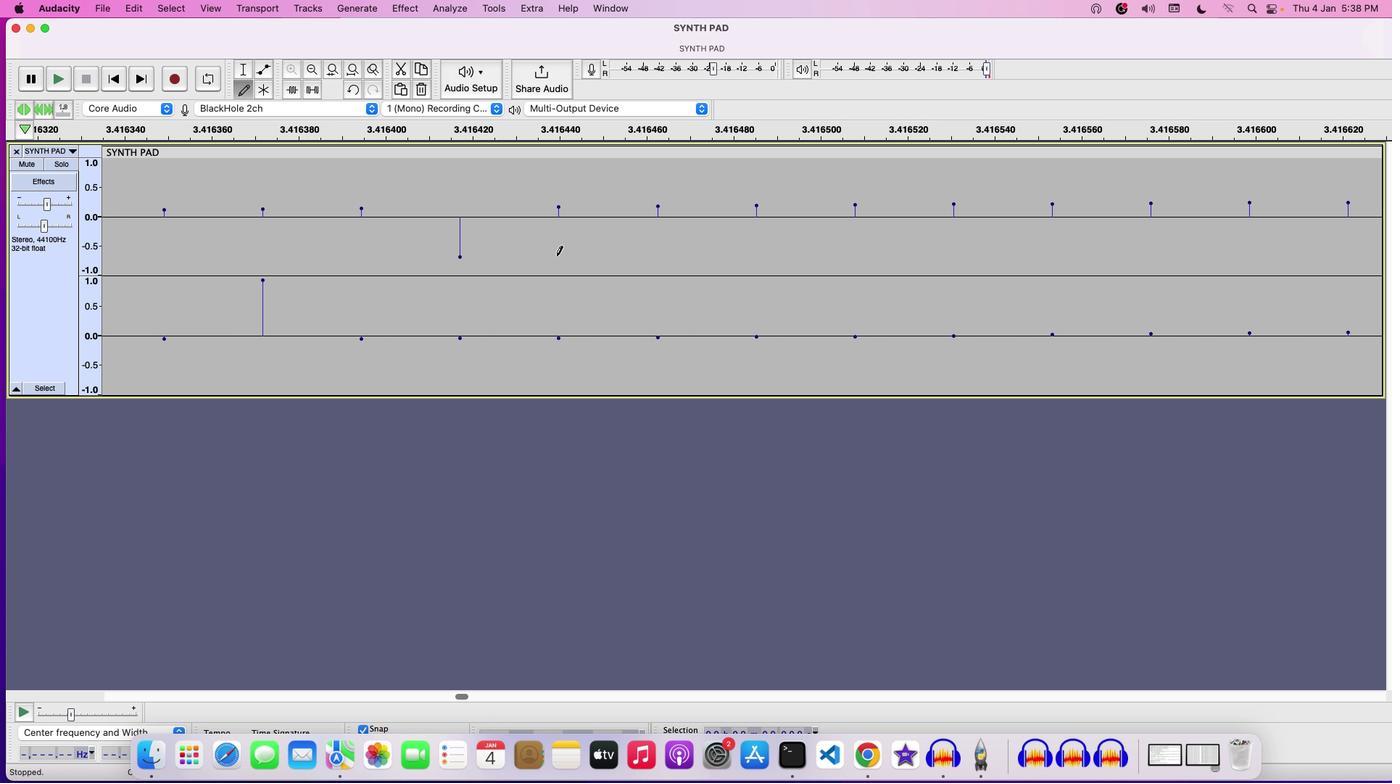 
Action: Mouse pressed left at (430, 256)
Screenshot: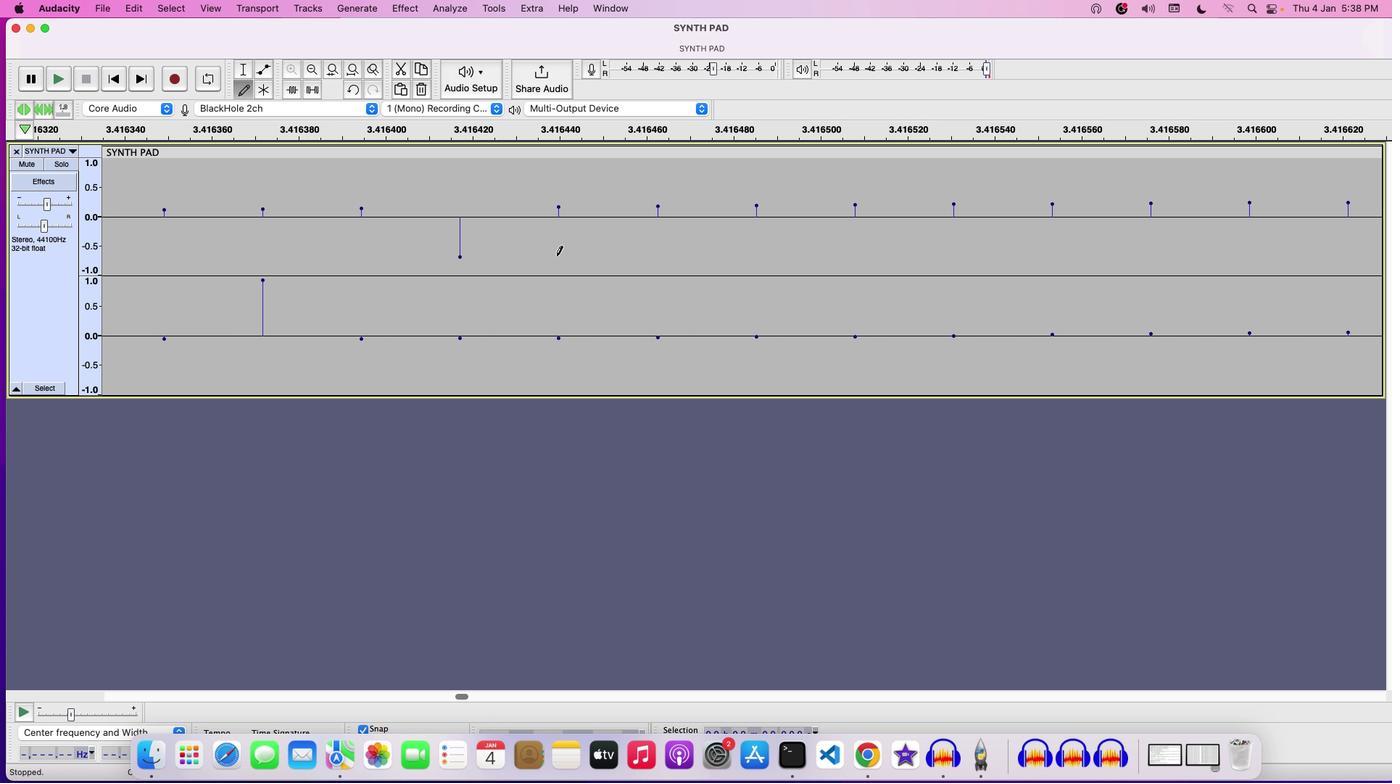 
Action: Mouse moved to (660, 235)
Screenshot: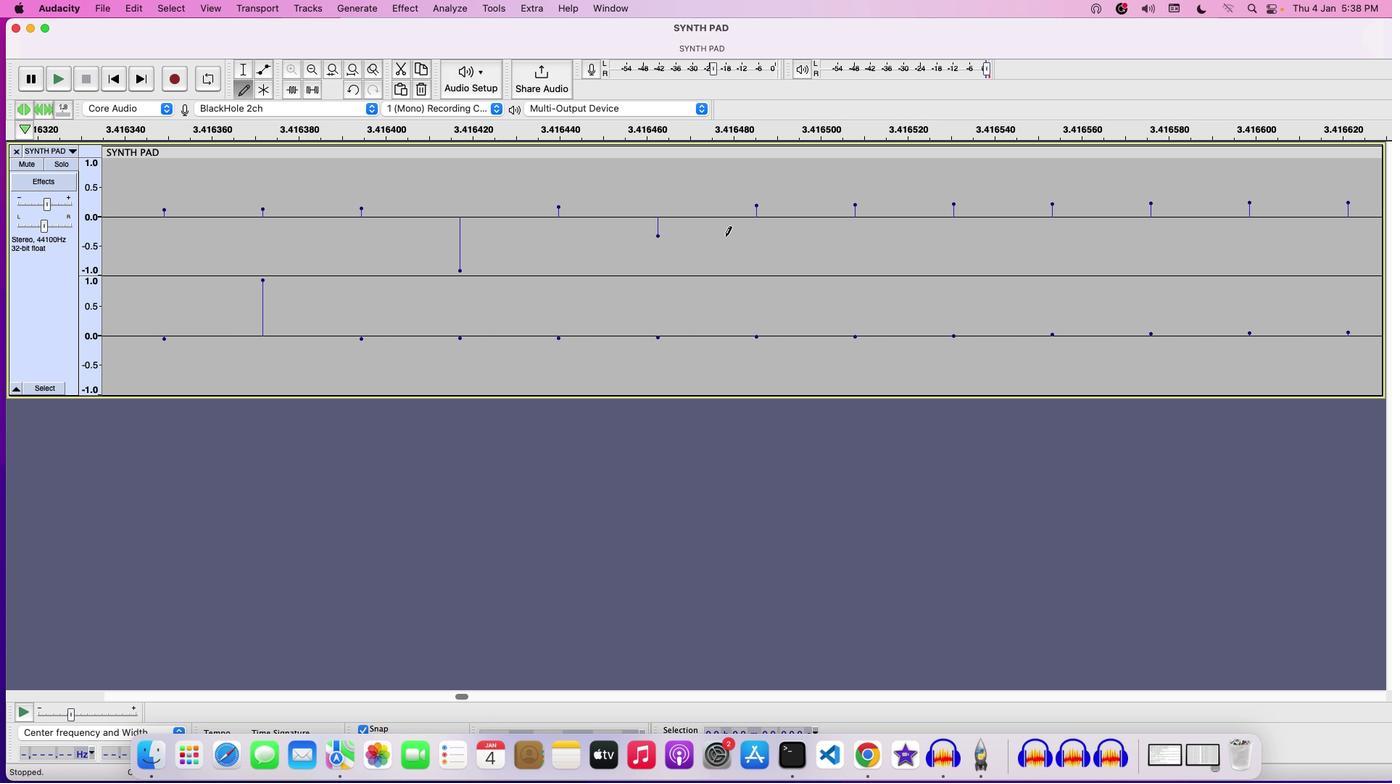 
Action: Mouse pressed left at (660, 235)
Screenshot: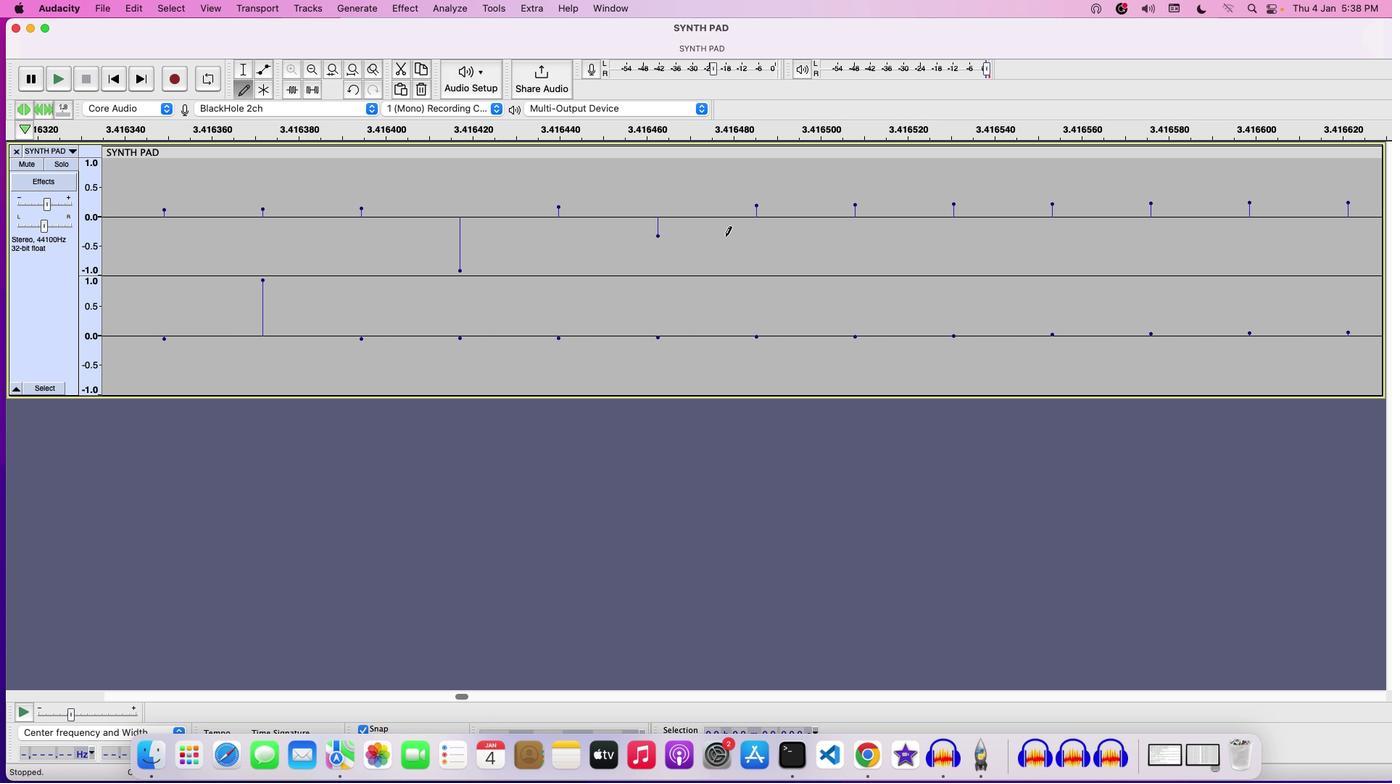 
Action: Mouse moved to (753, 269)
Screenshot: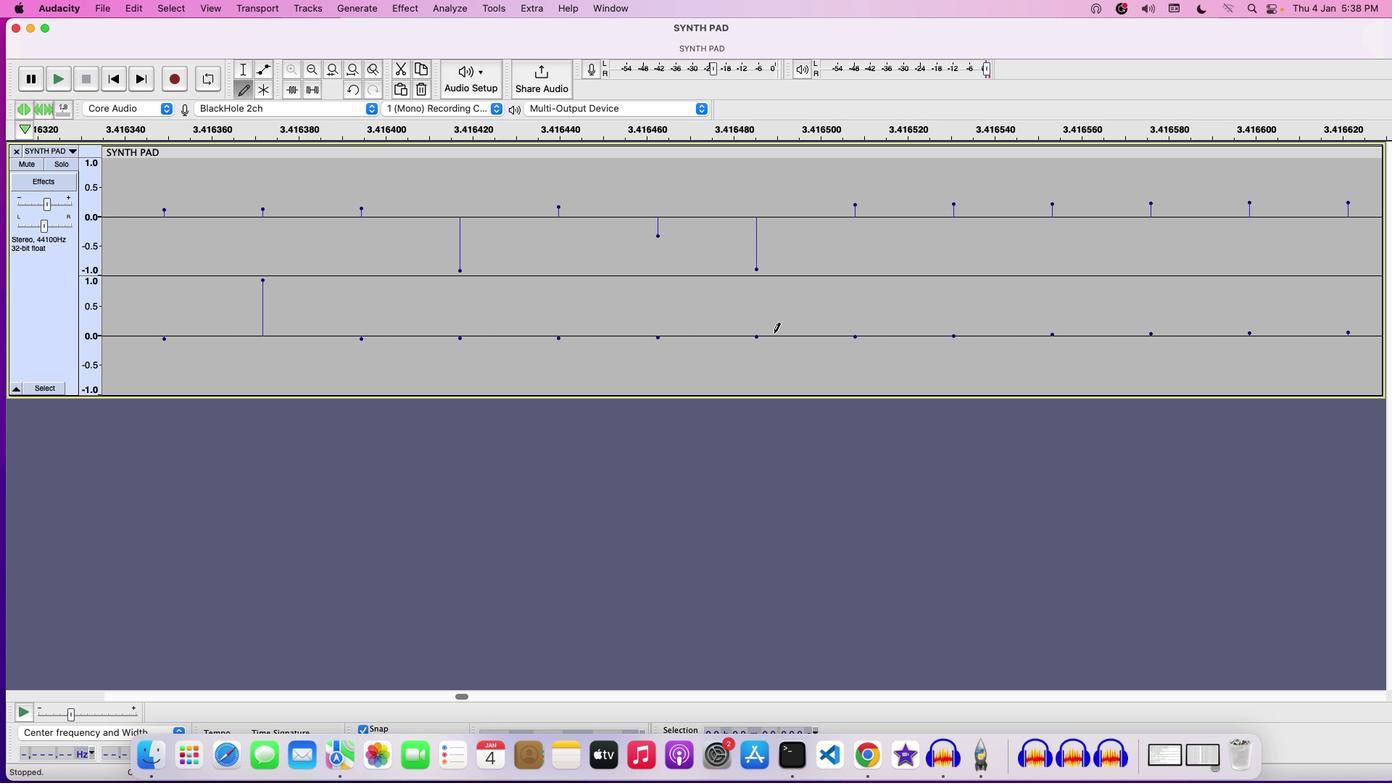 
Action: Mouse pressed left at (753, 269)
Screenshot: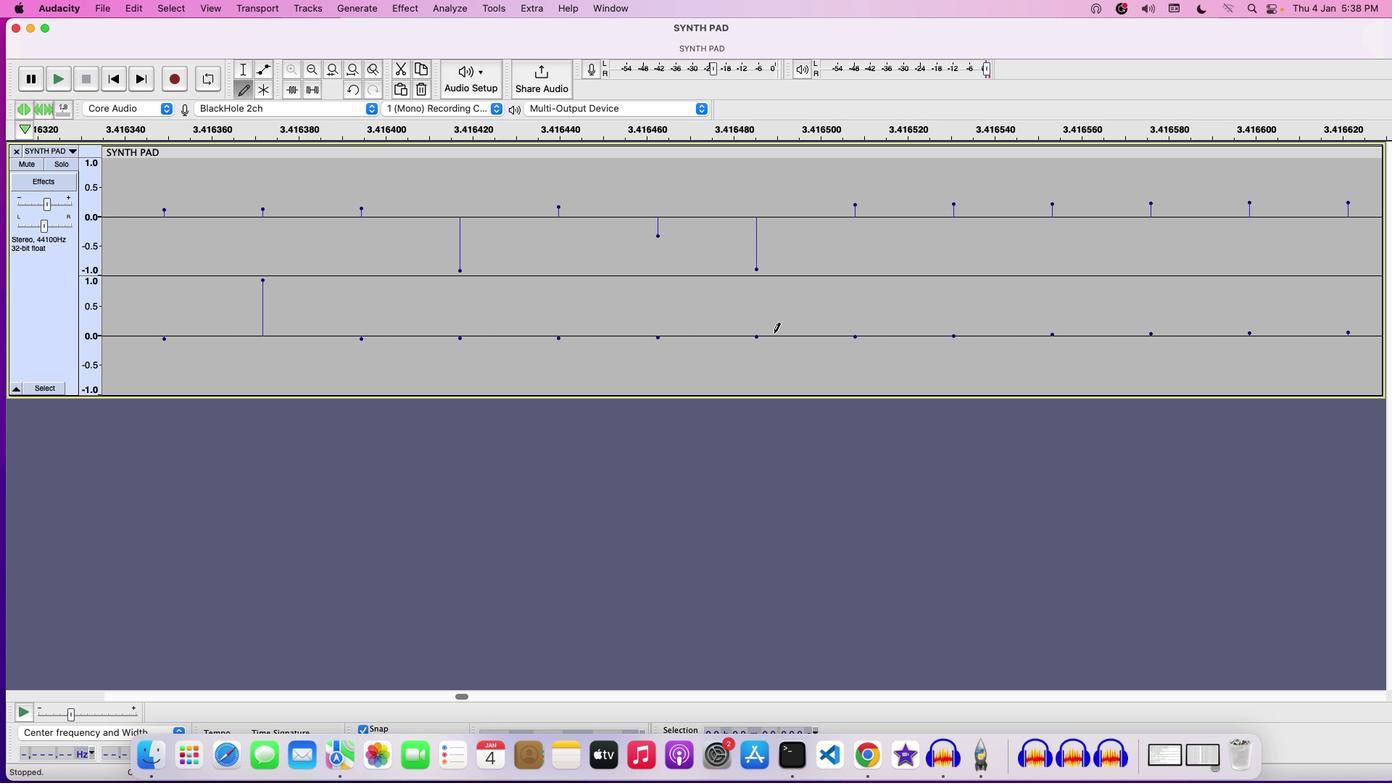 
Action: Mouse moved to (670, 367)
Screenshot: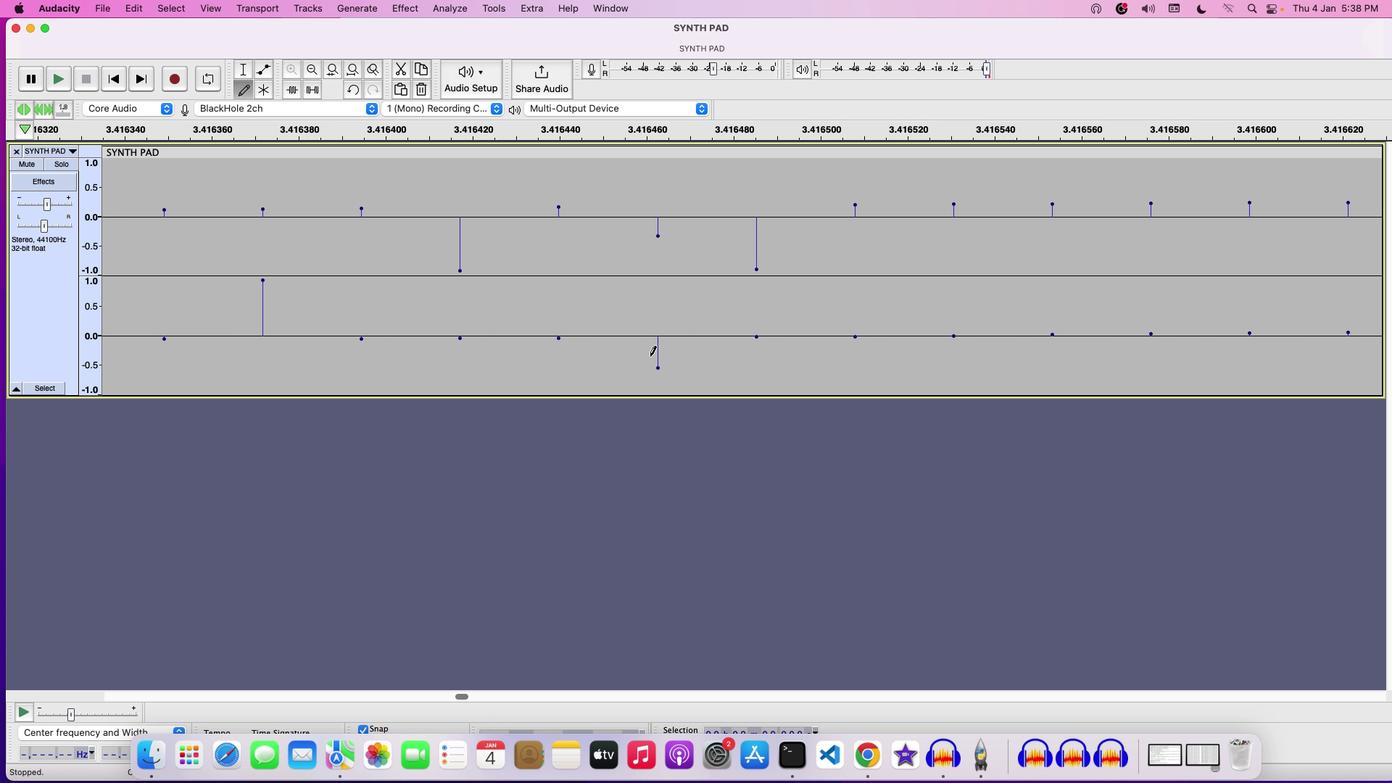 
Action: Mouse pressed left at (670, 367)
Screenshot: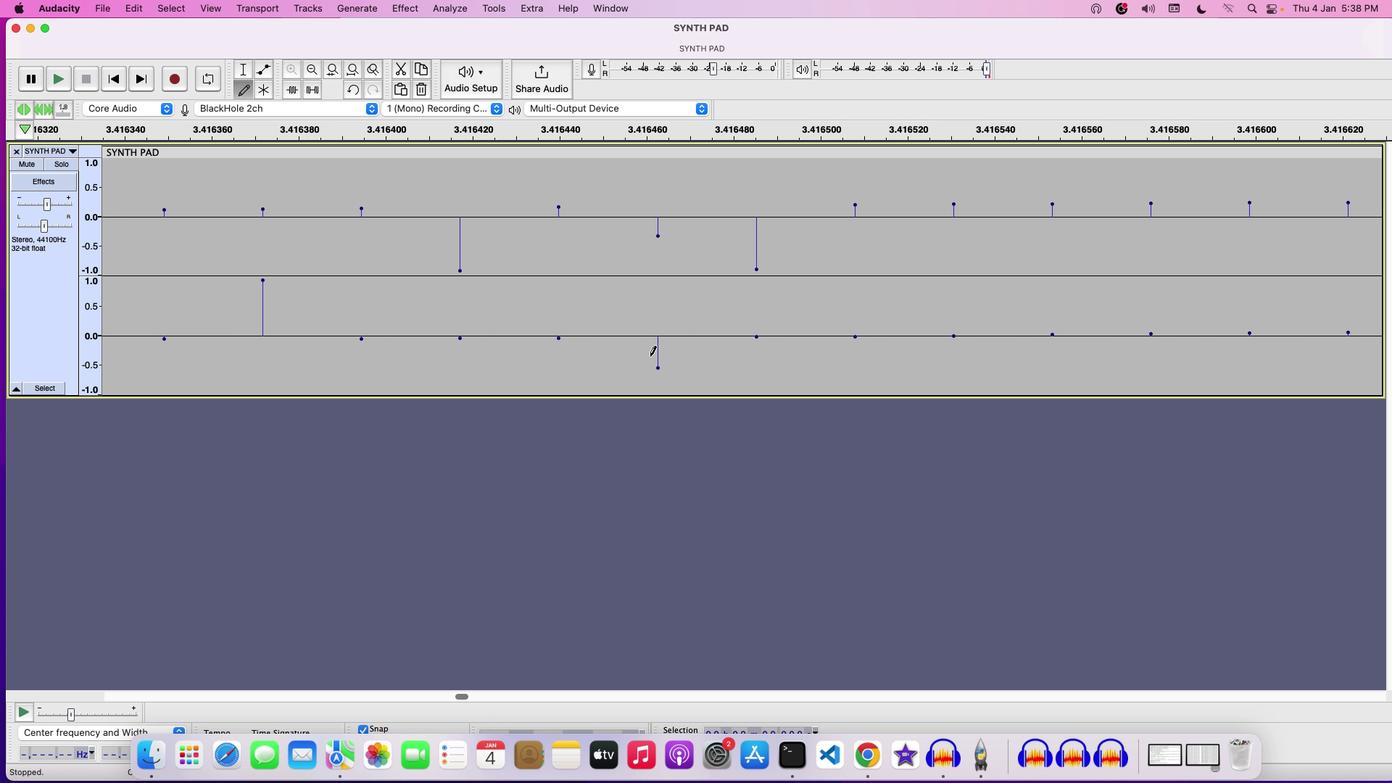 
Action: Mouse moved to (545, 298)
Screenshot: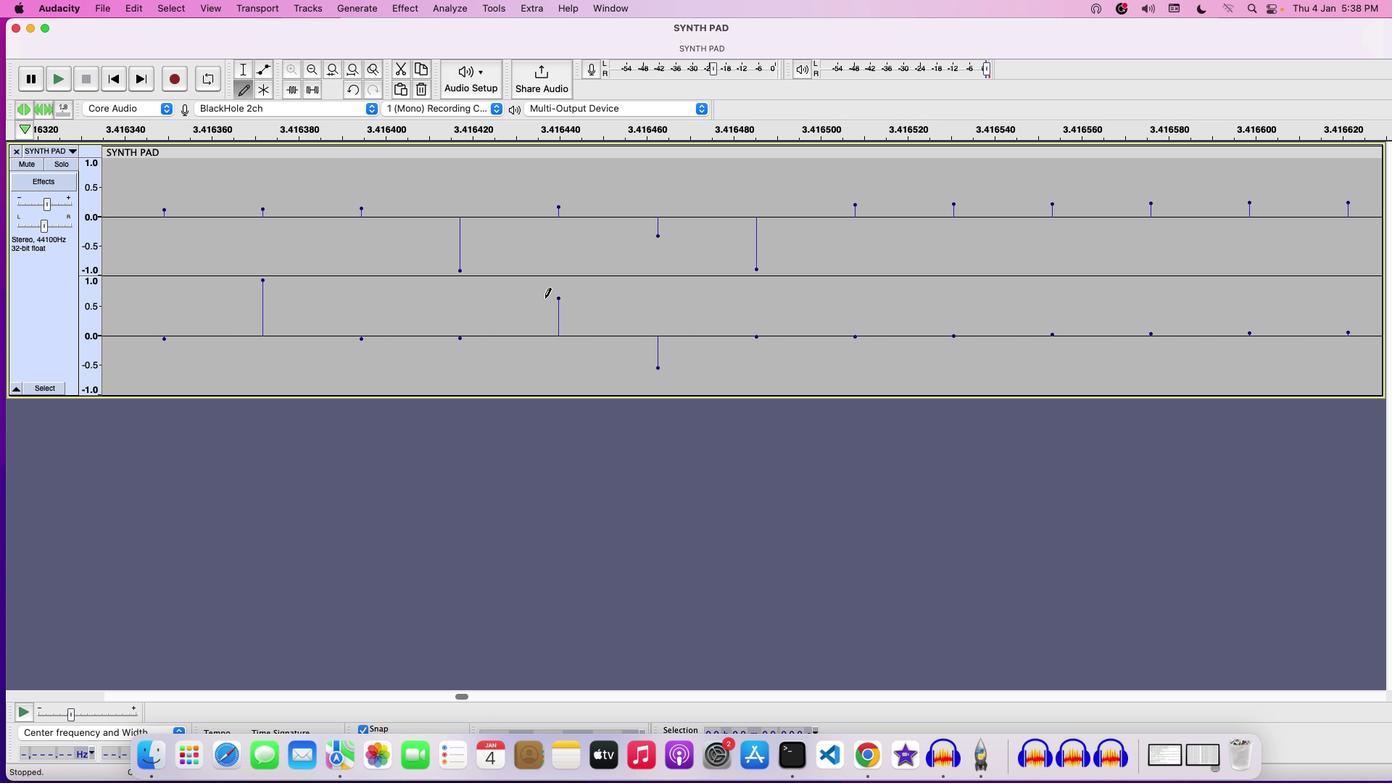 
Action: Mouse pressed left at (545, 298)
Screenshot: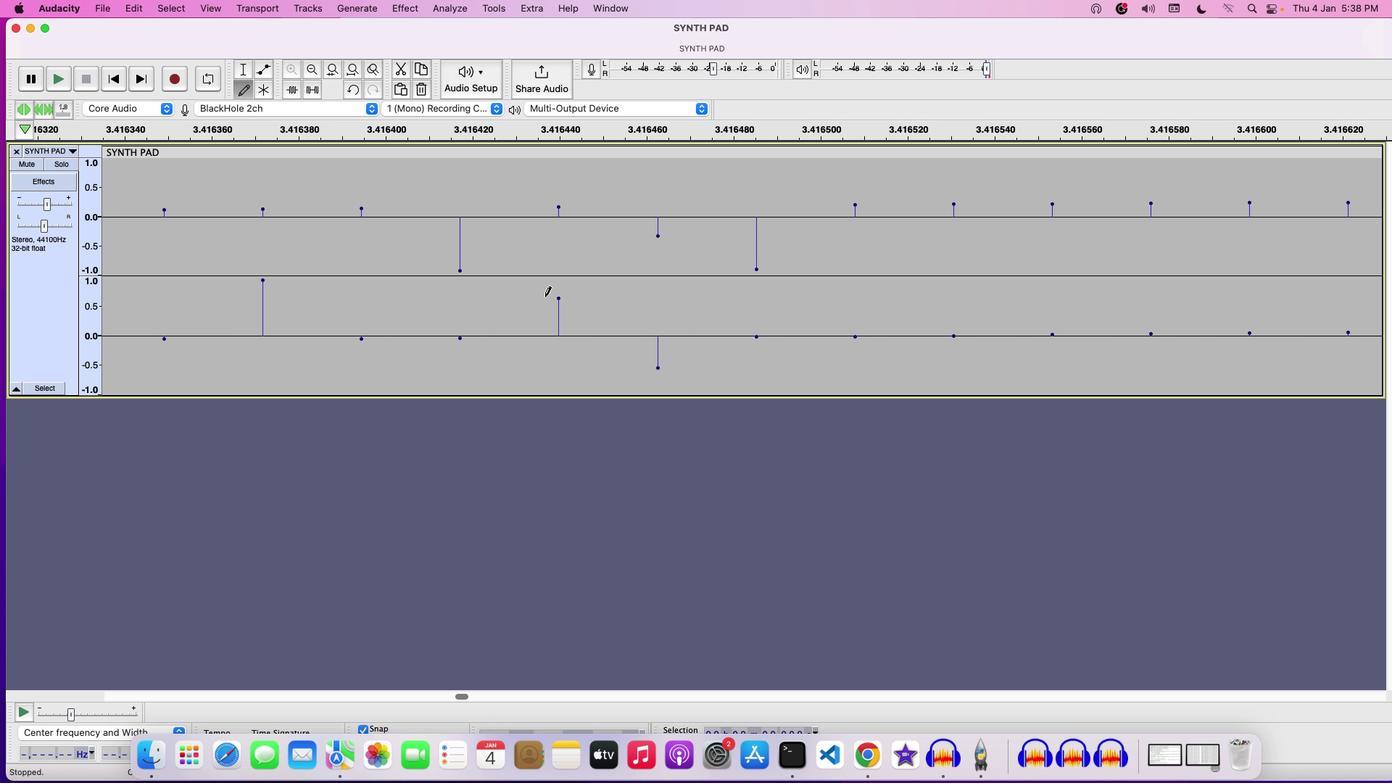 
Action: Mouse moved to (581, 224)
Screenshot: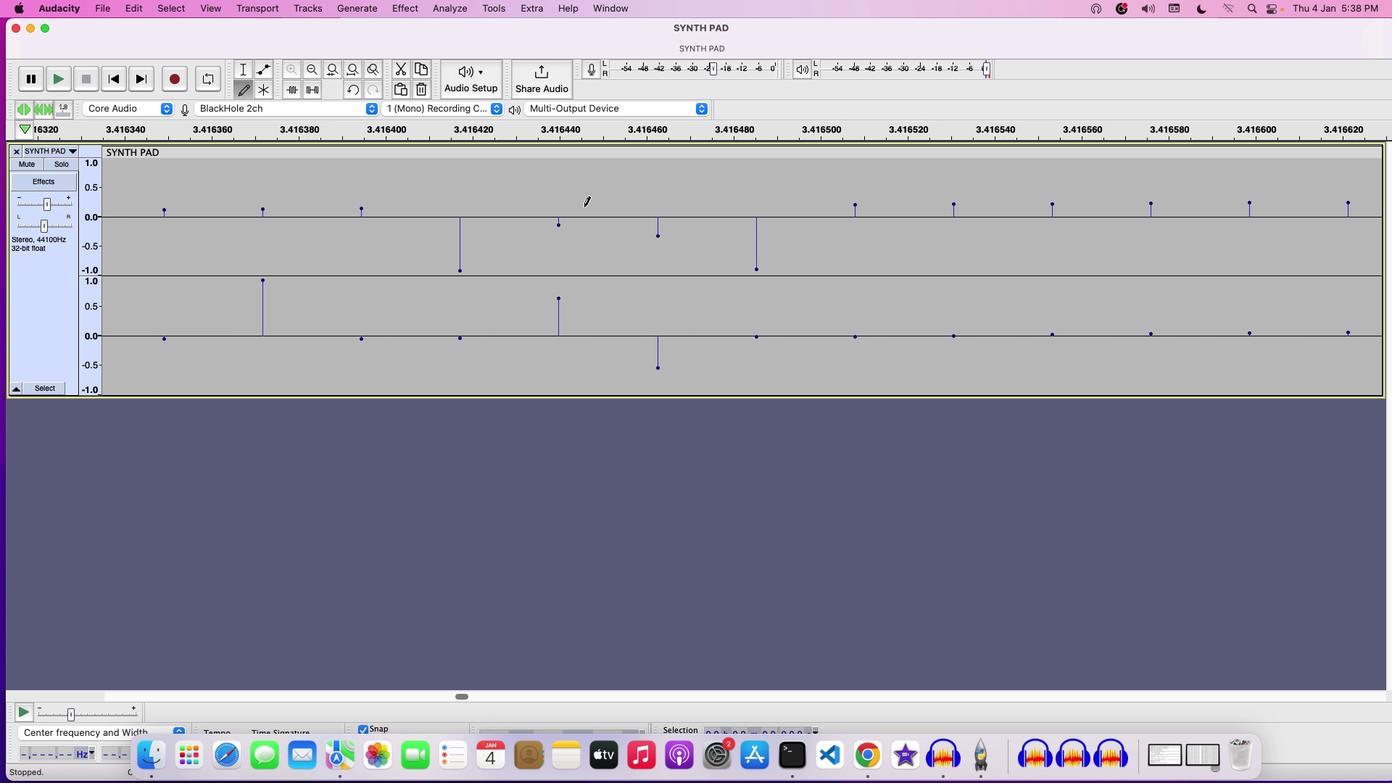 
Action: Mouse pressed left at (581, 224)
Screenshot: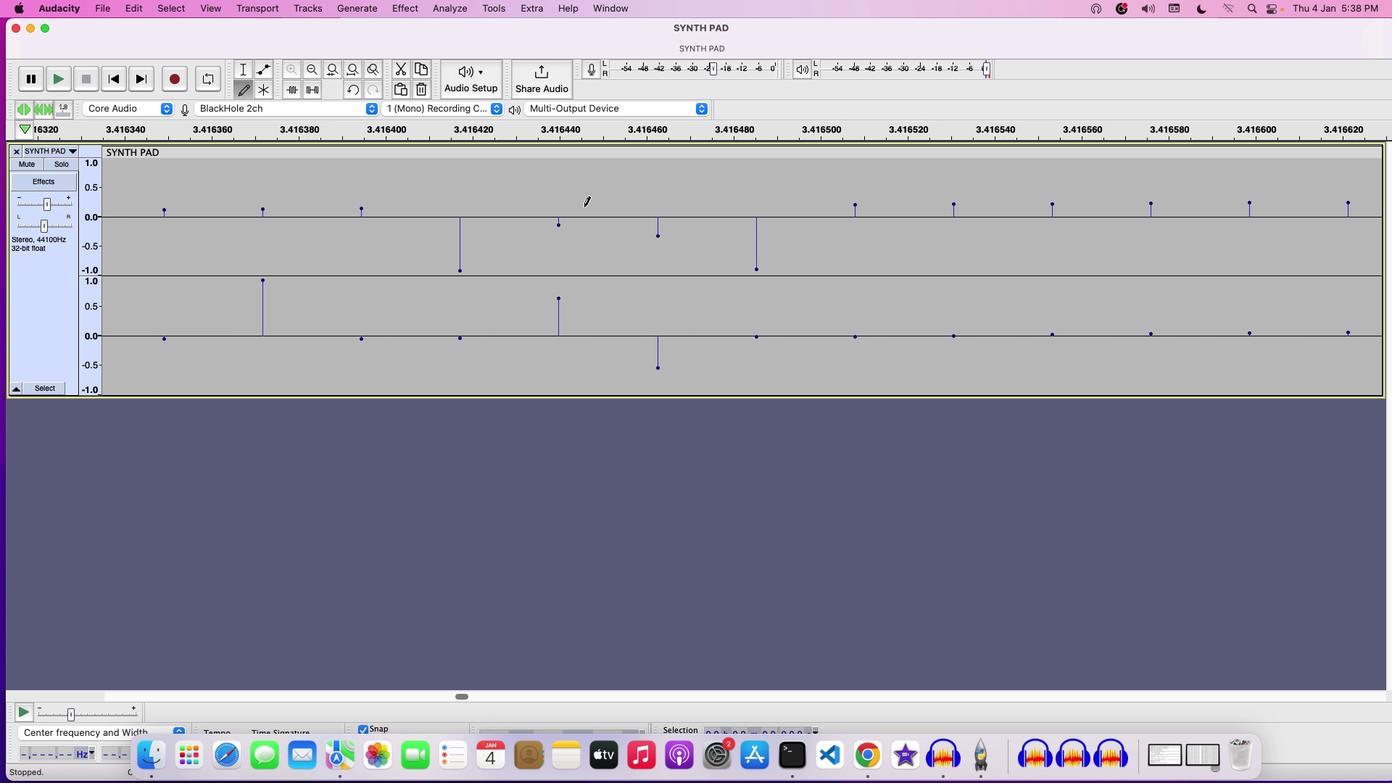 
Action: Mouse moved to (753, 169)
Screenshot: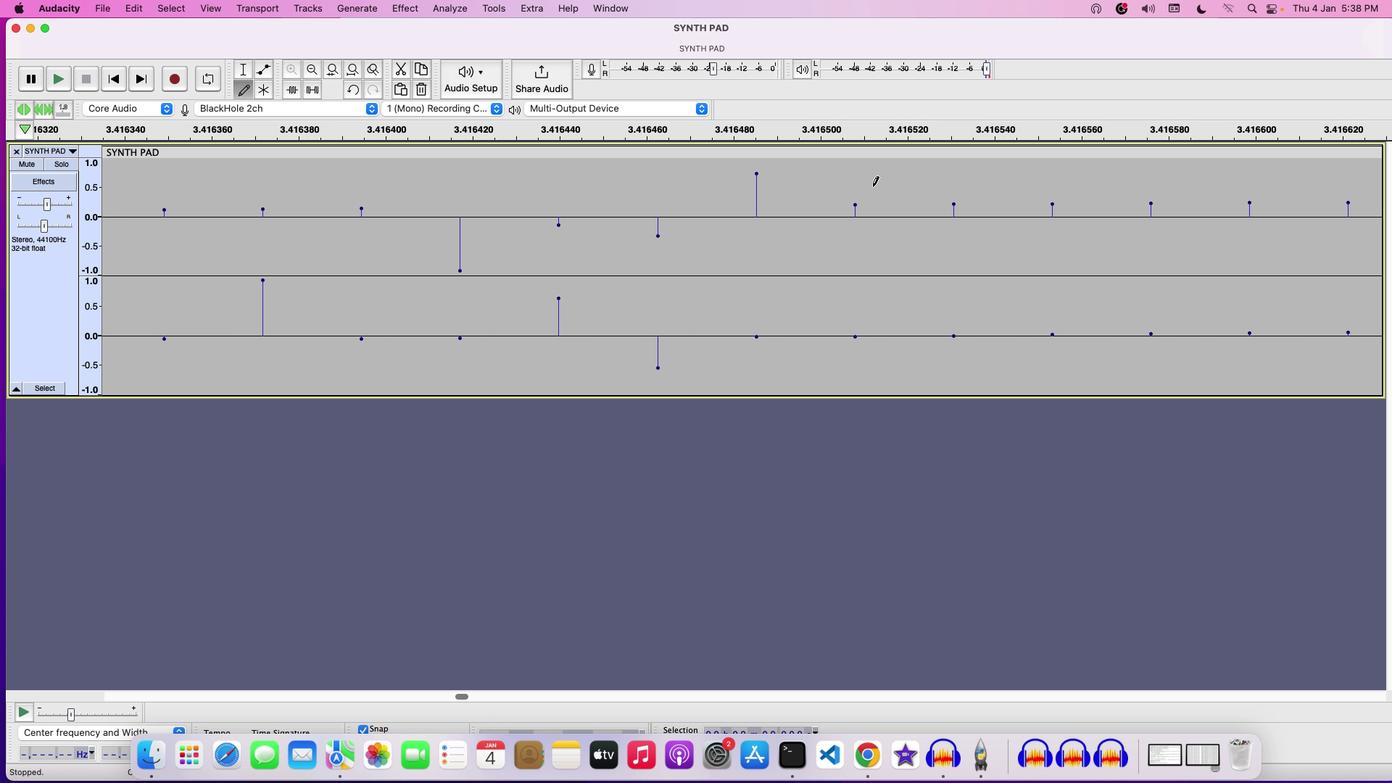 
Action: Mouse pressed left at (753, 169)
Screenshot: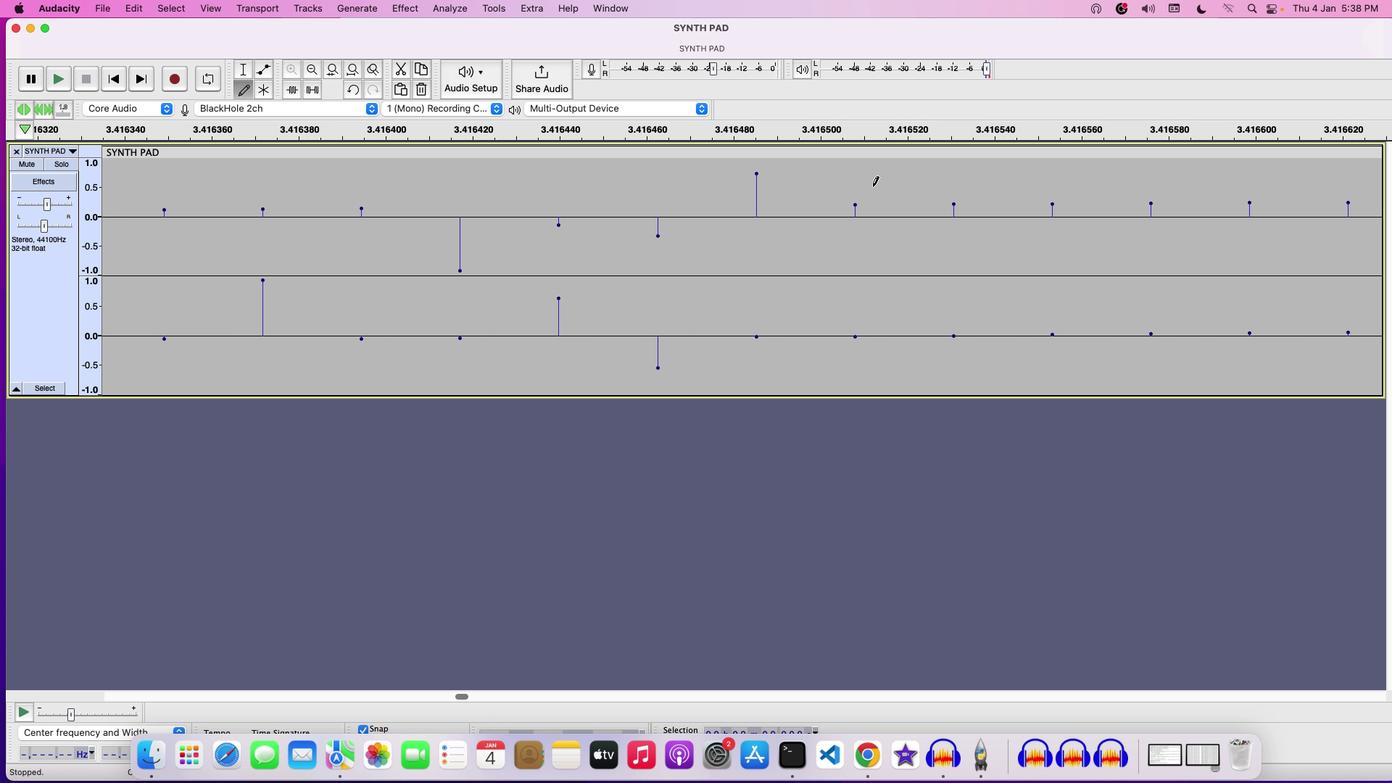 
Action: Mouse moved to (894, 195)
Screenshot: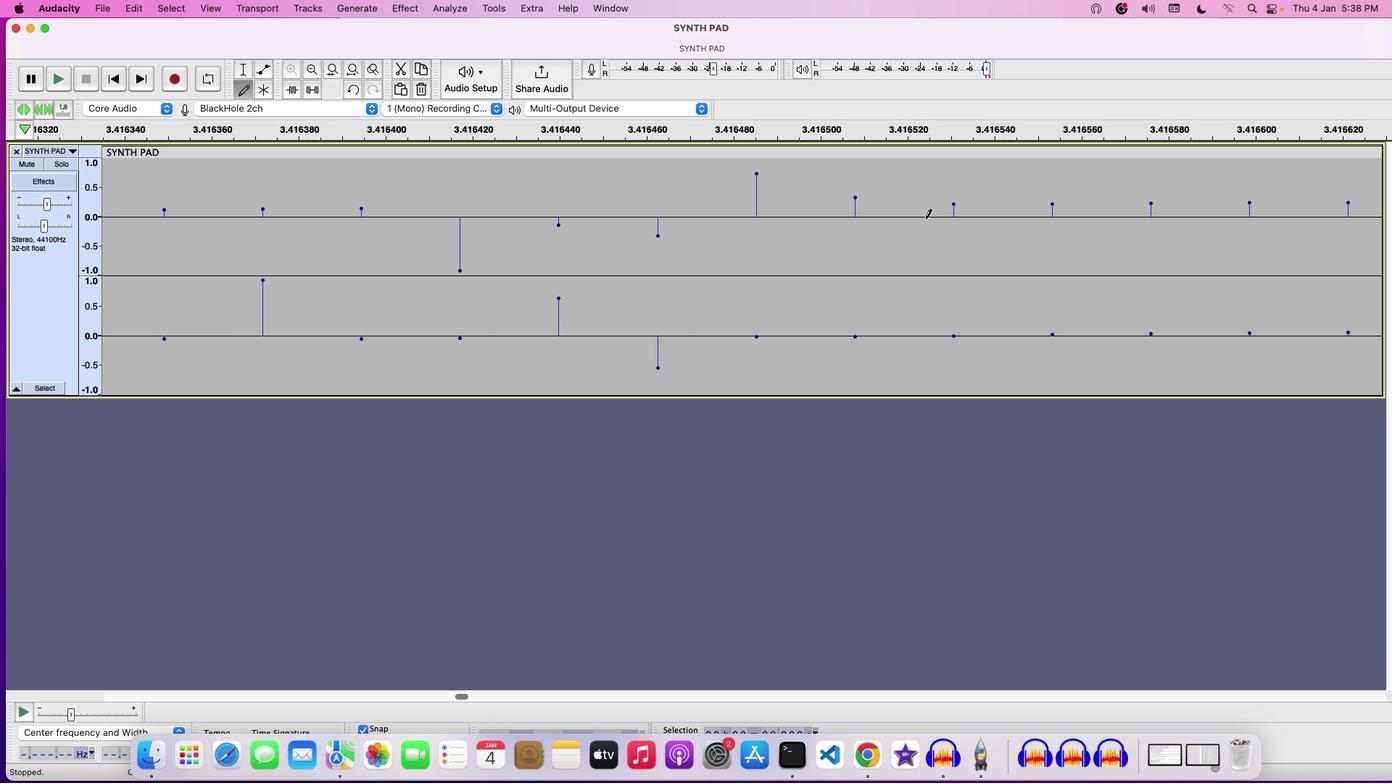 
Action: Mouse pressed left at (894, 195)
Screenshot: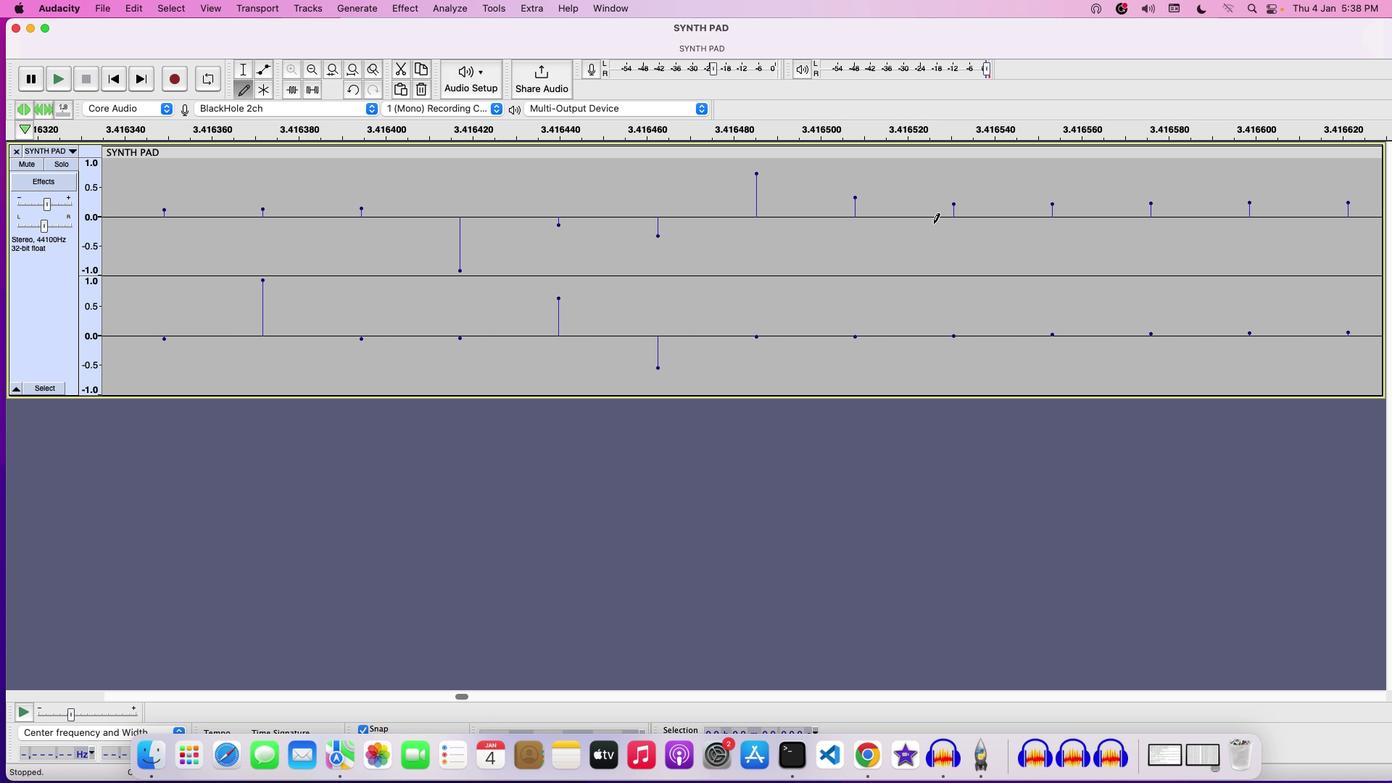 
Action: Mouse moved to (935, 317)
Screenshot: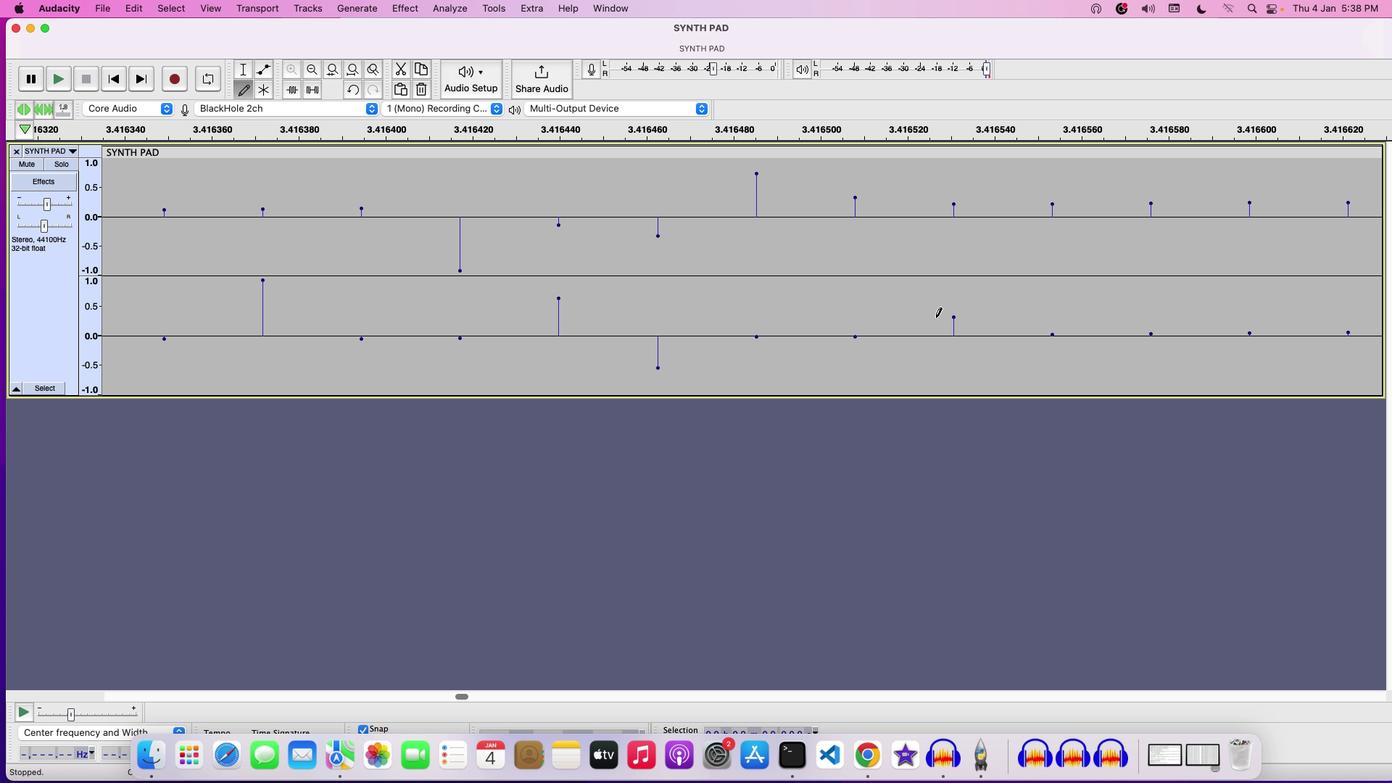 
Action: Mouse pressed left at (935, 317)
Screenshot: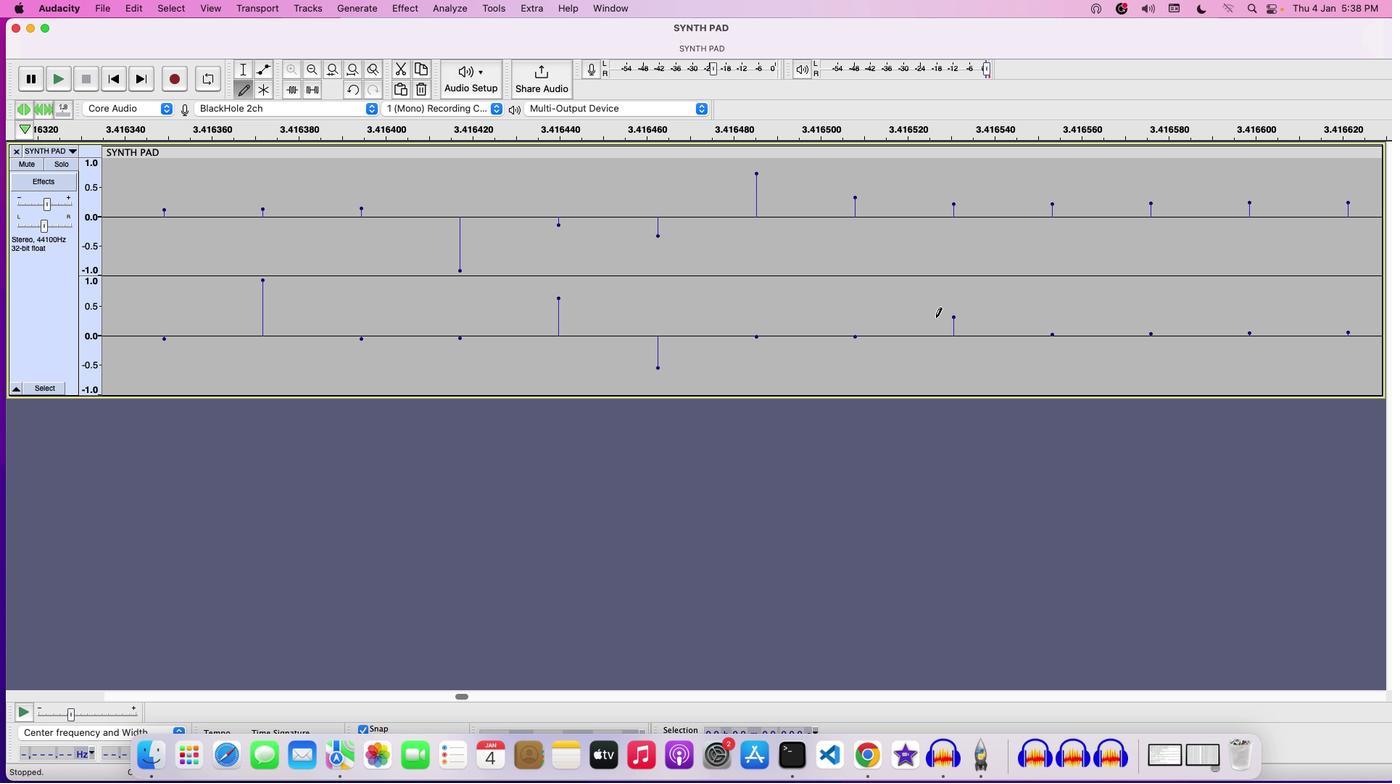 
Action: Mouse moved to (841, 349)
Screenshot: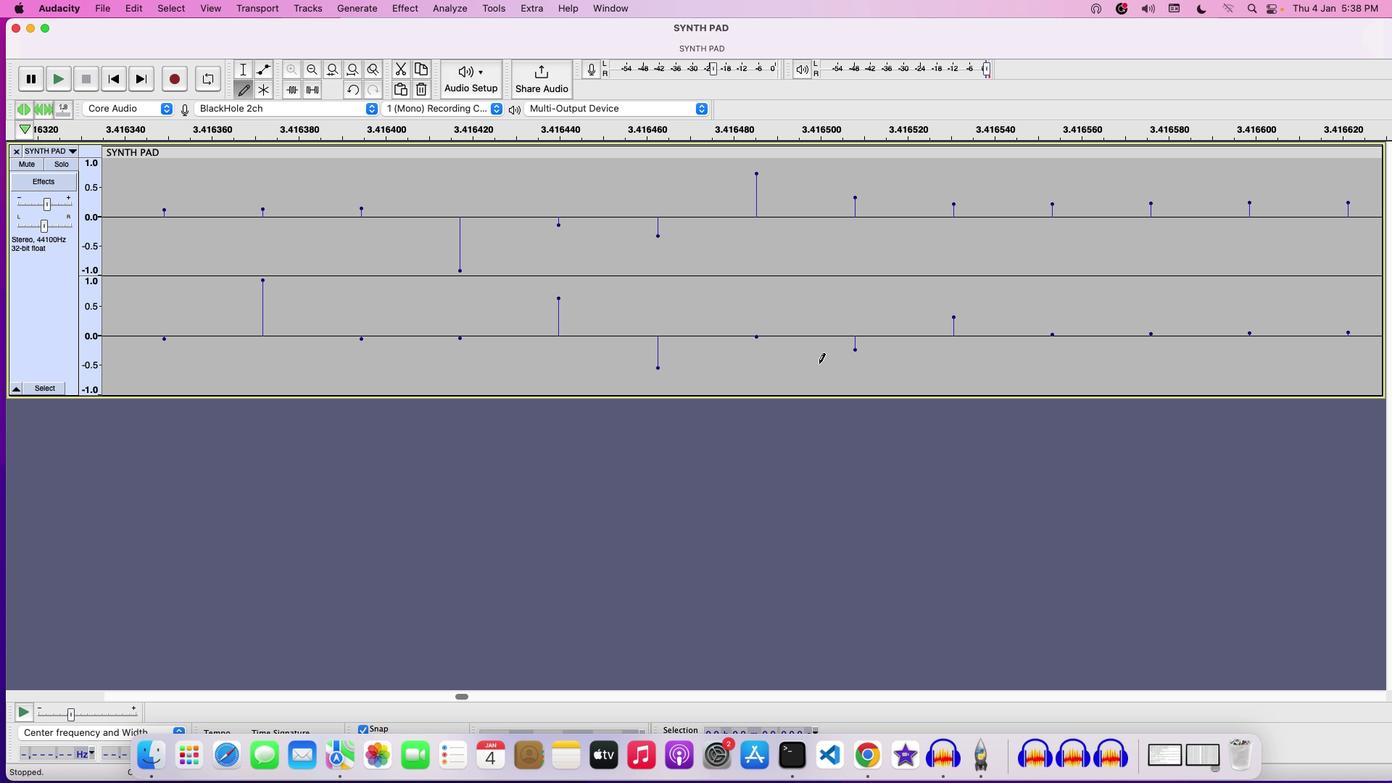 
Action: Mouse pressed left at (841, 349)
Screenshot: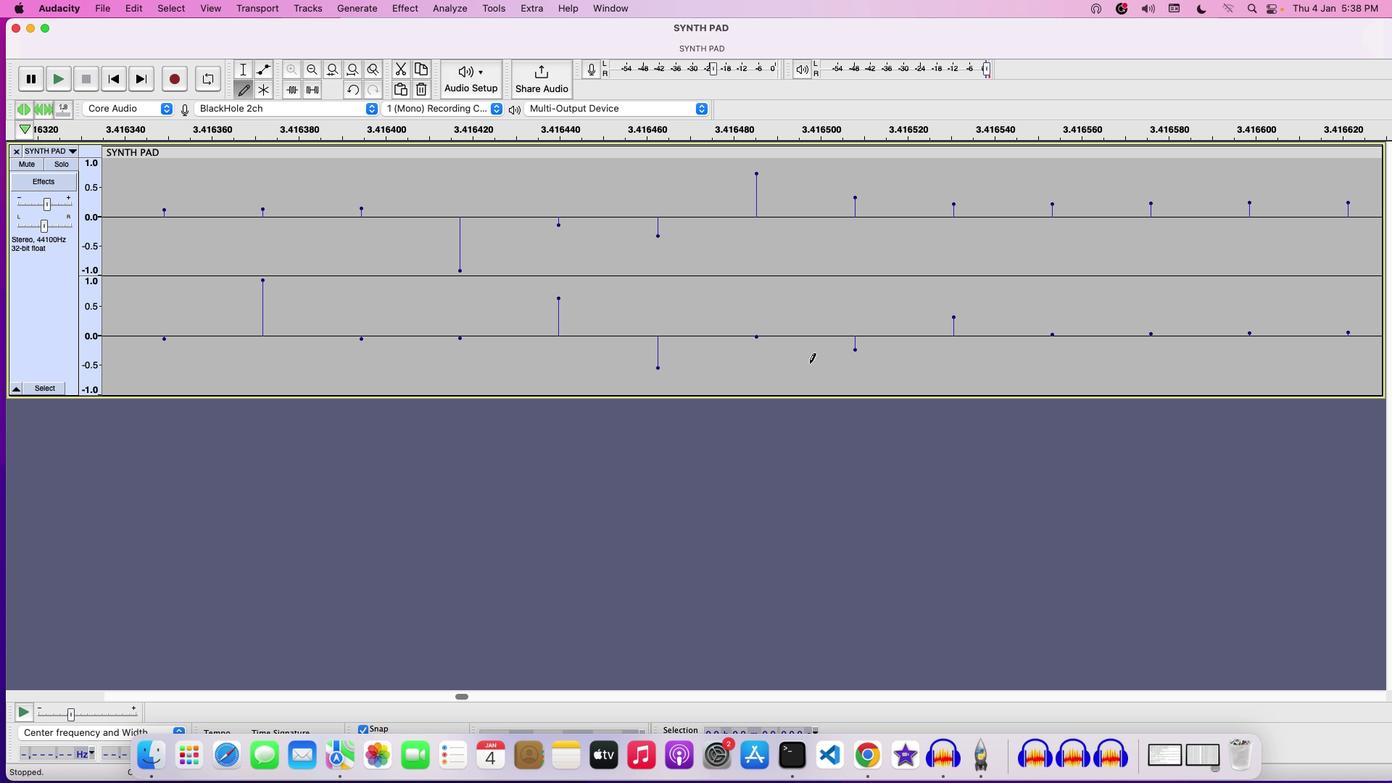 
Action: Mouse moved to (750, 342)
Screenshot: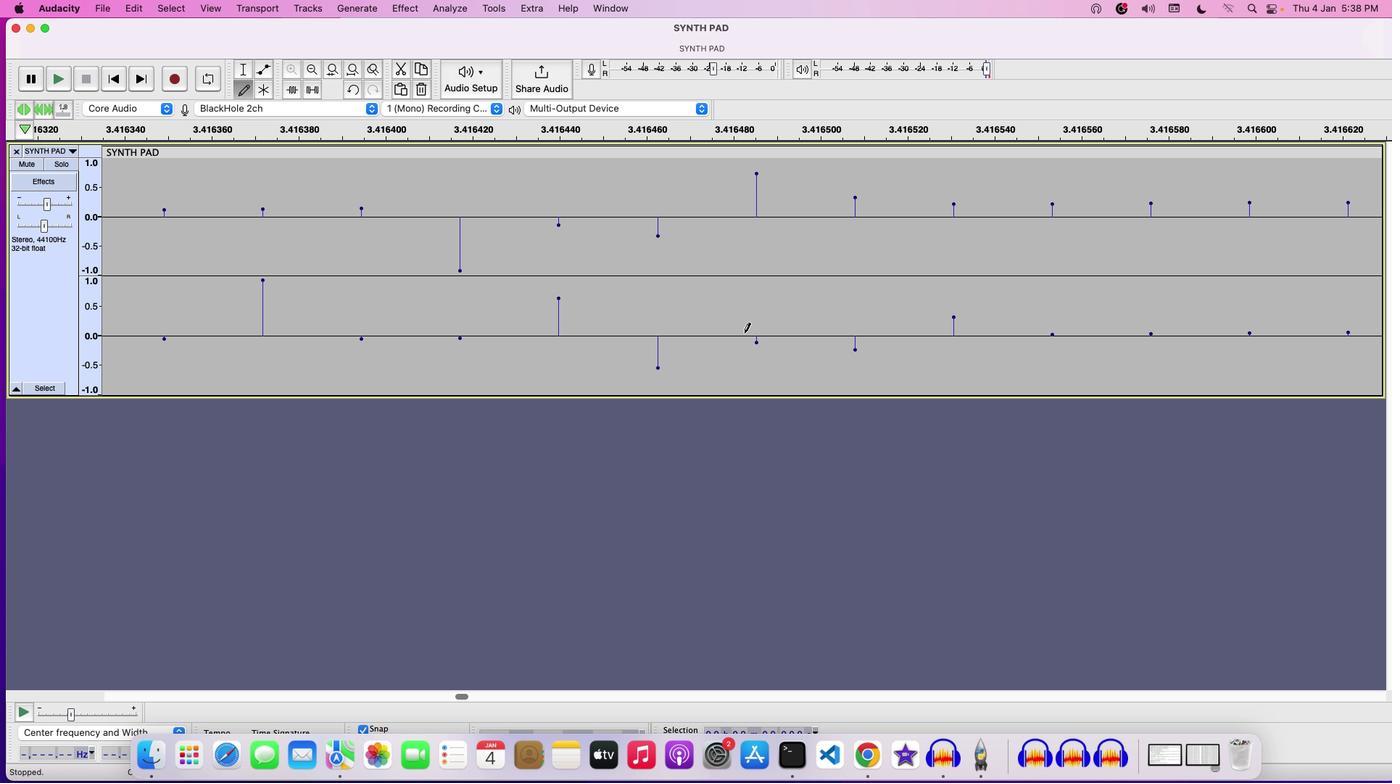 
Action: Mouse pressed left at (750, 342)
Screenshot: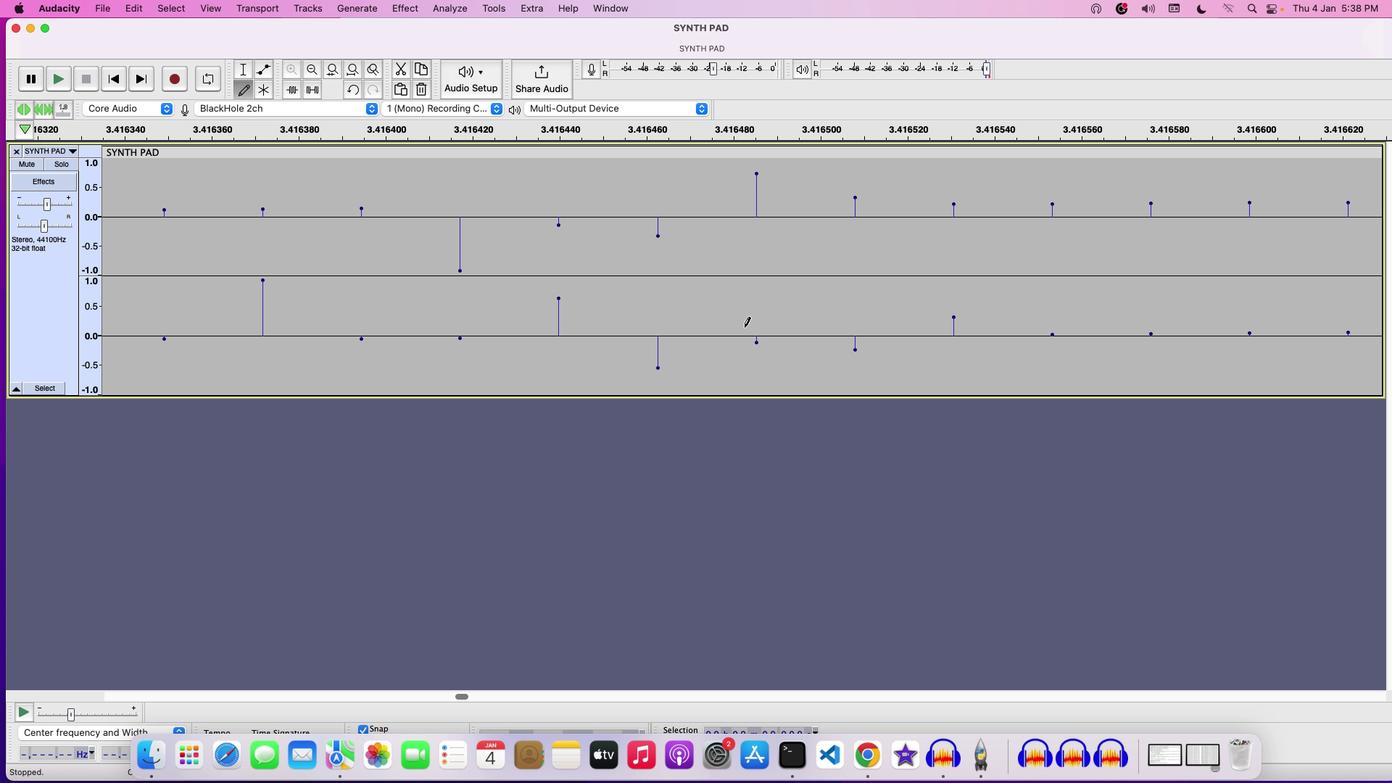 
Action: Mouse moved to (740, 288)
Screenshot: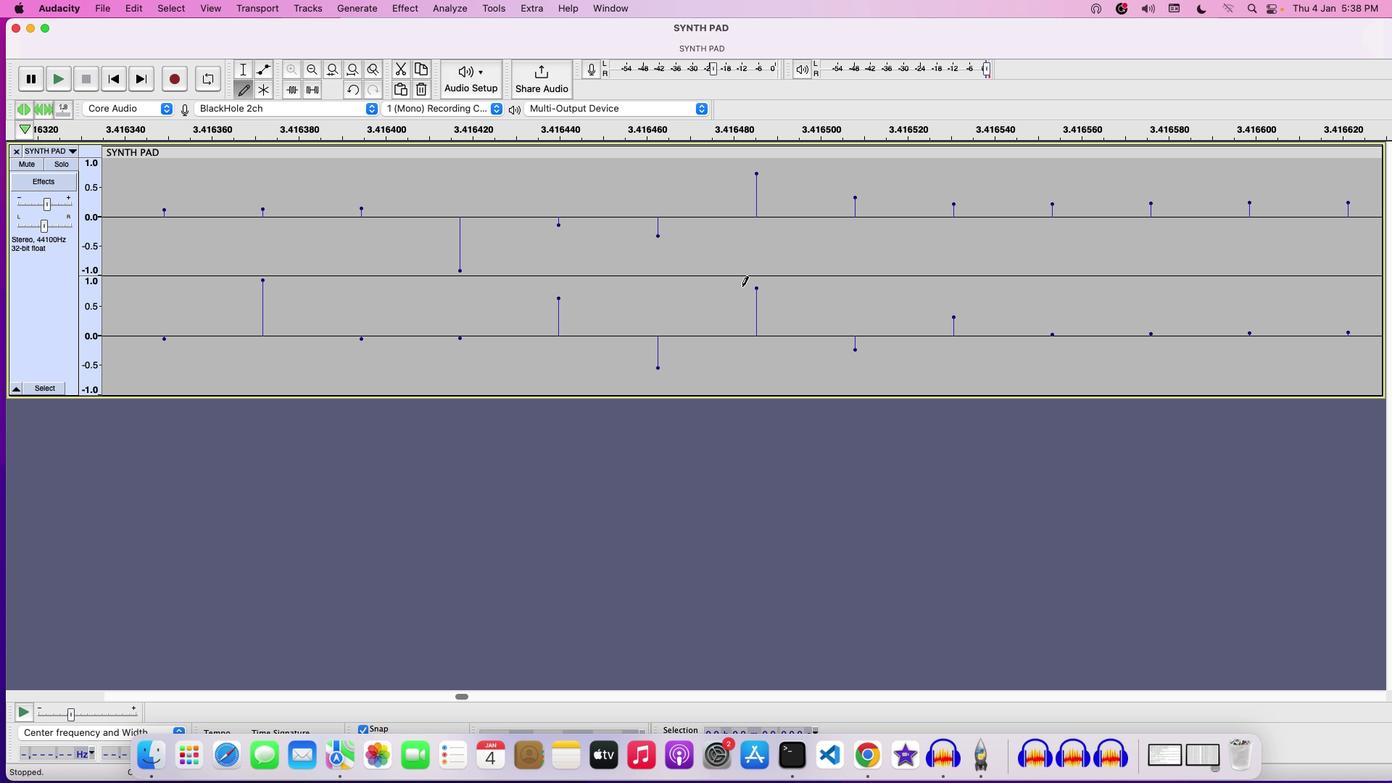 
Action: Mouse pressed left at (740, 288)
Screenshot: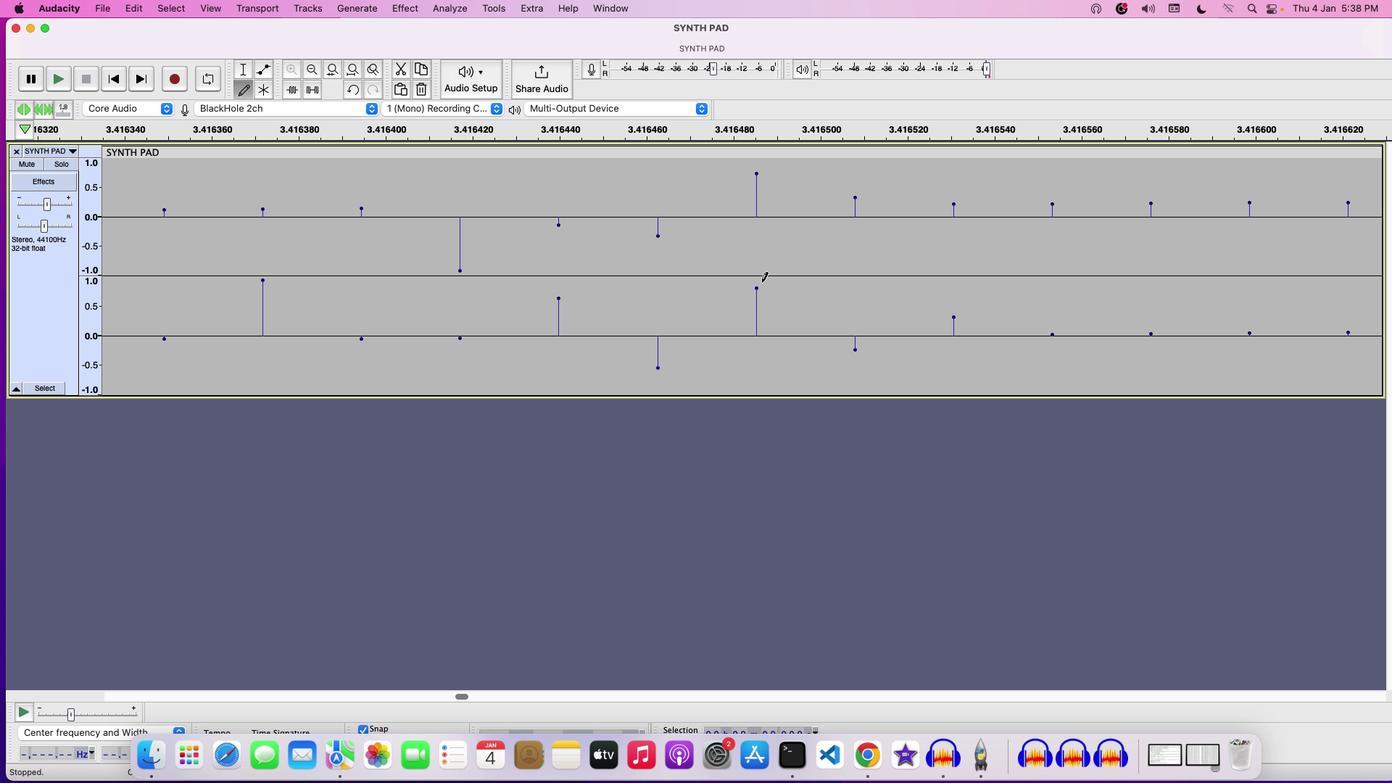 
Action: Mouse moved to (1009, 219)
Screenshot: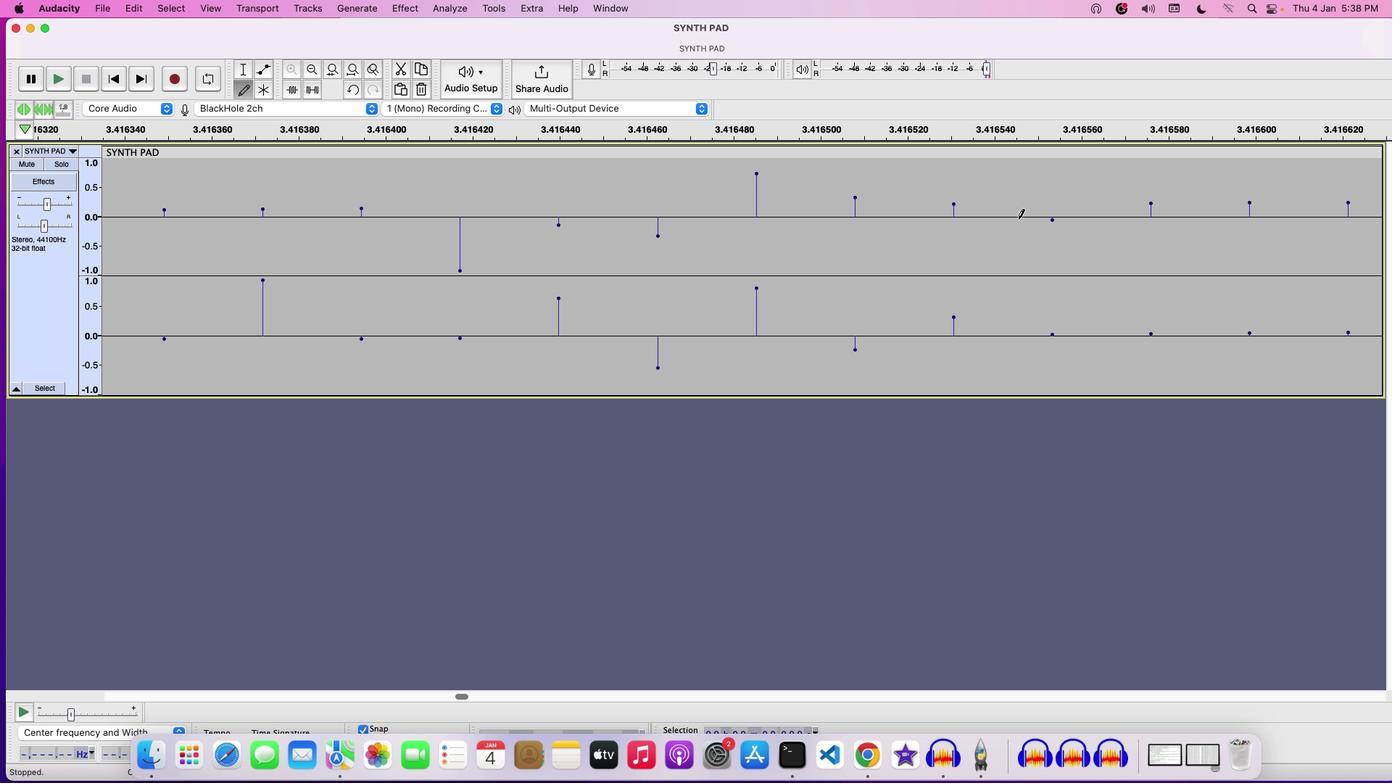 
Action: Mouse pressed left at (1009, 219)
Screenshot: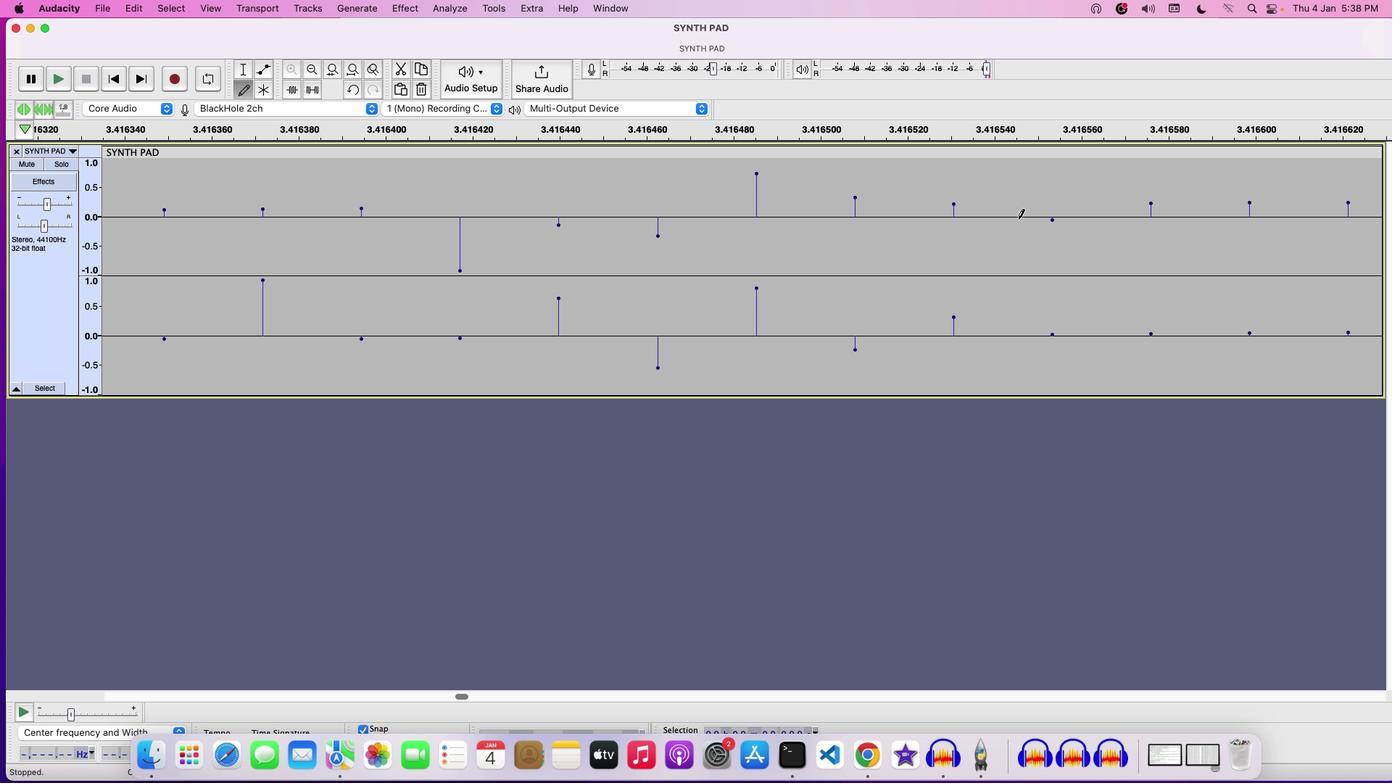 
Action: Mouse moved to (1120, 192)
Screenshot: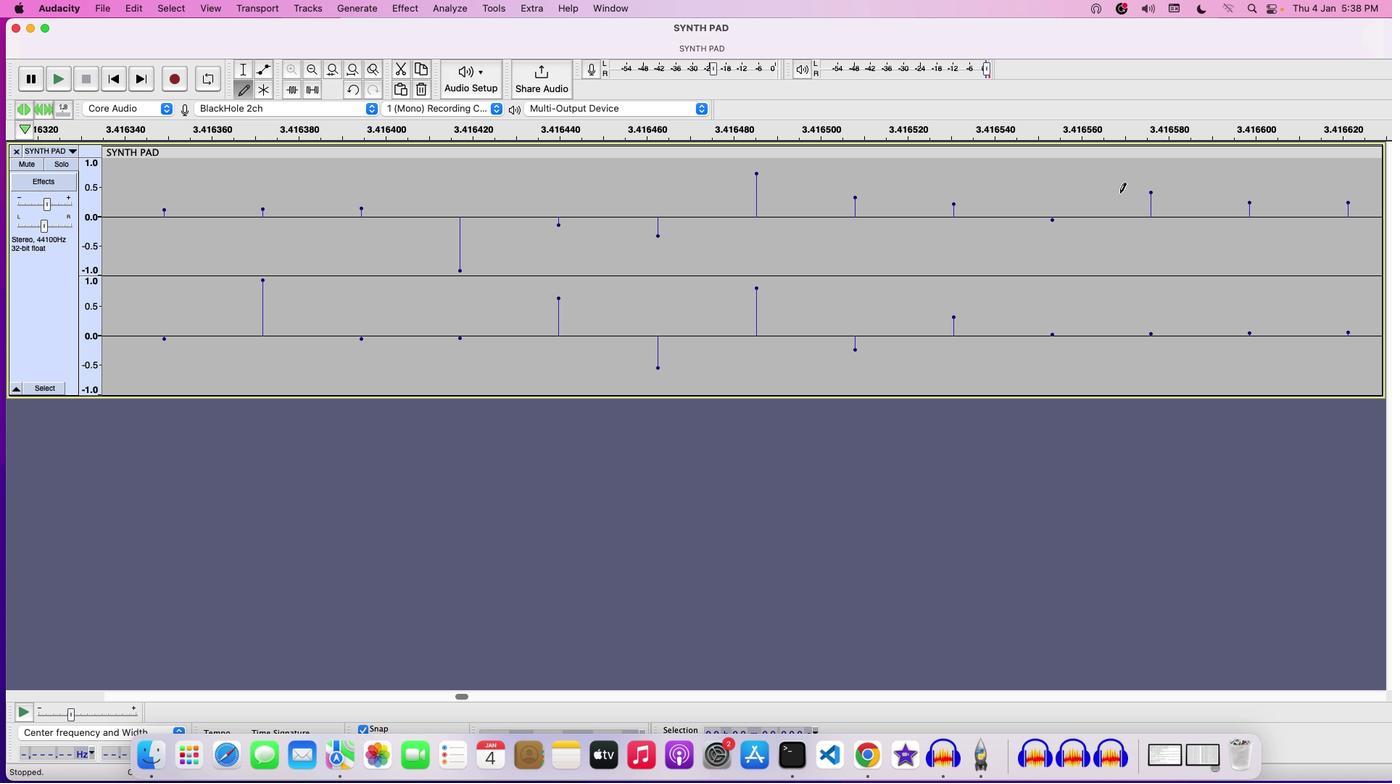
Action: Mouse pressed left at (1120, 192)
Screenshot: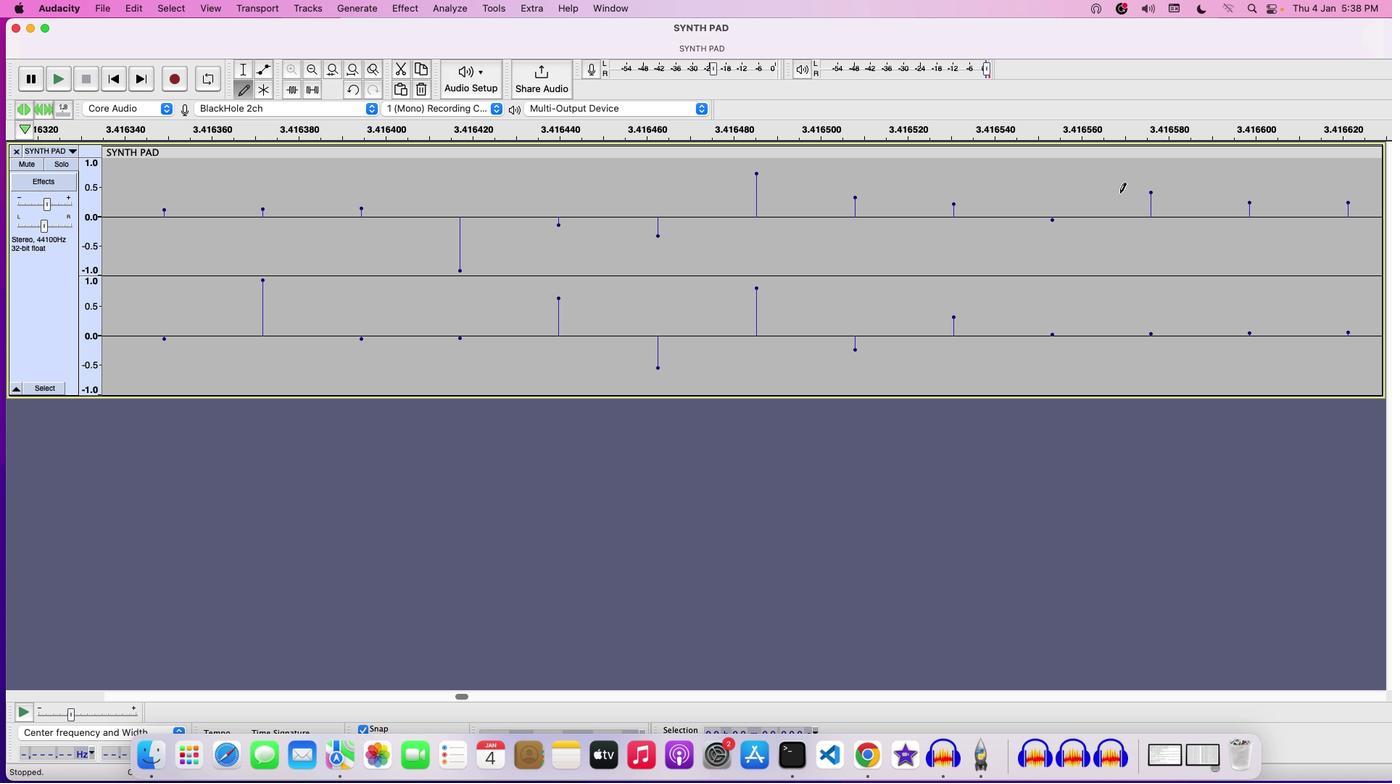 
Action: Mouse moved to (1167, 285)
Screenshot: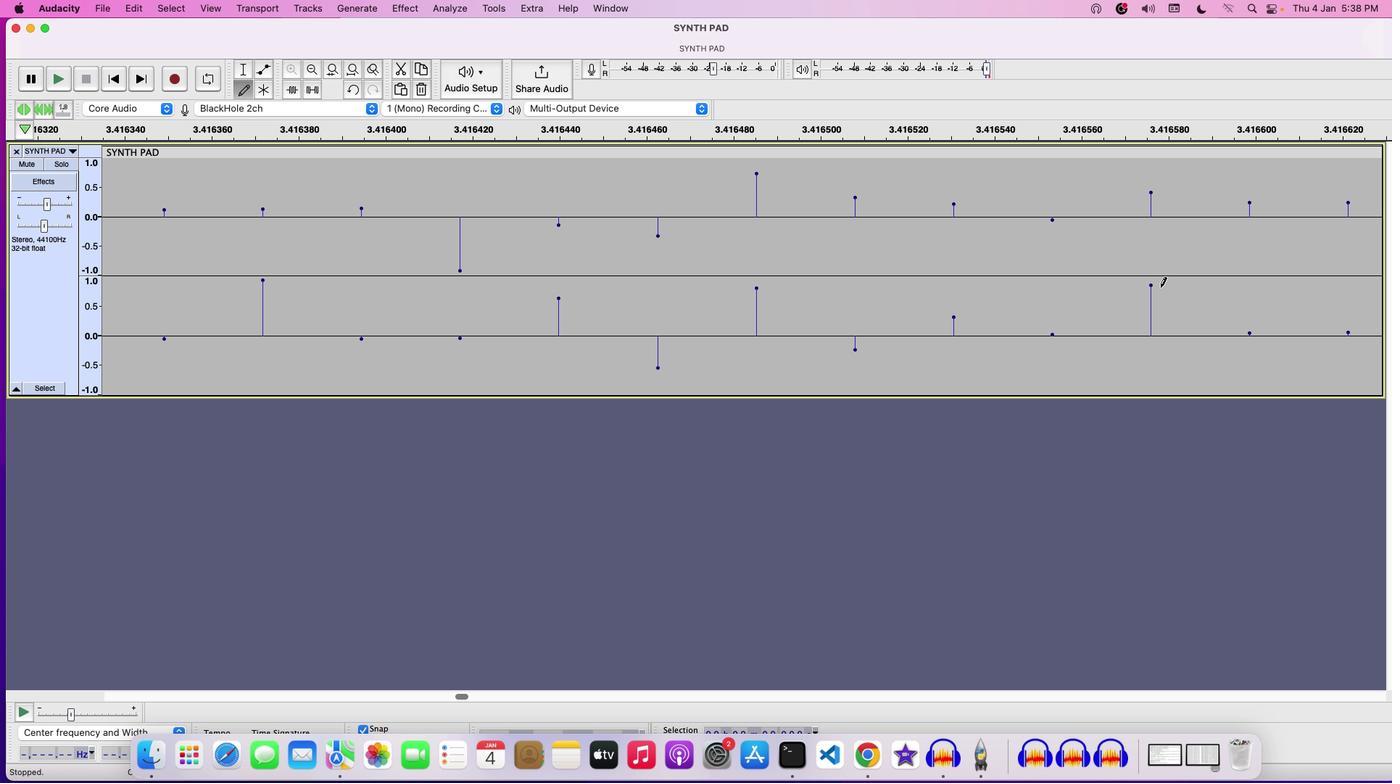 
Action: Mouse pressed left at (1167, 285)
Screenshot: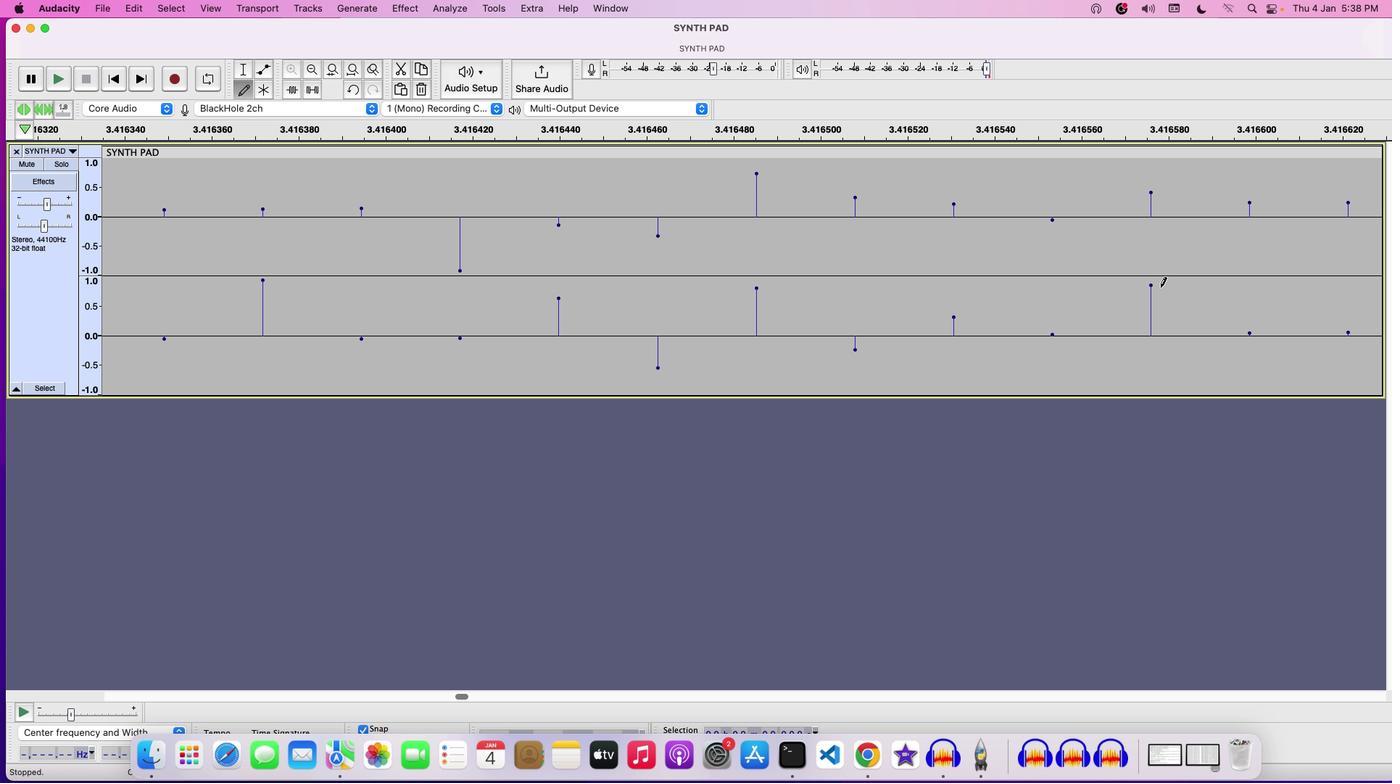 
Action: Mouse moved to (1033, 266)
Screenshot: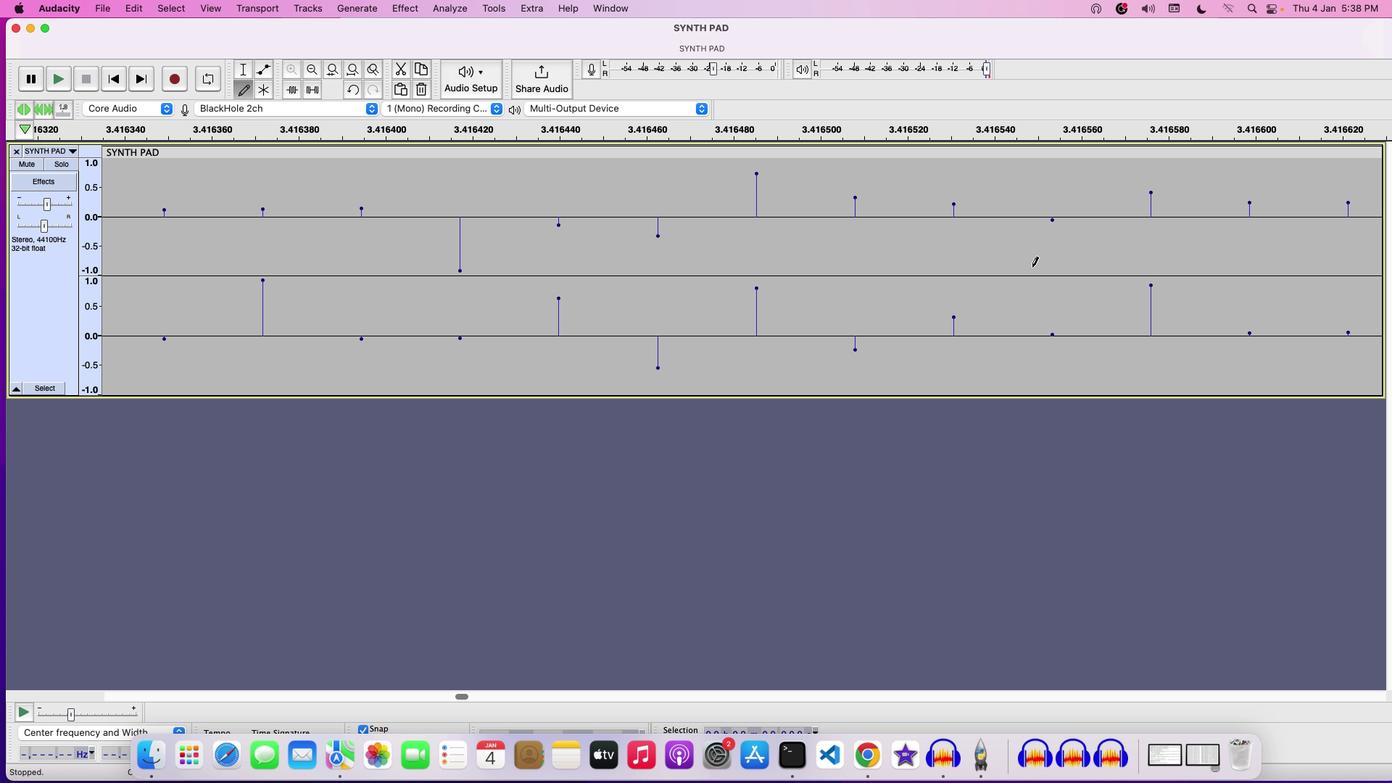 
Action: Mouse pressed left at (1033, 266)
Screenshot: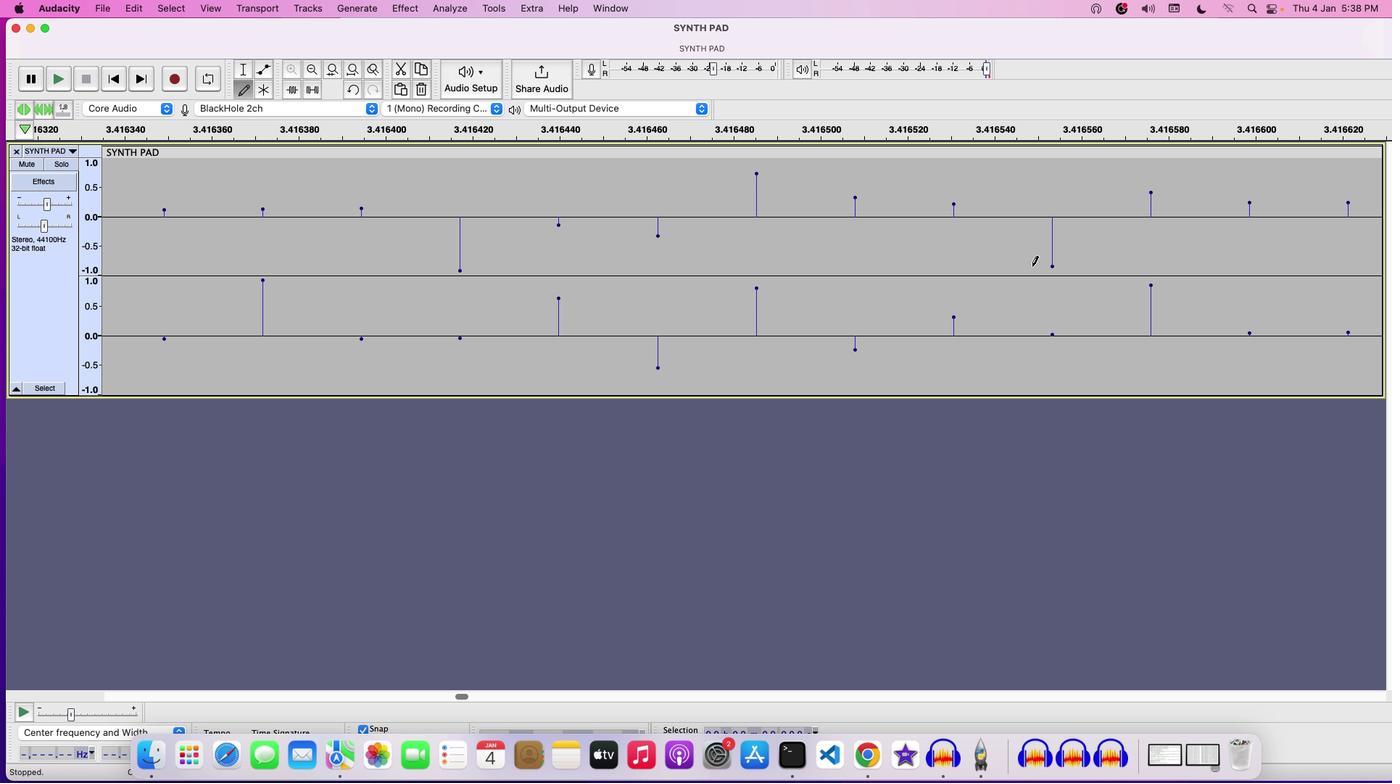 
Action: Mouse moved to (1036, 182)
Screenshot: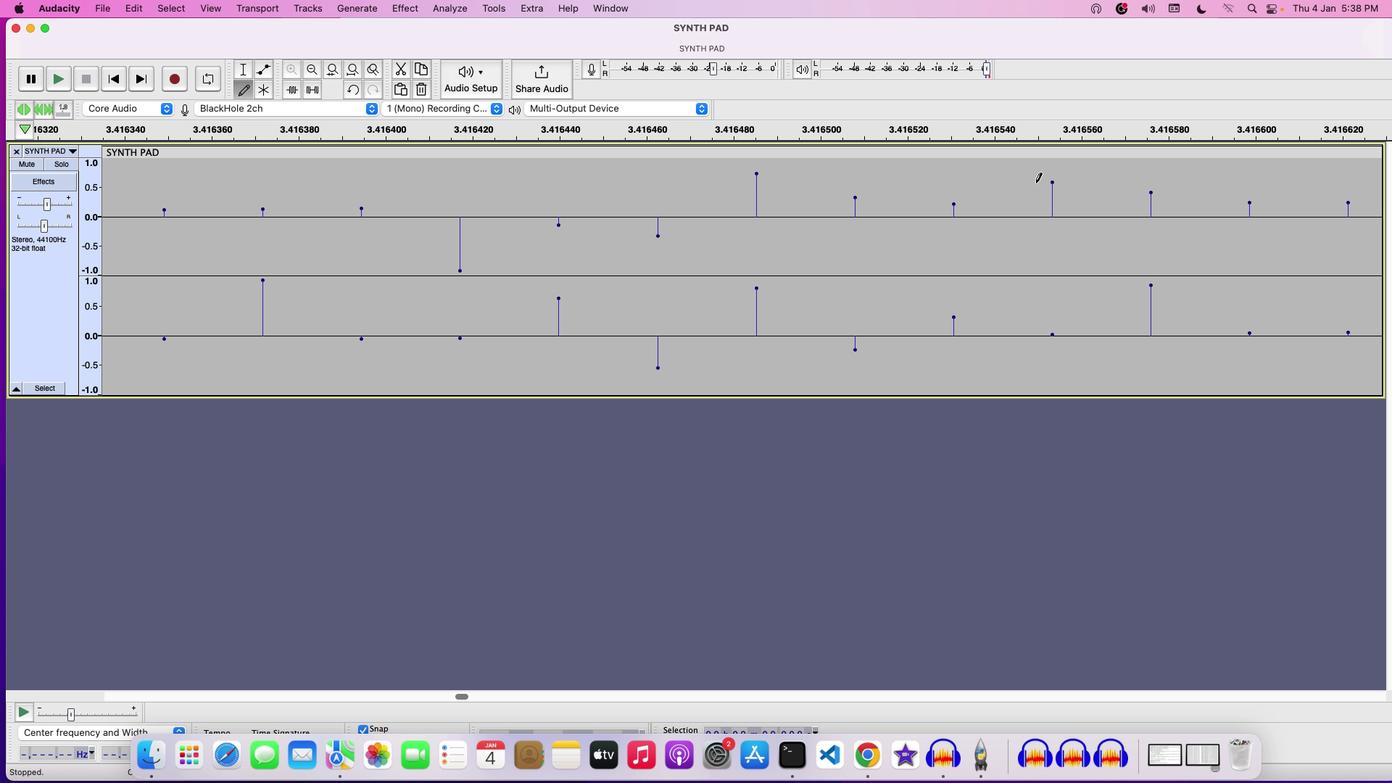 
Action: Mouse pressed left at (1036, 182)
Screenshot: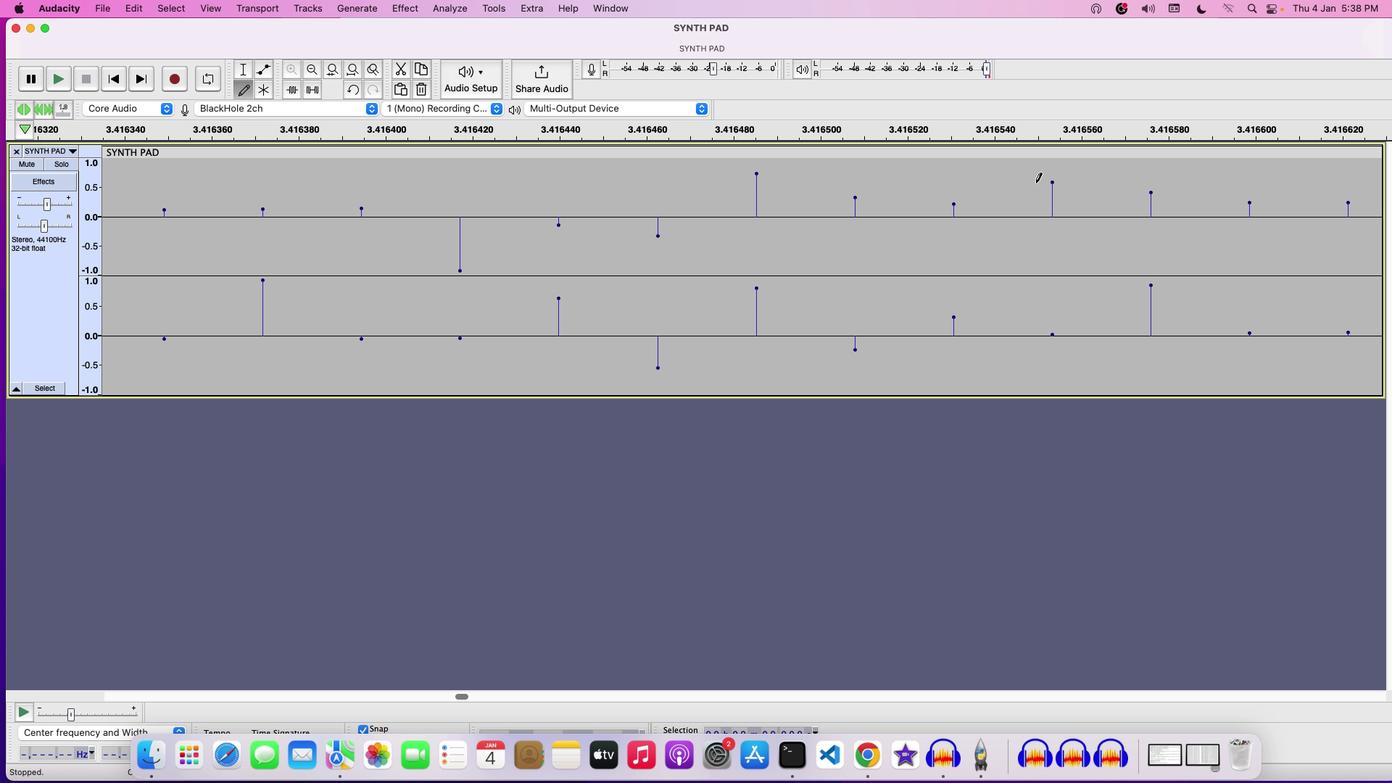 
Action: Mouse moved to (1254, 189)
Screenshot: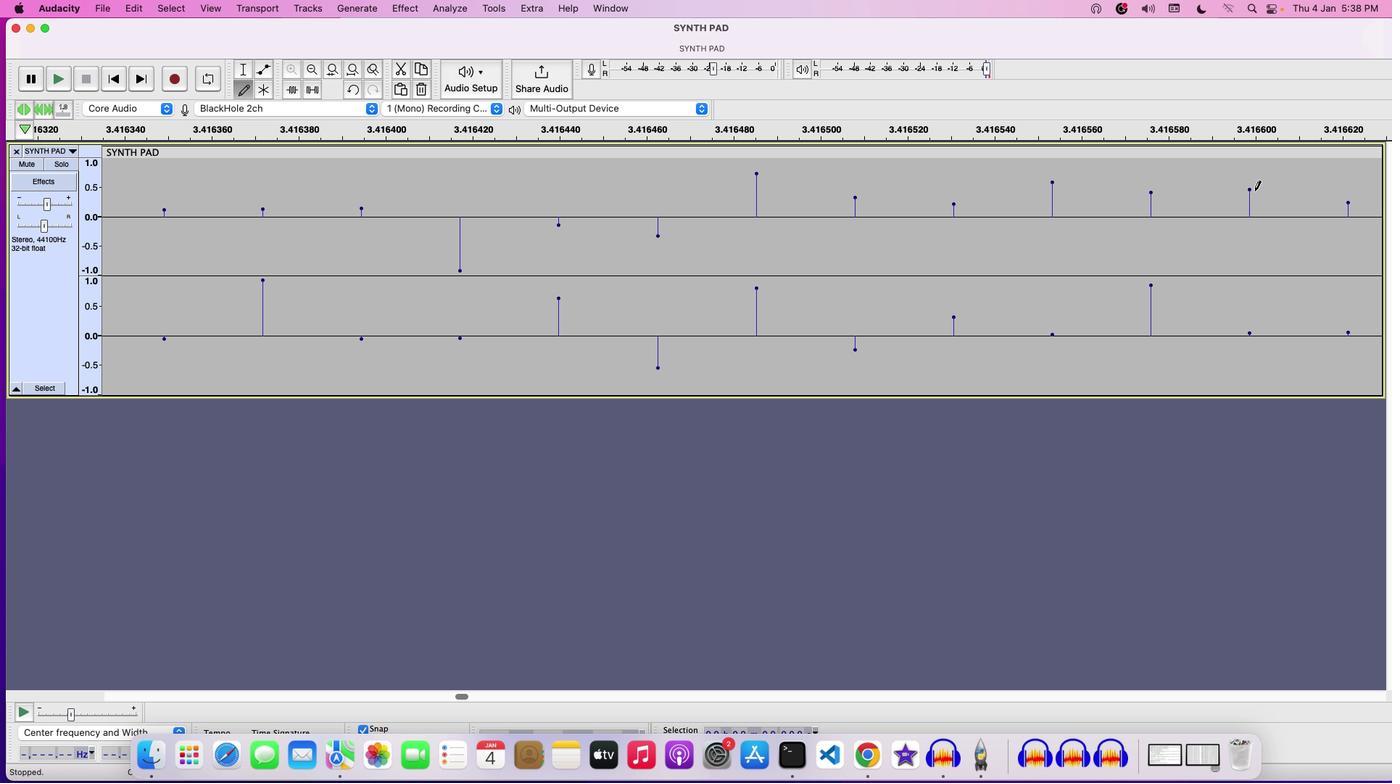 
Action: Mouse pressed left at (1254, 189)
Screenshot: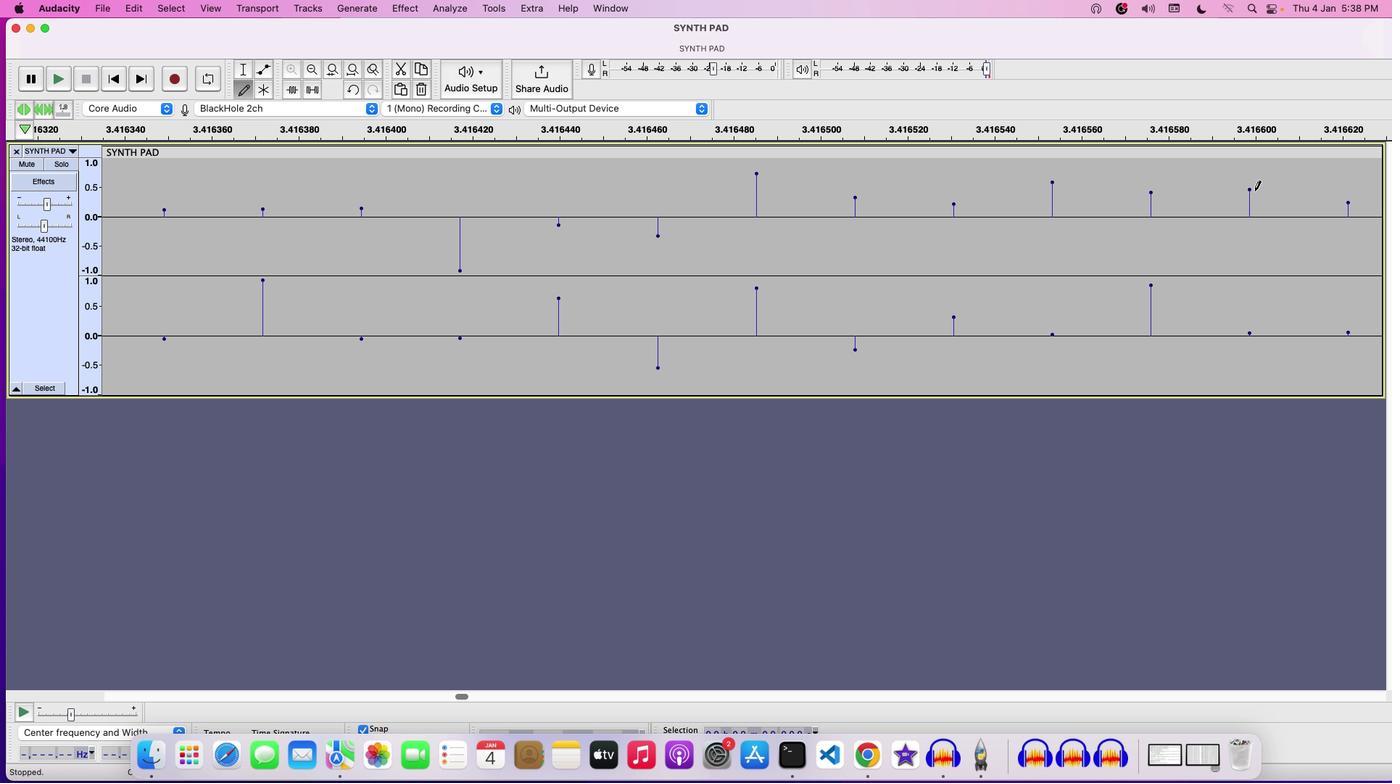 
Action: Mouse moved to (1279, 264)
Screenshot: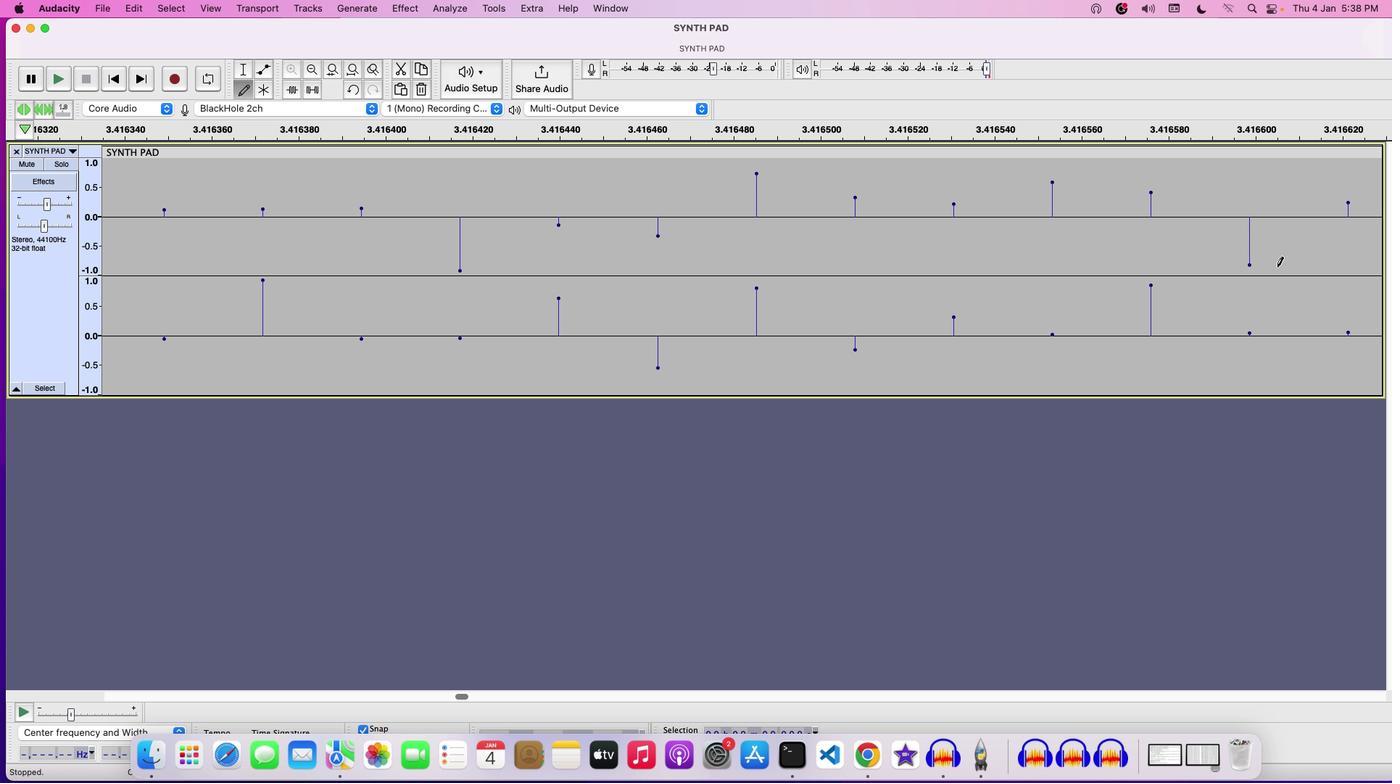 
Action: Mouse pressed left at (1279, 264)
Screenshot: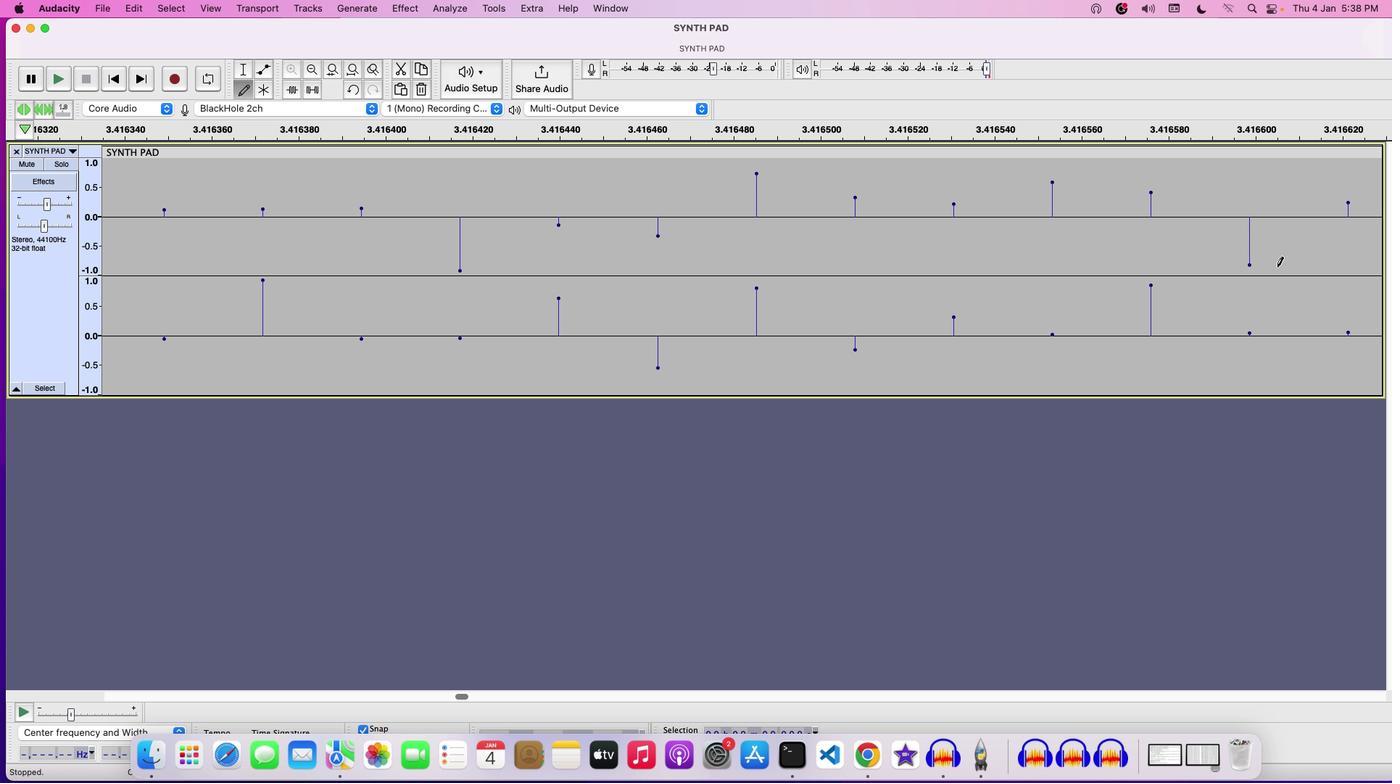 
Action: Mouse moved to (1279, 351)
Screenshot: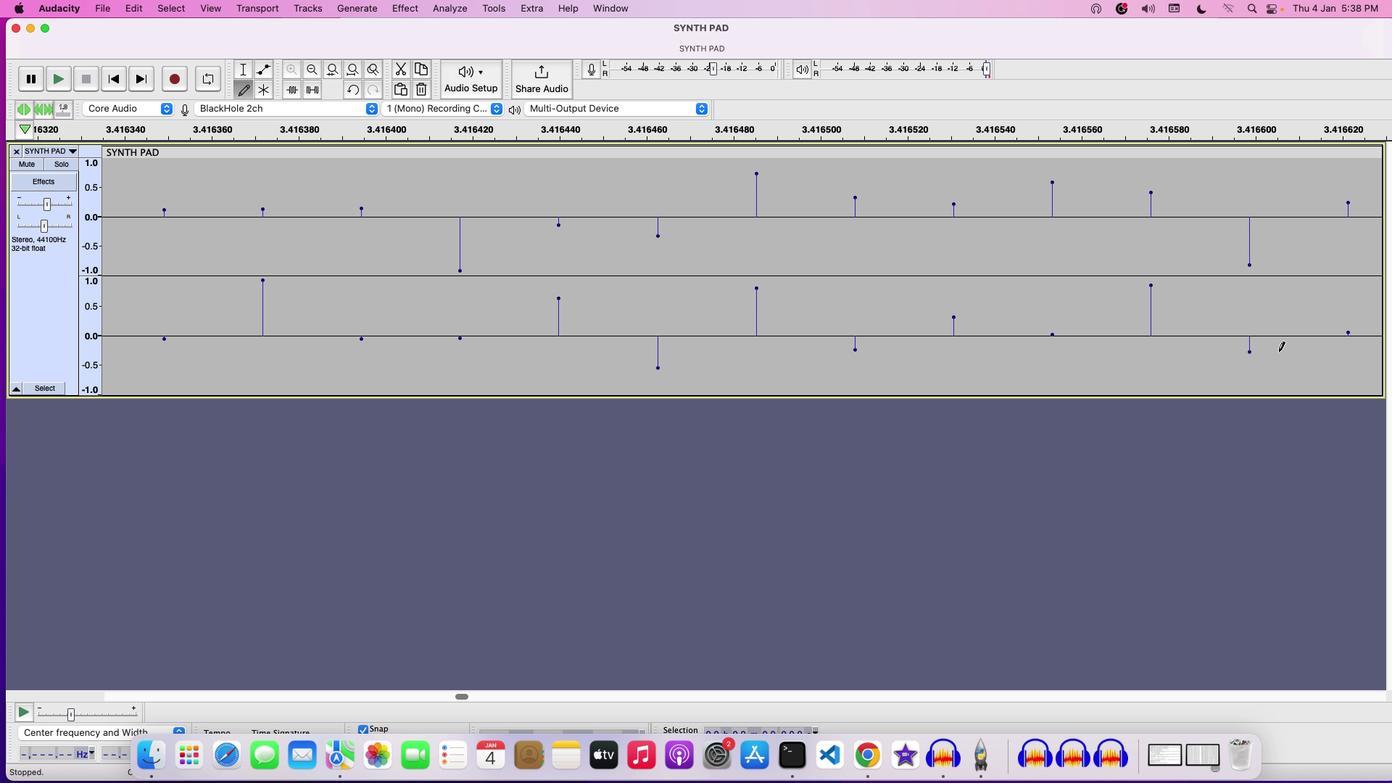 
Action: Mouse pressed left at (1279, 351)
Screenshot: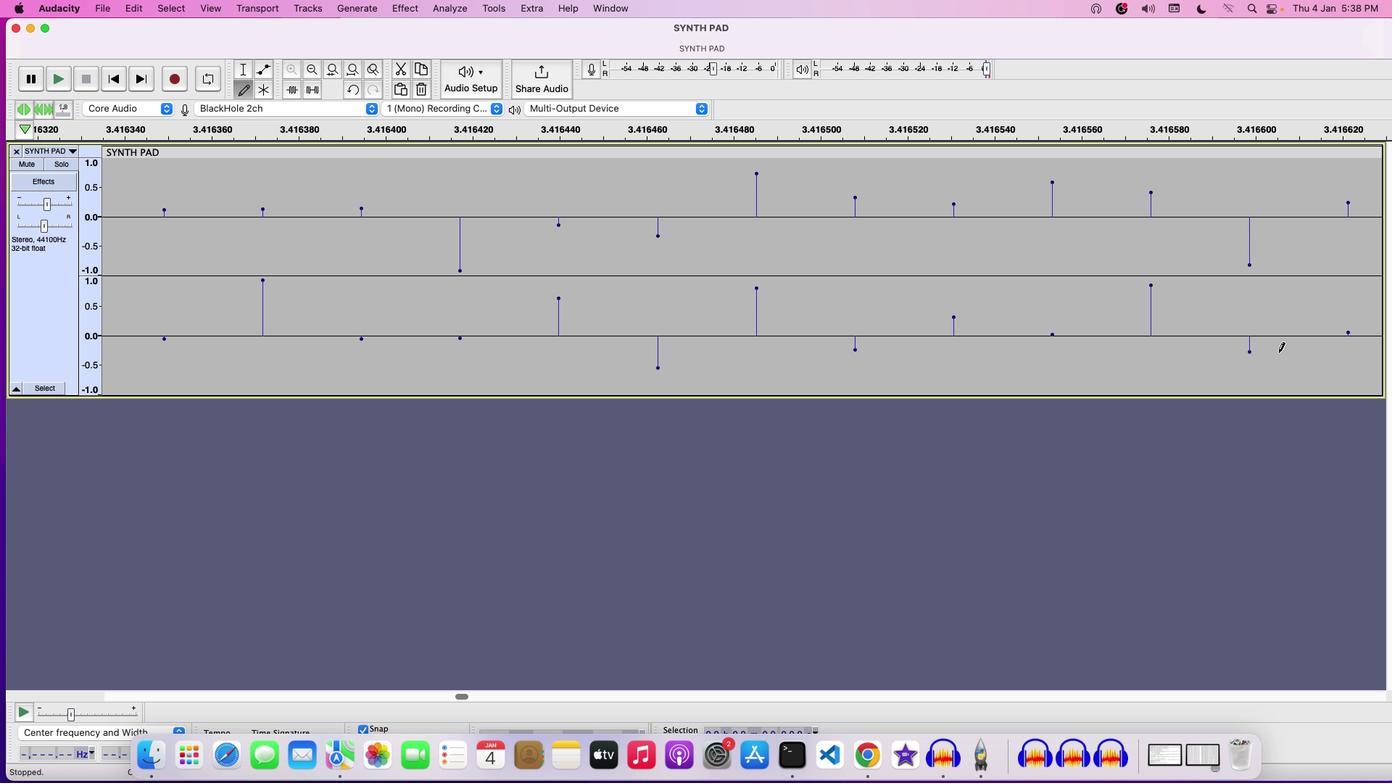 
Action: Mouse moved to (314, 67)
Screenshot: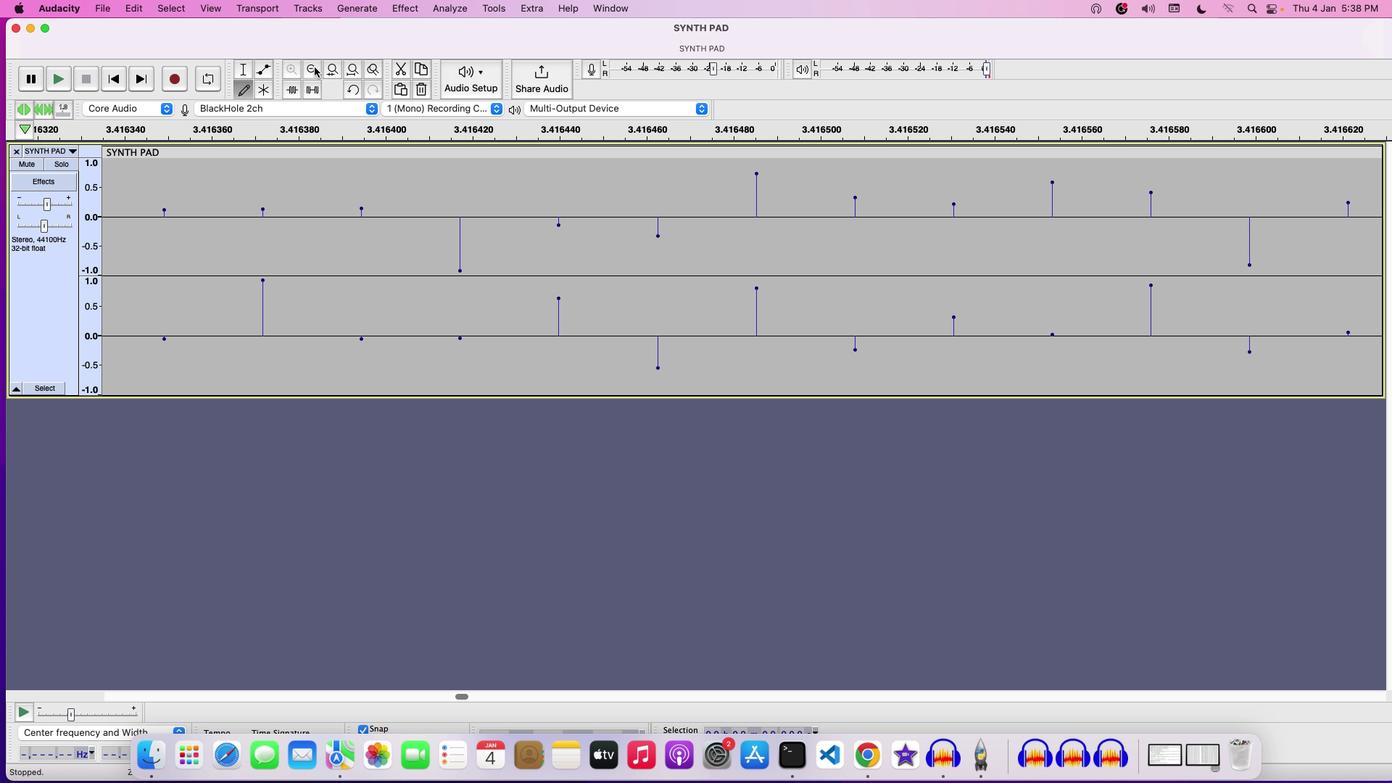 
Action: Mouse pressed left at (314, 67)
Screenshot: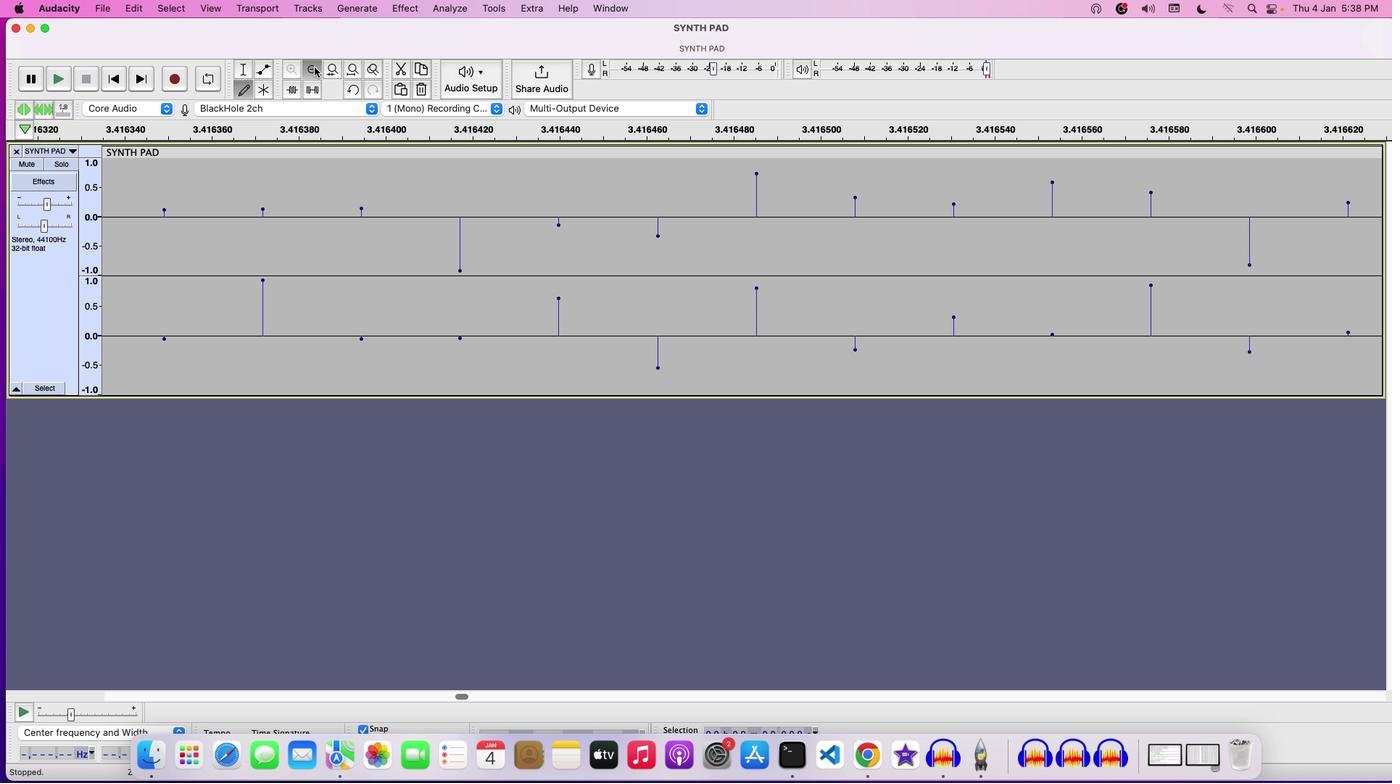 
Action: Mouse pressed left at (314, 67)
Screenshot: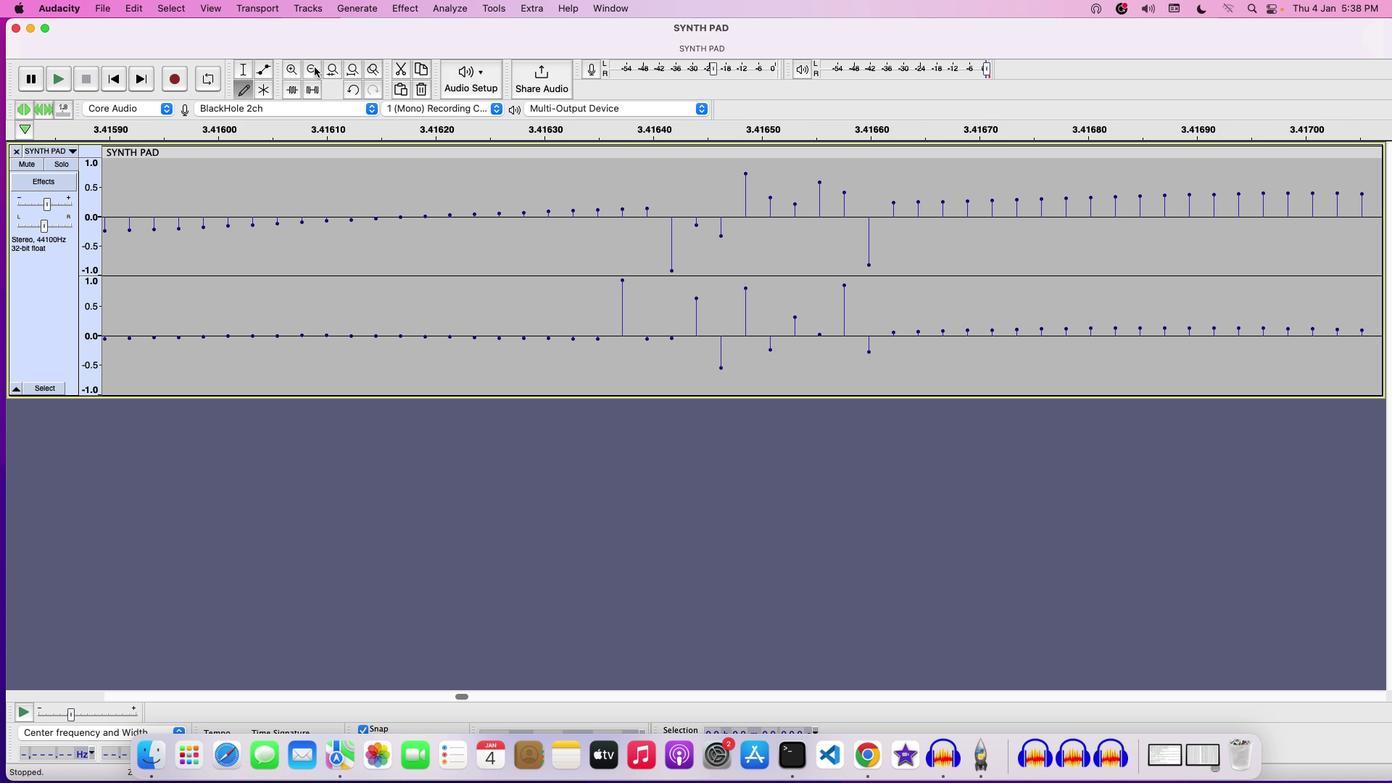 
Action: Mouse pressed left at (314, 67)
Screenshot: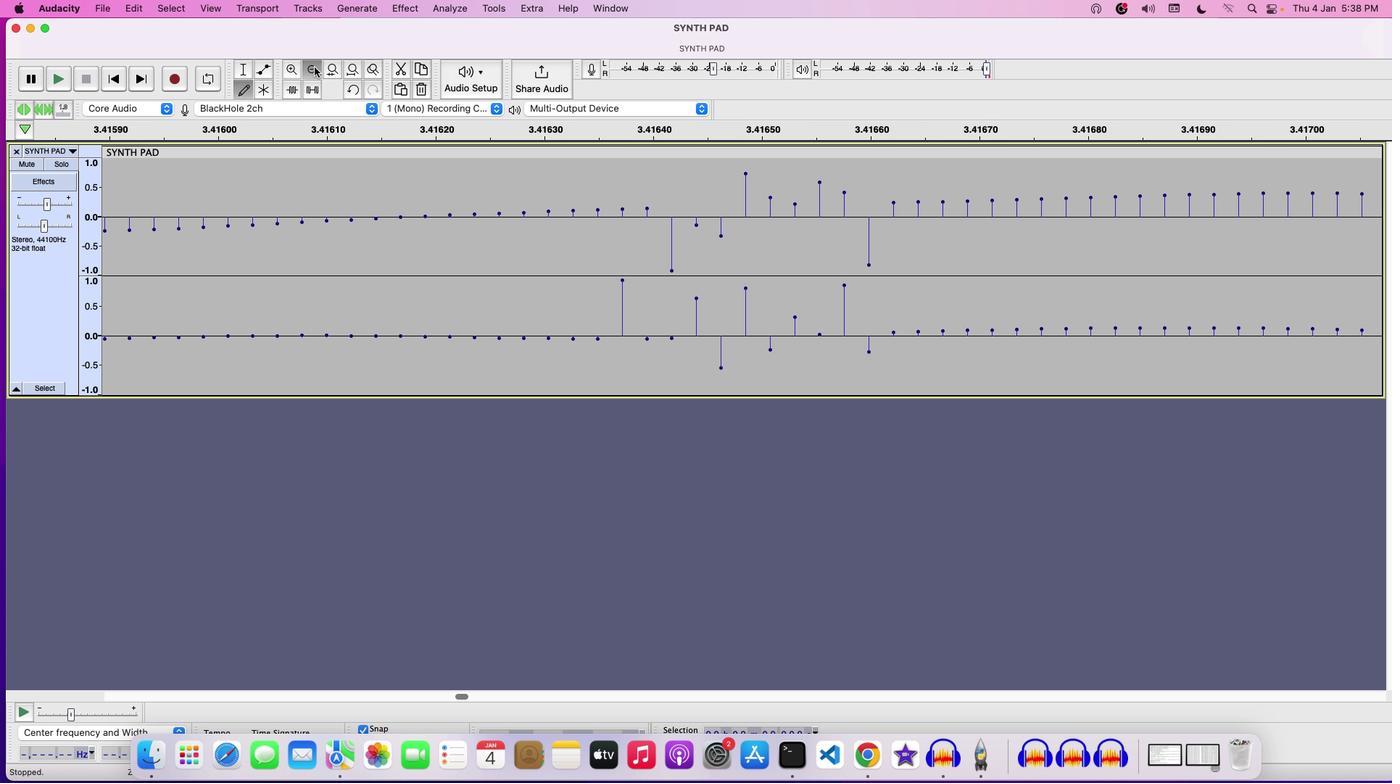 
Action: Mouse pressed left at (314, 67)
Screenshot: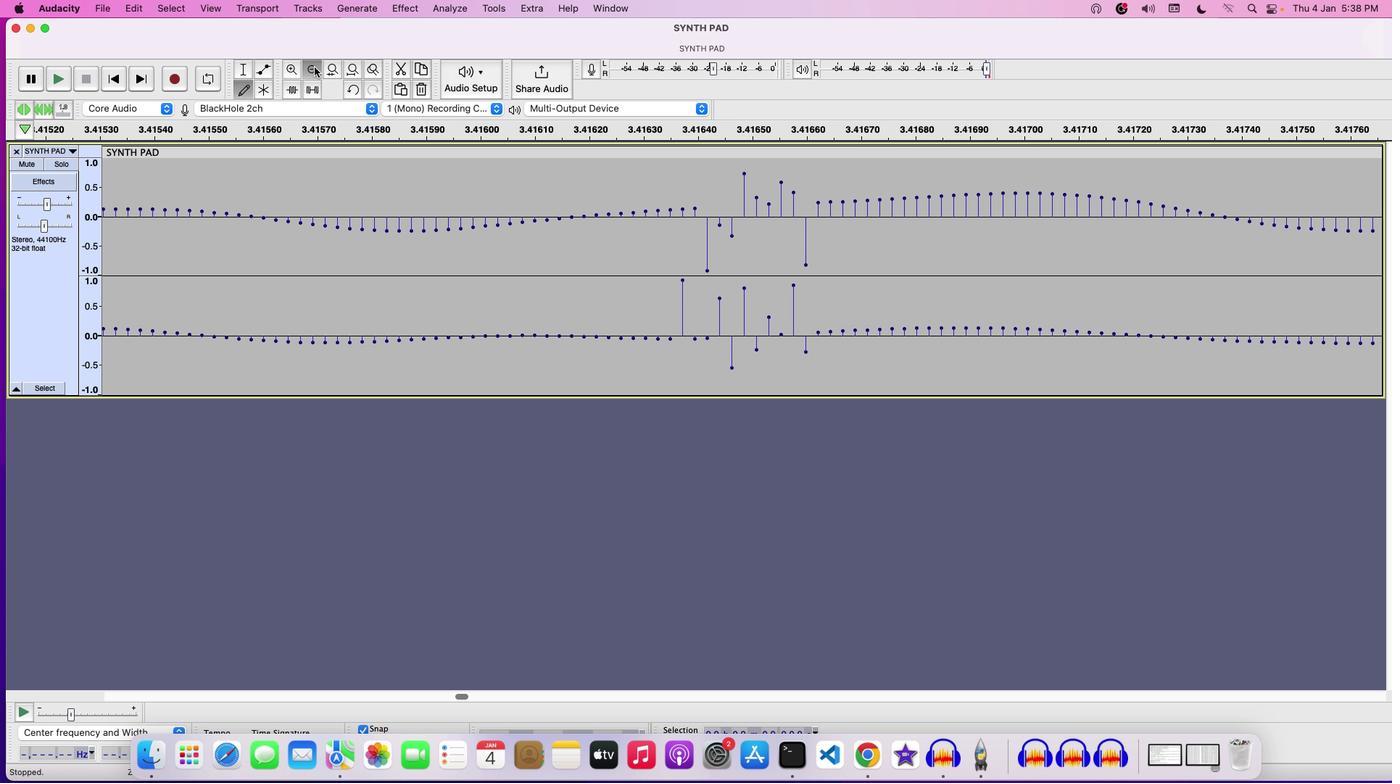 
Action: Mouse pressed left at (314, 67)
Screenshot: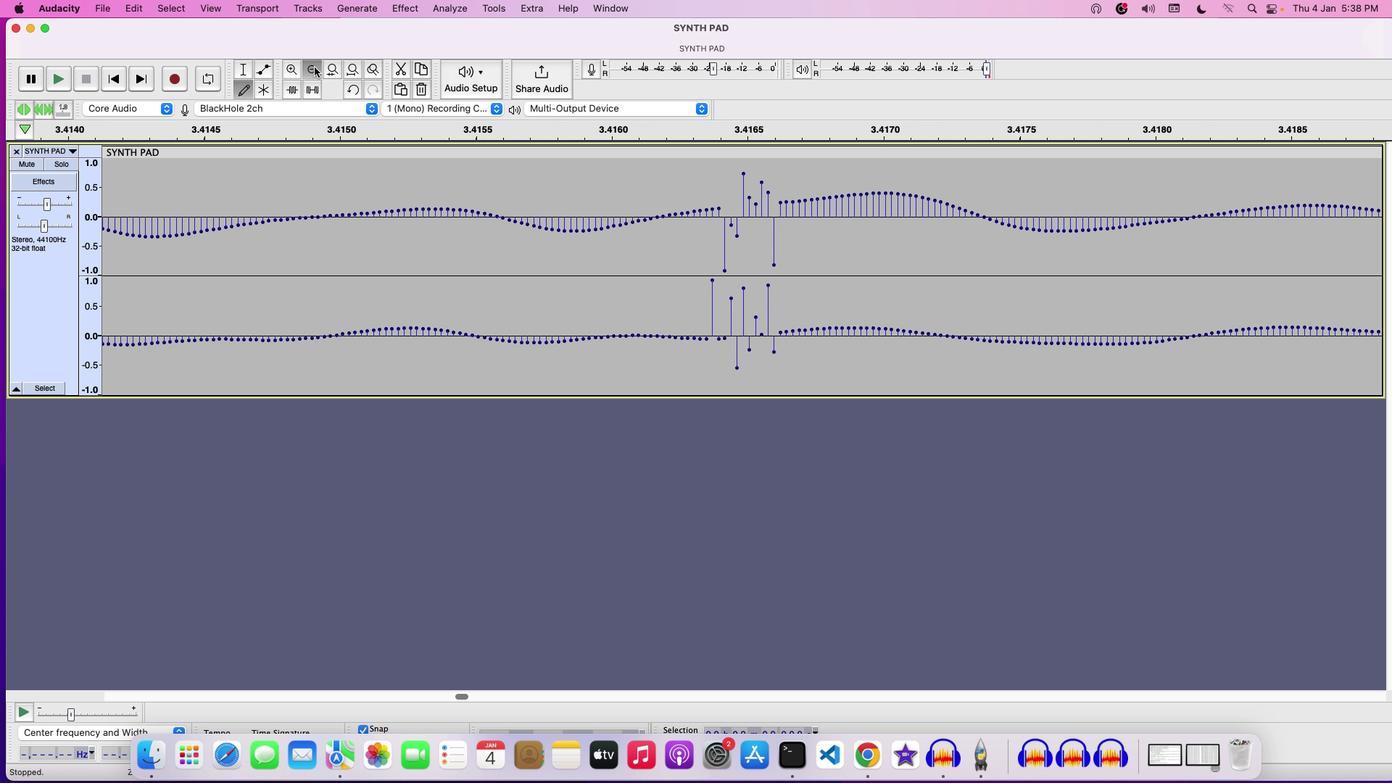 
Action: Mouse pressed left at (314, 67)
Screenshot: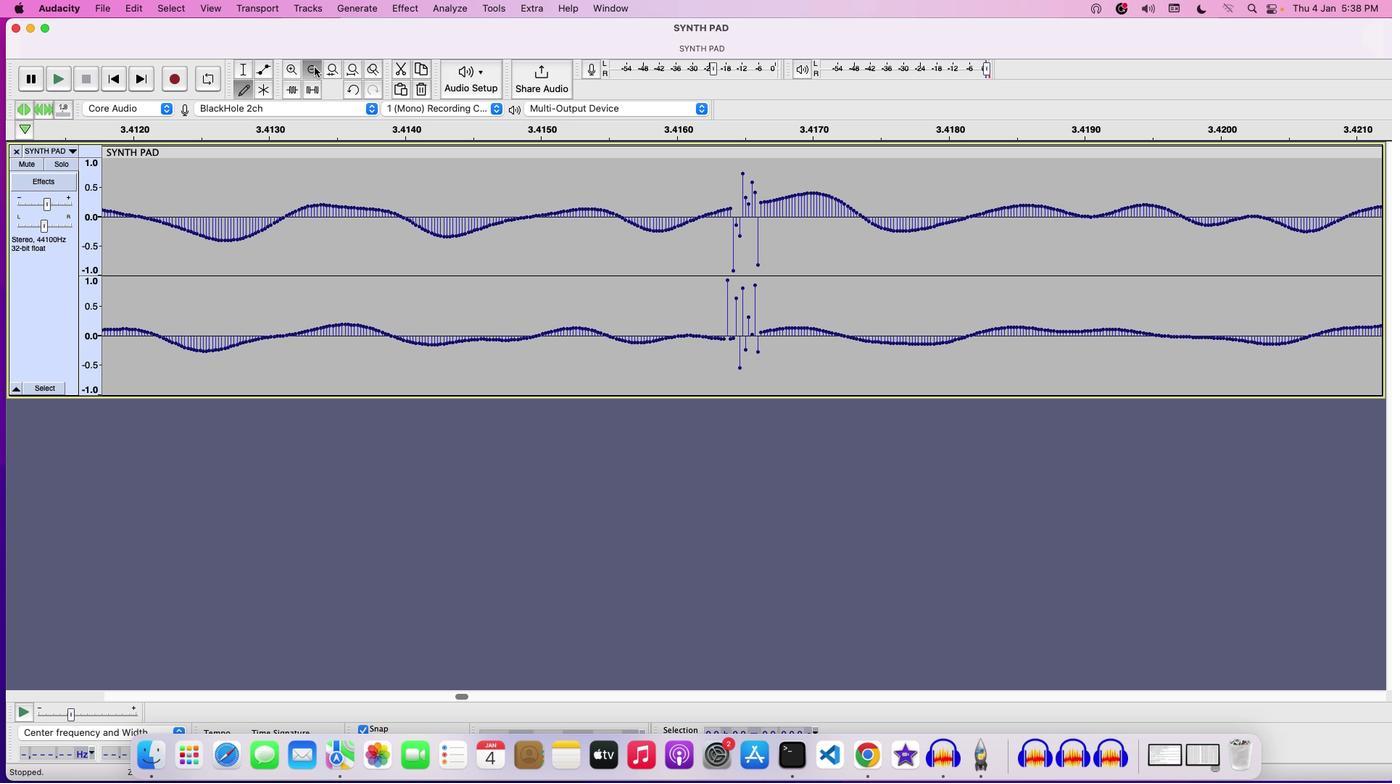 
Action: Mouse pressed left at (314, 67)
Screenshot: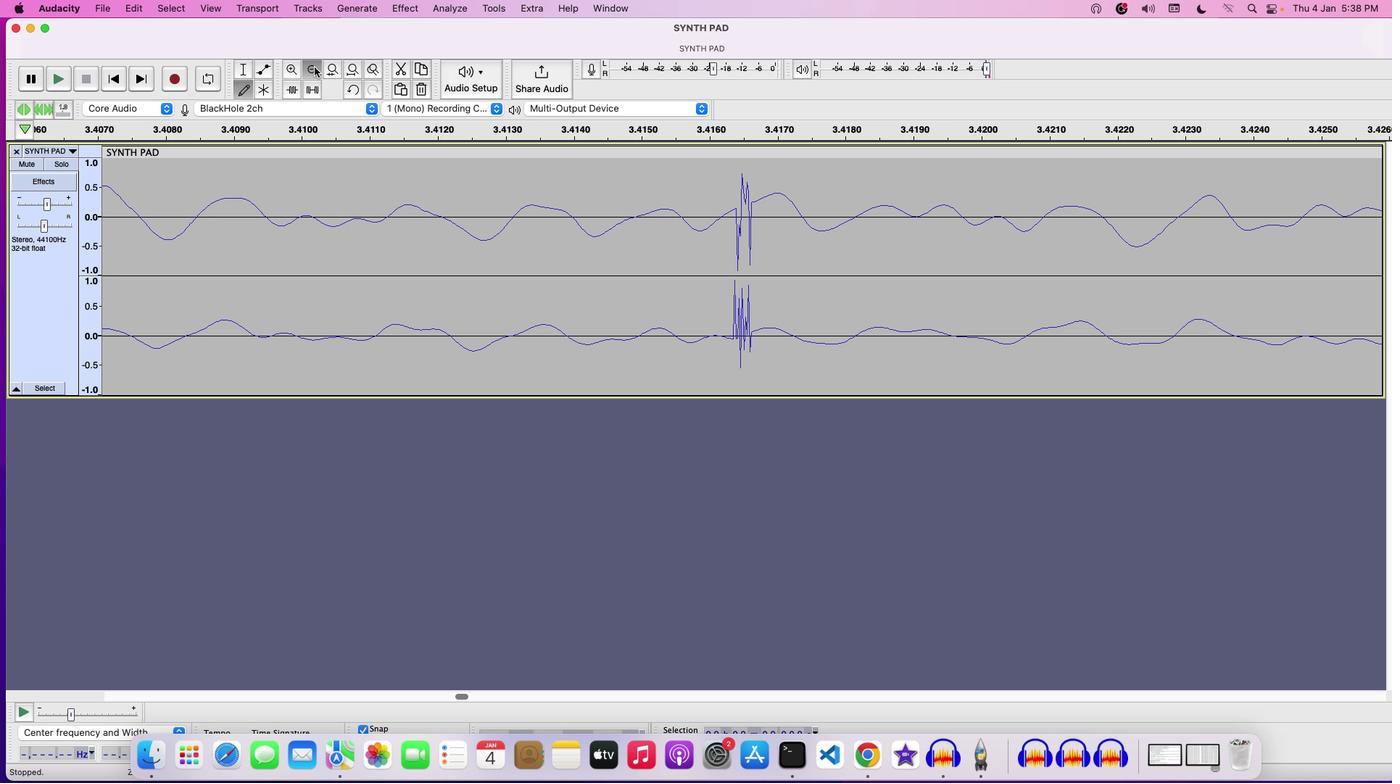 
Action: Mouse pressed left at (314, 67)
Screenshot: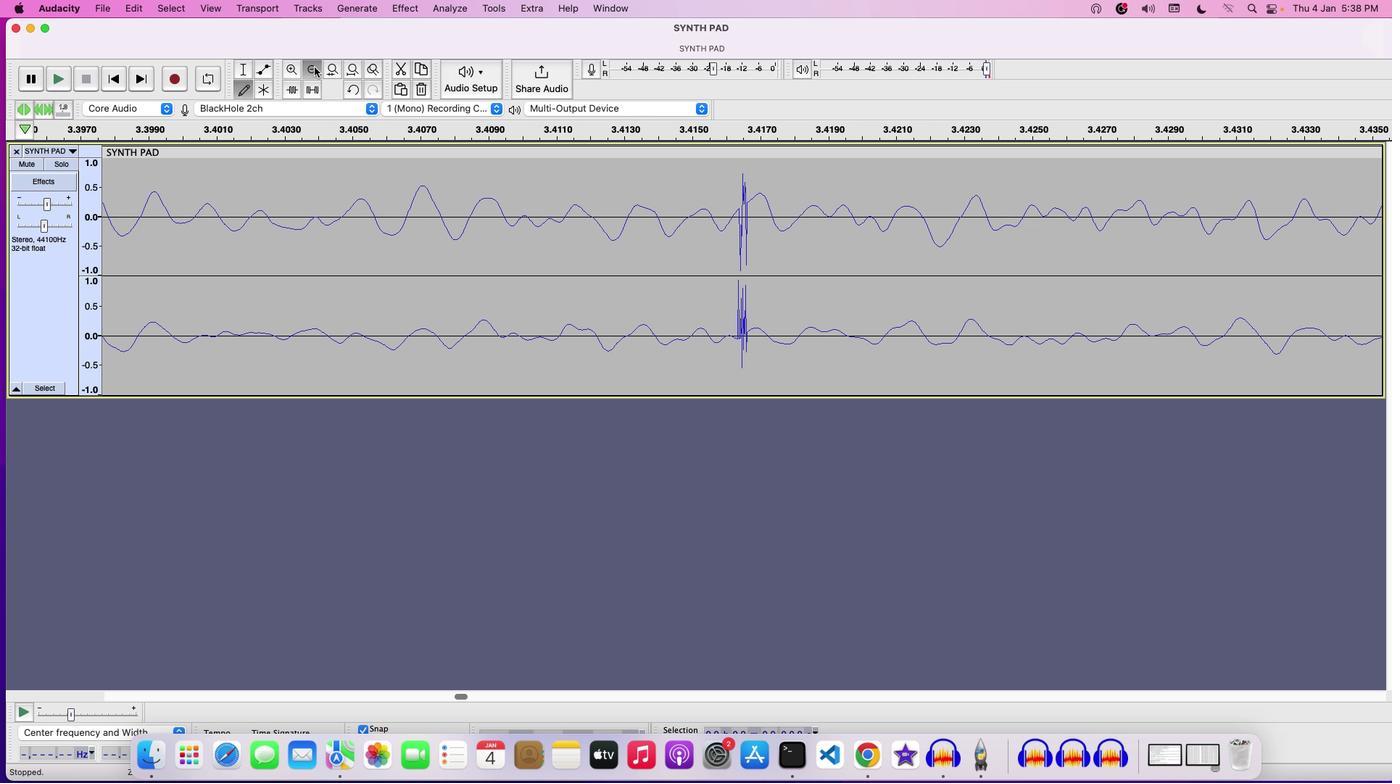 
Action: Mouse pressed left at (314, 67)
Screenshot: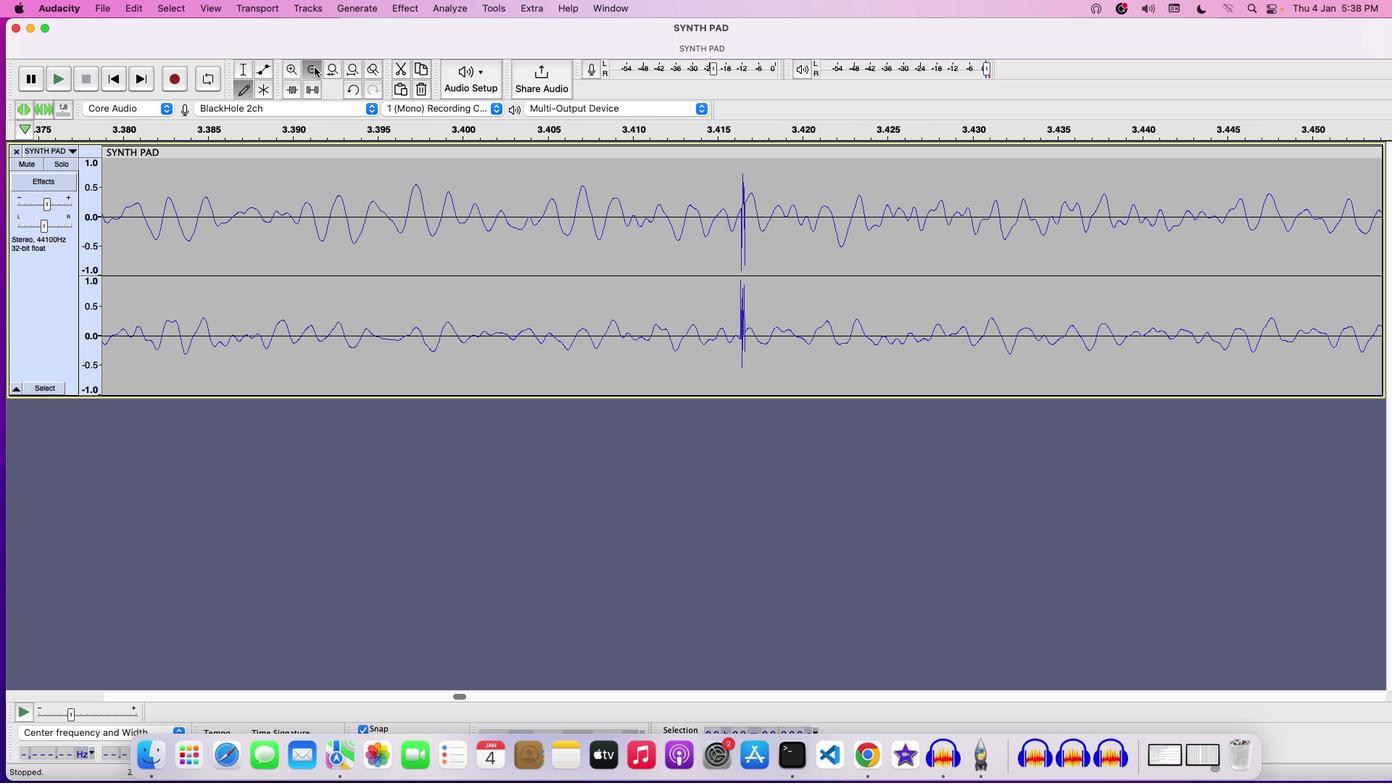
Action: Mouse pressed left at (314, 67)
Screenshot: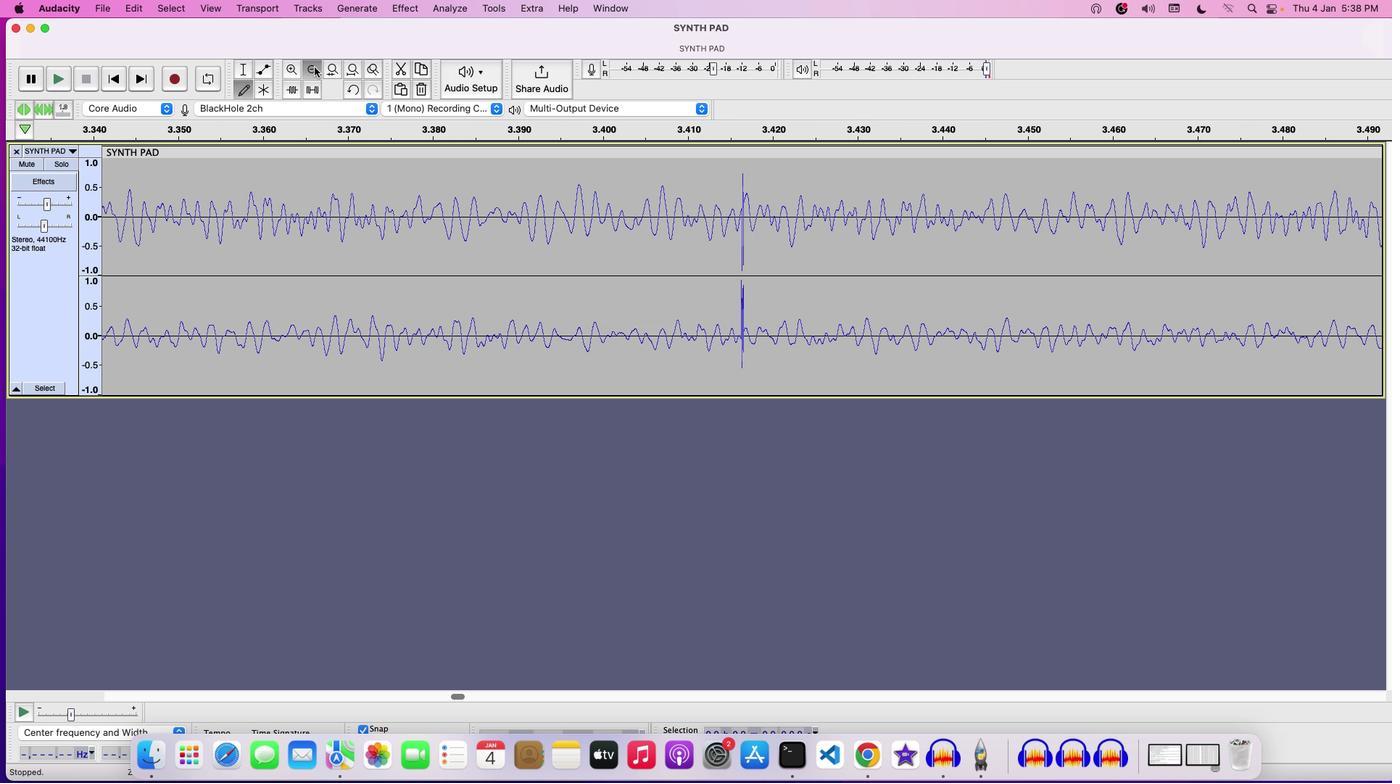 
Action: Mouse pressed left at (314, 67)
Screenshot: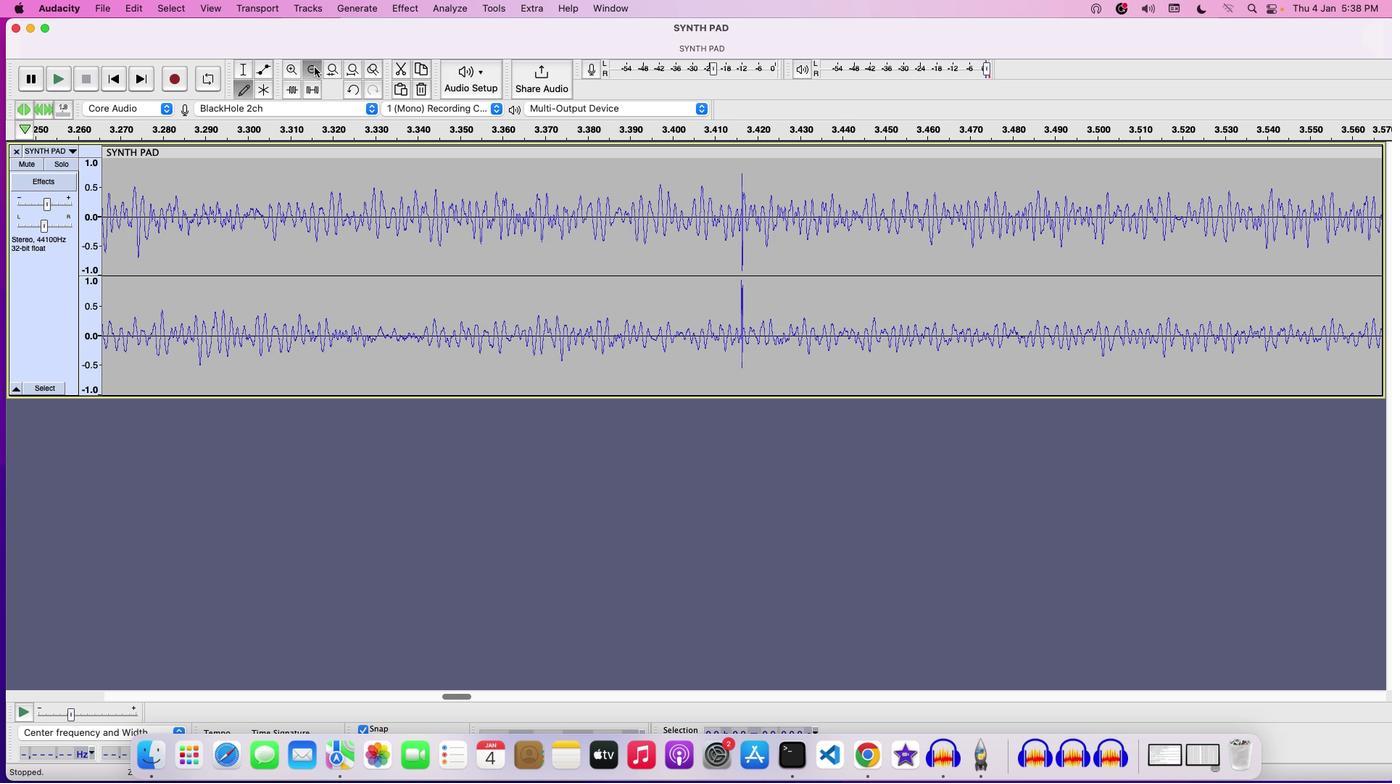 
Action: Mouse pressed left at (314, 67)
Screenshot: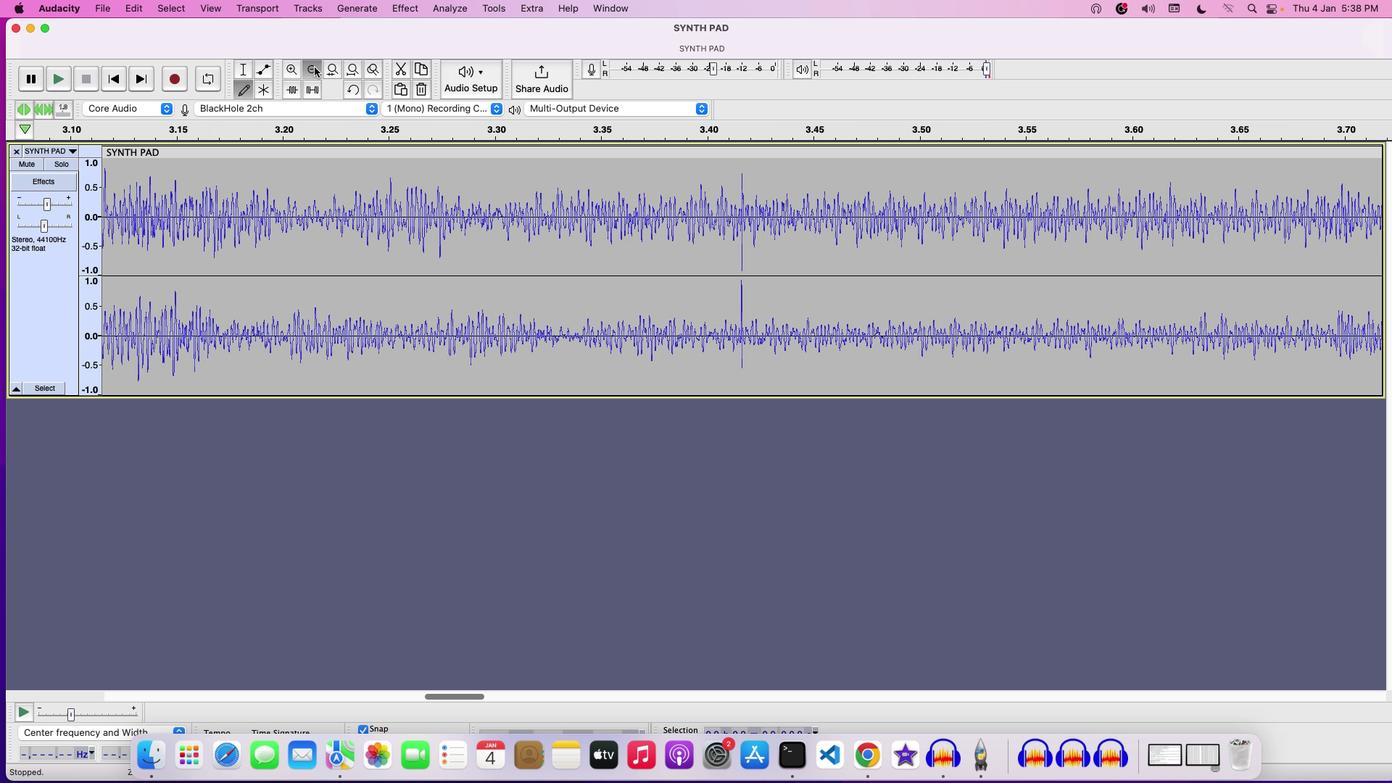 
Action: Mouse pressed left at (314, 67)
Screenshot: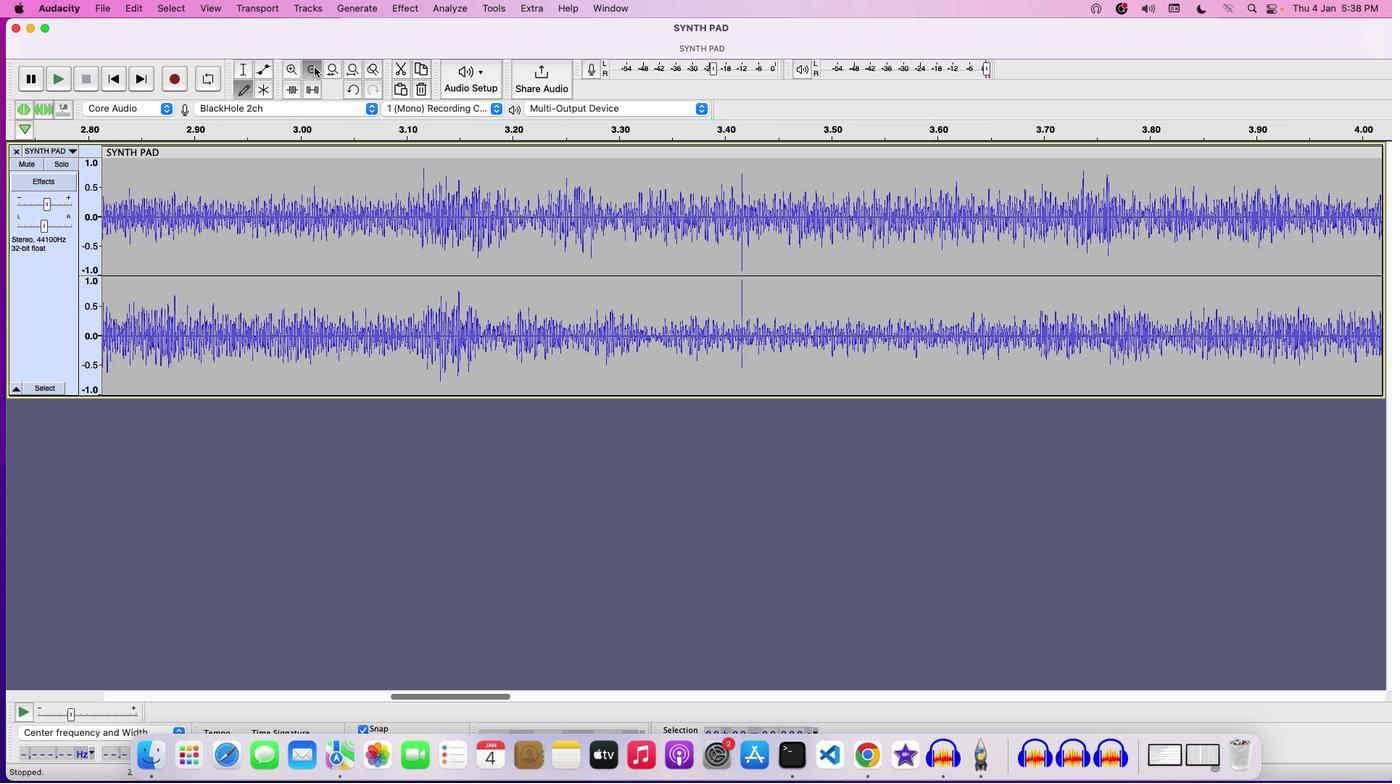 
Action: Mouse pressed left at (314, 67)
Screenshot: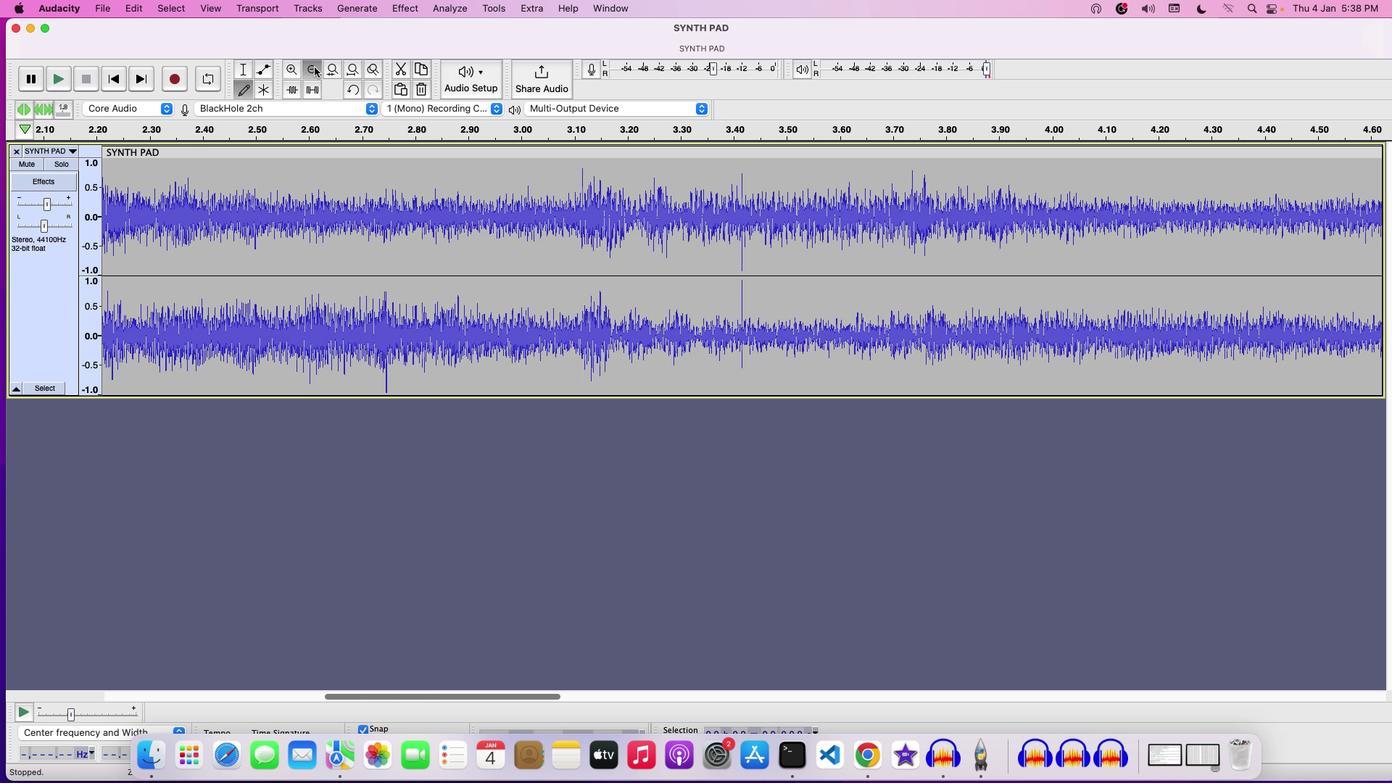 
Action: Mouse pressed left at (314, 67)
Screenshot: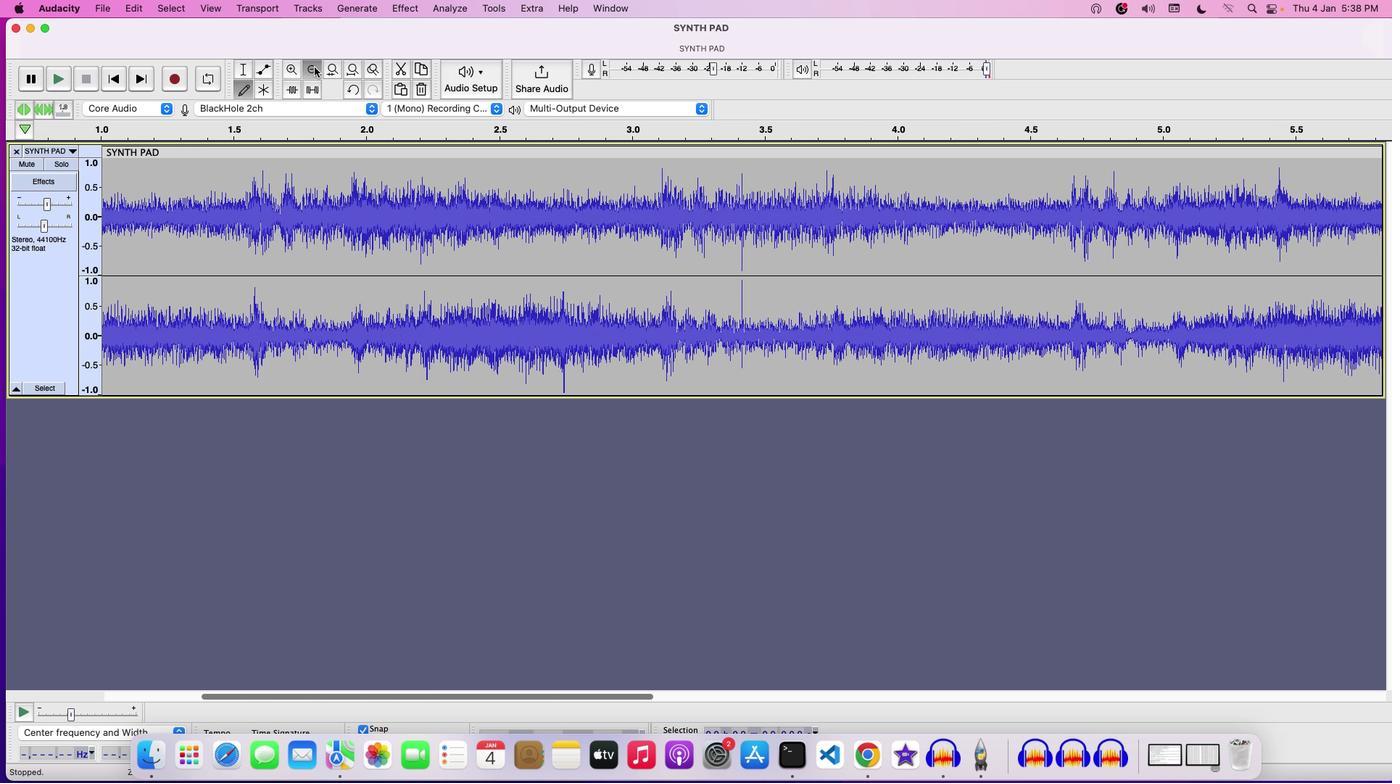 
Action: Mouse pressed left at (314, 67)
Screenshot: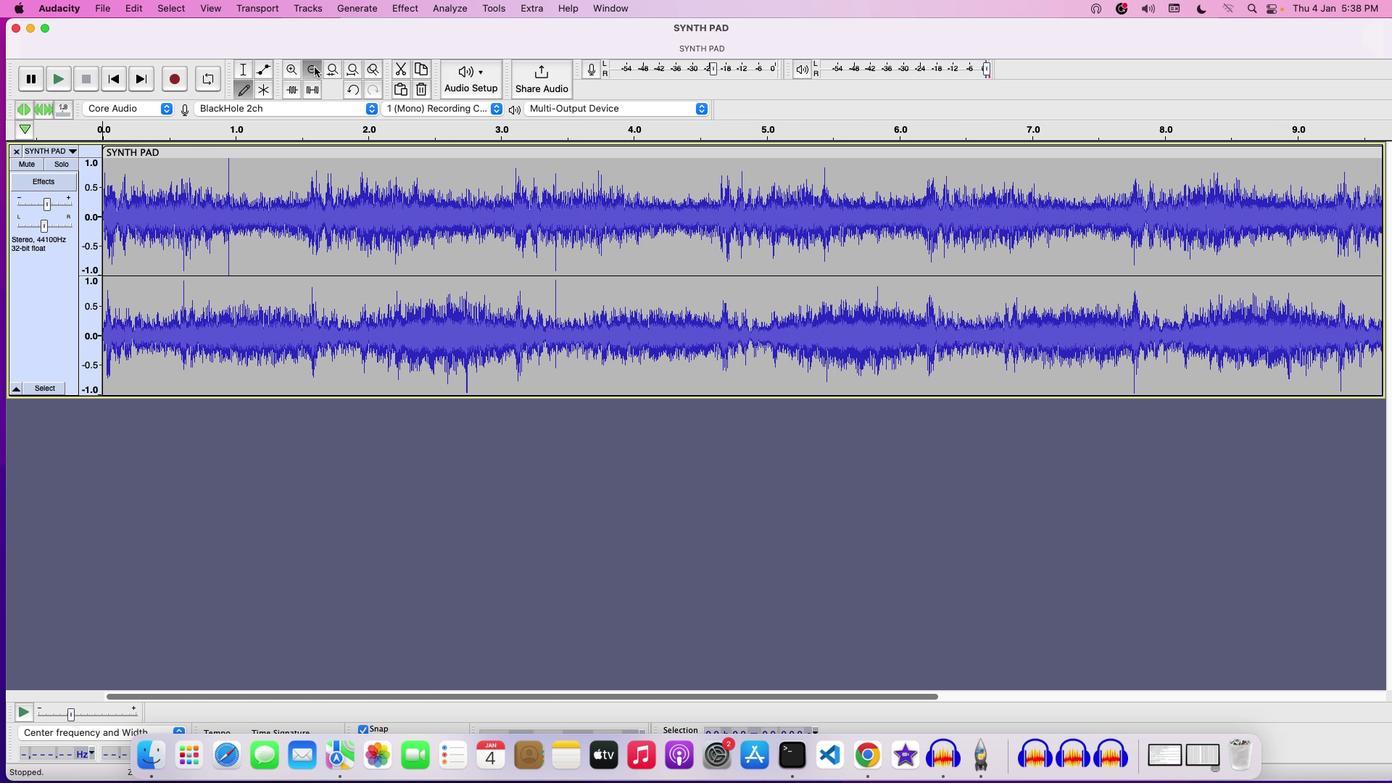 
Action: Mouse pressed left at (314, 67)
Screenshot: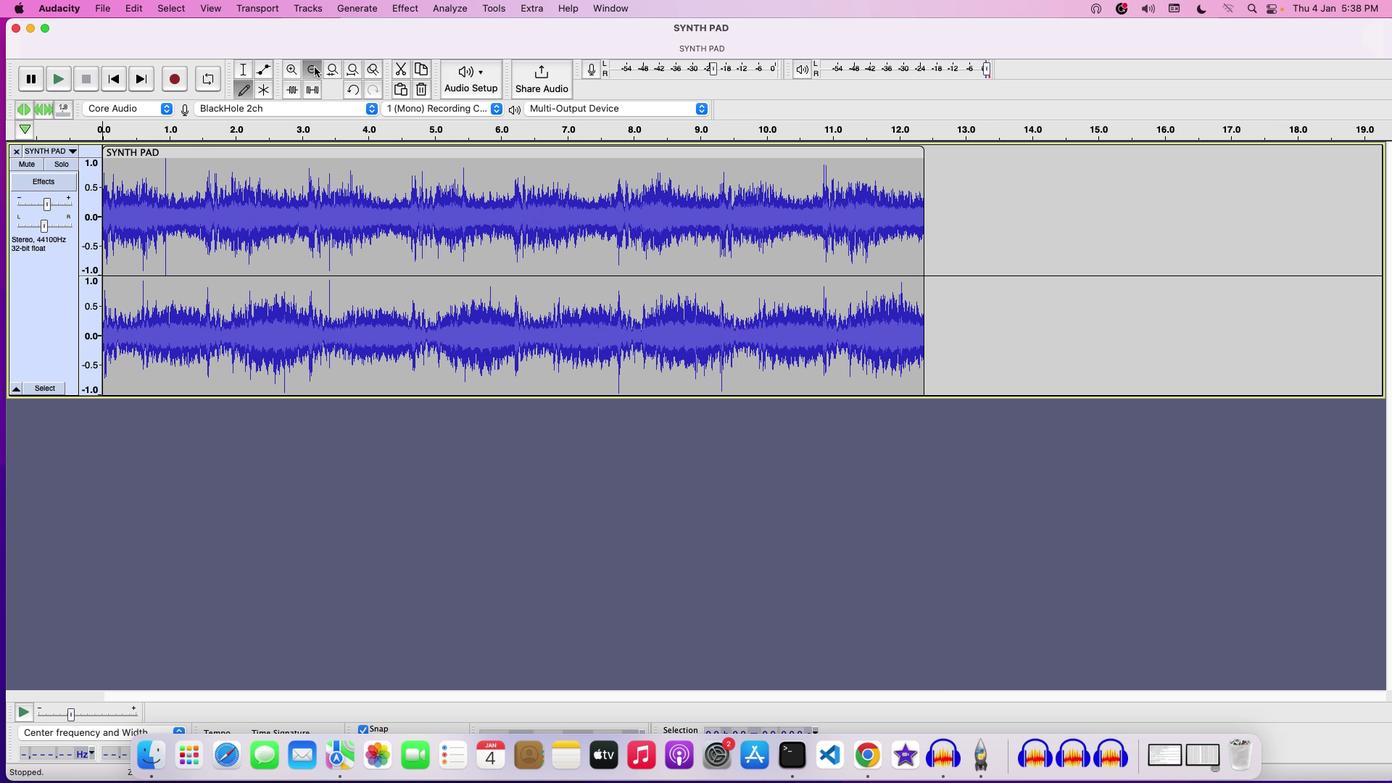 
Action: Key pressed Key.space
Screenshot: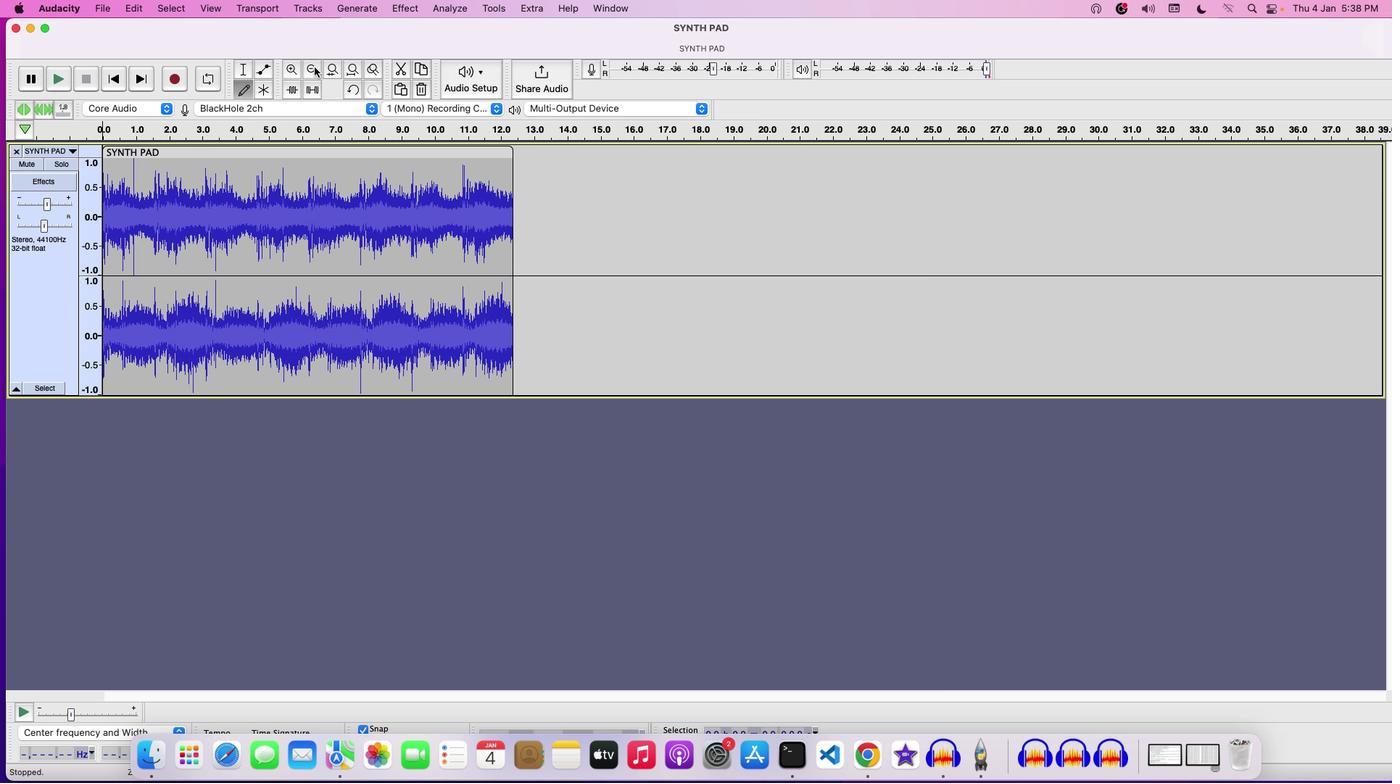
Action: Mouse moved to (272, 207)
Screenshot: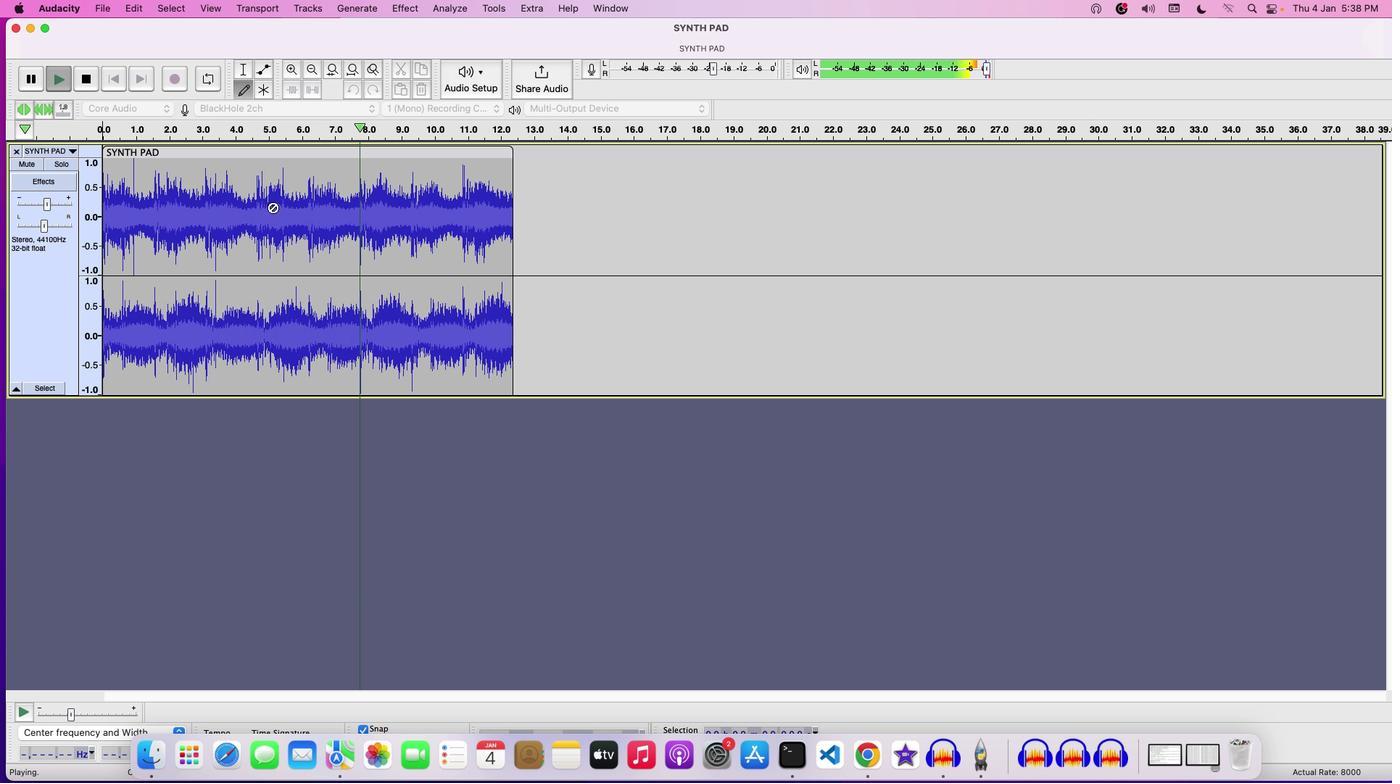 
Action: Key pressed Key.space
Screenshot: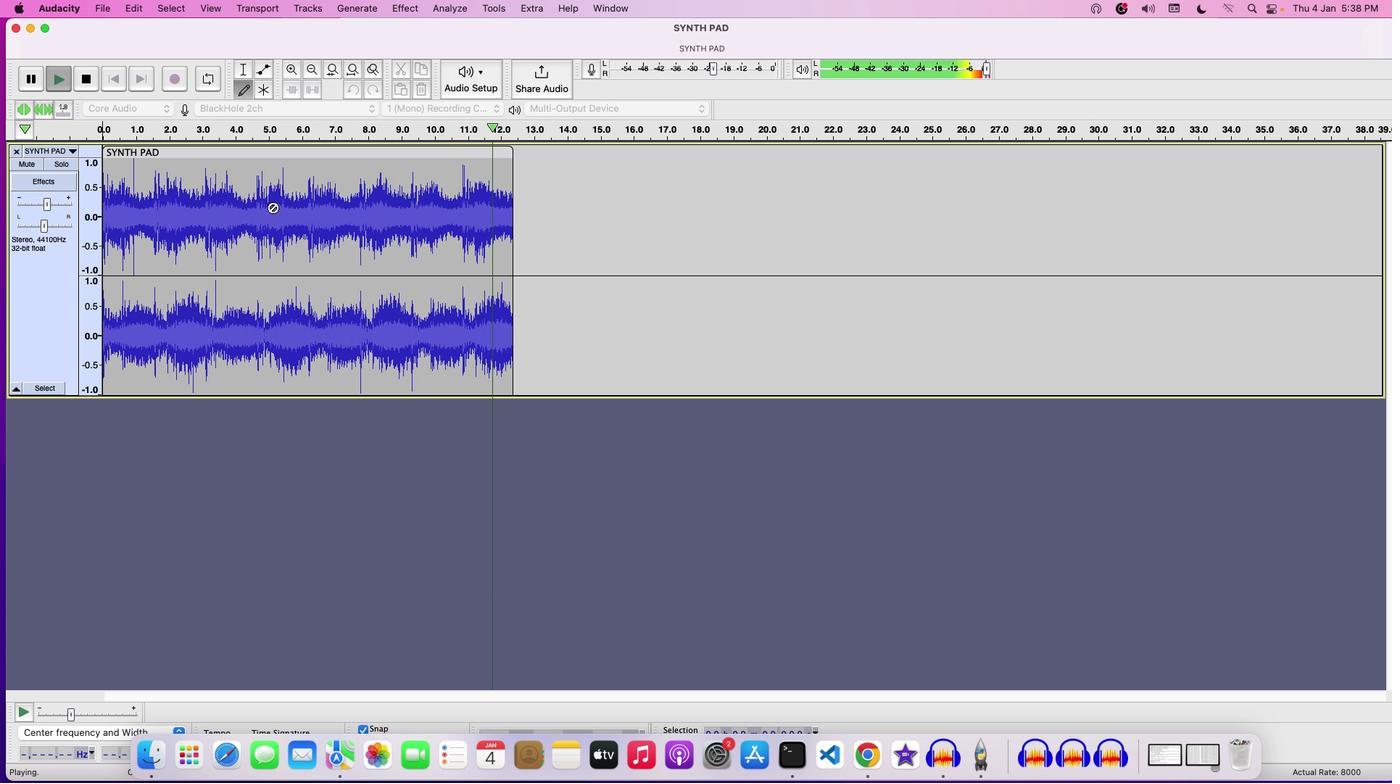 
Action: Mouse moved to (106, 7)
Screenshot: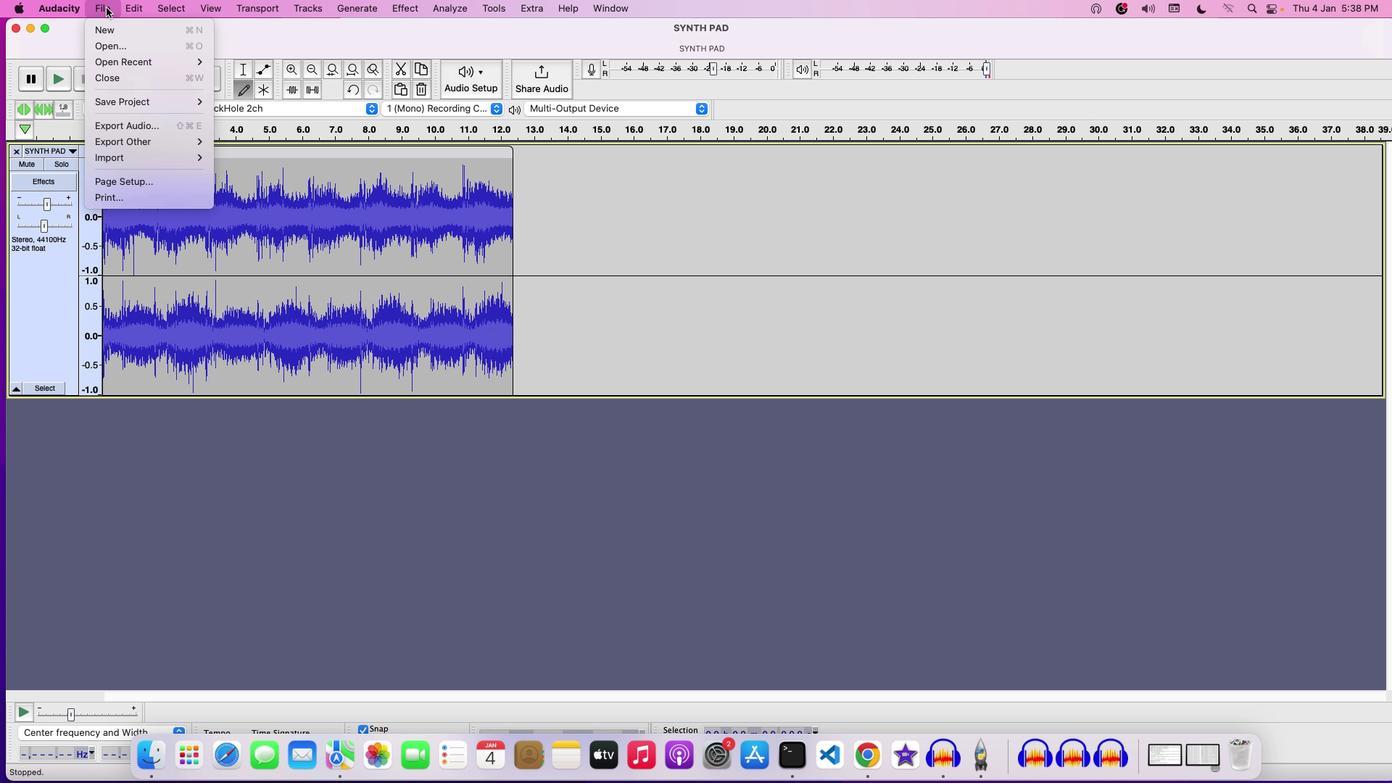 
Action: Mouse pressed left at (106, 7)
Screenshot: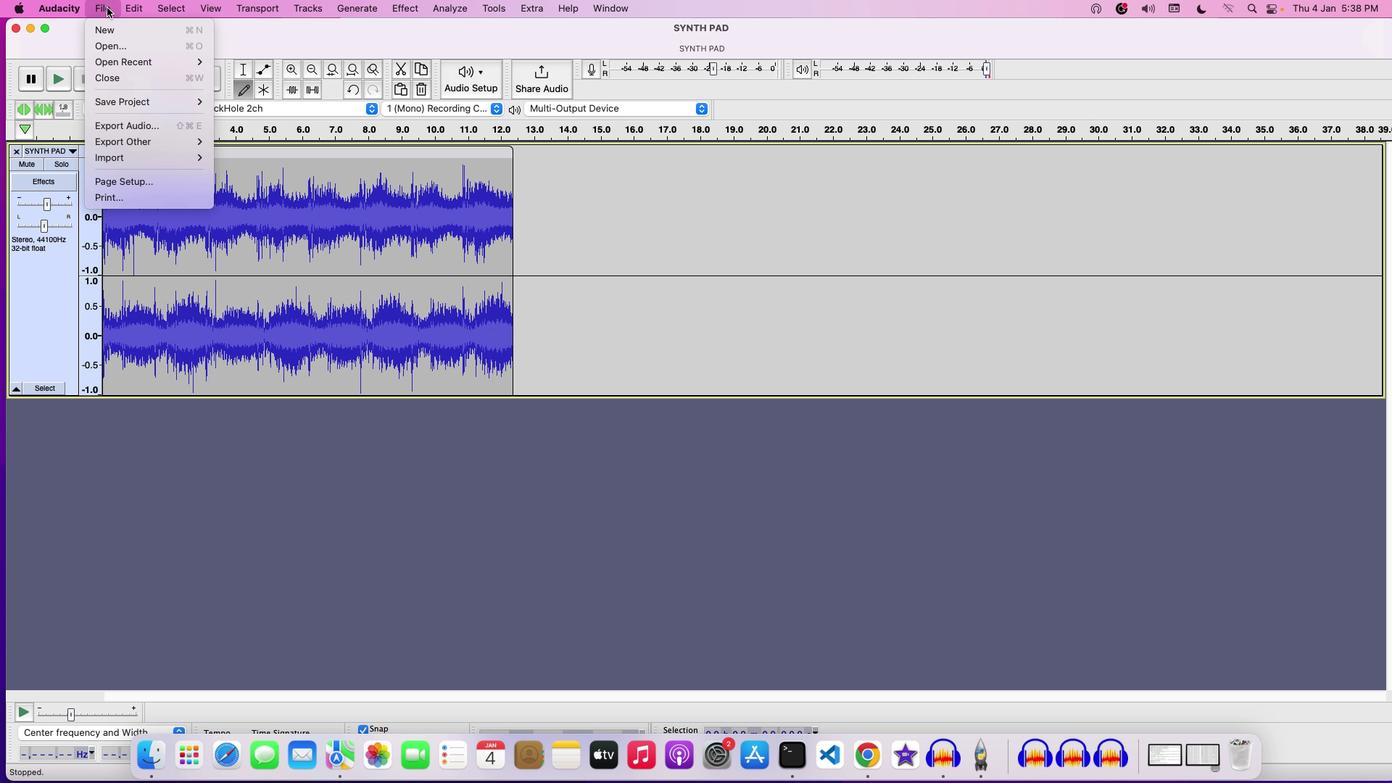 
Action: Mouse moved to (133, 100)
Screenshot: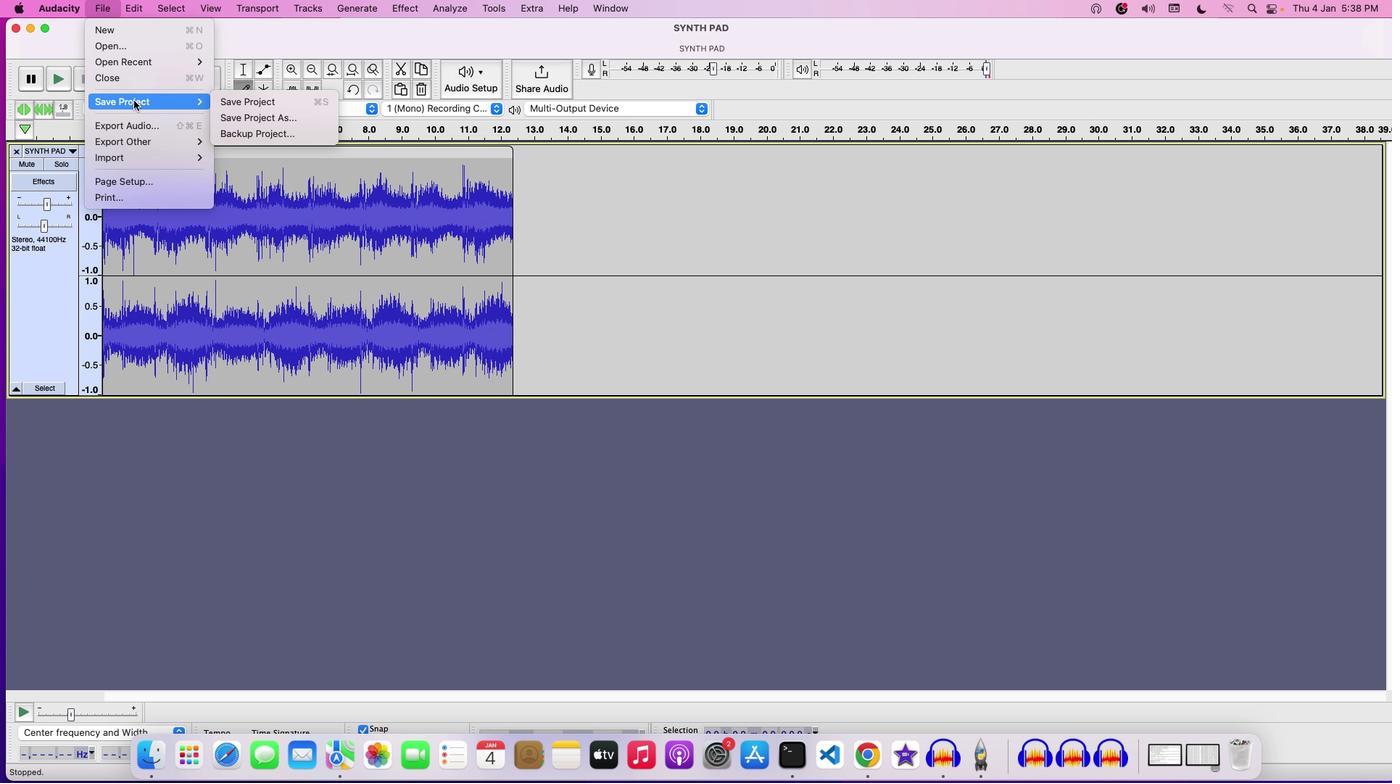 
Action: Mouse pressed left at (133, 100)
Screenshot: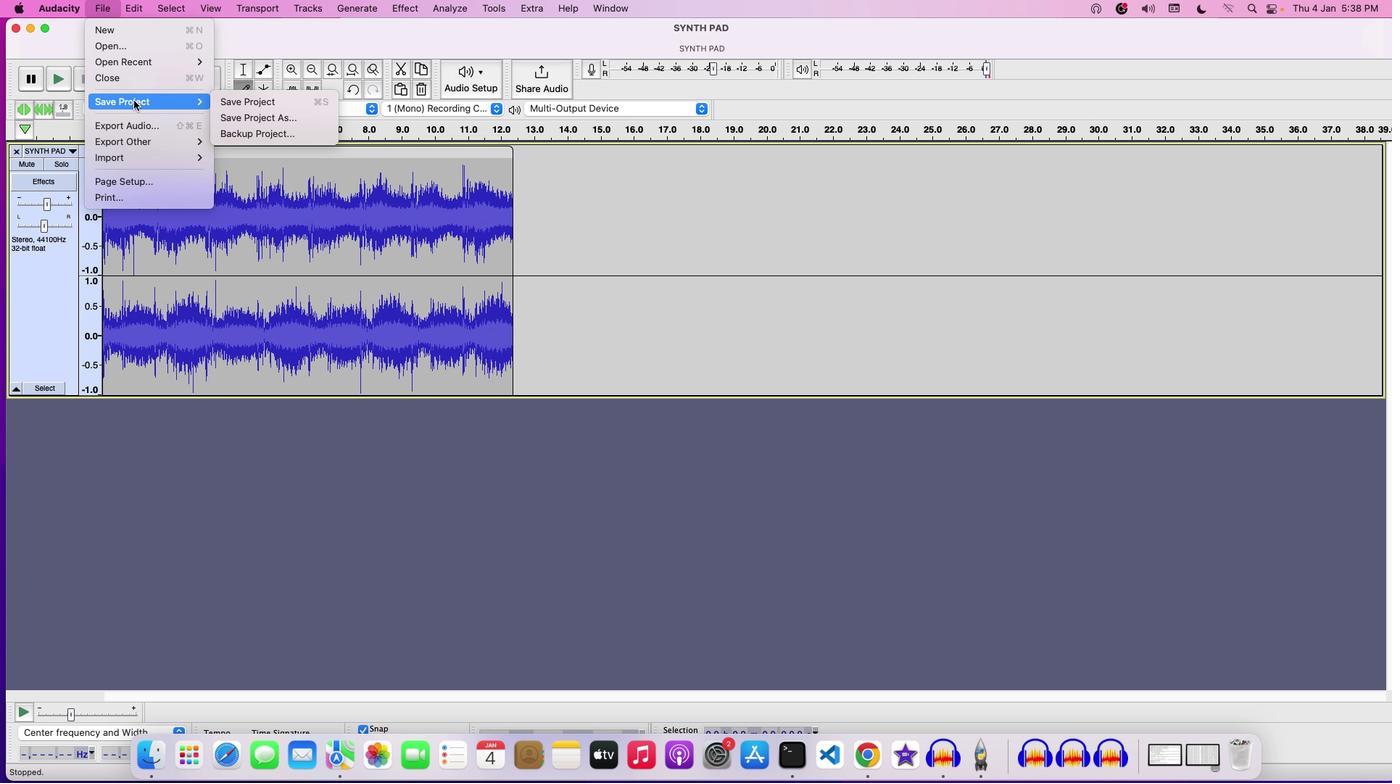 
Action: Mouse moved to (221, 97)
Screenshot: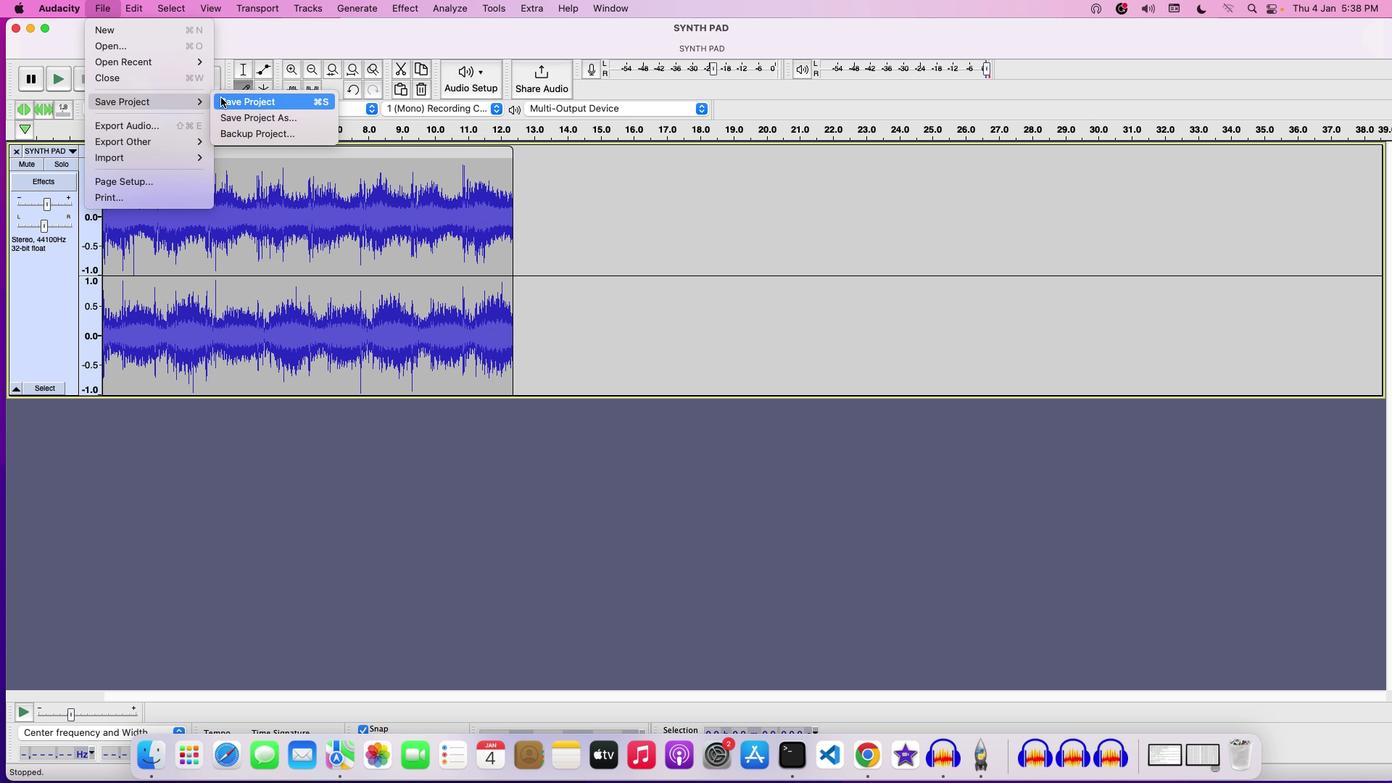 
Action: Mouse pressed left at (221, 97)
Screenshot: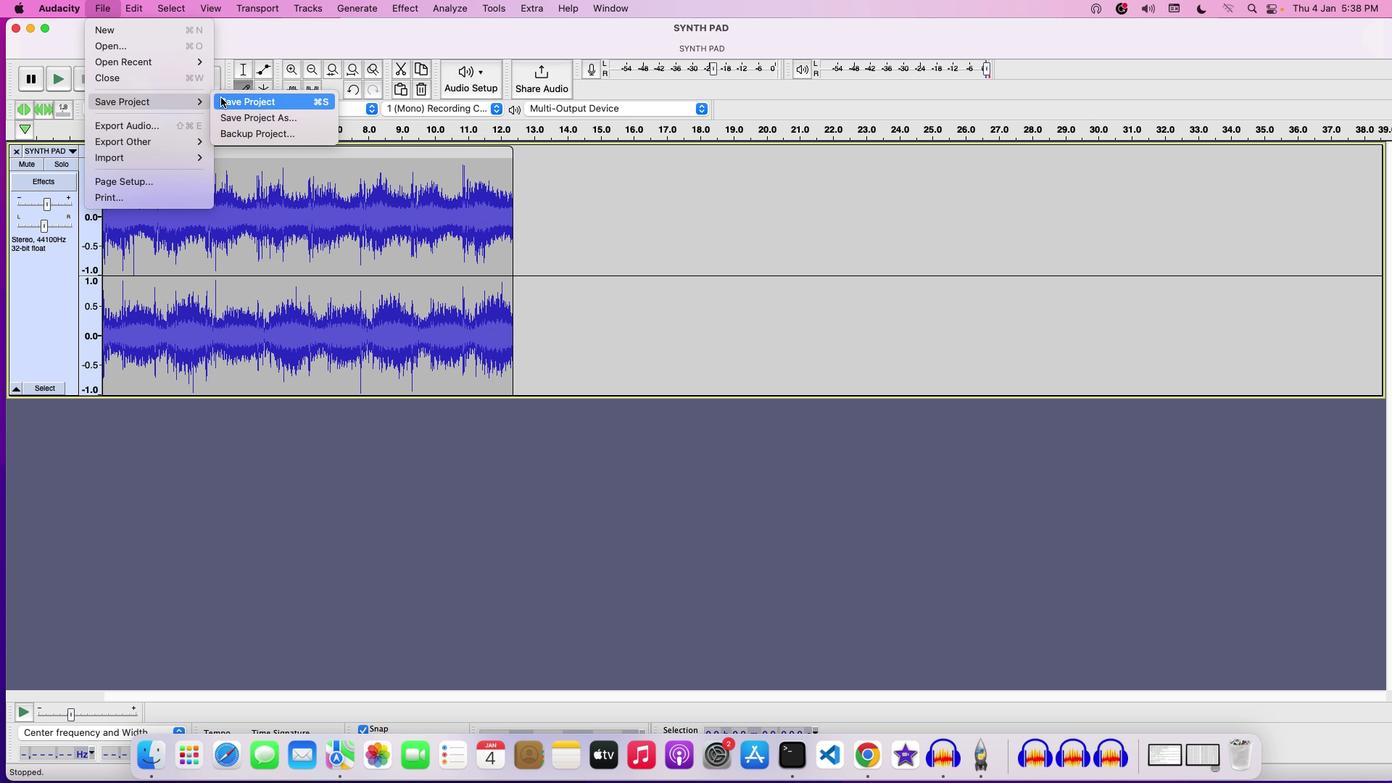 
Action: Mouse moved to (699, 209)
Screenshot: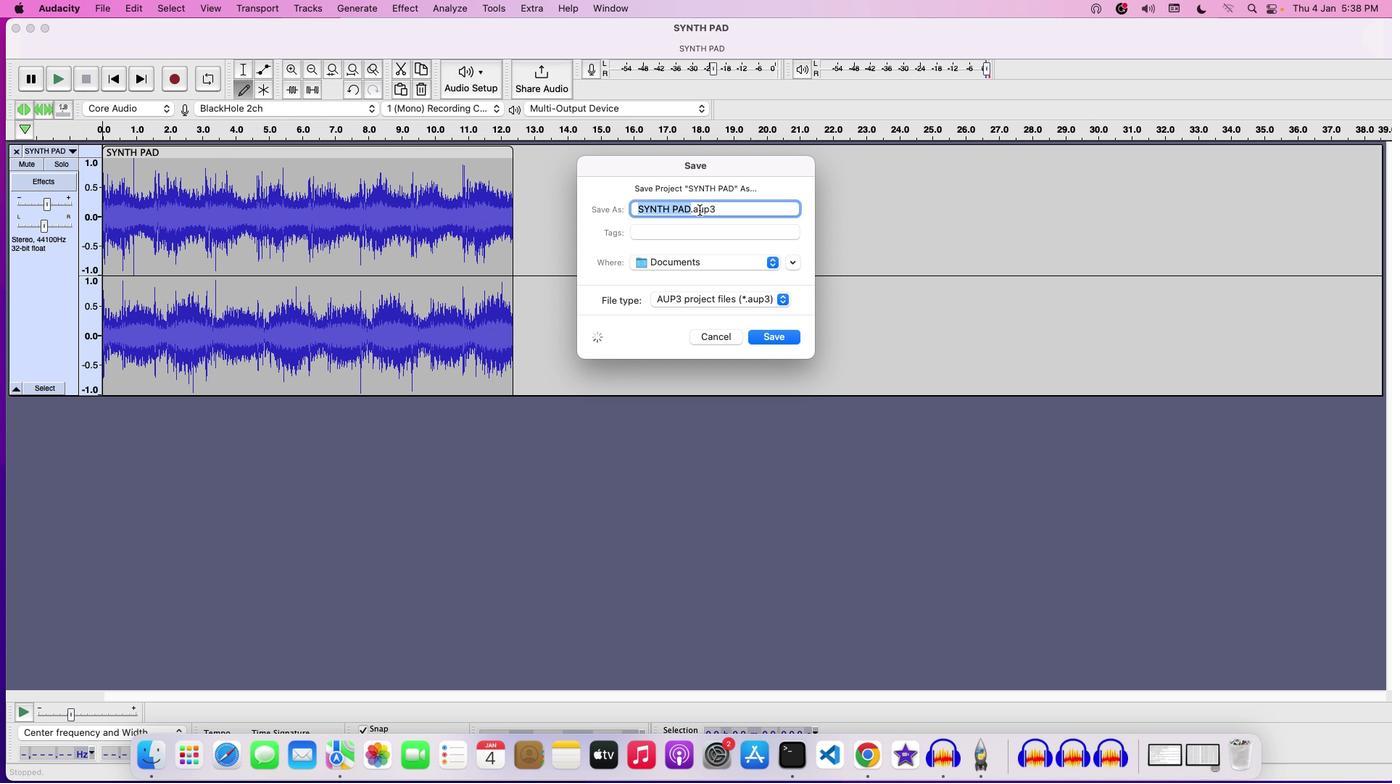 
Action: Key pressed Key.backspace'U''S''I''N''G'Key.space'D''R''A''W'
Screenshot: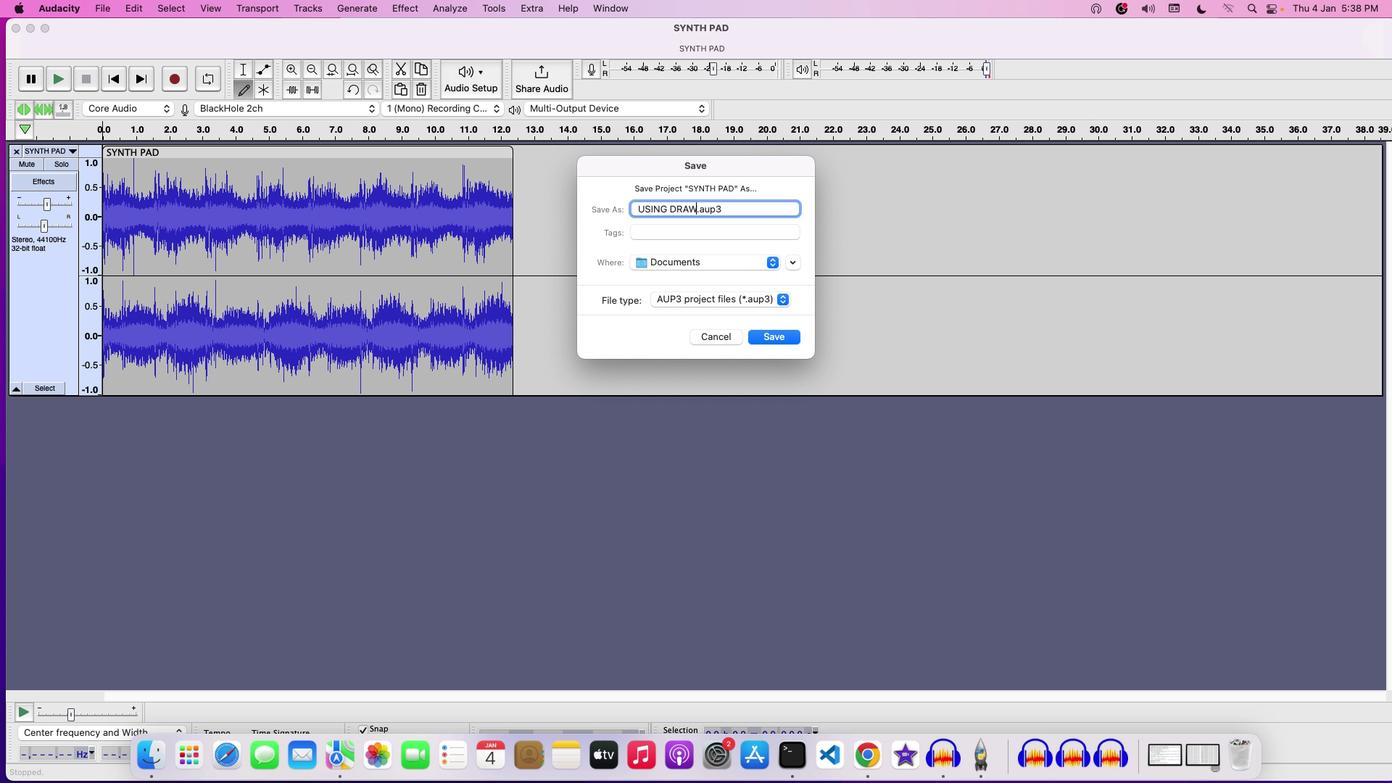 
Action: Mouse moved to (699, 209)
Screenshot: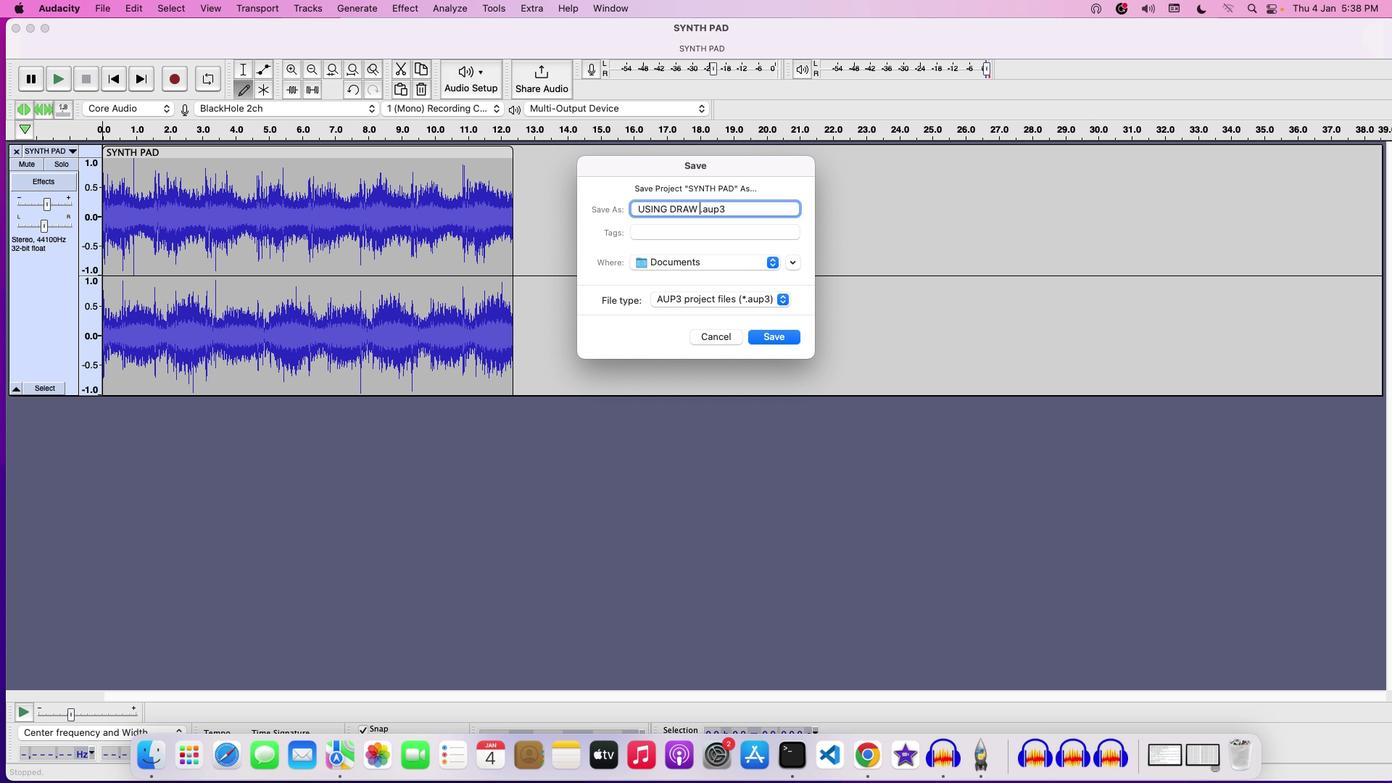 
Action: Key pressed Key.space'T''O''O''L'
Screenshot: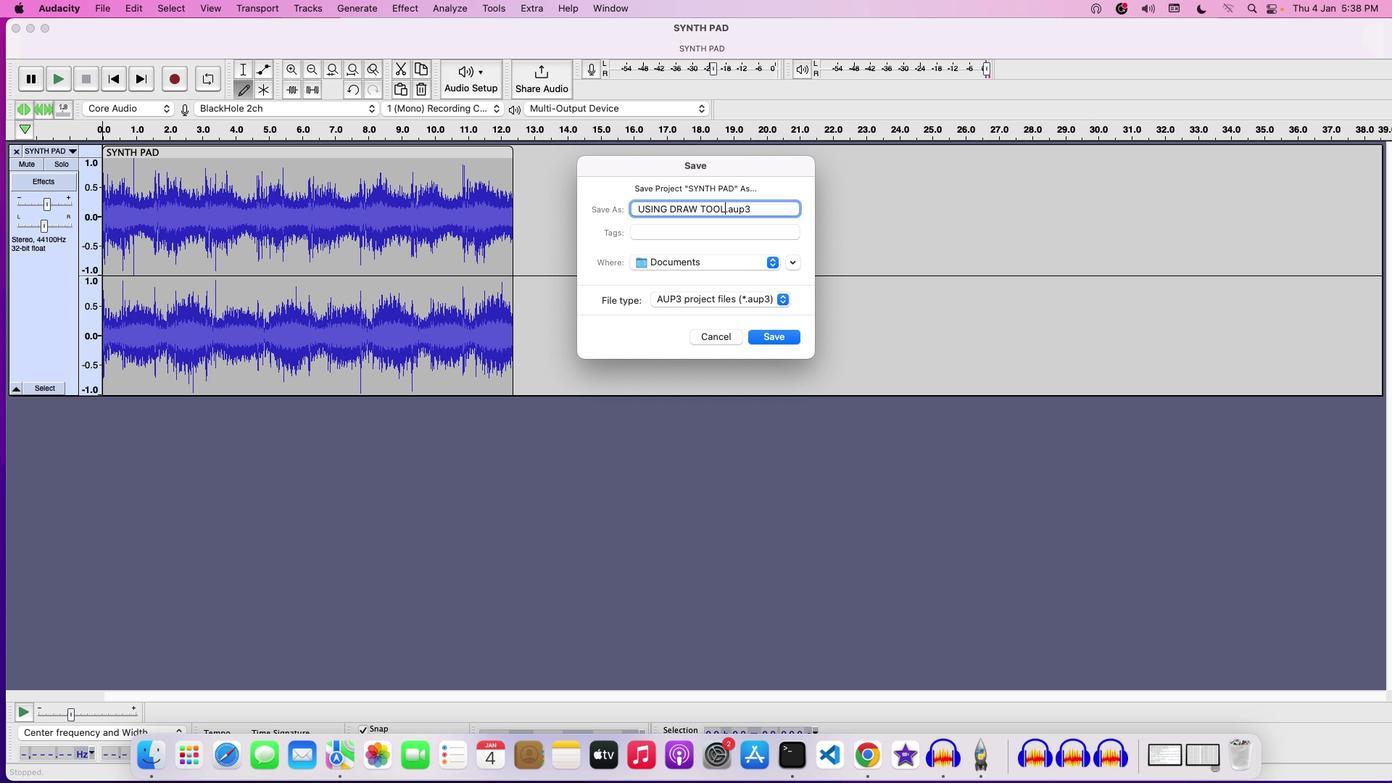 
Action: Mouse moved to (782, 337)
Screenshot: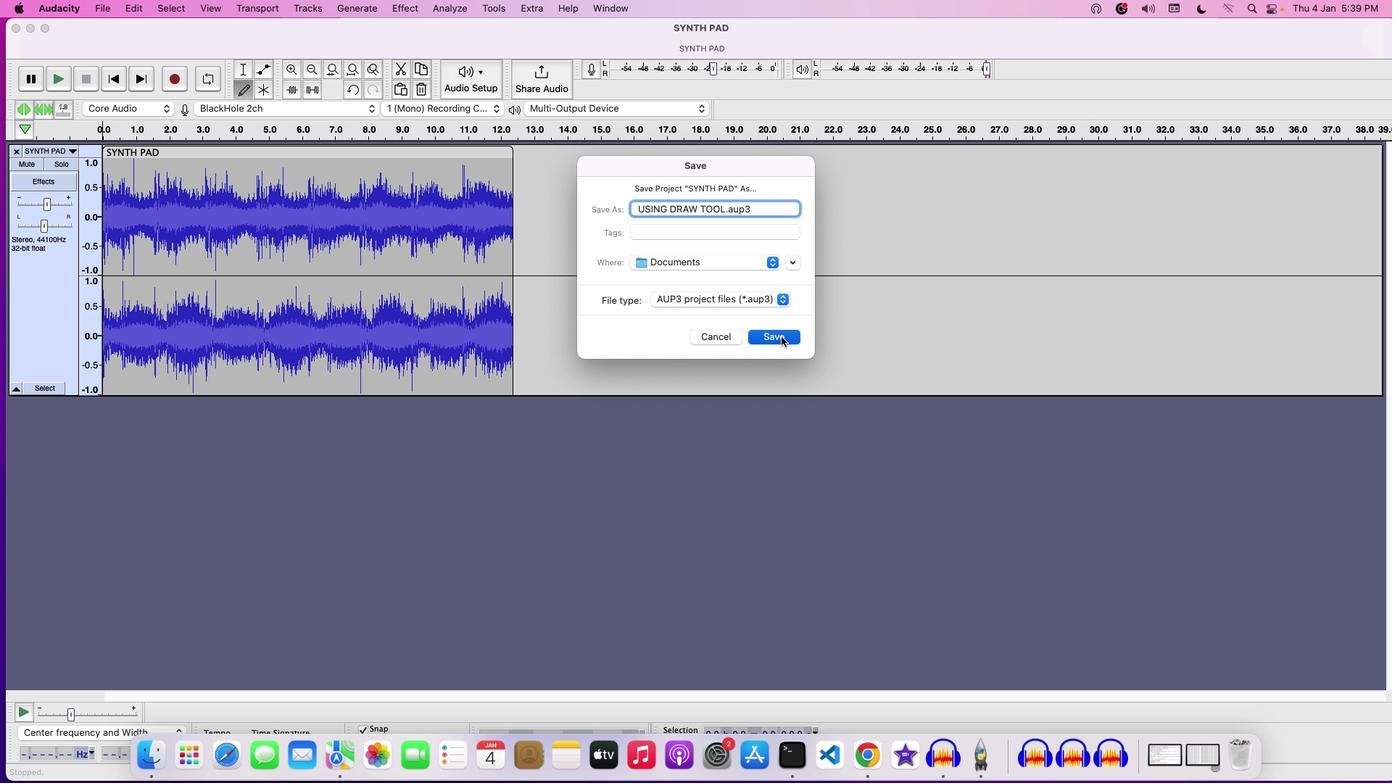 
Action: Mouse pressed left at (782, 337)
Screenshot: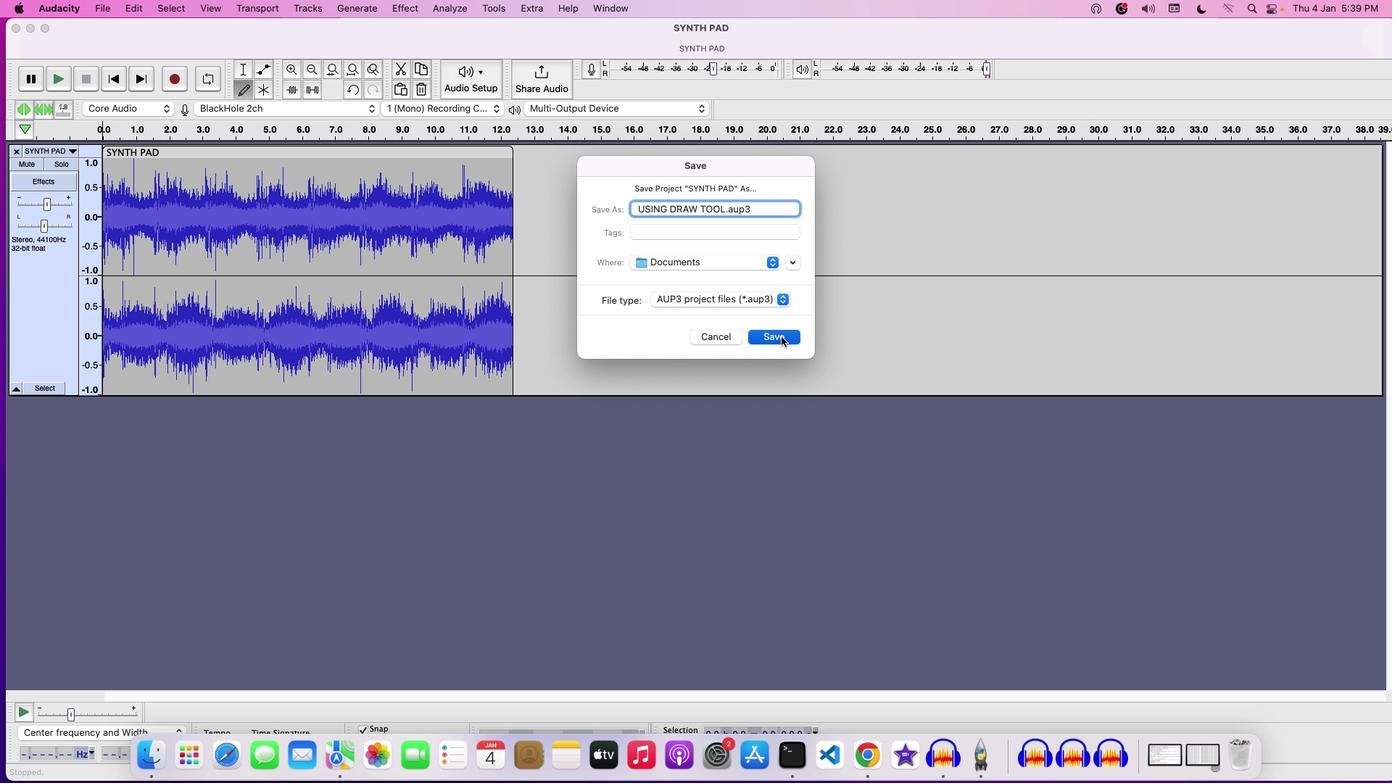 
Action: Mouse moved to (776, 336)
Screenshot: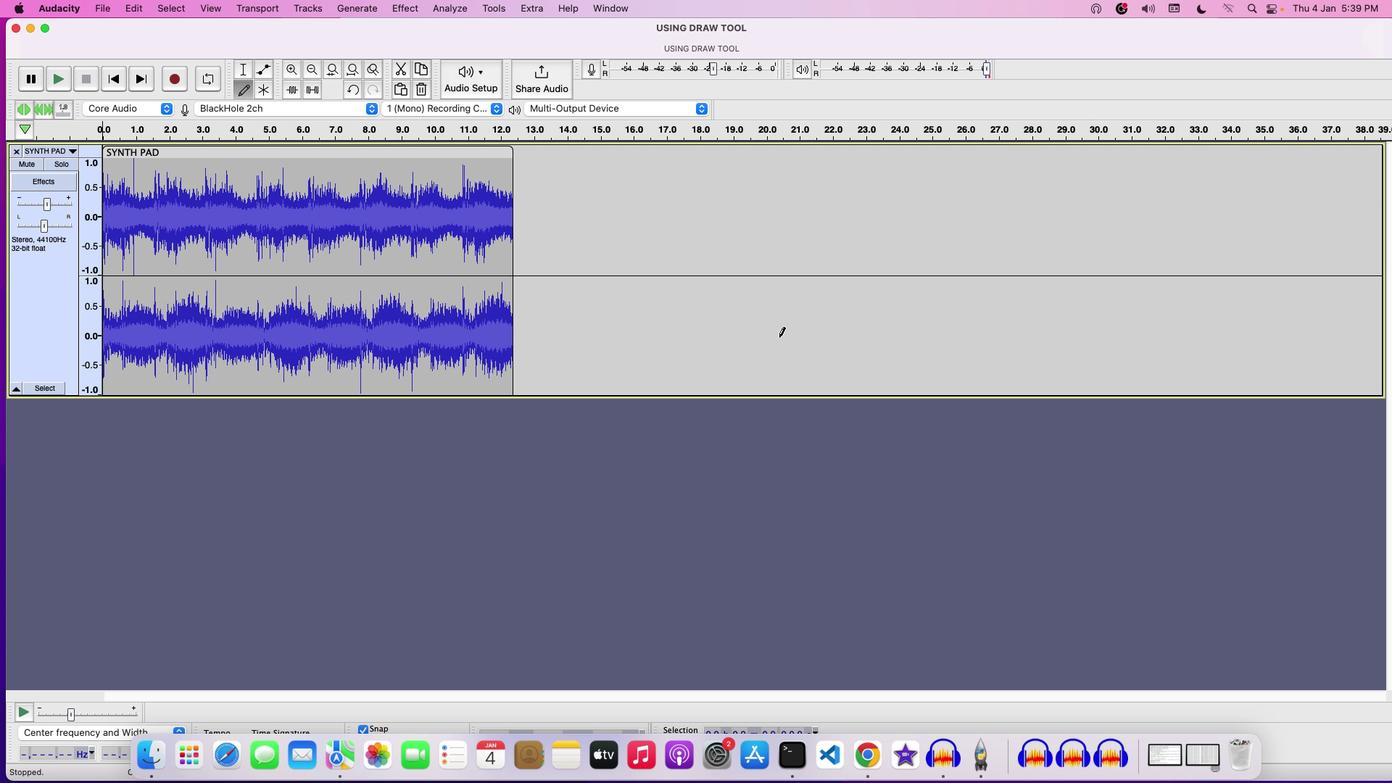 
